 Task: Use the formula "SERIESSUM" in spreadsheet "Project portfolio".
Action: Mouse moved to (370, 259)
Screenshot: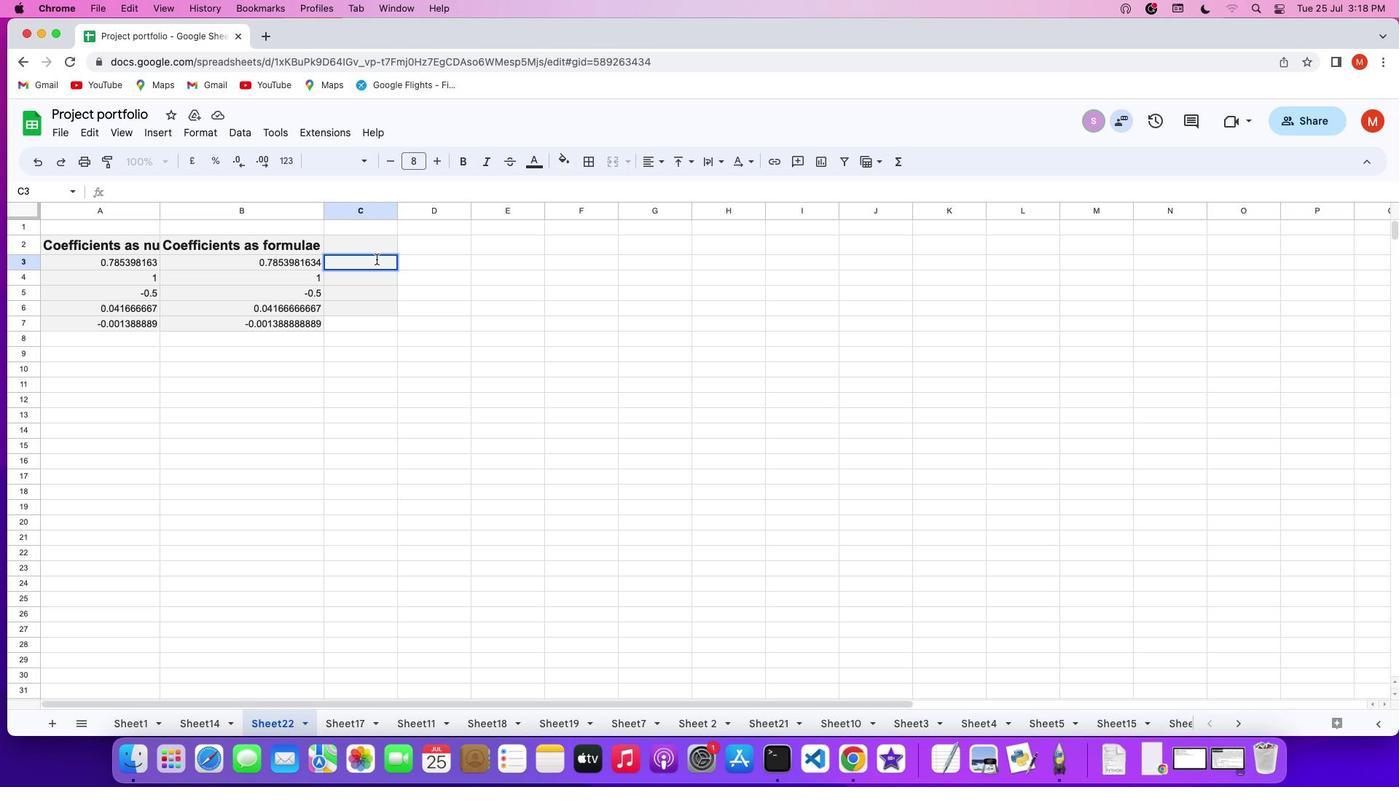 
Action: Mouse pressed left at (370, 259)
Screenshot: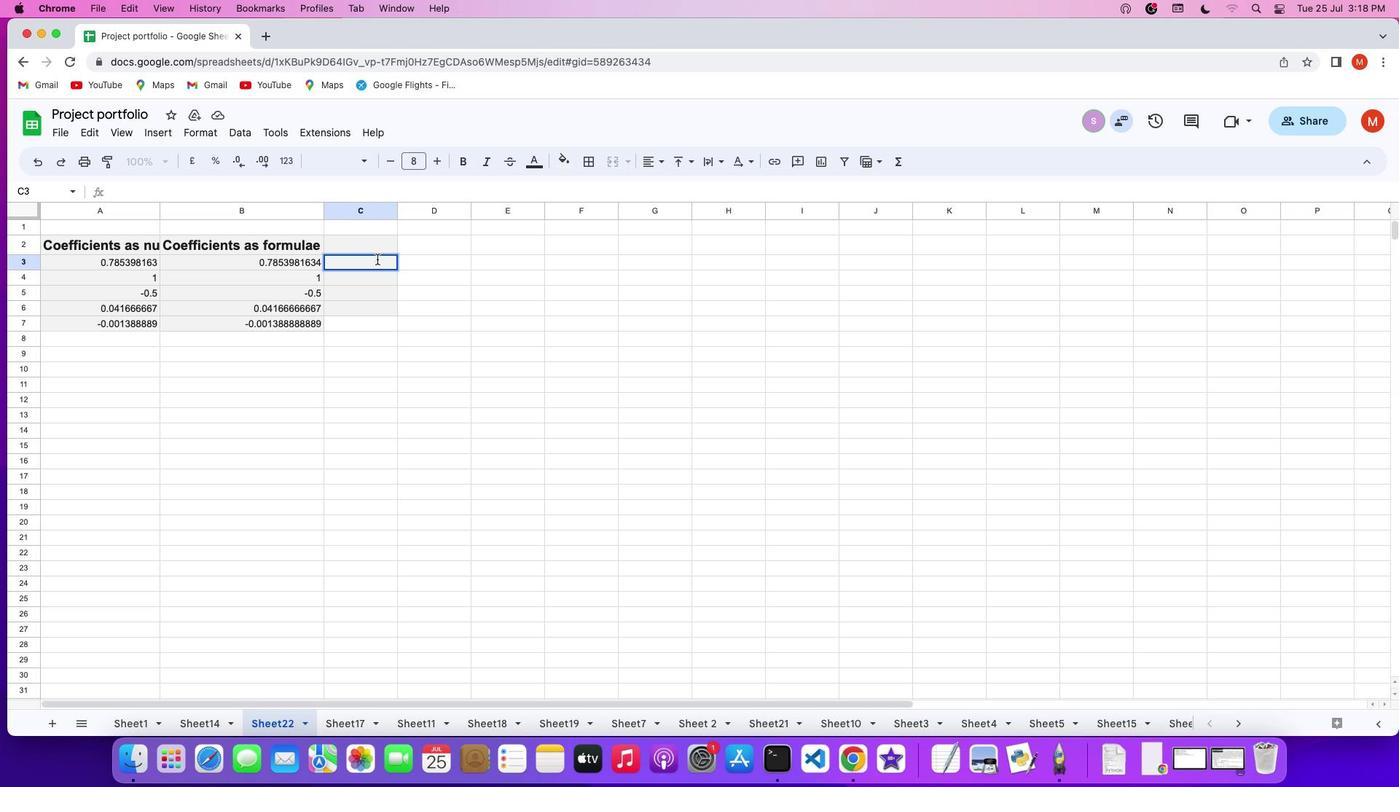 
Action: Mouse pressed left at (370, 259)
Screenshot: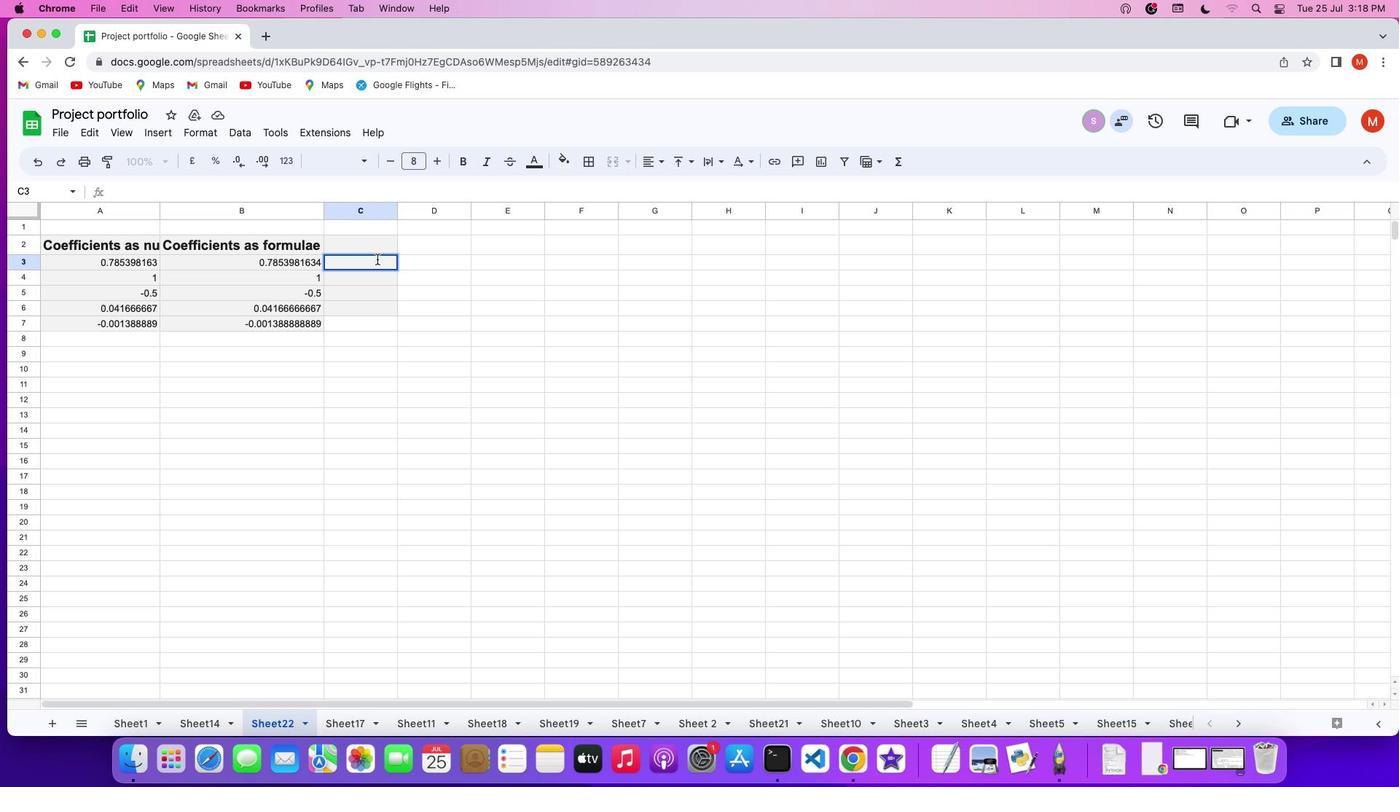 
Action: Mouse moved to (377, 259)
Screenshot: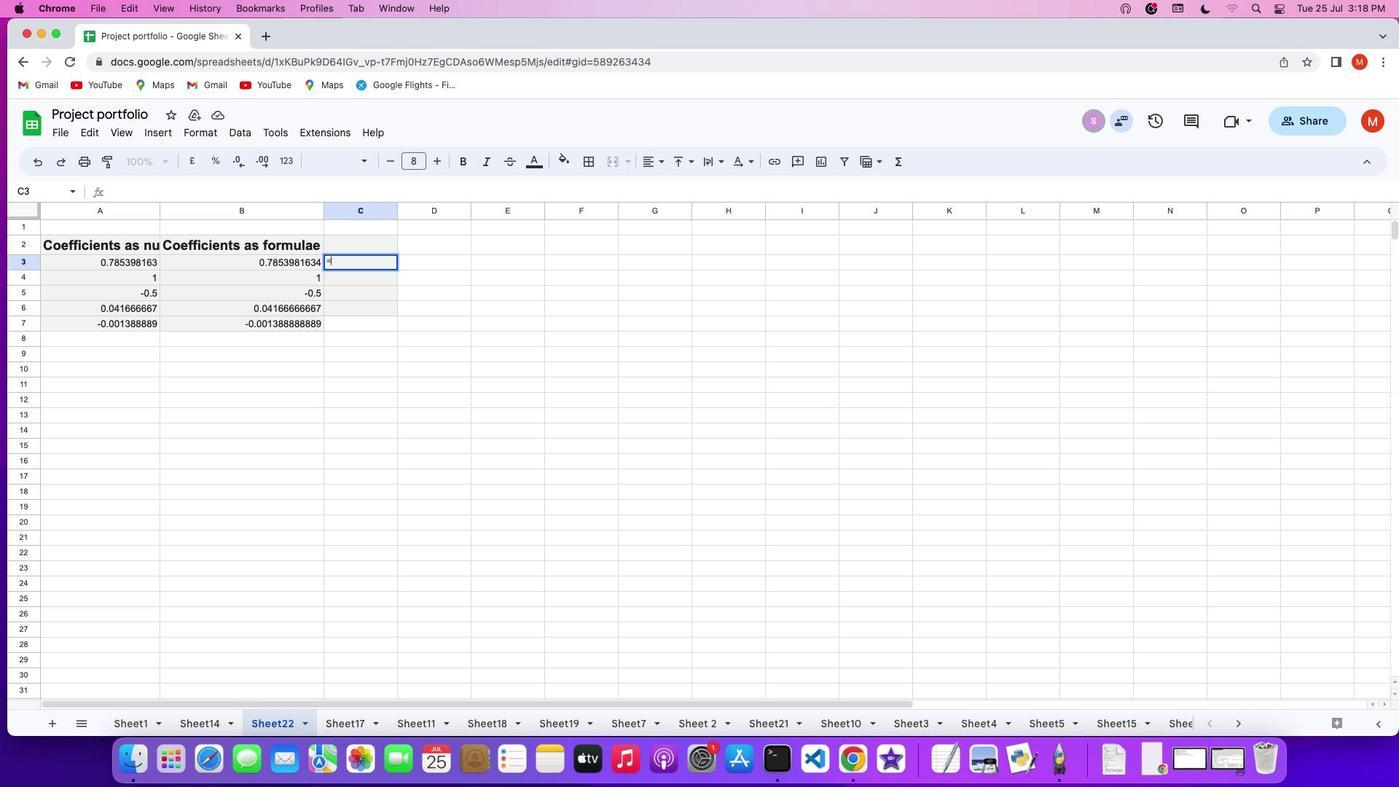 
Action: Key pressed '='
Screenshot: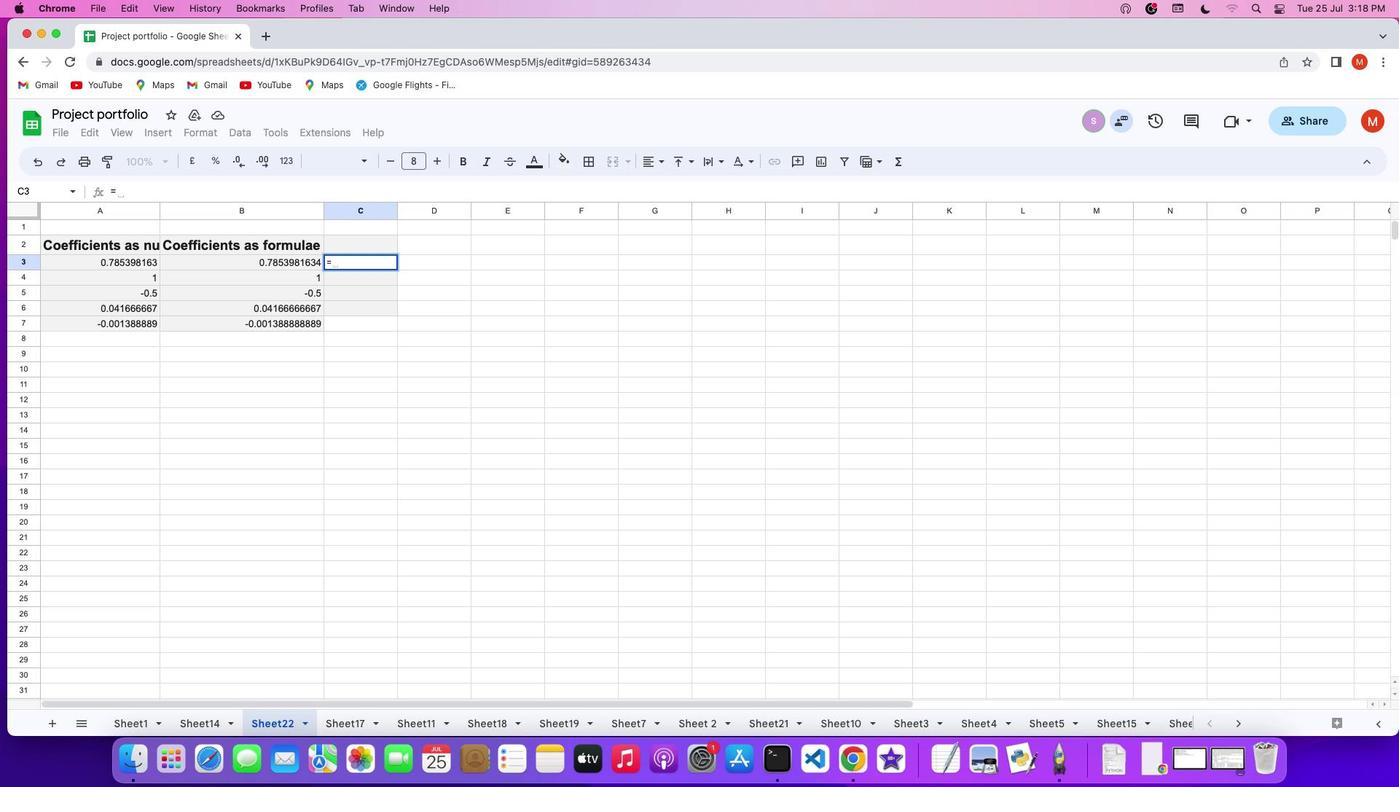 
Action: Mouse moved to (898, 167)
Screenshot: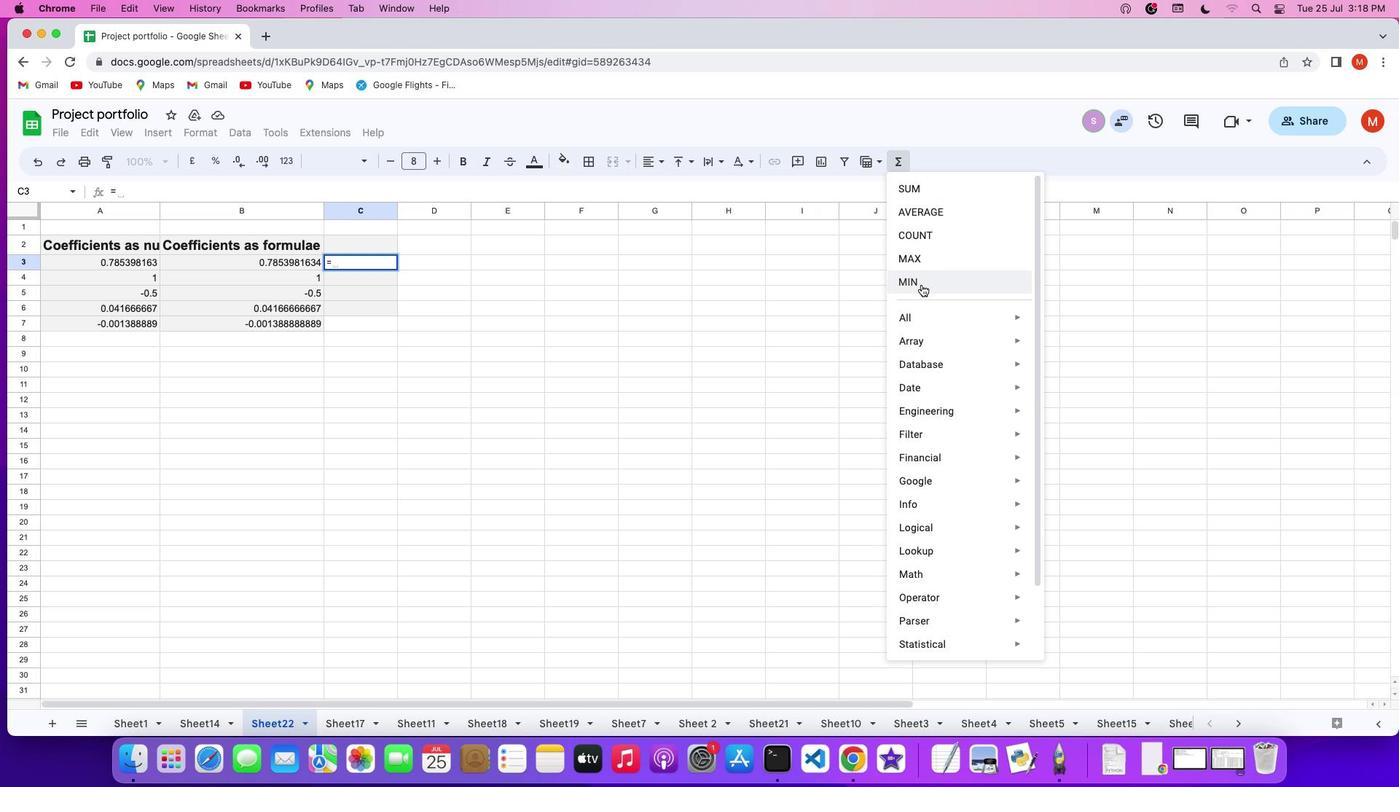 
Action: Mouse pressed left at (898, 167)
Screenshot: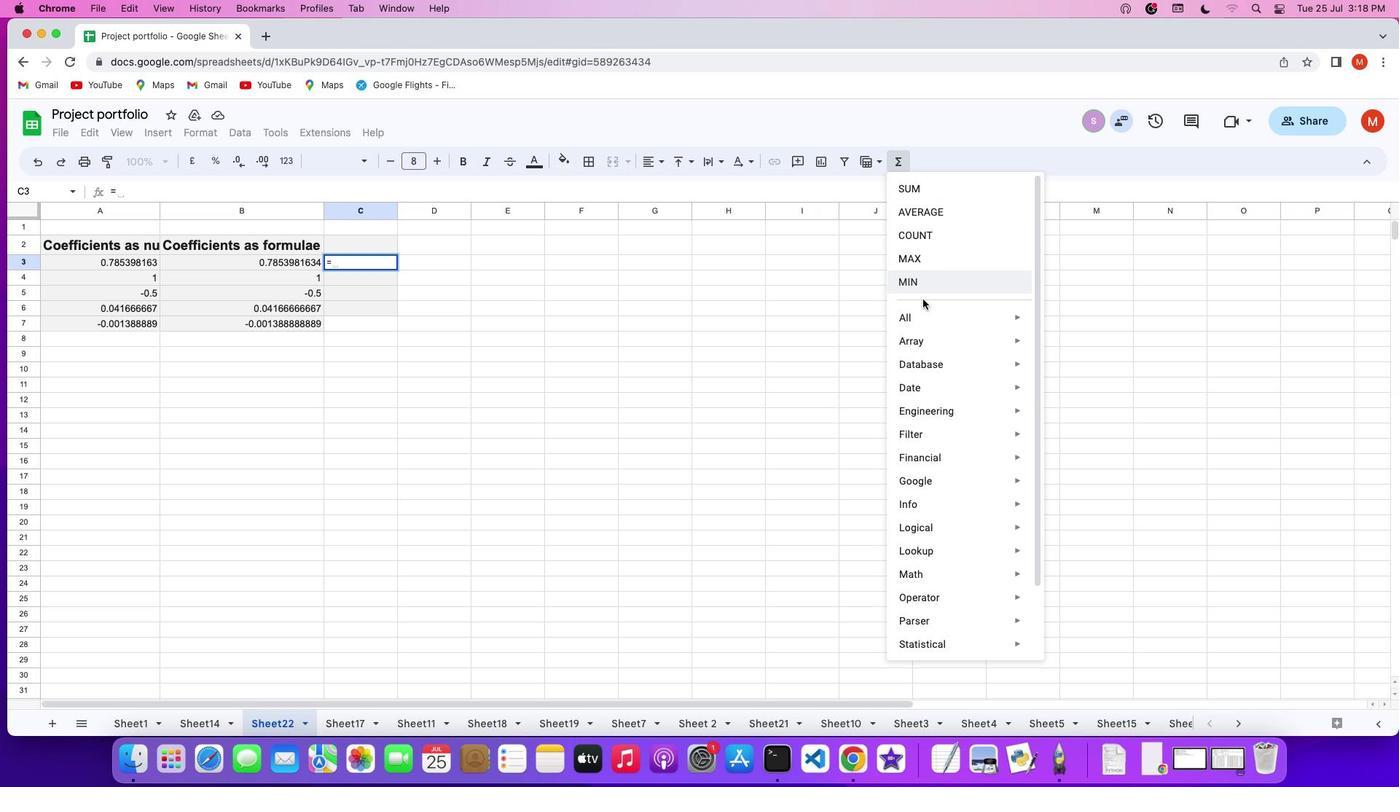 
Action: Mouse moved to (1098, 610)
Screenshot: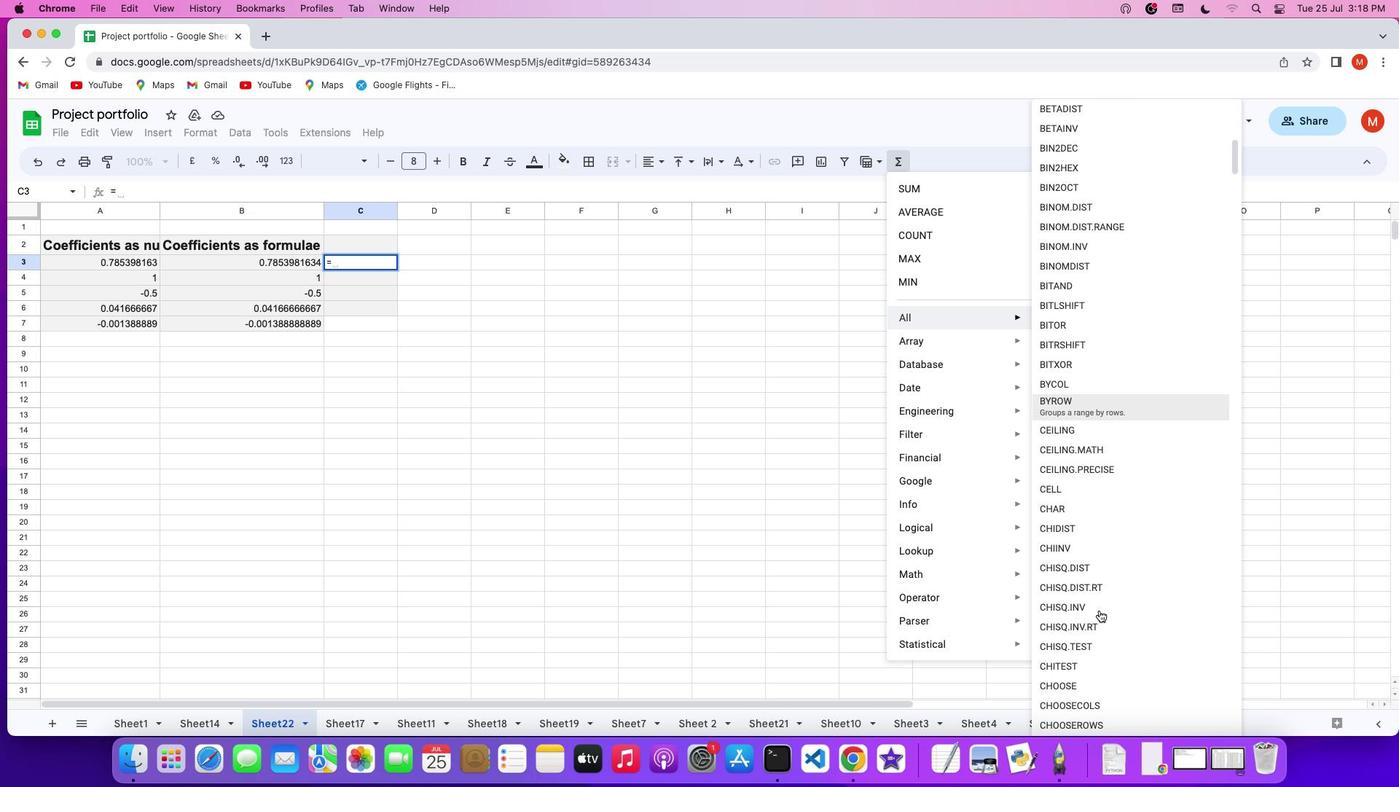 
Action: Mouse scrolled (1098, 610) with delta (0, 0)
Screenshot: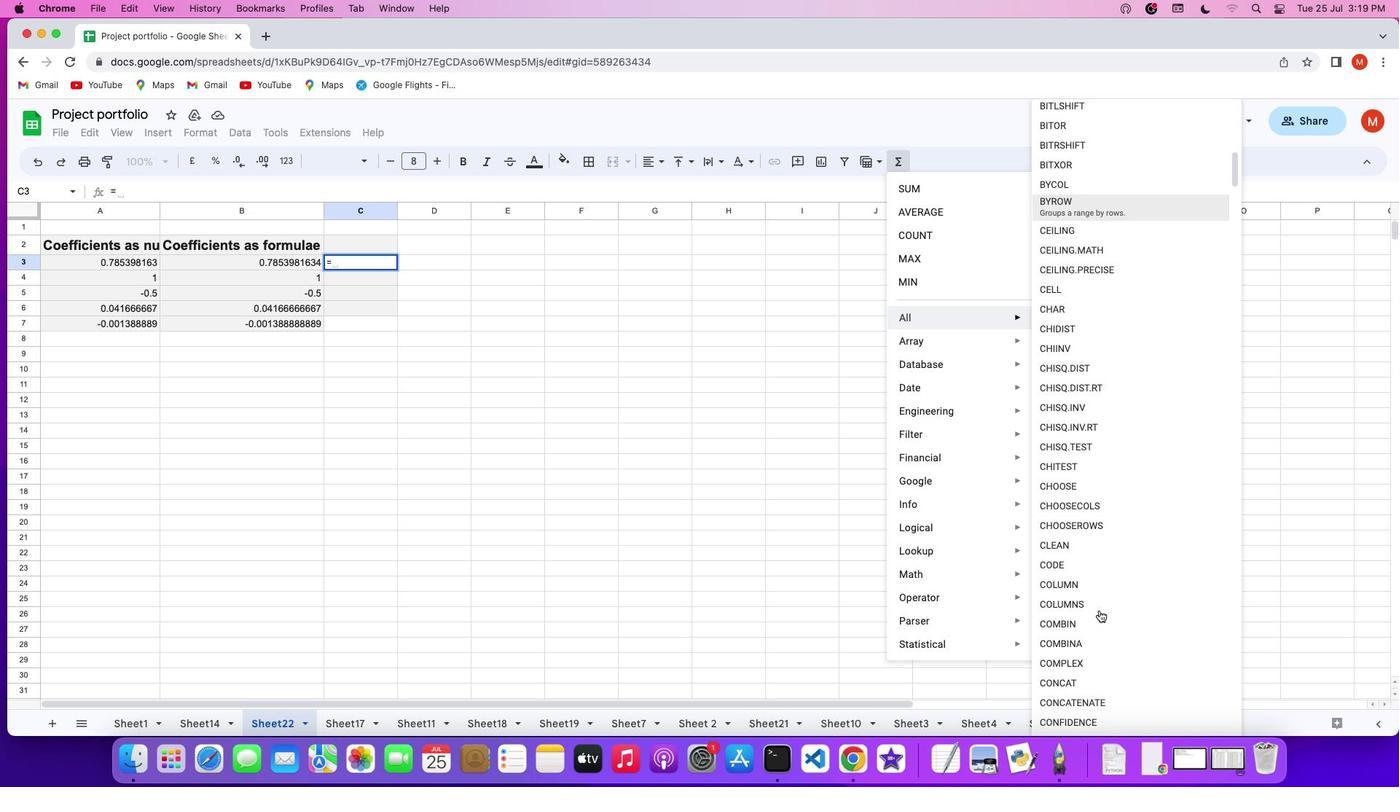 
Action: Mouse scrolled (1098, 610) with delta (0, 0)
Screenshot: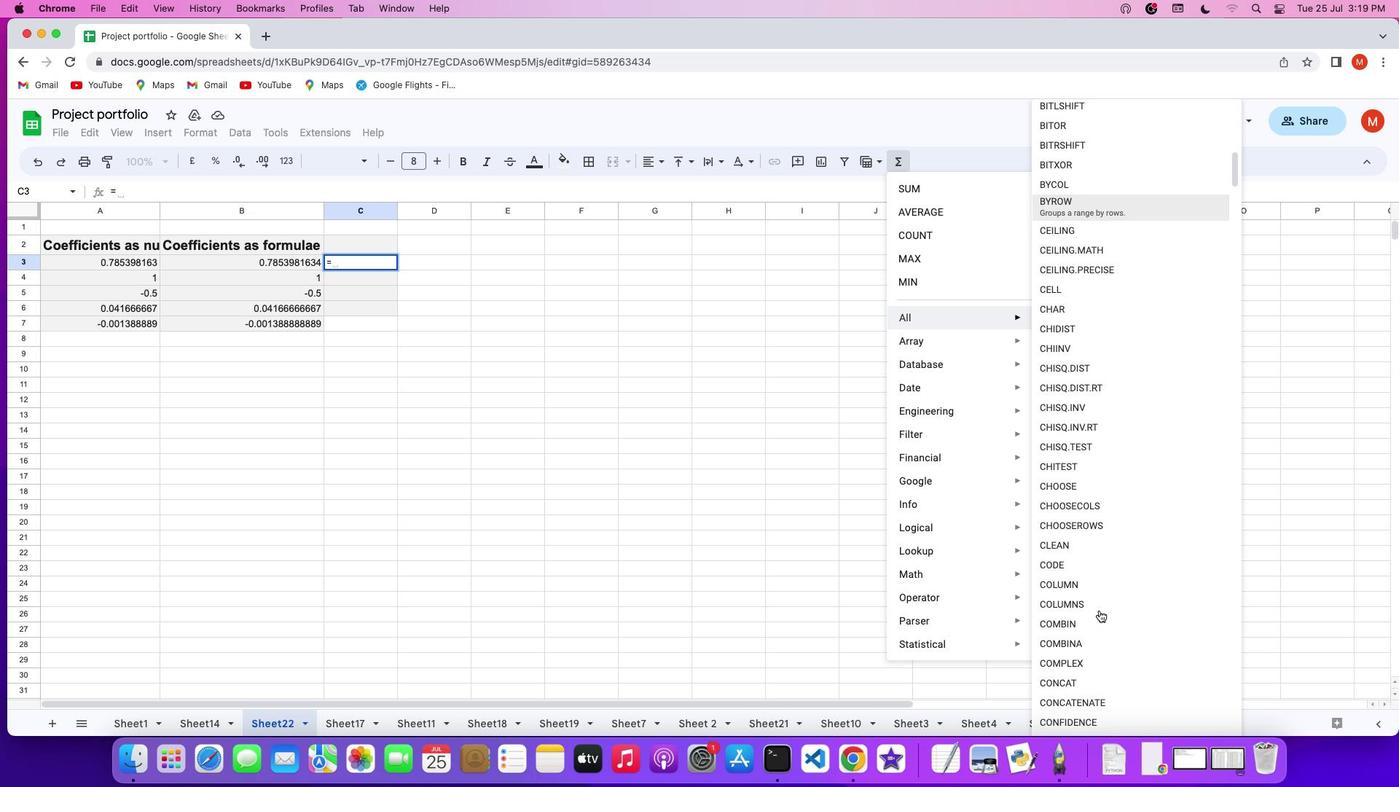 
Action: Mouse scrolled (1098, 610) with delta (0, -1)
Screenshot: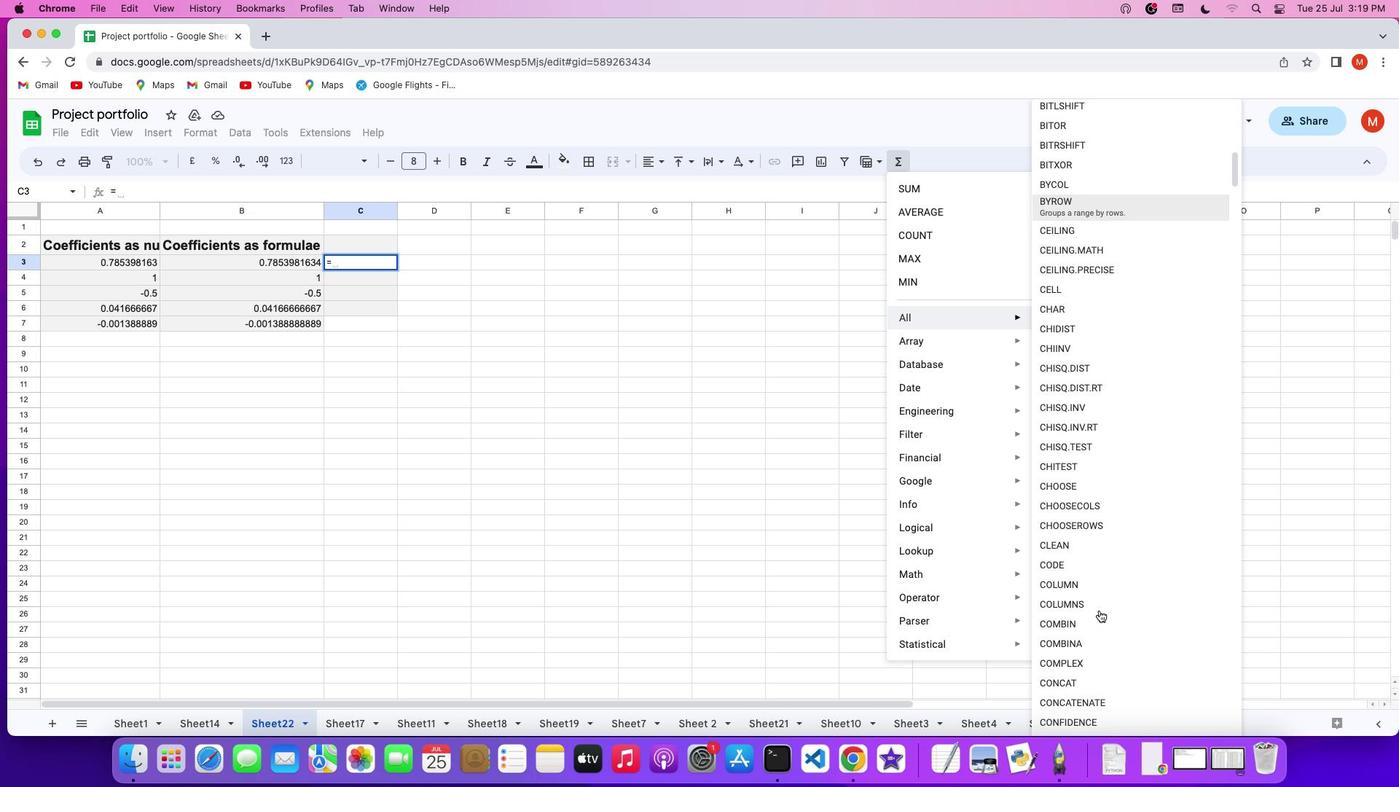 
Action: Mouse scrolled (1098, 610) with delta (0, -2)
Screenshot: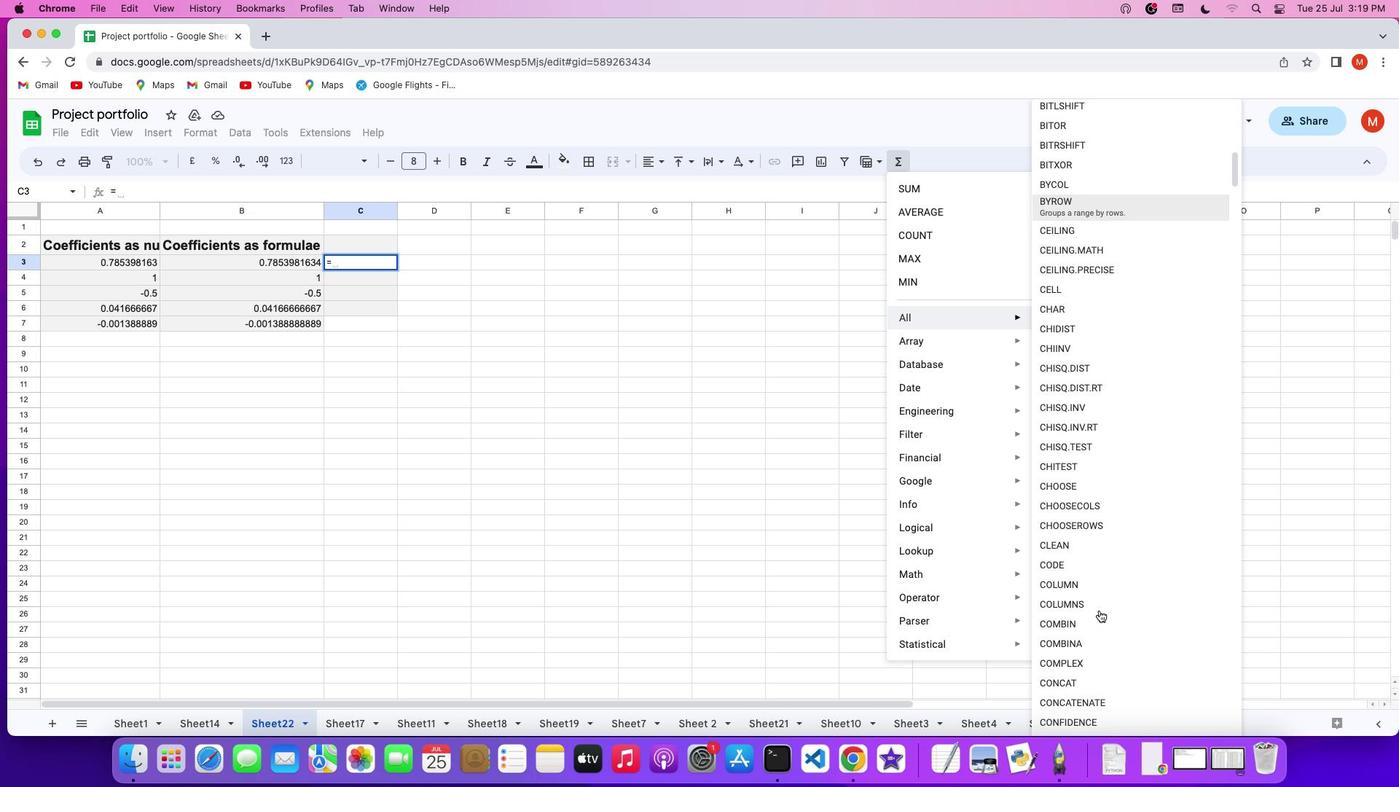 
Action: Mouse scrolled (1098, 610) with delta (0, -3)
Screenshot: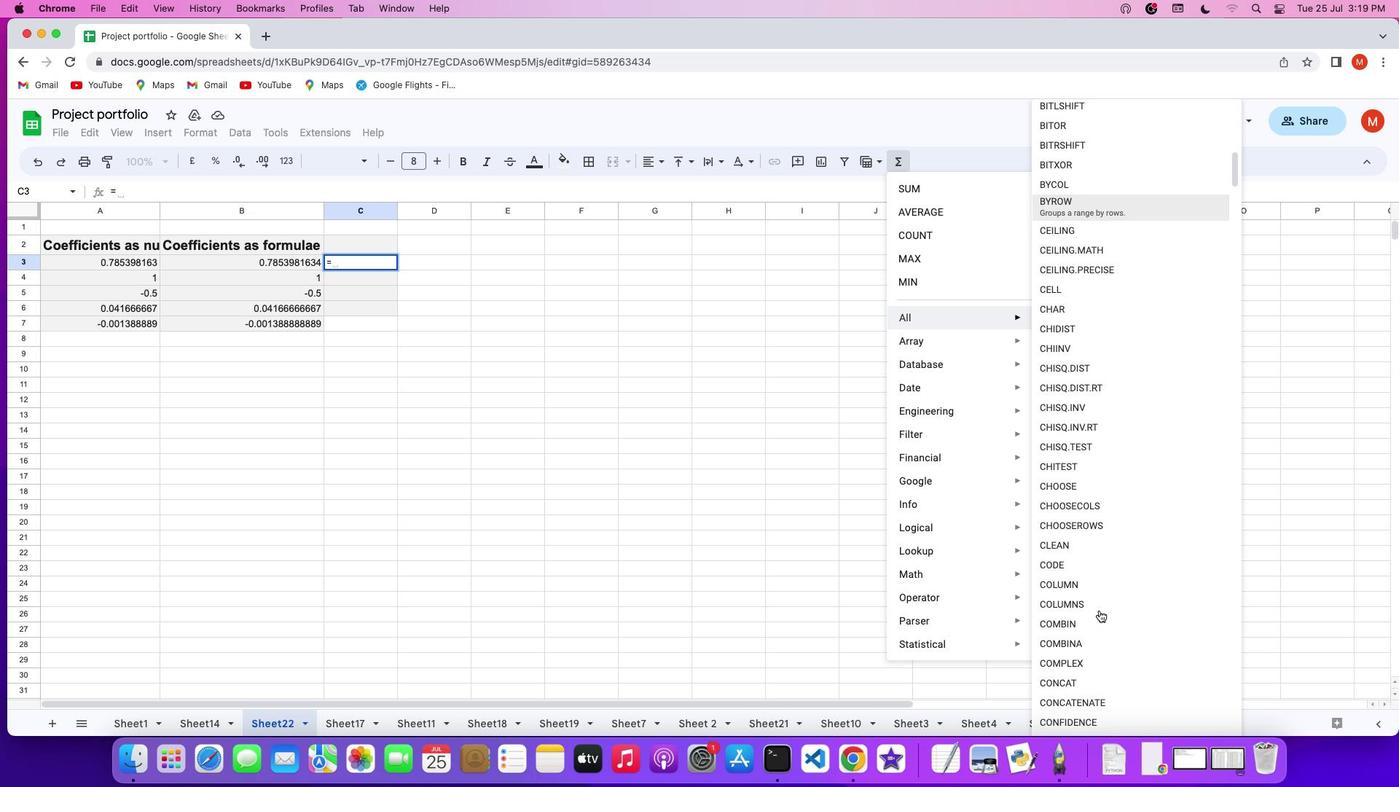 
Action: Mouse moved to (1098, 609)
Screenshot: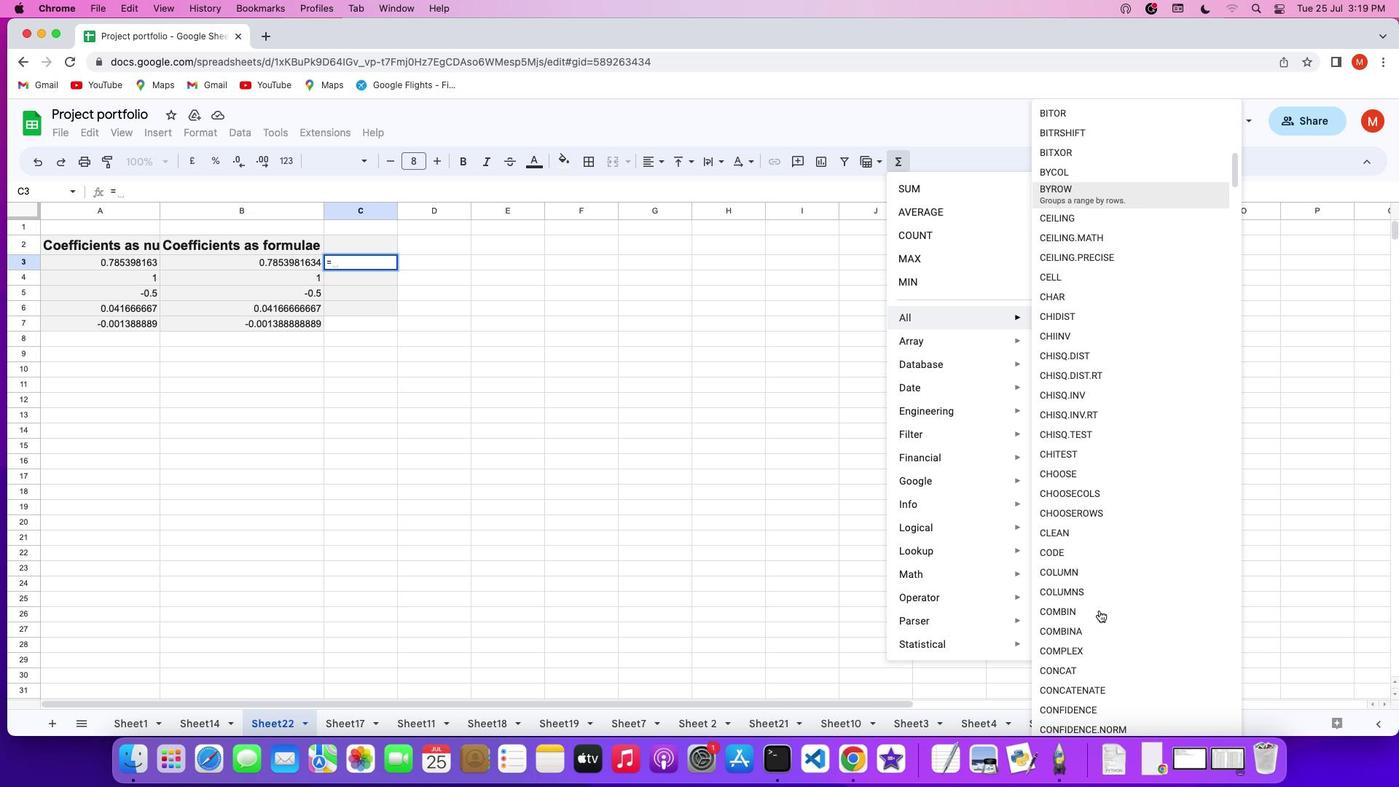 
Action: Mouse scrolled (1098, 609) with delta (0, 0)
Screenshot: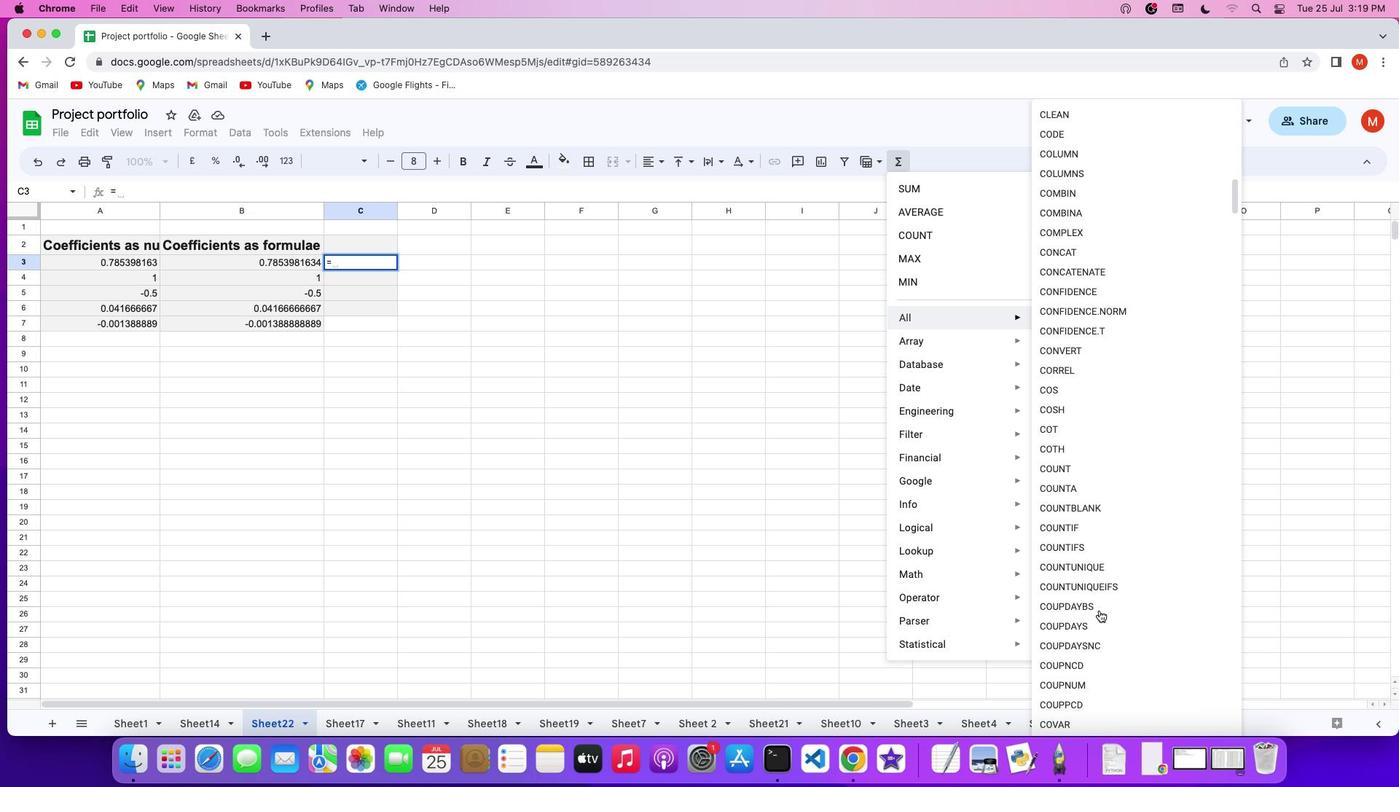 
Action: Mouse scrolled (1098, 609) with delta (0, 0)
Screenshot: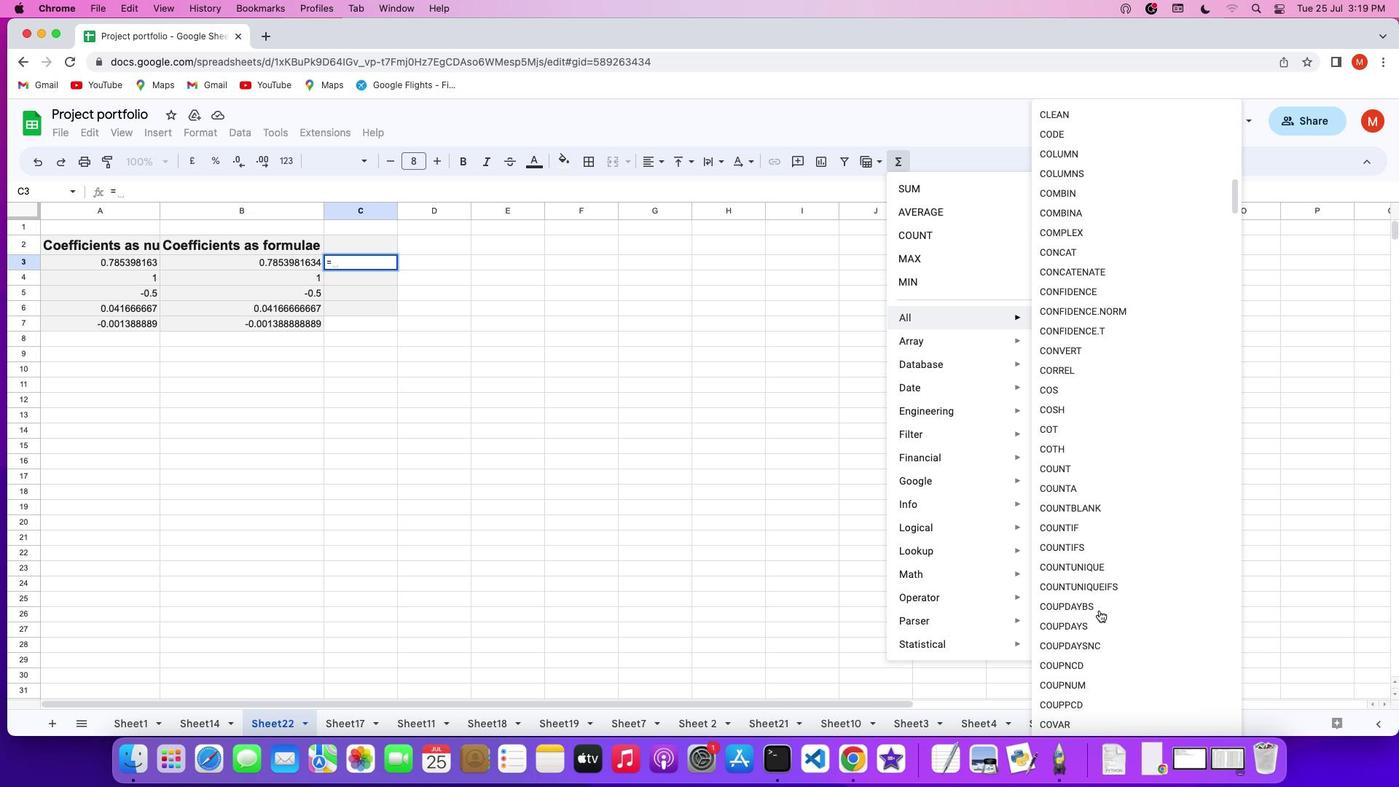 
Action: Mouse scrolled (1098, 609) with delta (0, -1)
Screenshot: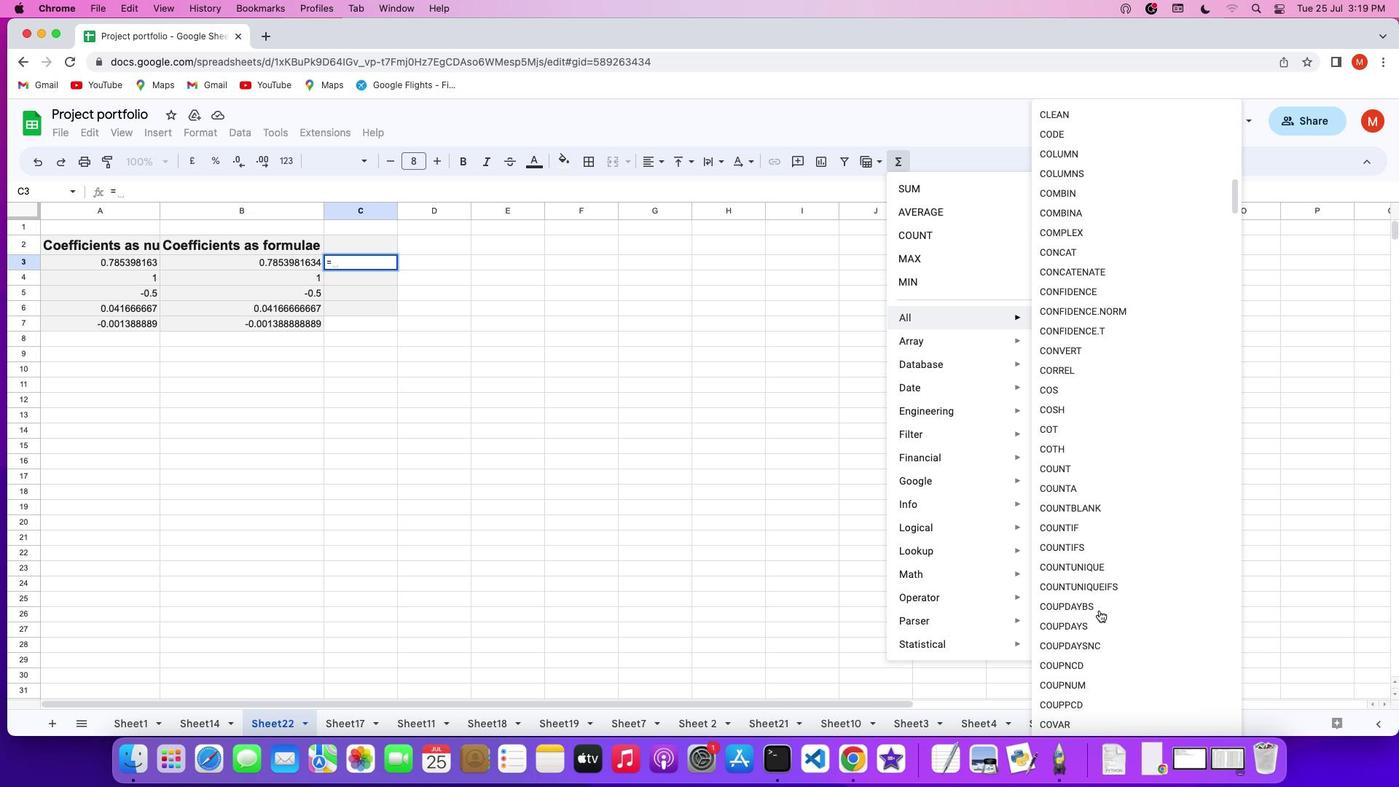 
Action: Mouse scrolled (1098, 609) with delta (0, -2)
Screenshot: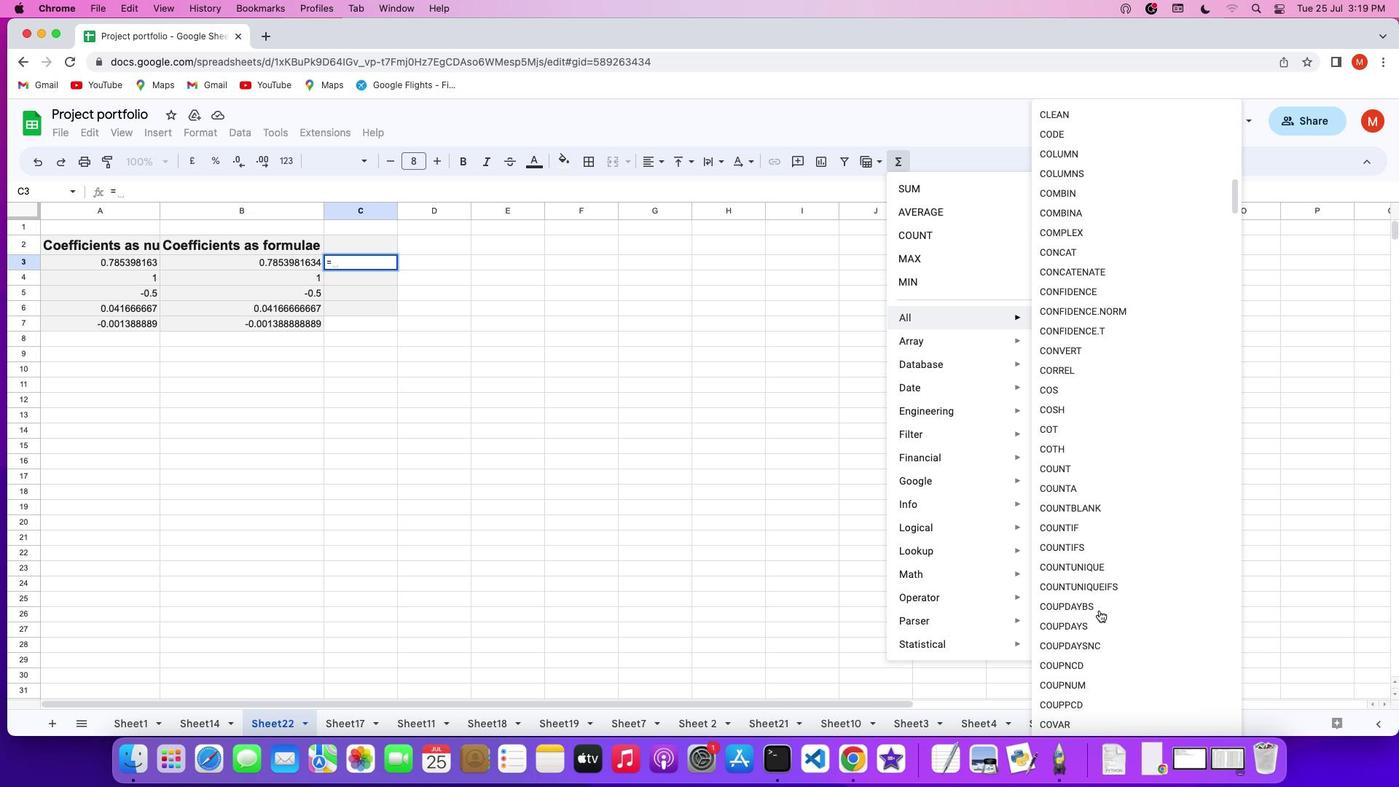 
Action: Mouse scrolled (1098, 609) with delta (0, -3)
Screenshot: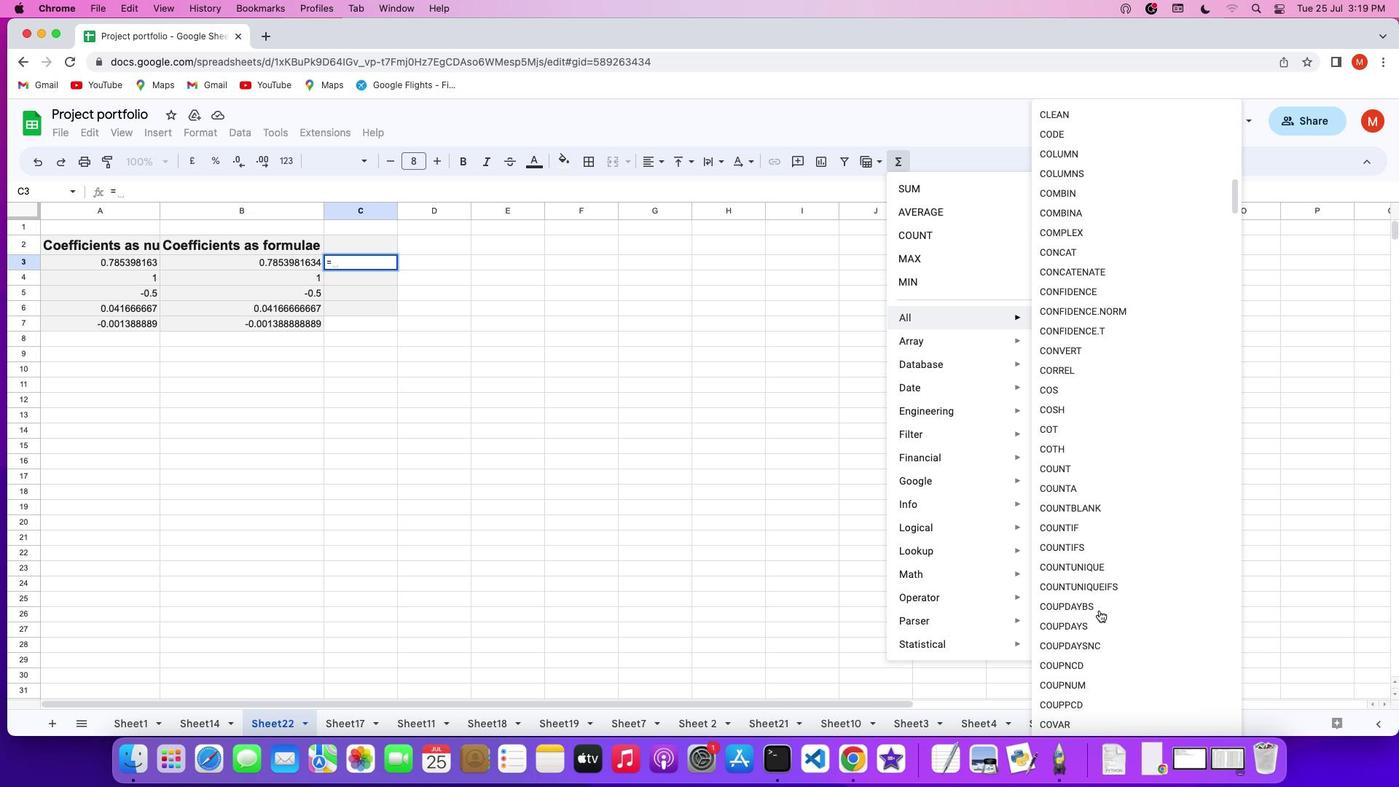 
Action: Mouse scrolled (1098, 609) with delta (0, 0)
Screenshot: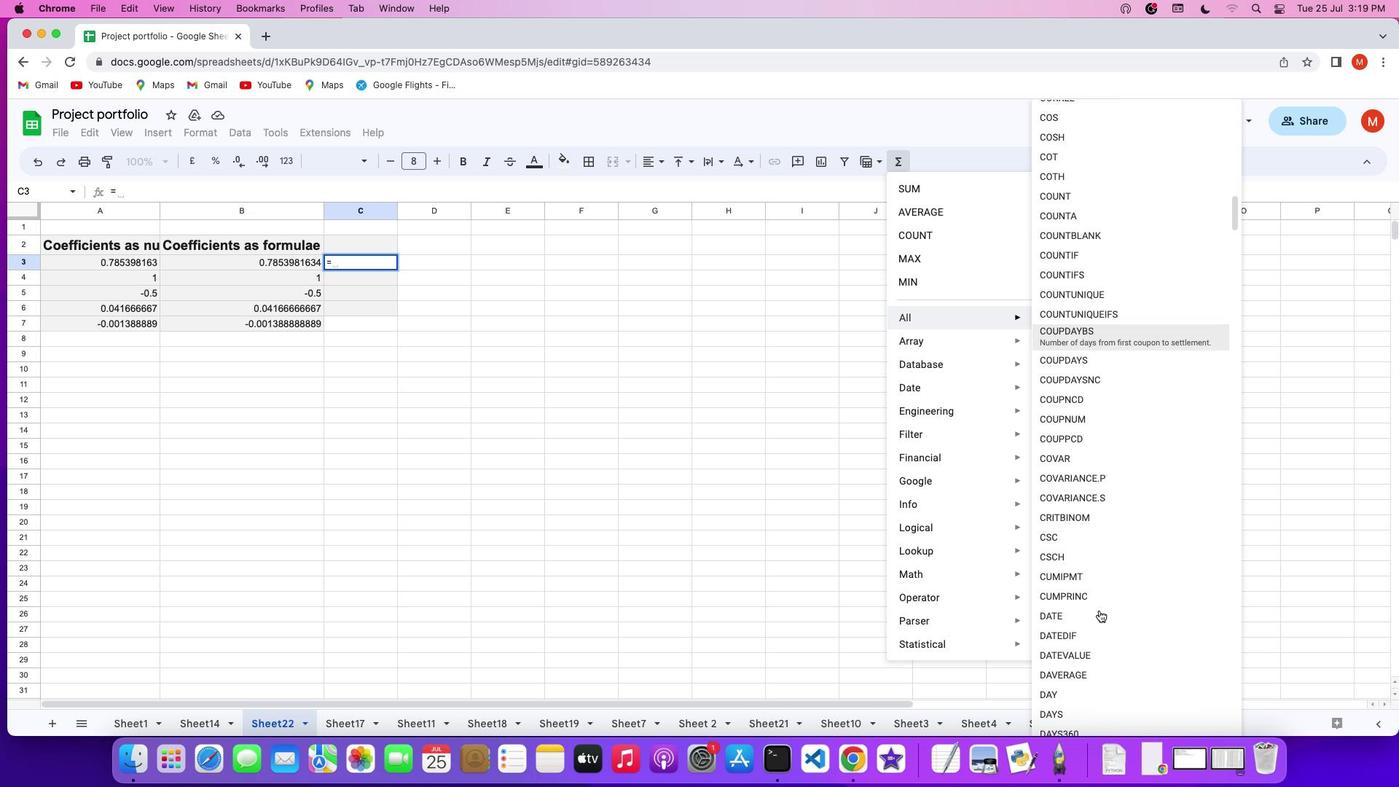 
Action: Mouse scrolled (1098, 609) with delta (0, 0)
Screenshot: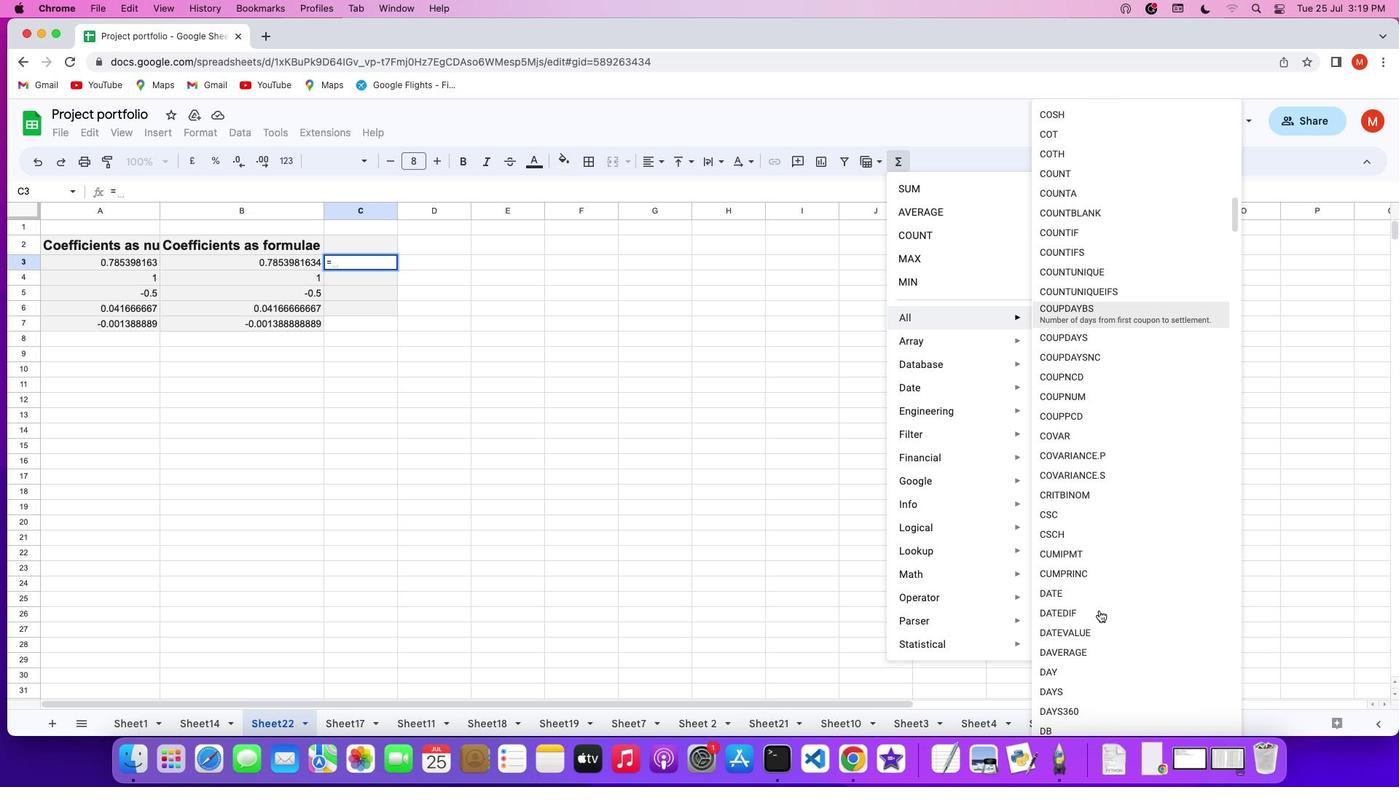 
Action: Mouse scrolled (1098, 609) with delta (0, -2)
Screenshot: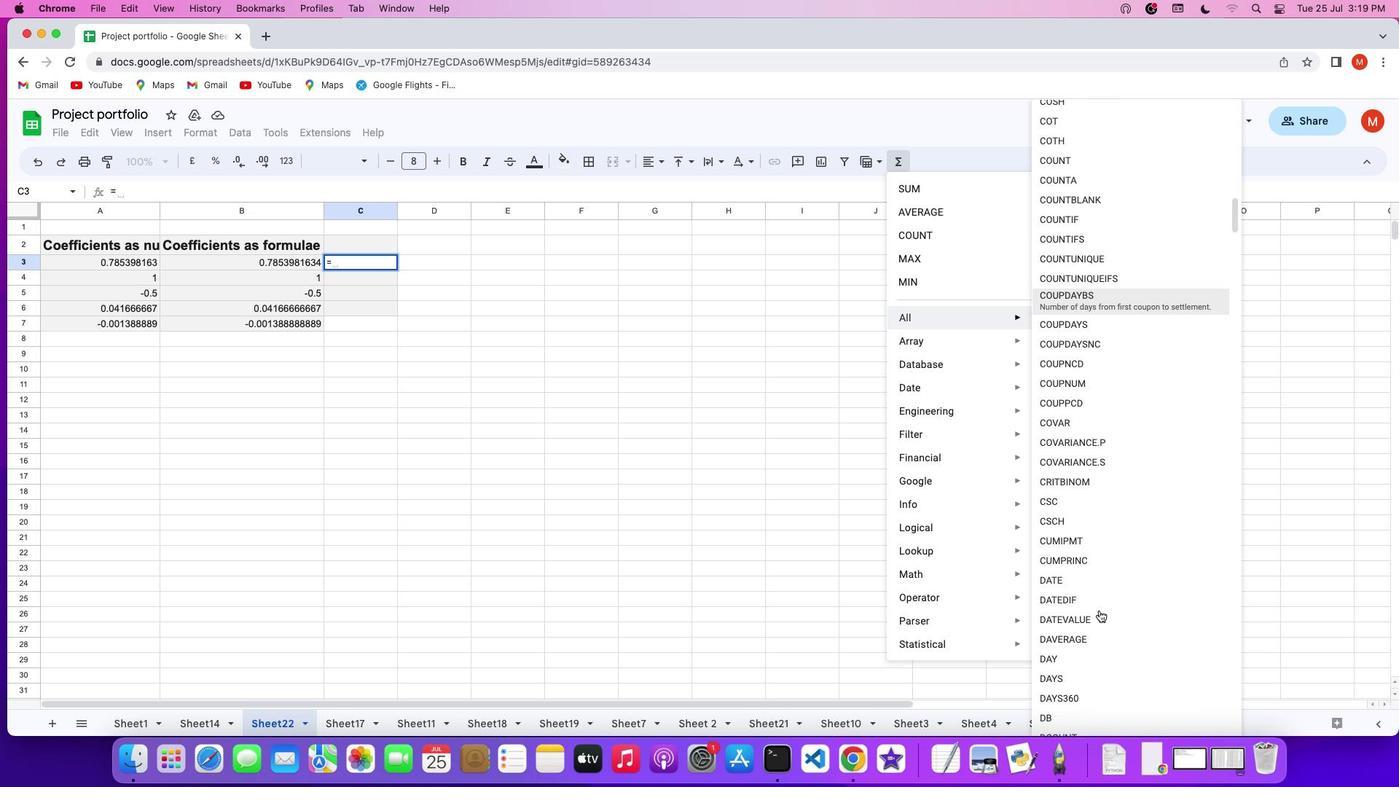
Action: Mouse scrolled (1098, 609) with delta (0, -2)
Screenshot: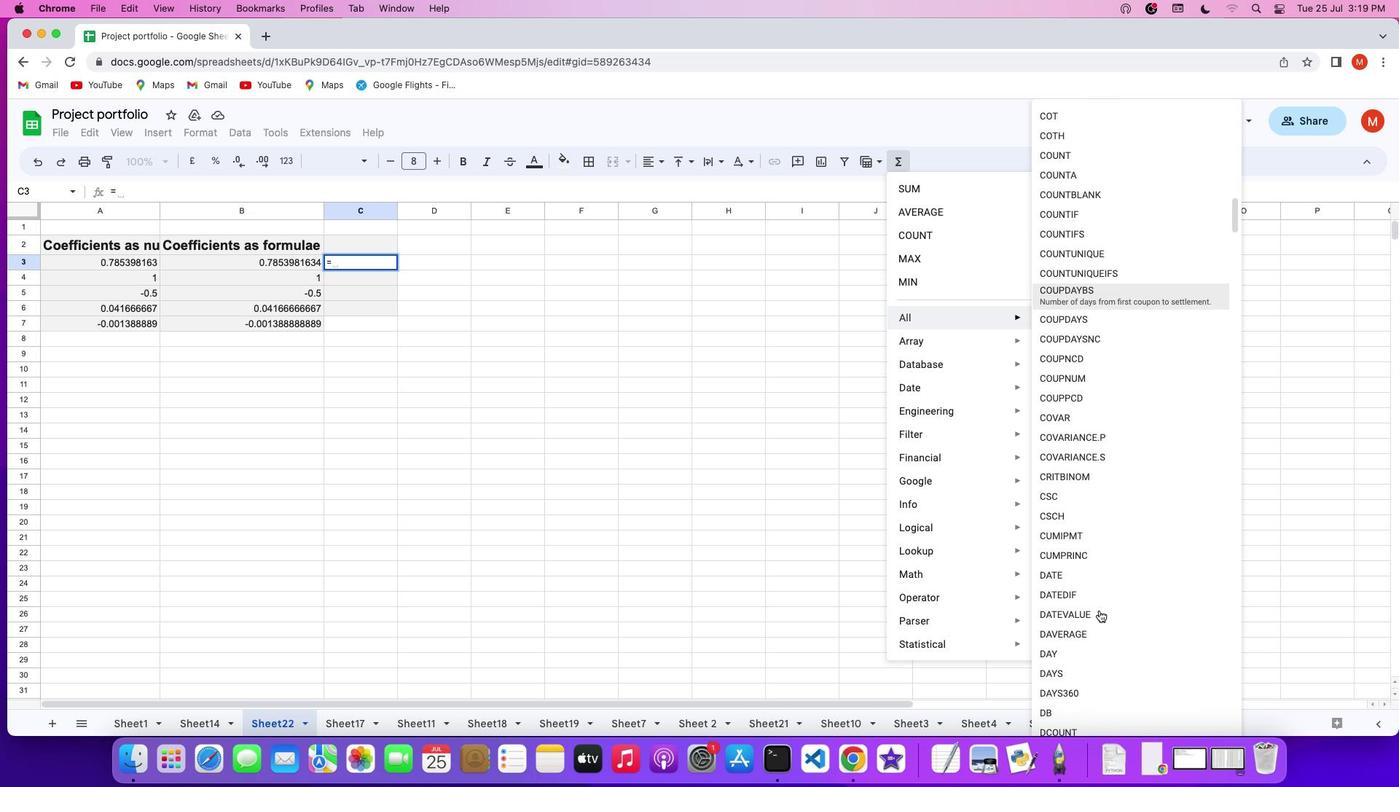 
Action: Mouse scrolled (1098, 609) with delta (0, -3)
Screenshot: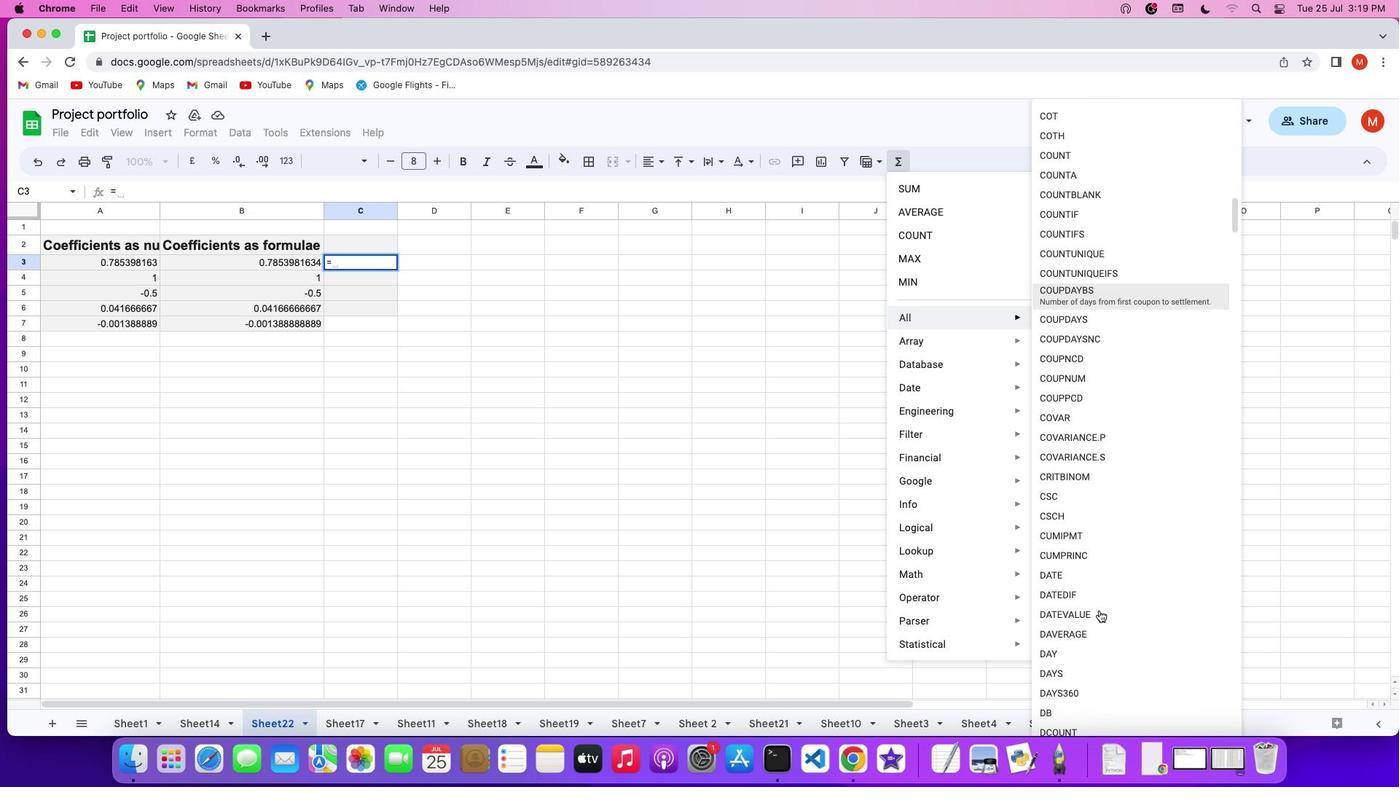 
Action: Mouse scrolled (1098, 609) with delta (0, 0)
Screenshot: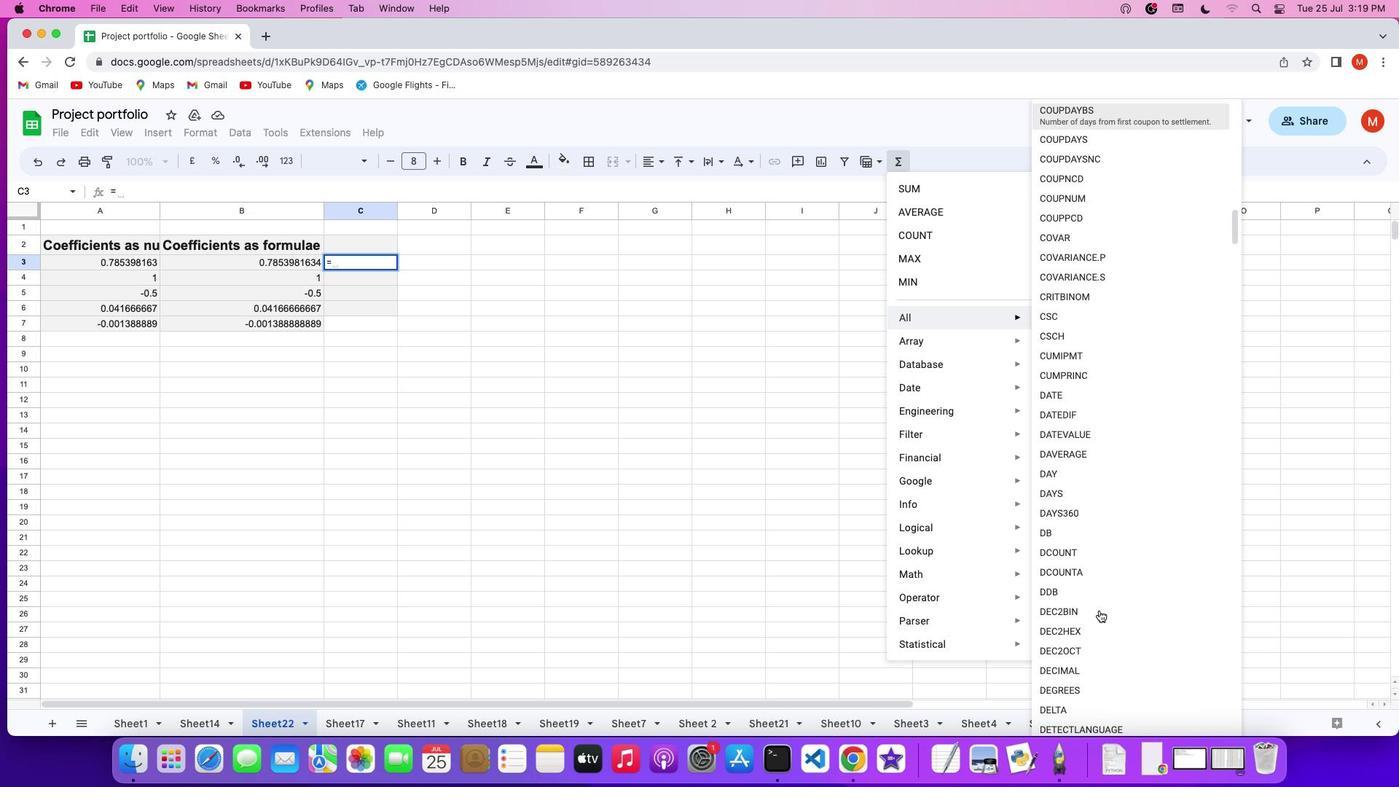 
Action: Mouse scrolled (1098, 609) with delta (0, 0)
Screenshot: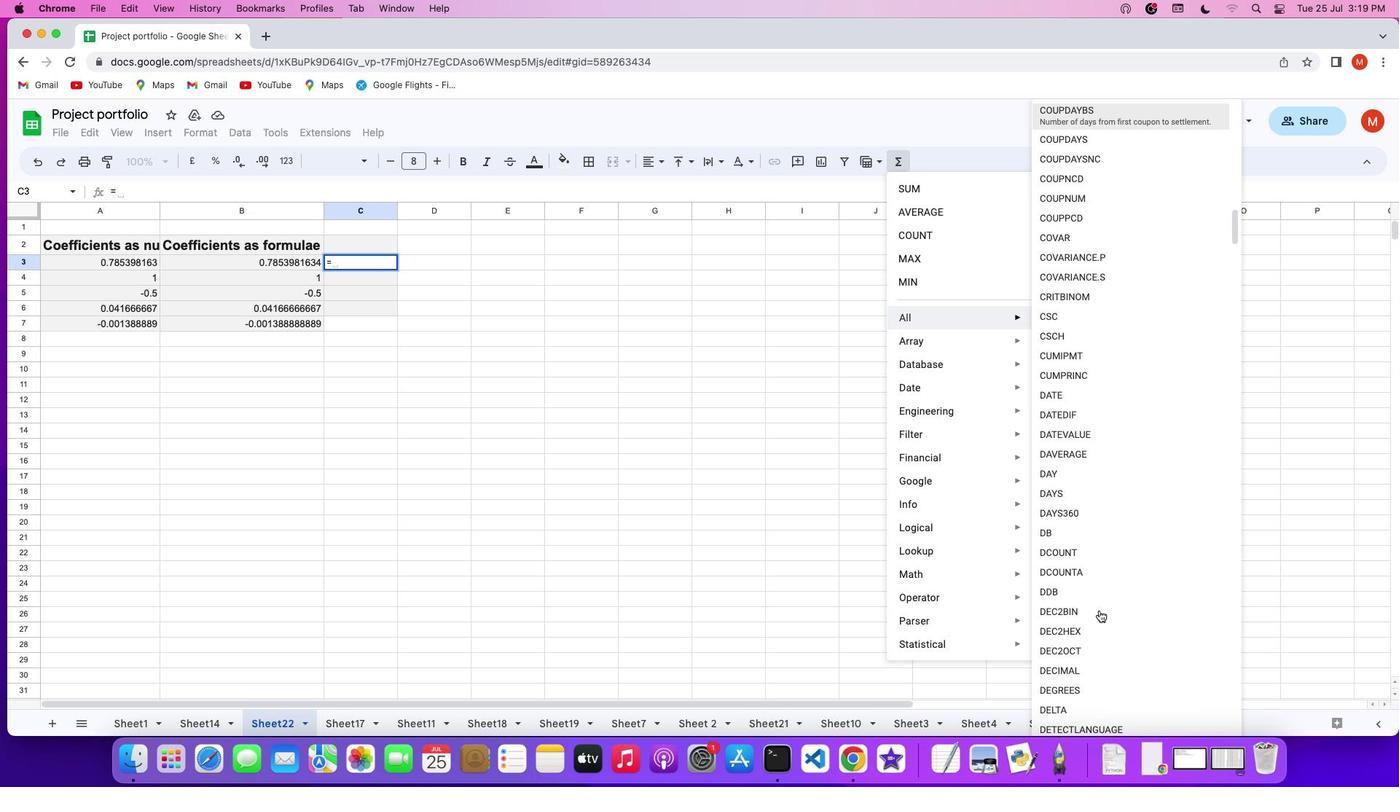 
Action: Mouse scrolled (1098, 609) with delta (0, -1)
Screenshot: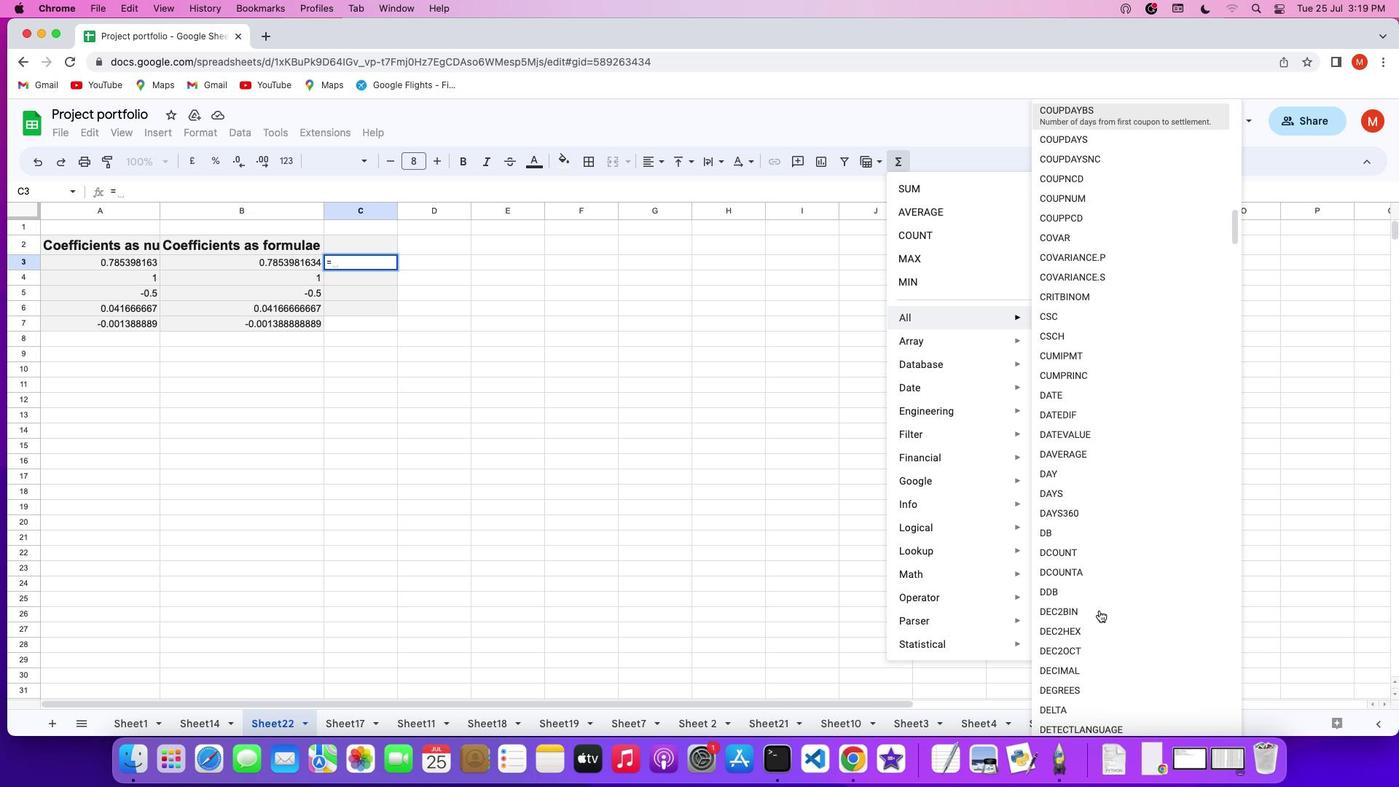 
Action: Mouse scrolled (1098, 609) with delta (0, -2)
Screenshot: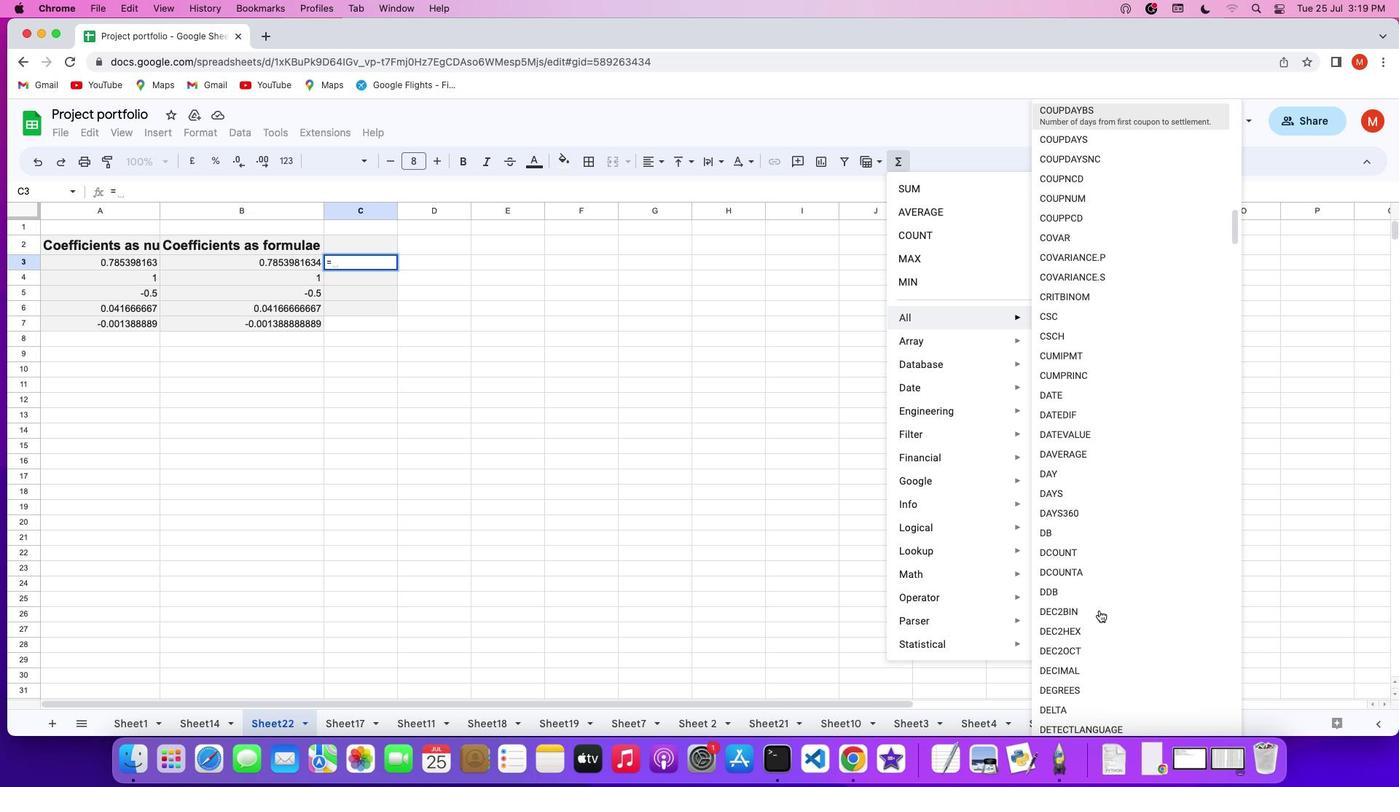 
Action: Mouse scrolled (1098, 609) with delta (0, -2)
Screenshot: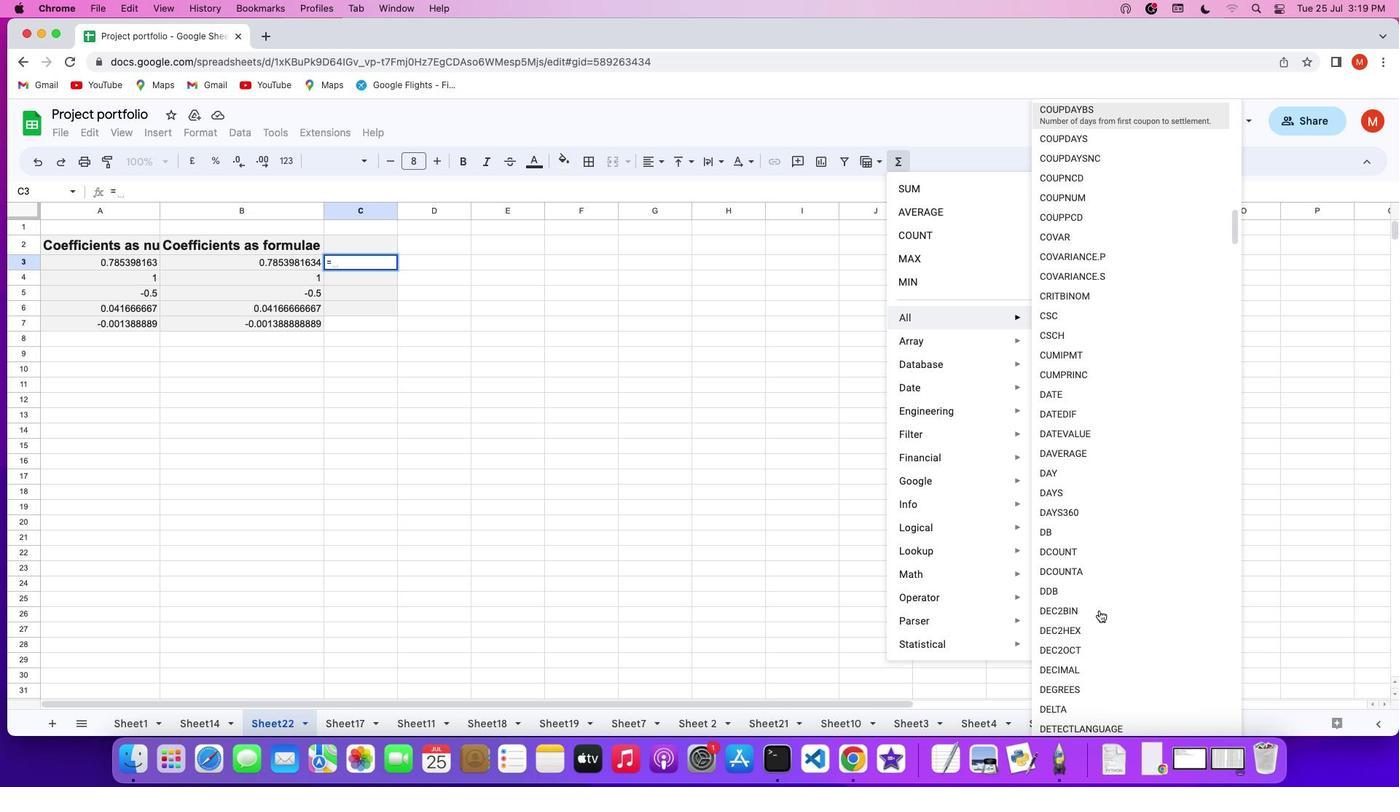 
Action: Mouse scrolled (1098, 609) with delta (0, 0)
Screenshot: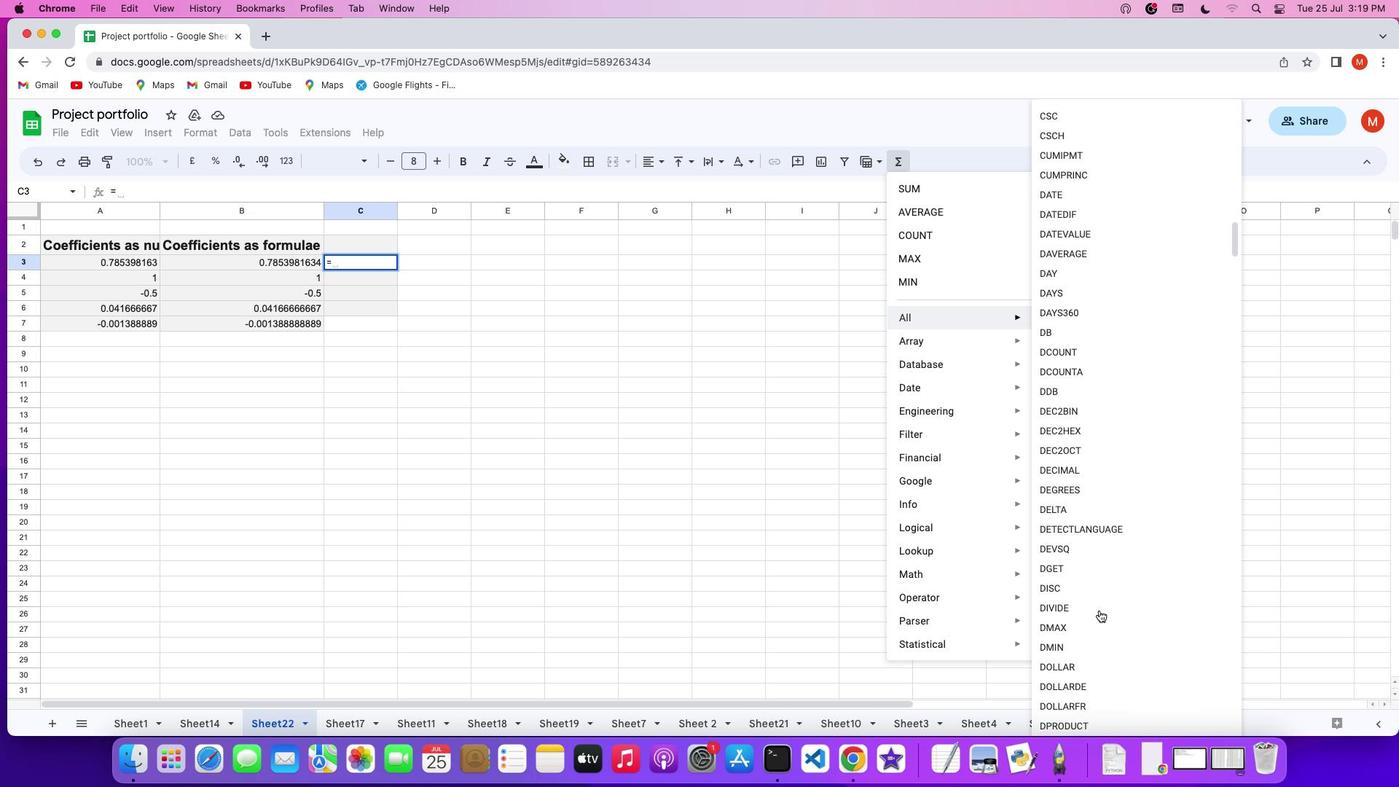 
Action: Mouse scrolled (1098, 609) with delta (0, 0)
Screenshot: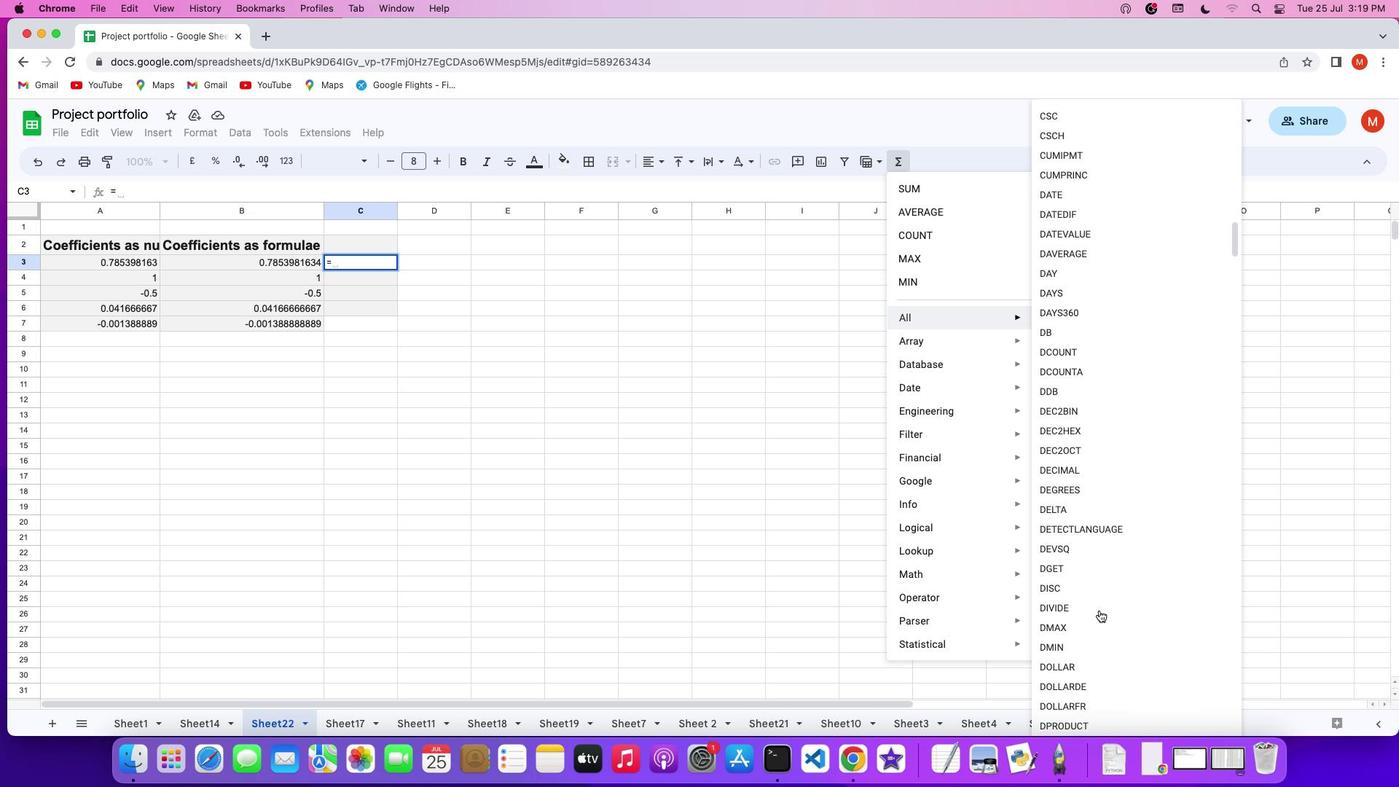 
Action: Mouse scrolled (1098, 609) with delta (0, -1)
Screenshot: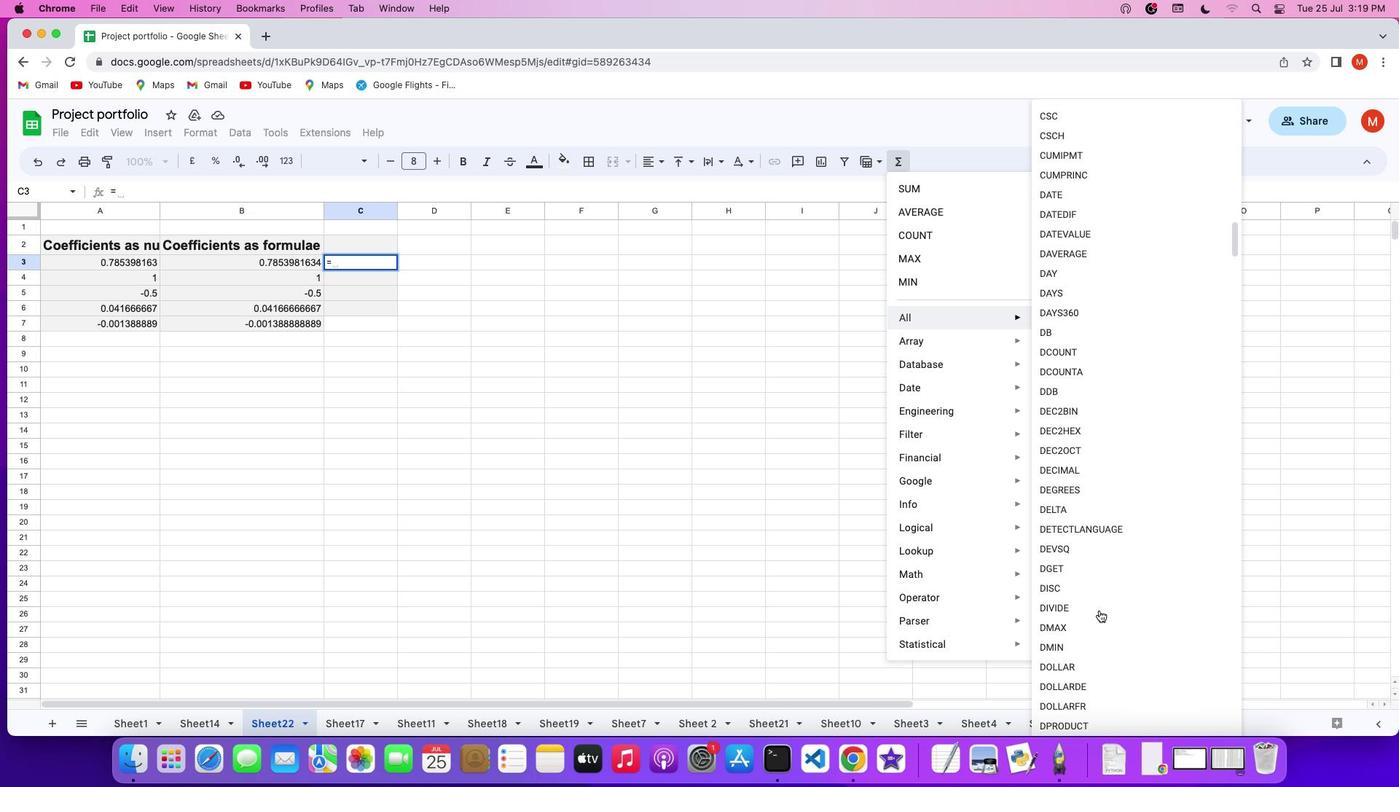
Action: Mouse scrolled (1098, 609) with delta (0, -2)
Screenshot: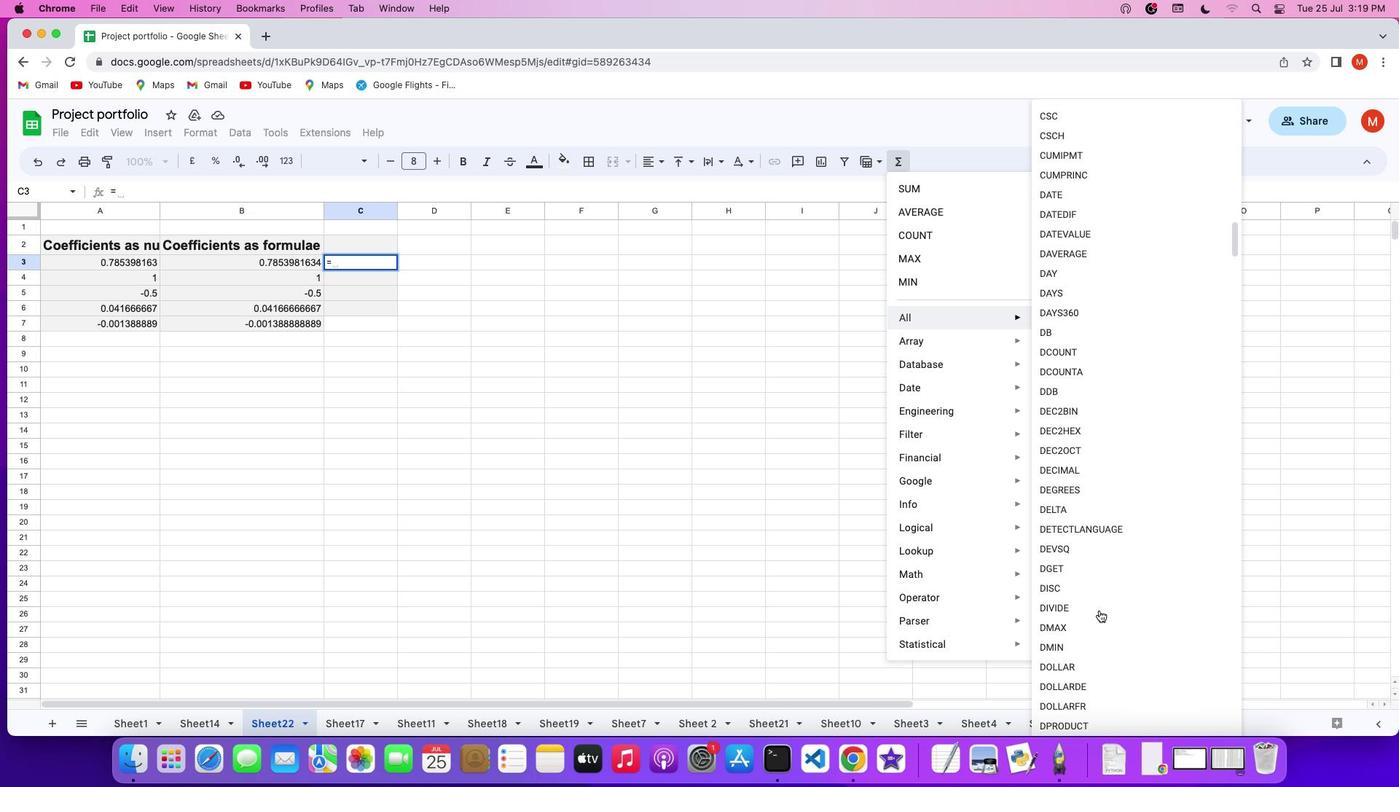 
Action: Mouse scrolled (1098, 609) with delta (0, 0)
Screenshot: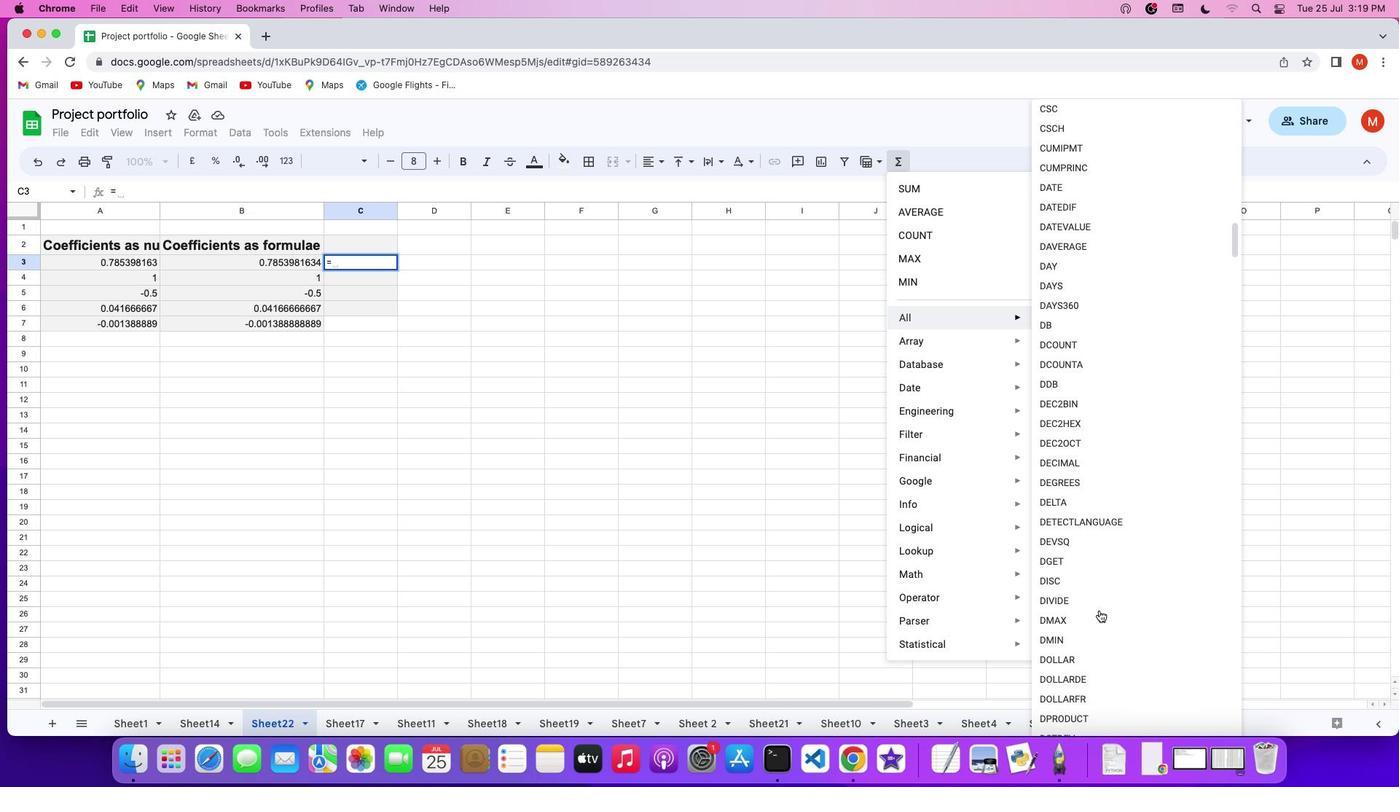 
Action: Mouse scrolled (1098, 609) with delta (0, 0)
Screenshot: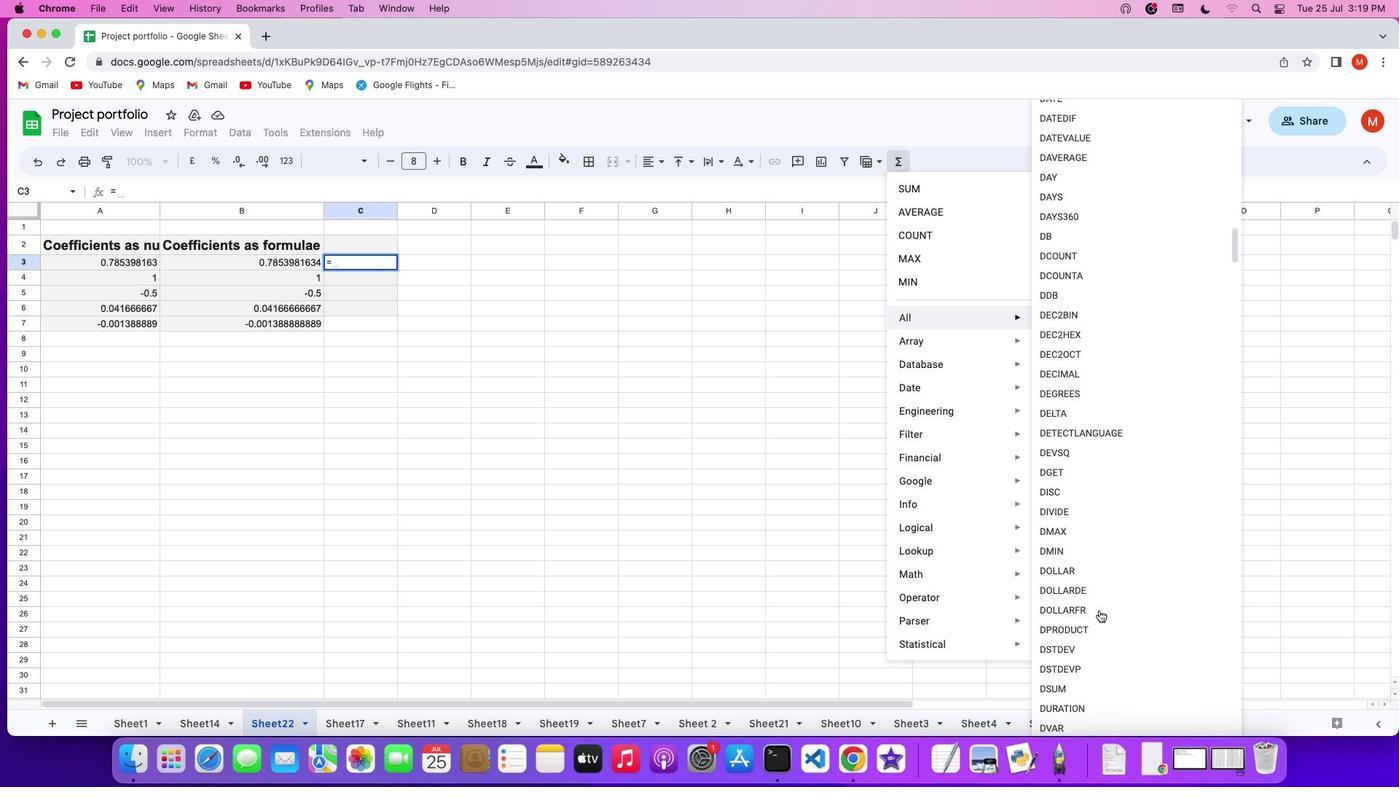 
Action: Mouse scrolled (1098, 609) with delta (0, 0)
Screenshot: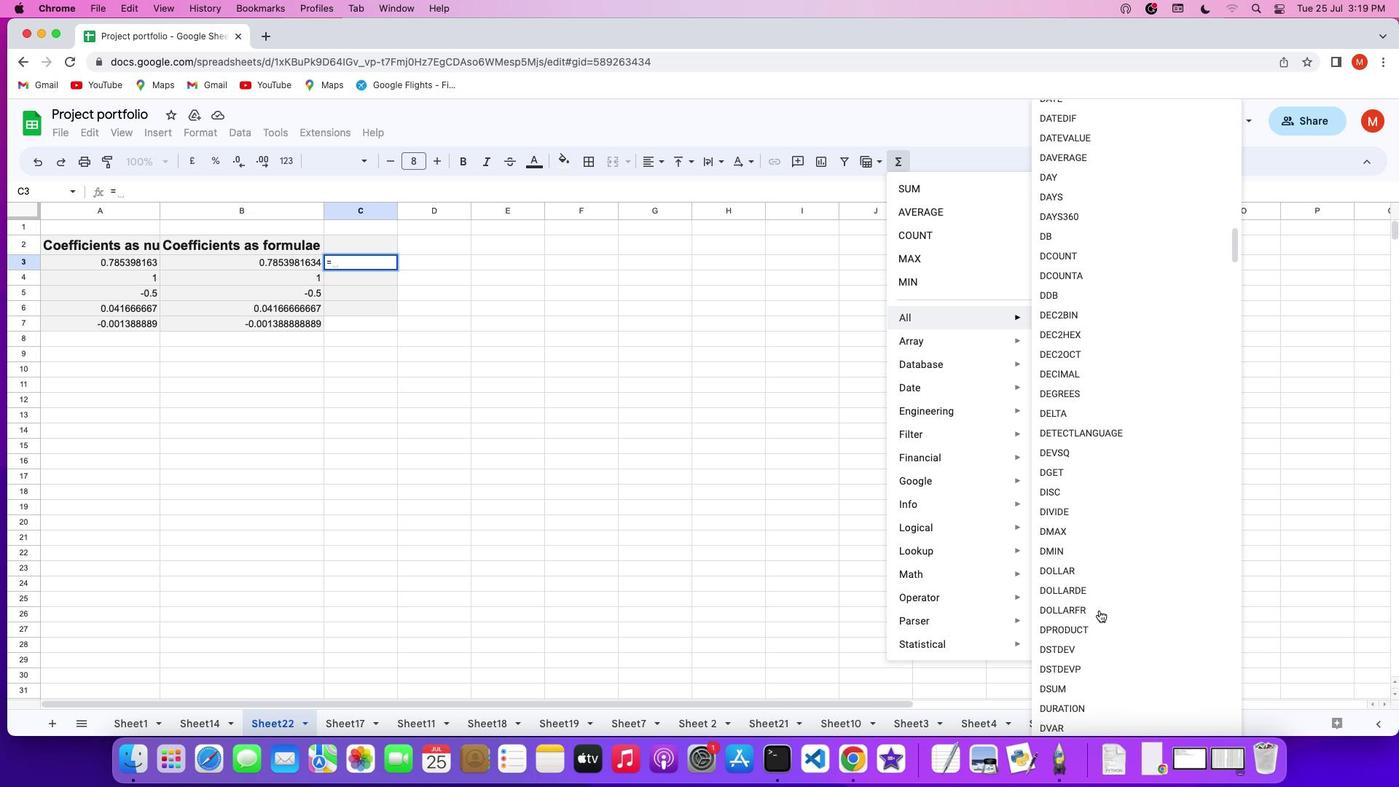 
Action: Mouse scrolled (1098, 609) with delta (0, -1)
Screenshot: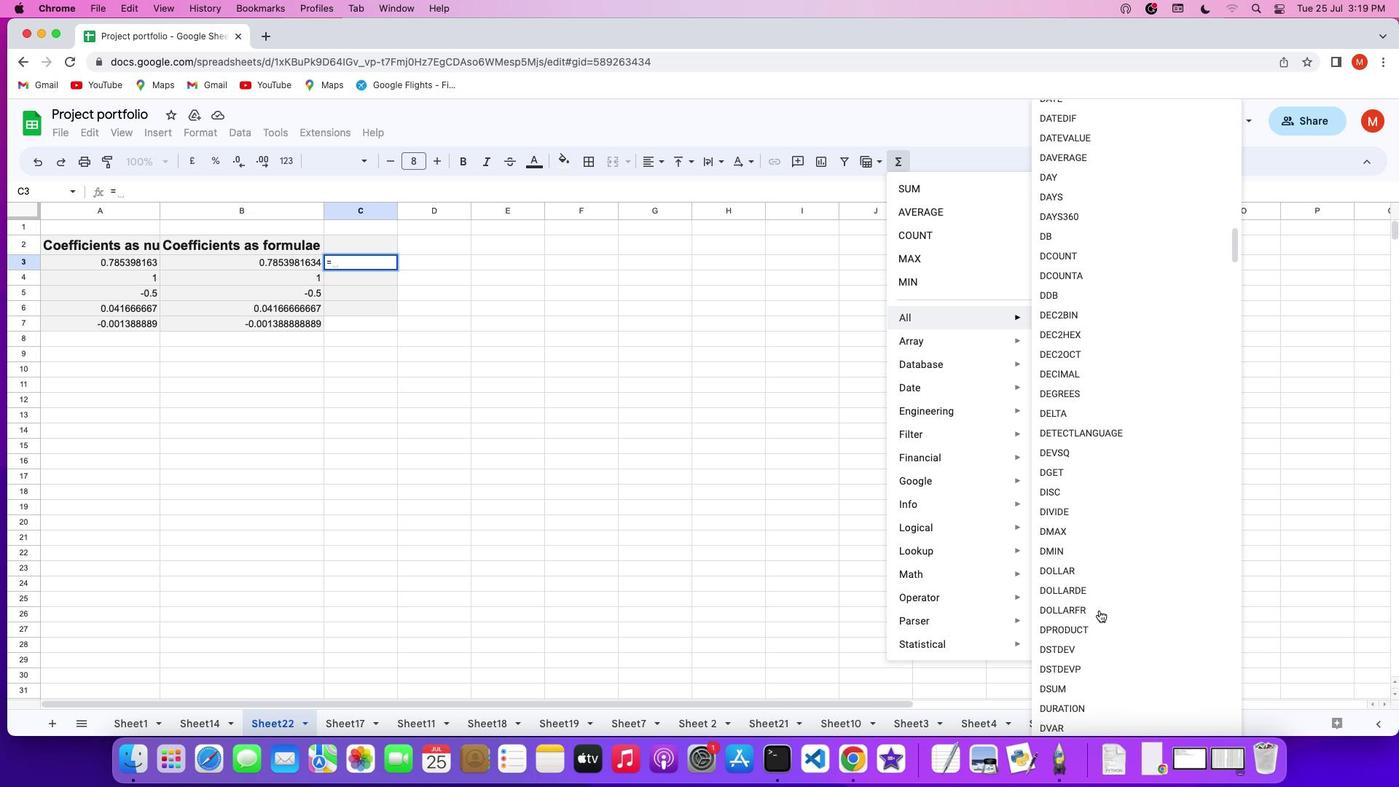 
Action: Mouse scrolled (1098, 609) with delta (0, -2)
Screenshot: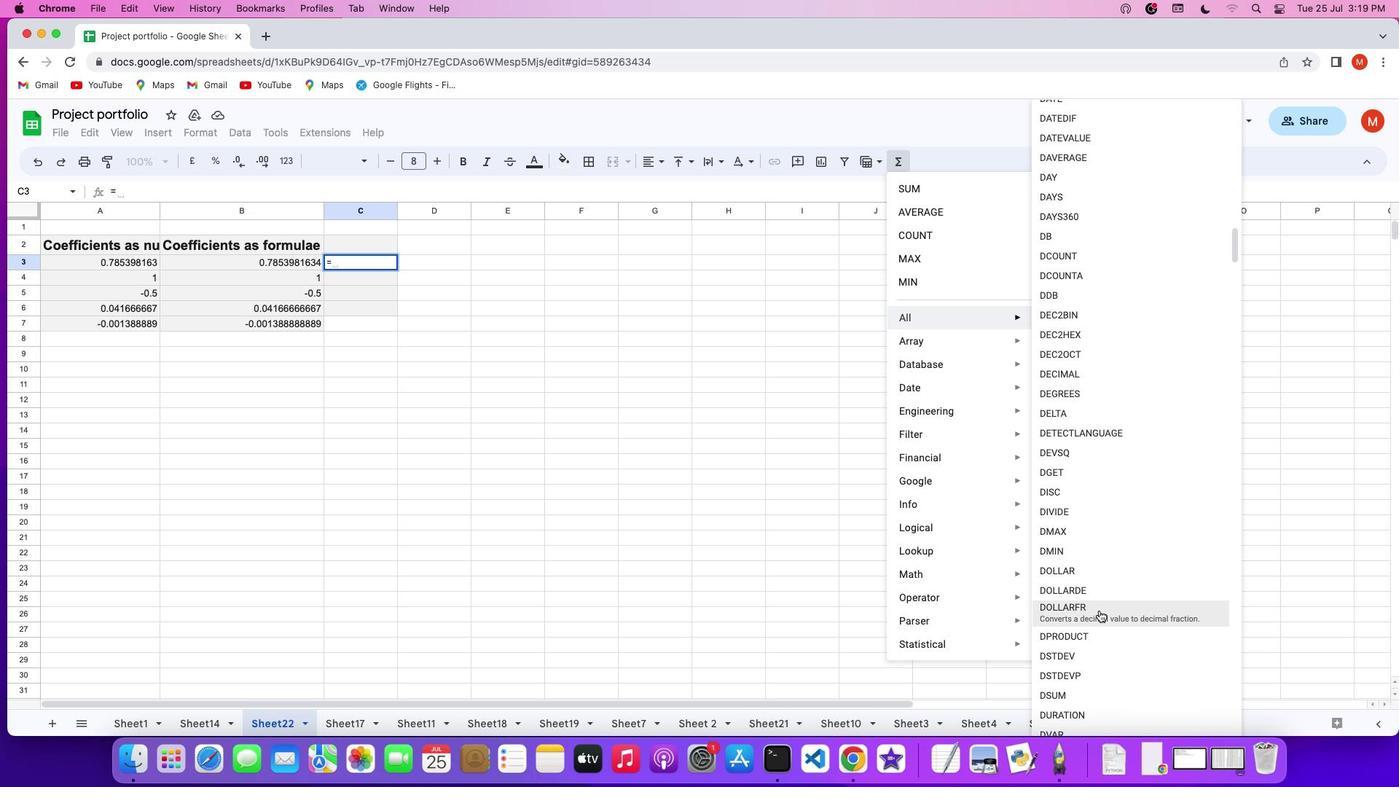 
Action: Mouse scrolled (1098, 609) with delta (0, 0)
Screenshot: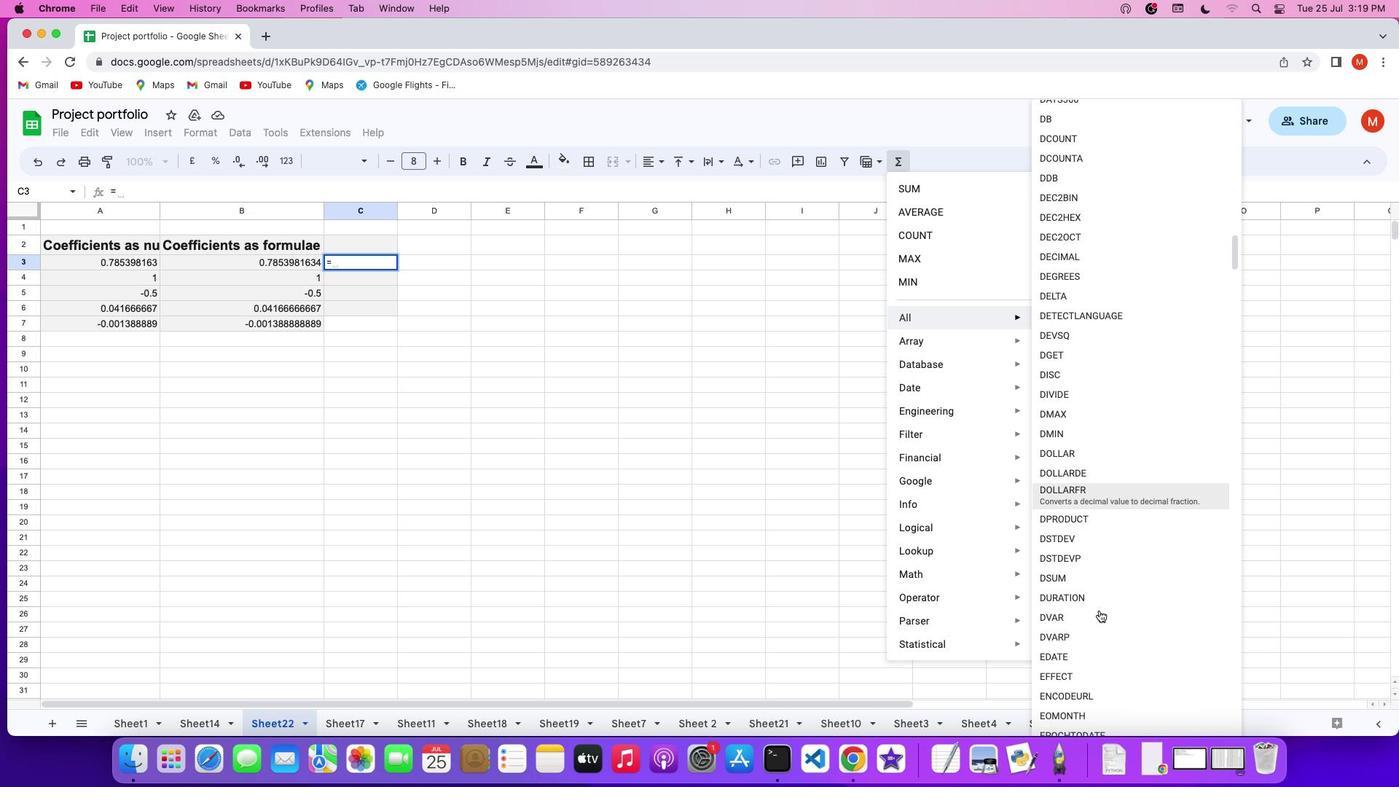
Action: Mouse scrolled (1098, 609) with delta (0, 0)
Screenshot: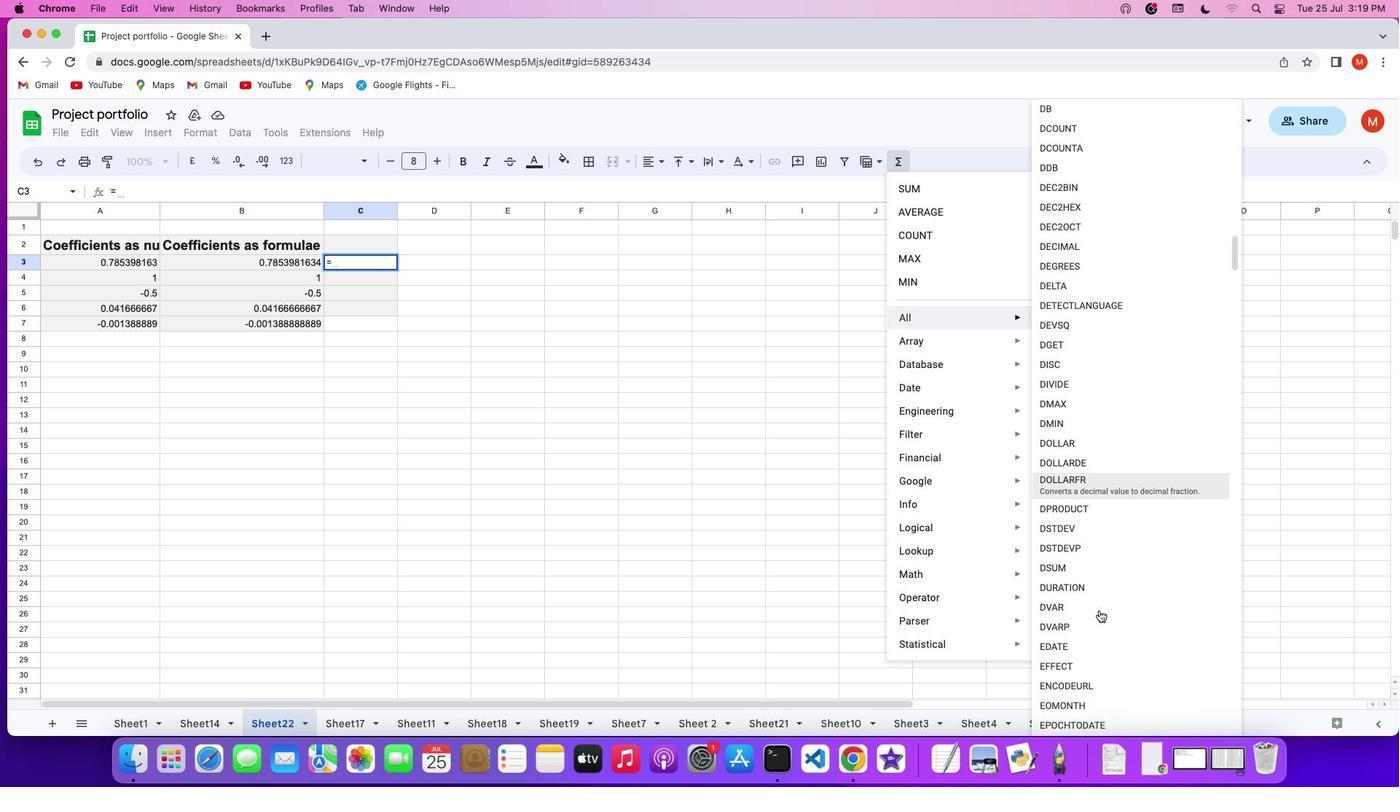 
Action: Mouse scrolled (1098, 609) with delta (0, -1)
Screenshot: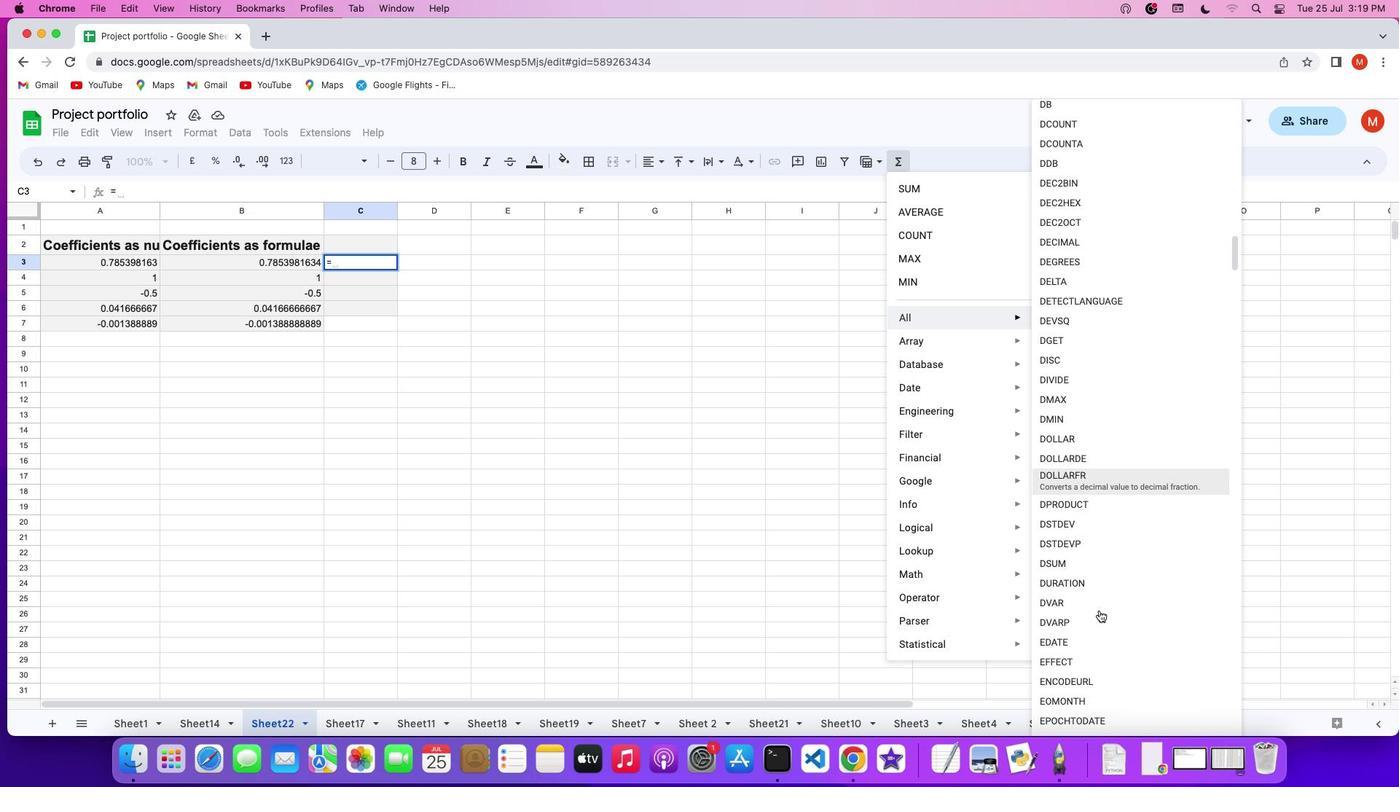 
Action: Mouse scrolled (1098, 609) with delta (0, 0)
Screenshot: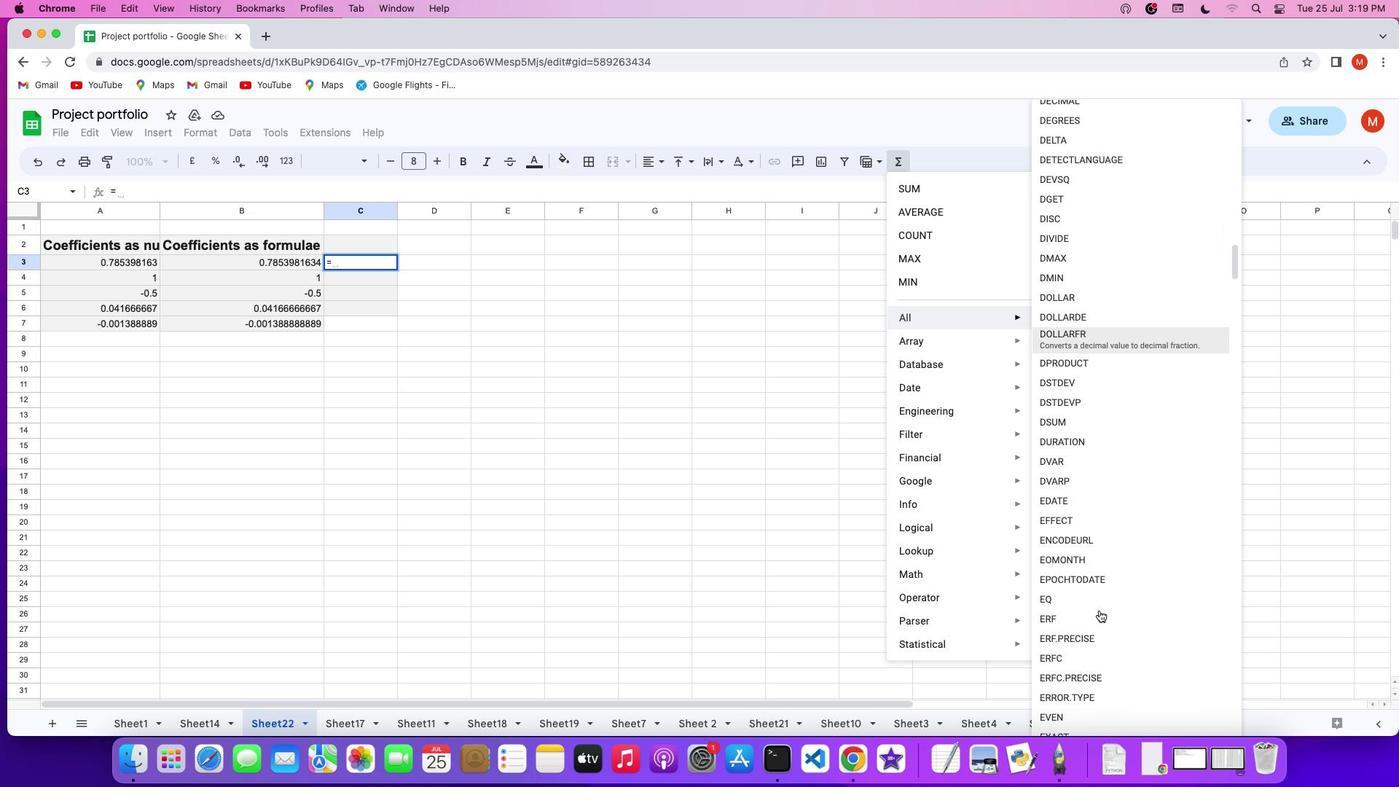 
Action: Mouse scrolled (1098, 609) with delta (0, 0)
Screenshot: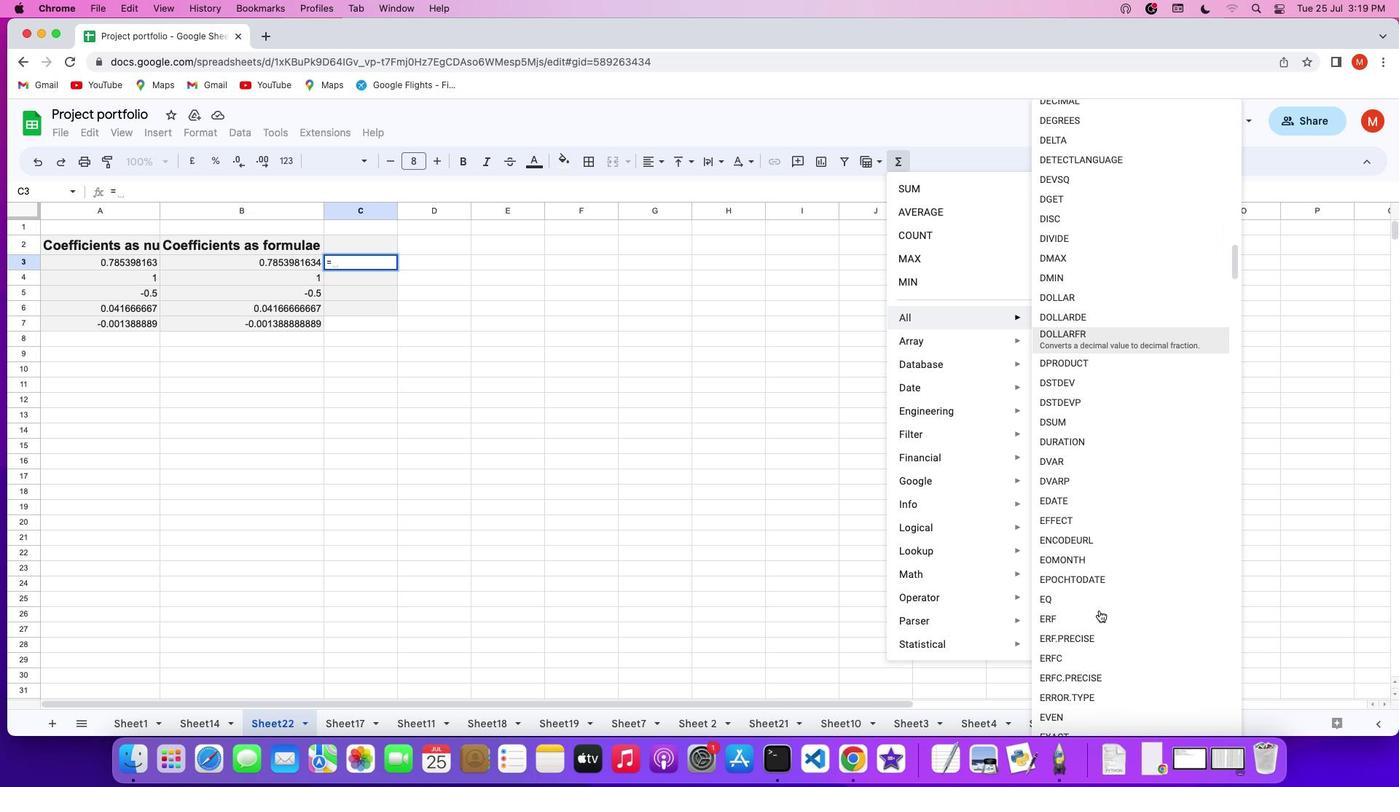 
Action: Mouse scrolled (1098, 609) with delta (0, 0)
Screenshot: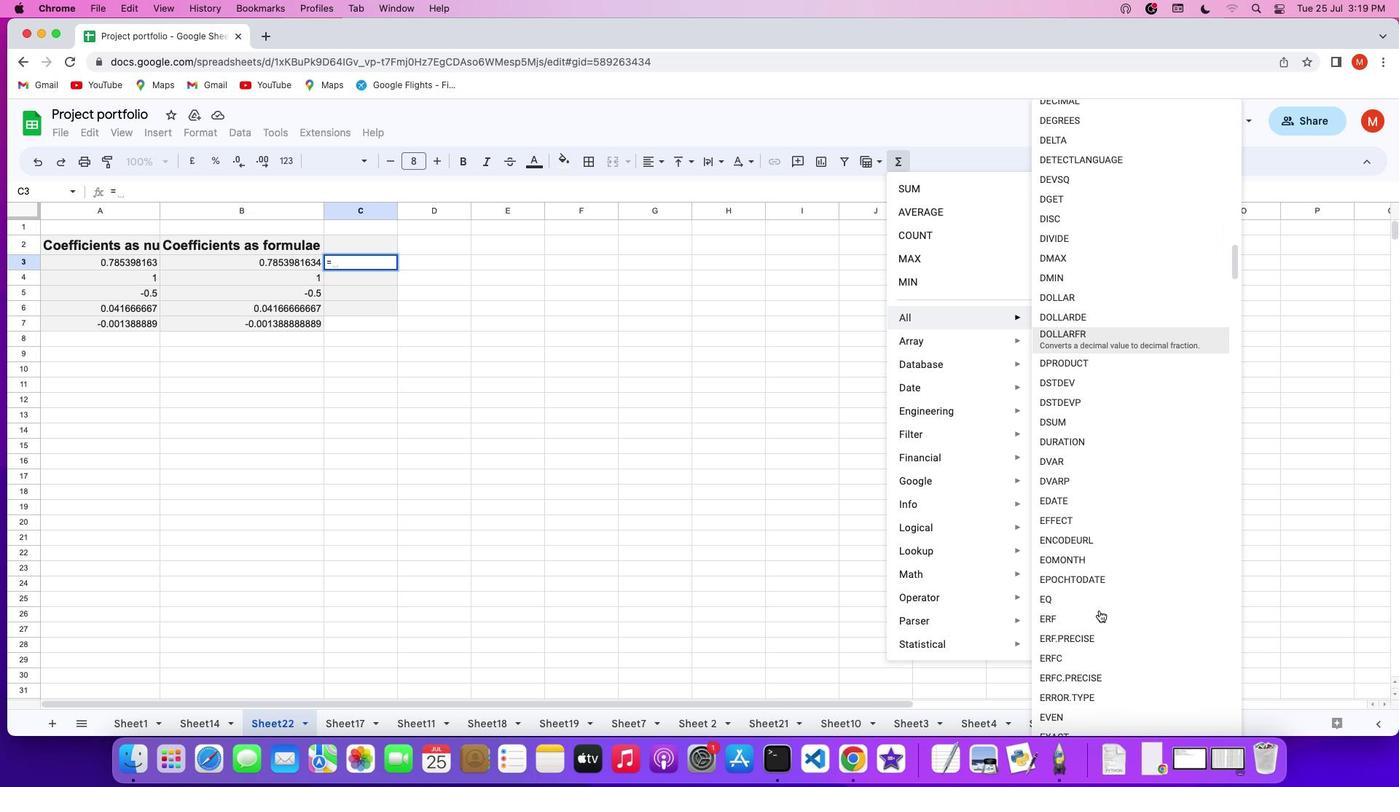 
Action: Mouse scrolled (1098, 609) with delta (0, 0)
Screenshot: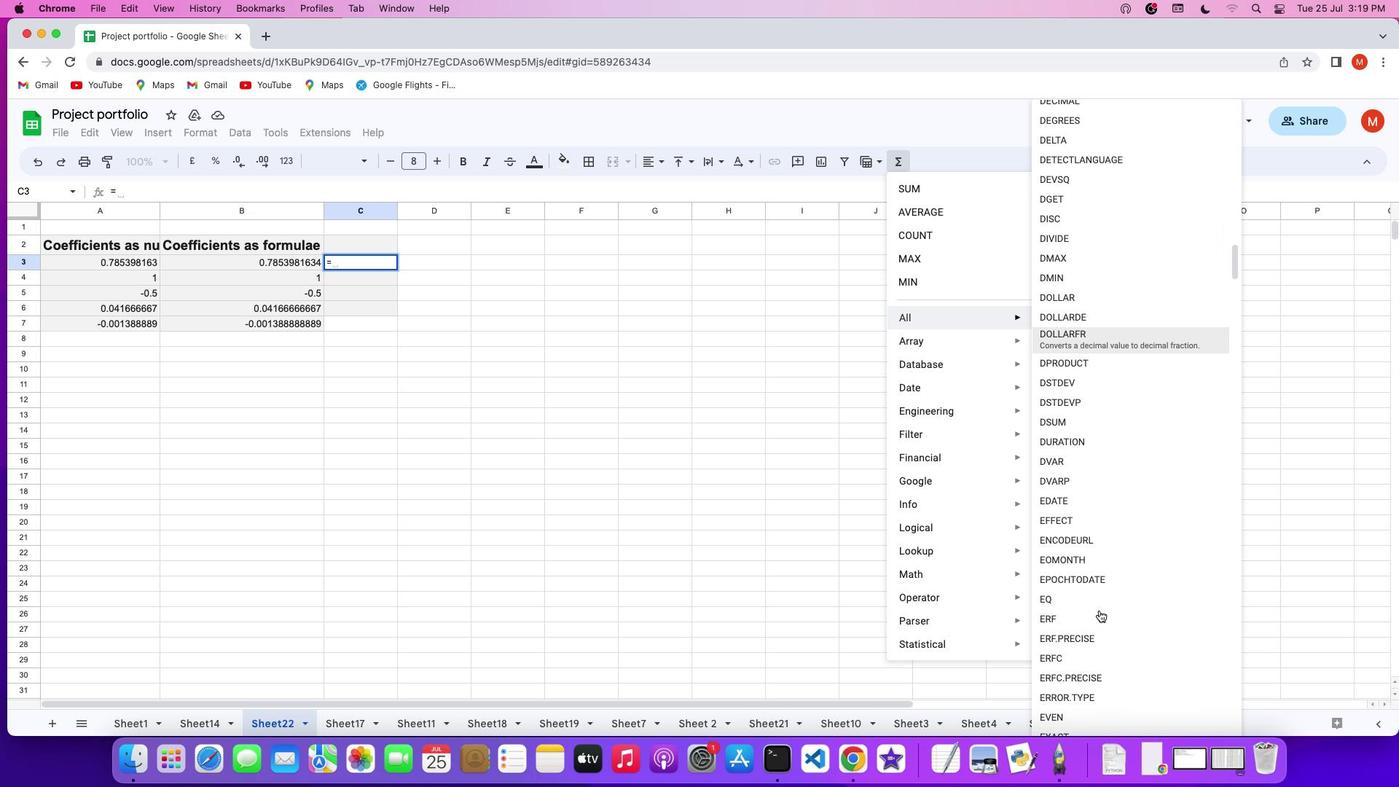 
Action: Mouse scrolled (1098, 609) with delta (0, 0)
Screenshot: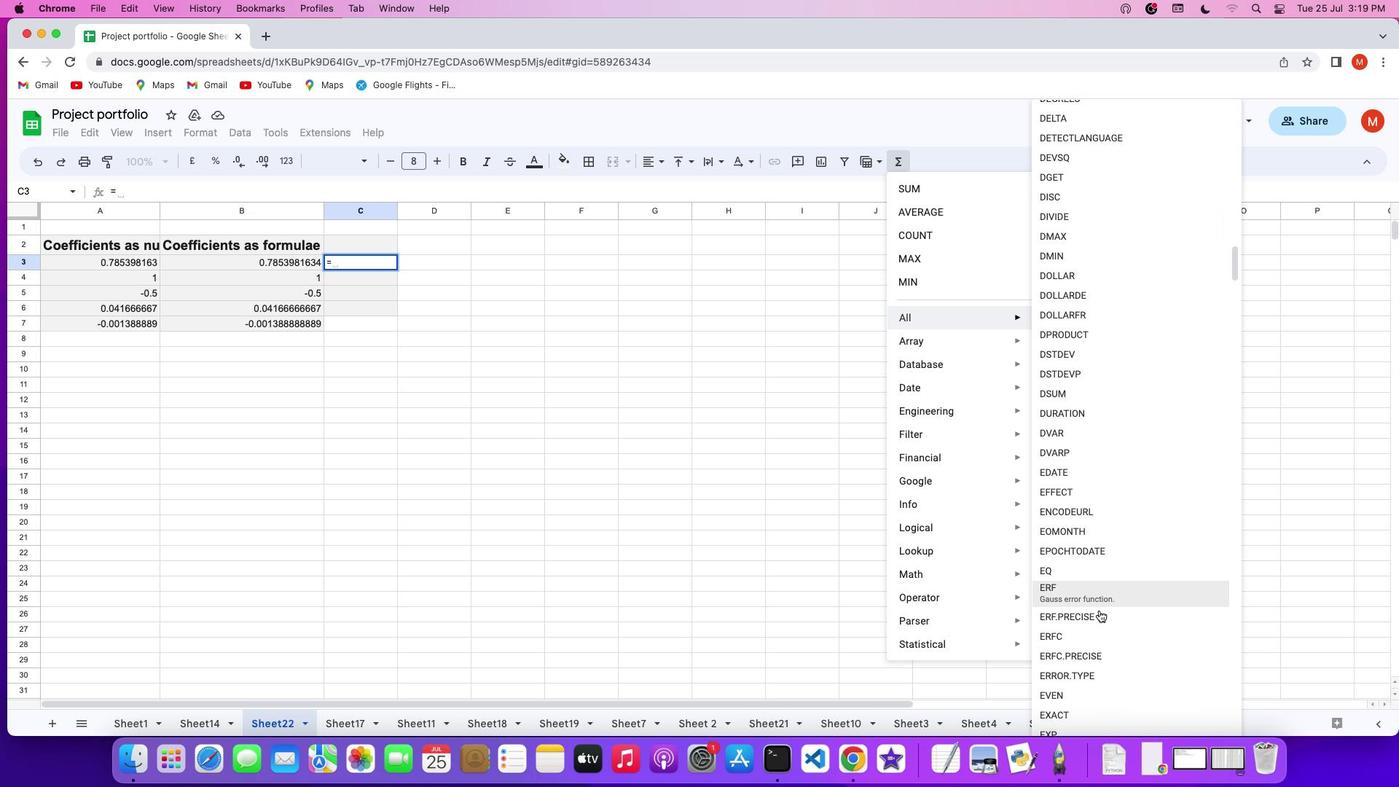 
Action: Mouse scrolled (1098, 609) with delta (0, 0)
Screenshot: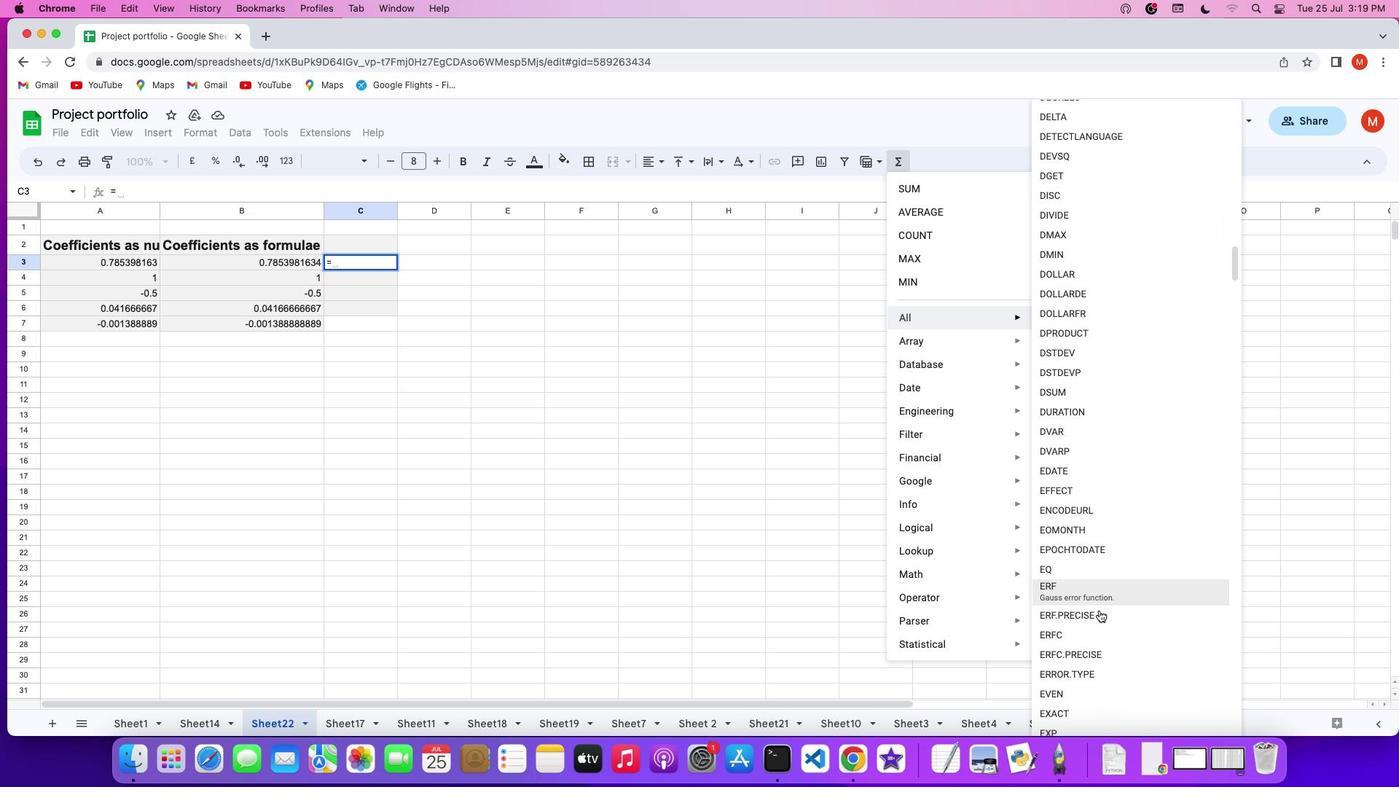 
Action: Mouse scrolled (1098, 609) with delta (0, -1)
Screenshot: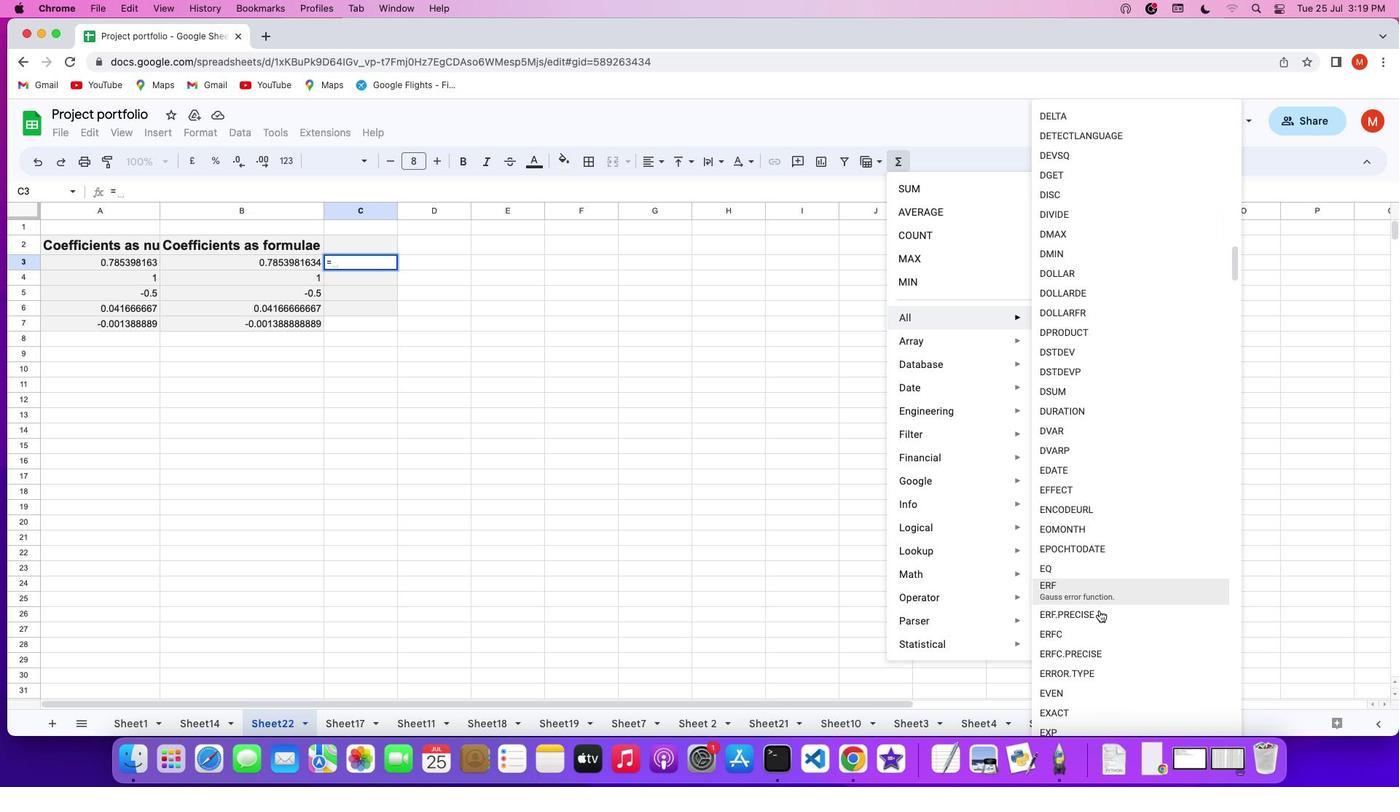 
Action: Mouse scrolled (1098, 609) with delta (0, -1)
Screenshot: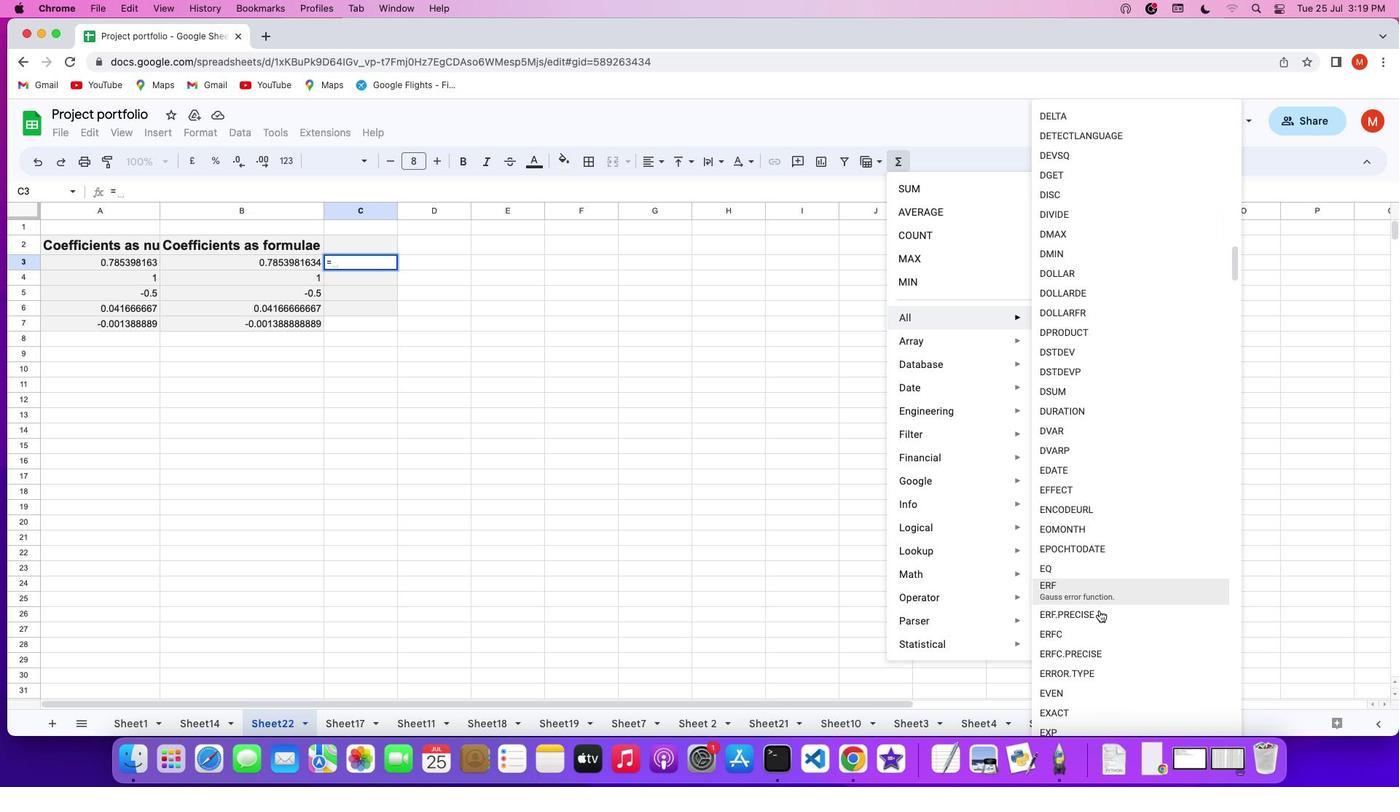 
Action: Mouse scrolled (1098, 609) with delta (0, 0)
Screenshot: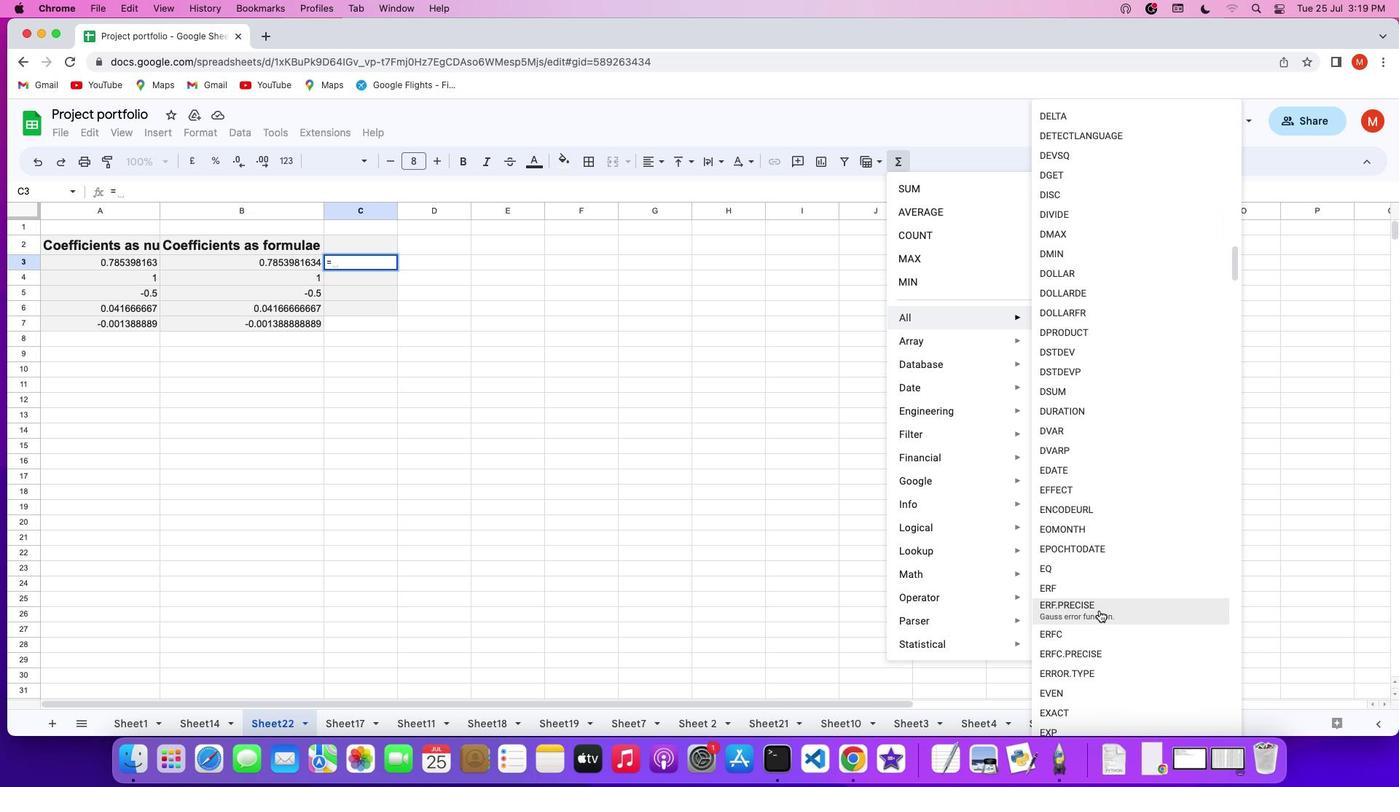 
Action: Mouse scrolled (1098, 609) with delta (0, 0)
Screenshot: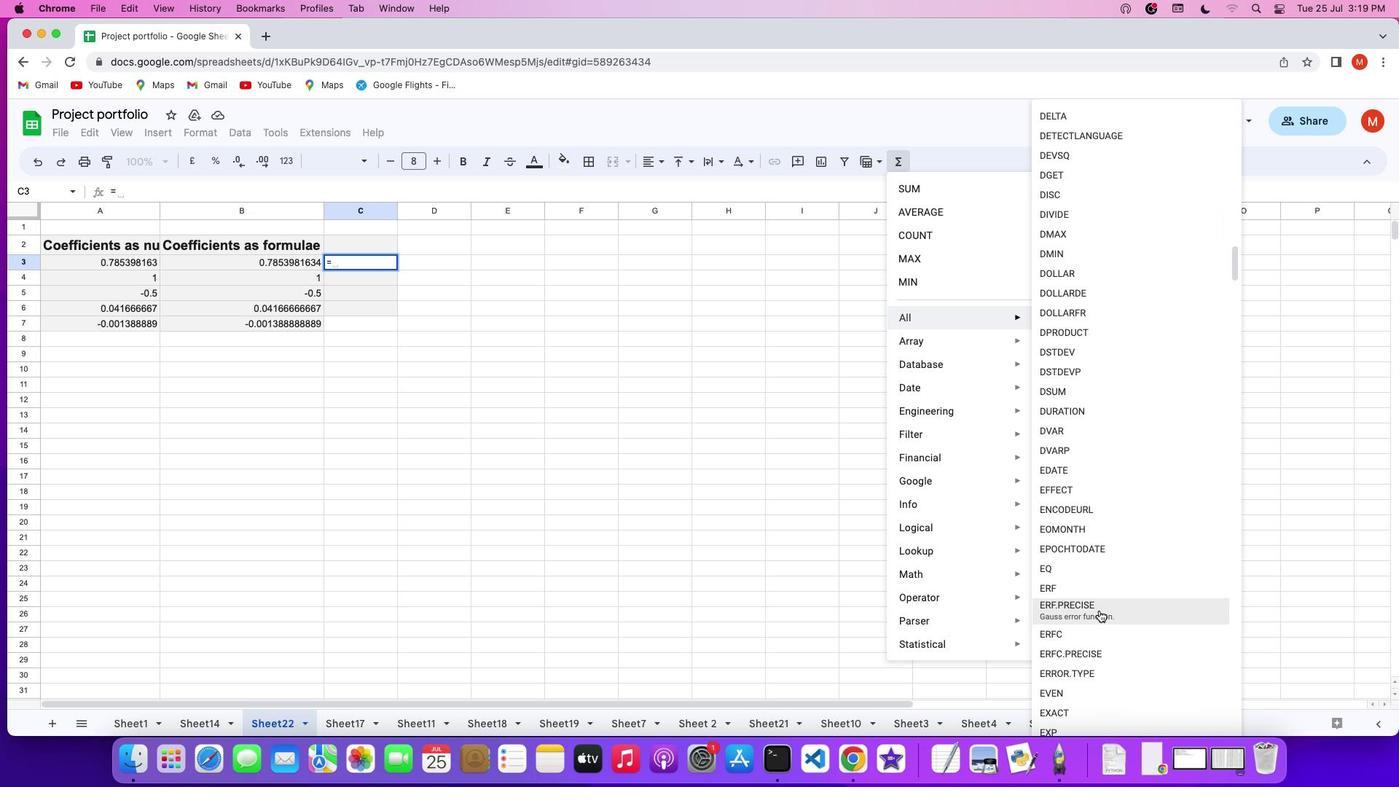
Action: Mouse scrolled (1098, 609) with delta (0, 0)
Screenshot: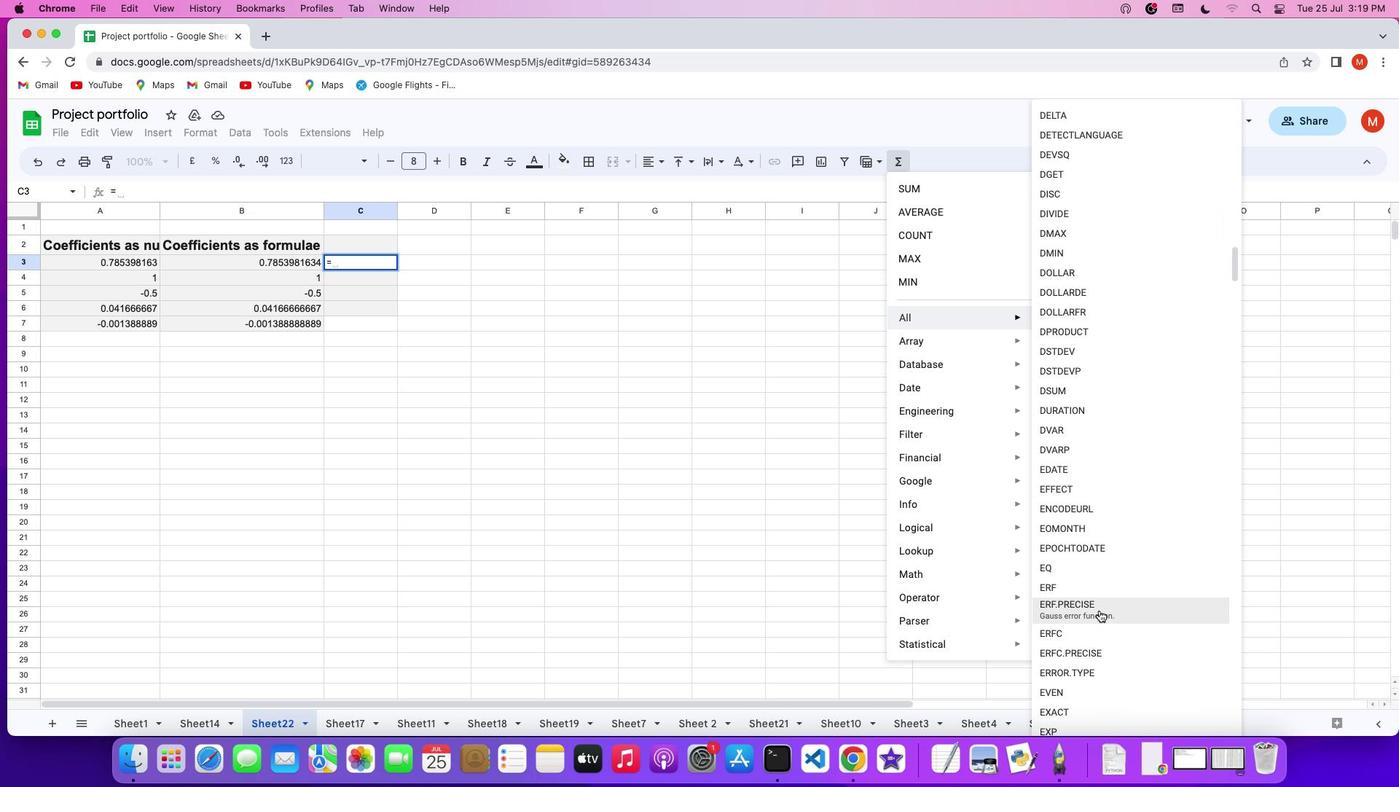 
Action: Mouse scrolled (1098, 609) with delta (0, 0)
Screenshot: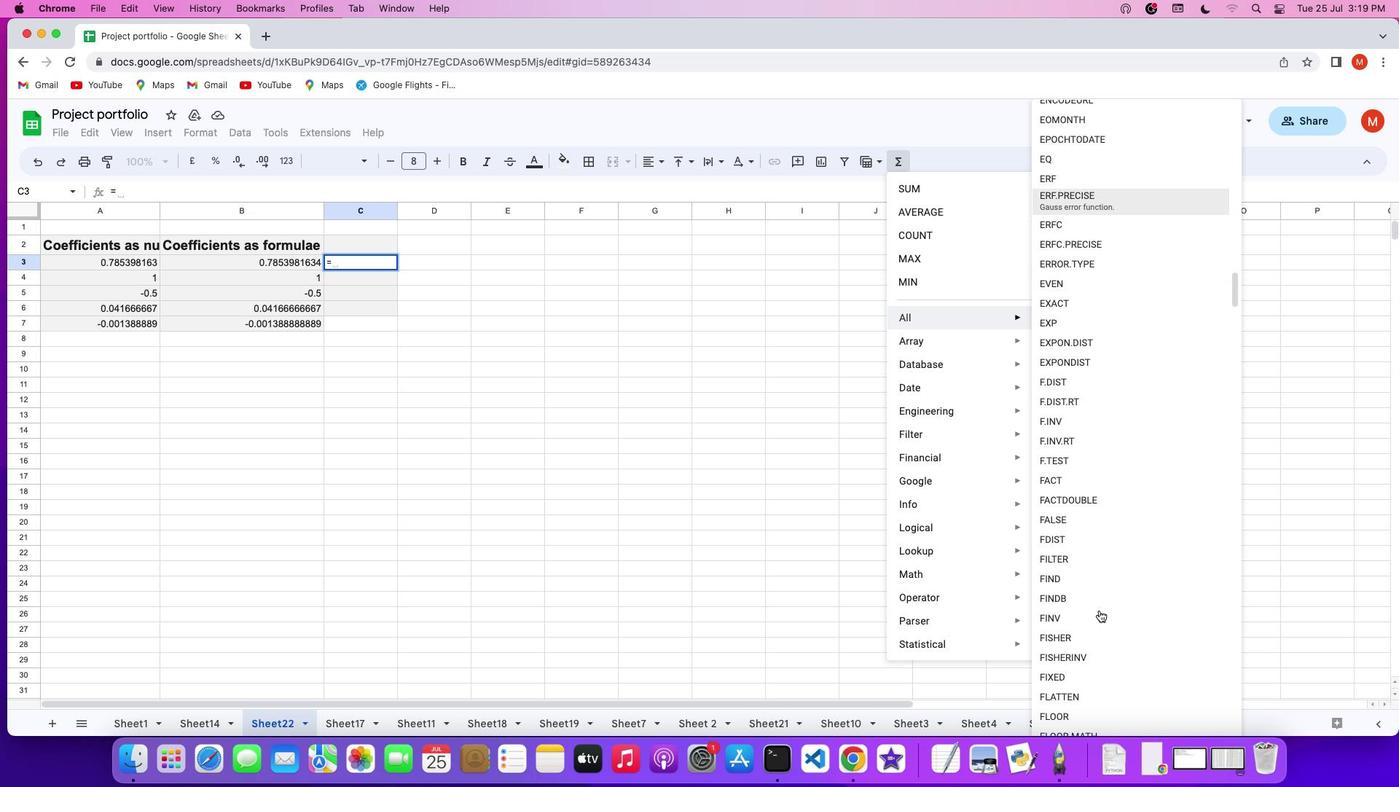 
Action: Mouse scrolled (1098, 609) with delta (0, 0)
Screenshot: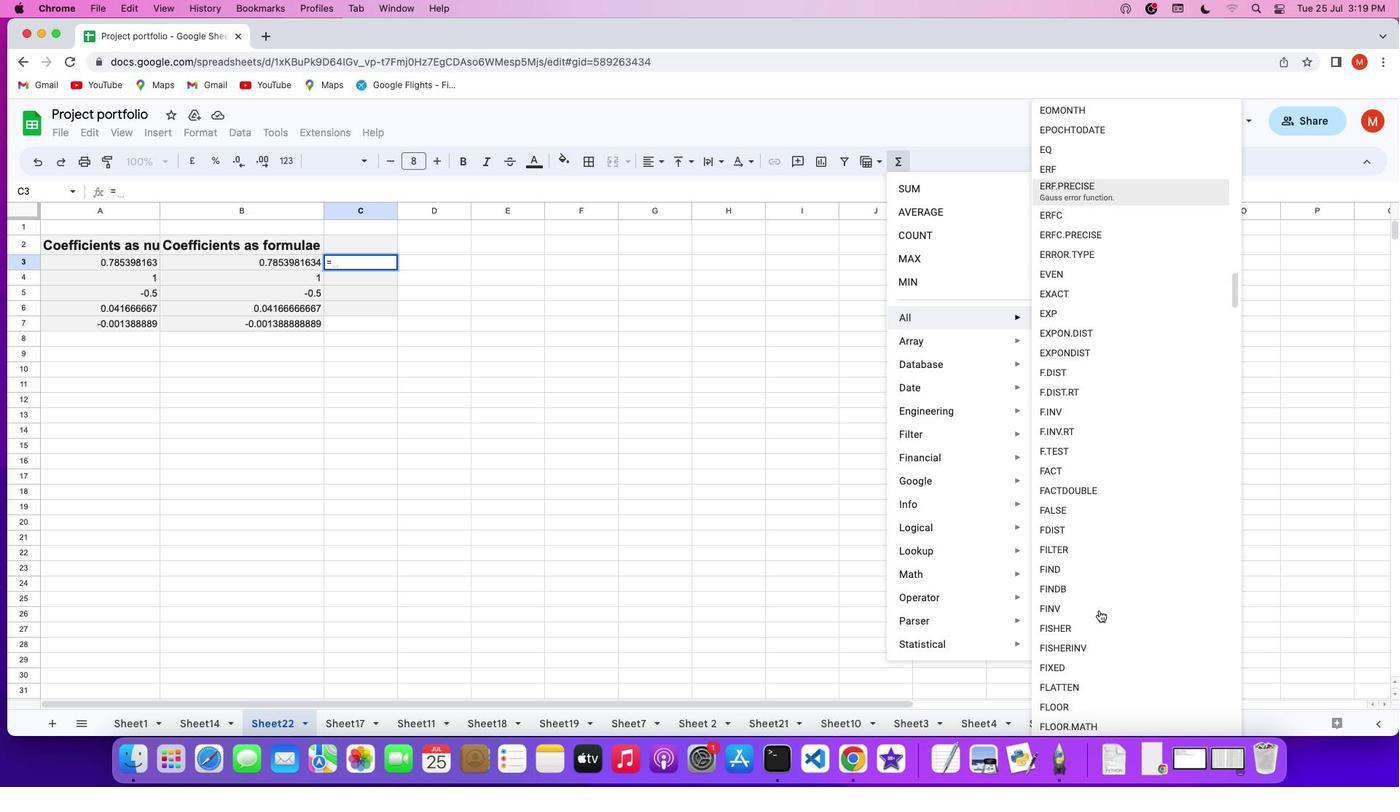 
Action: Mouse scrolled (1098, 609) with delta (0, 0)
Screenshot: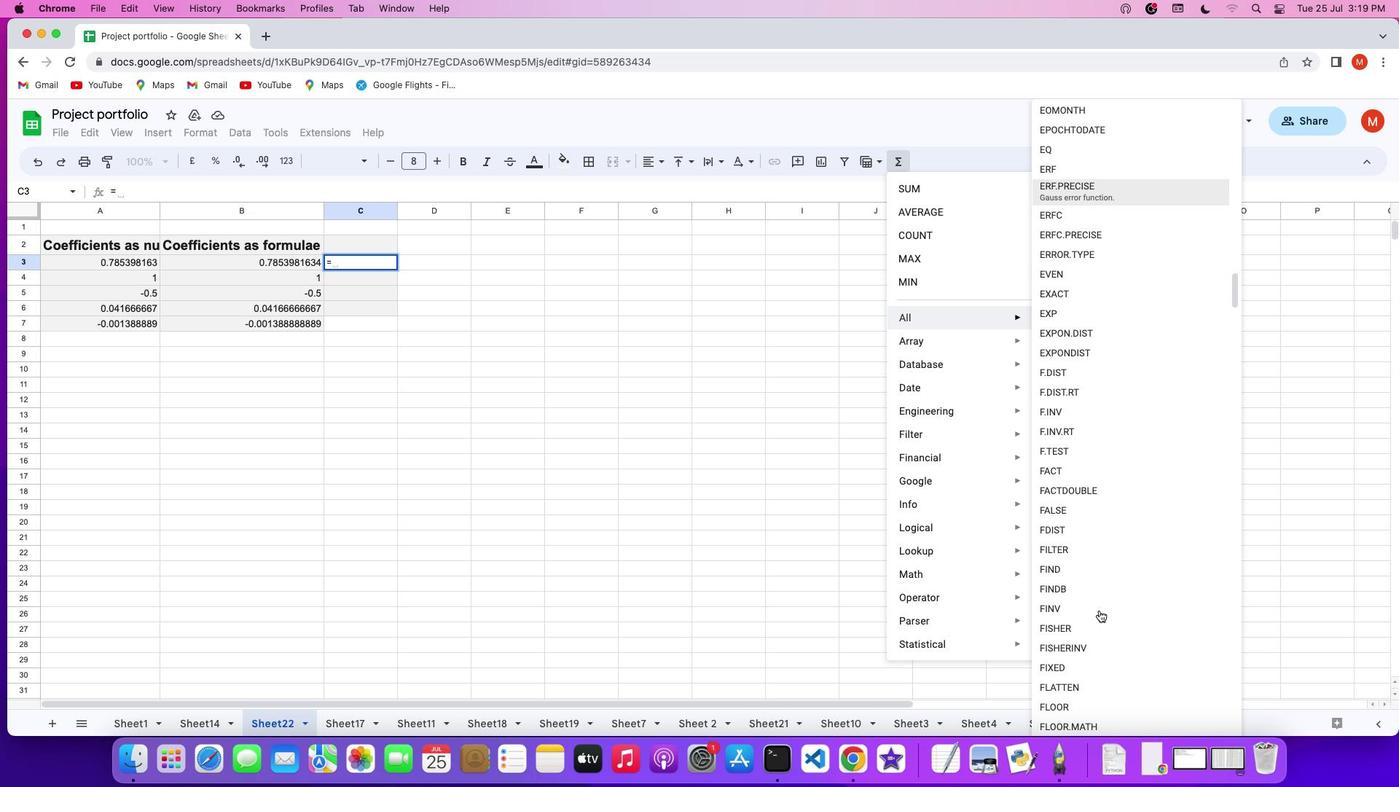 
Action: Mouse scrolled (1098, 609) with delta (0, 0)
Screenshot: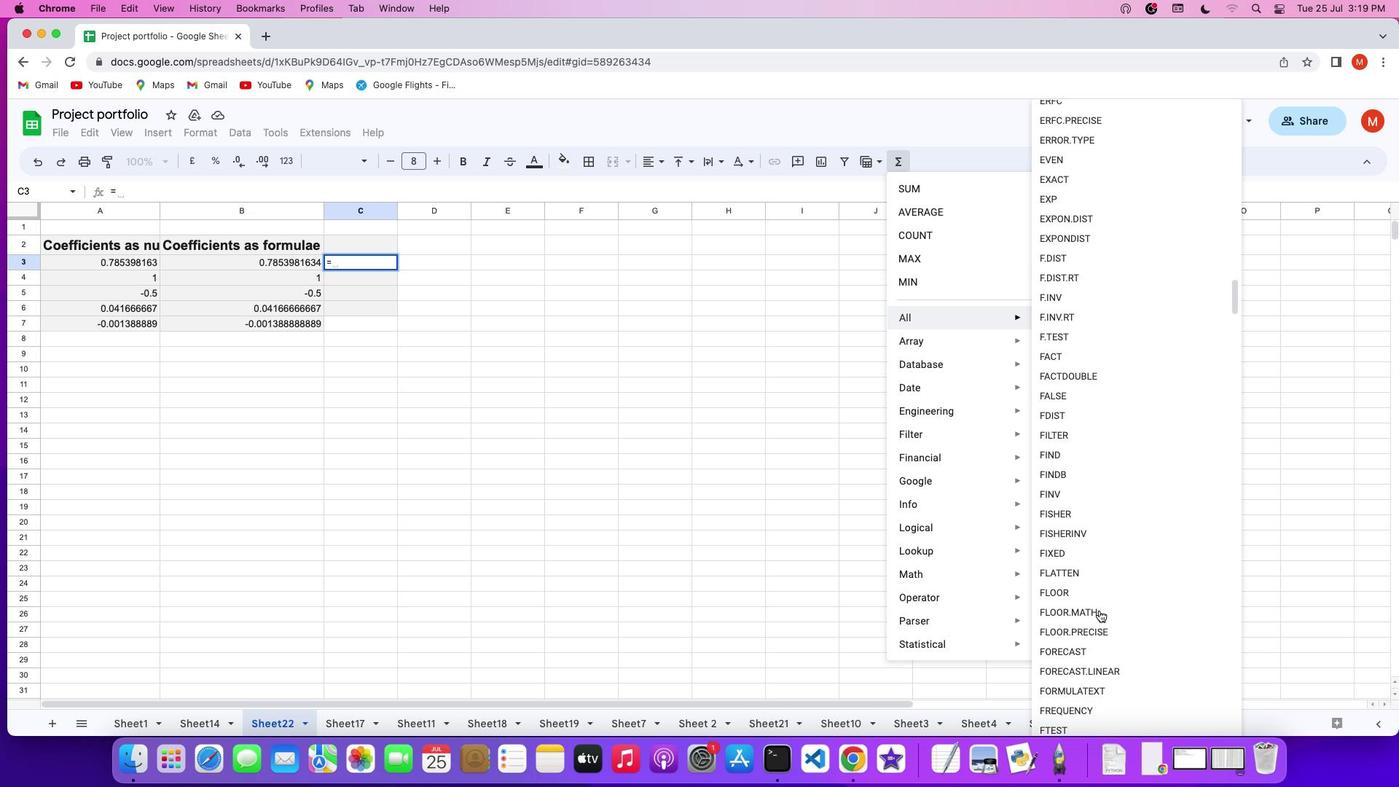 
Action: Mouse scrolled (1098, 609) with delta (0, 0)
Screenshot: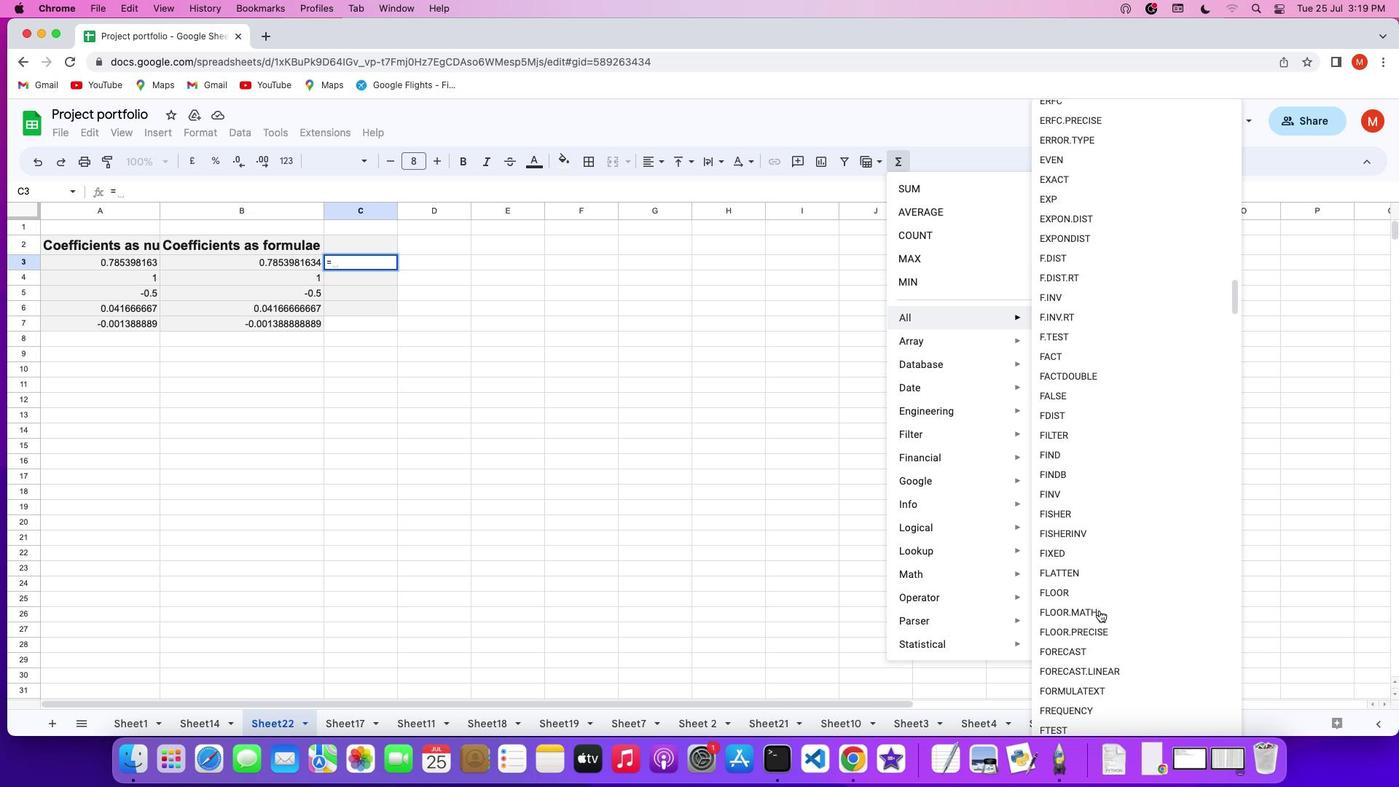 
Action: Mouse scrolled (1098, 609) with delta (0, -2)
Screenshot: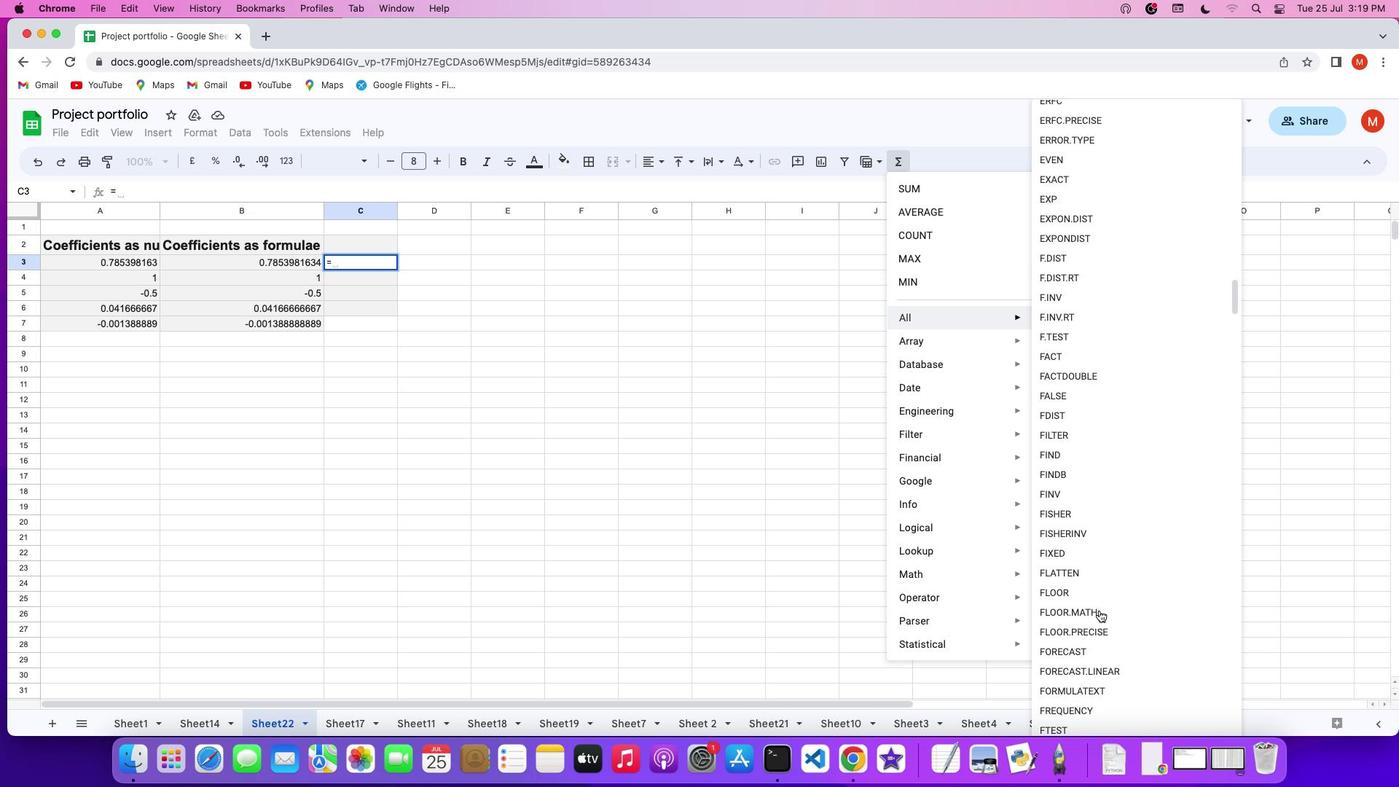 
Action: Mouse scrolled (1098, 609) with delta (0, -2)
Screenshot: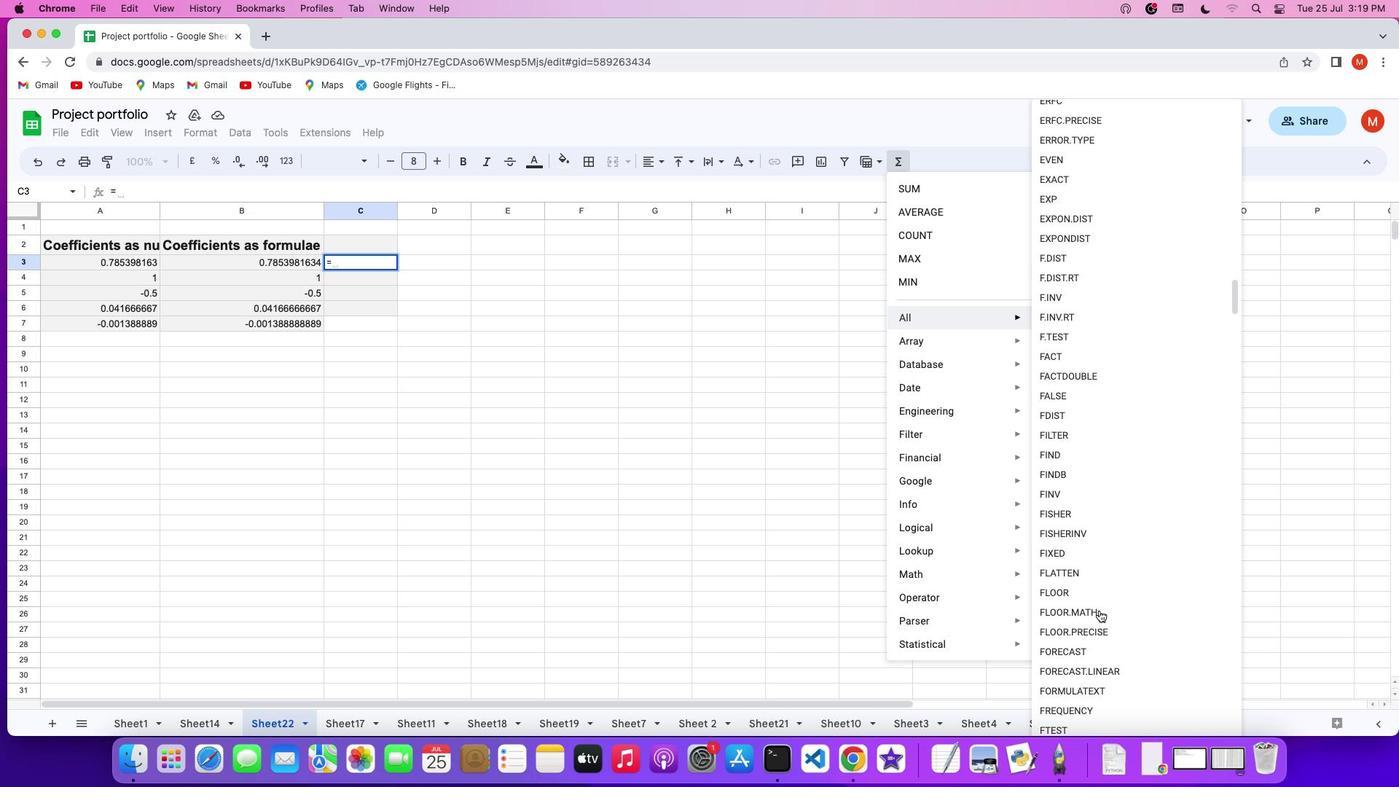 
Action: Mouse scrolled (1098, 609) with delta (0, 0)
Screenshot: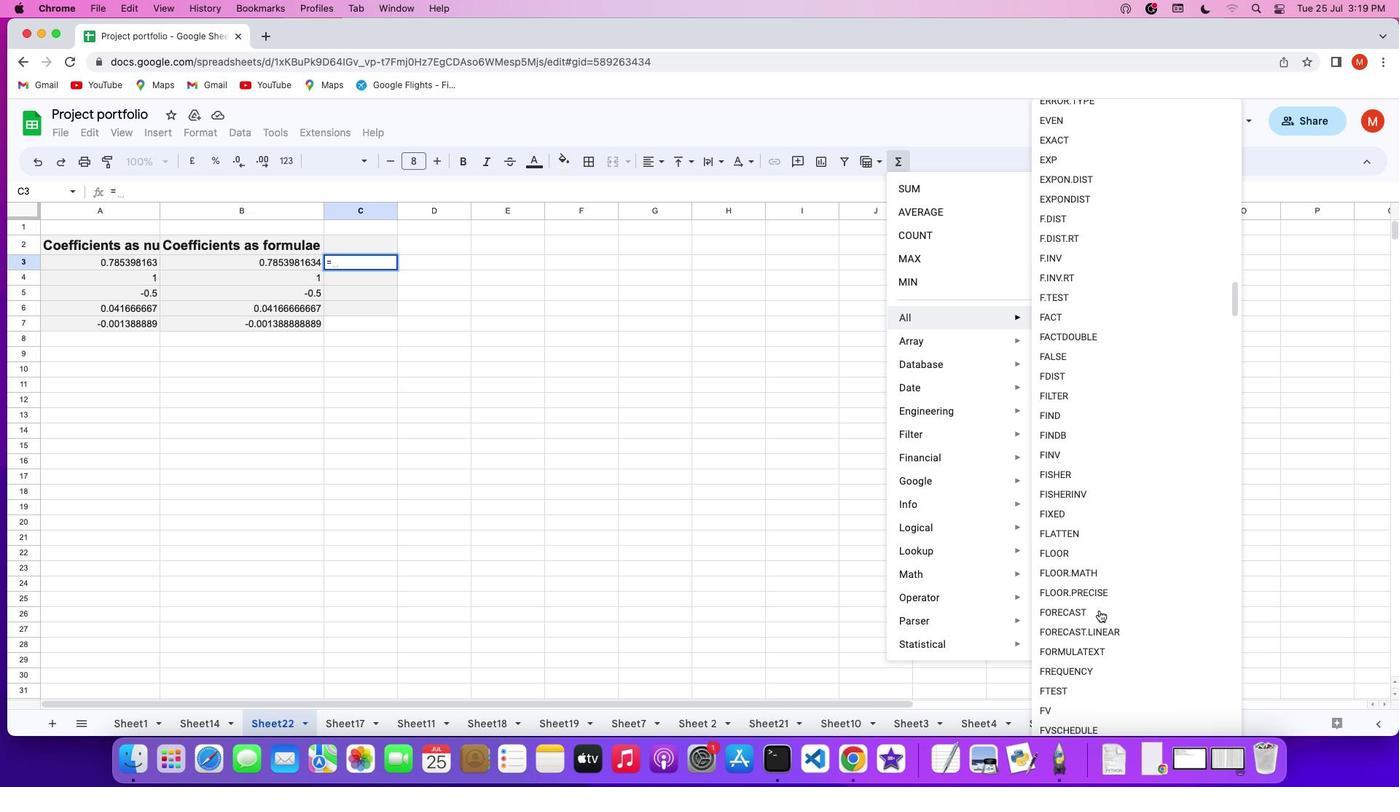 
Action: Mouse scrolled (1098, 609) with delta (0, 0)
Screenshot: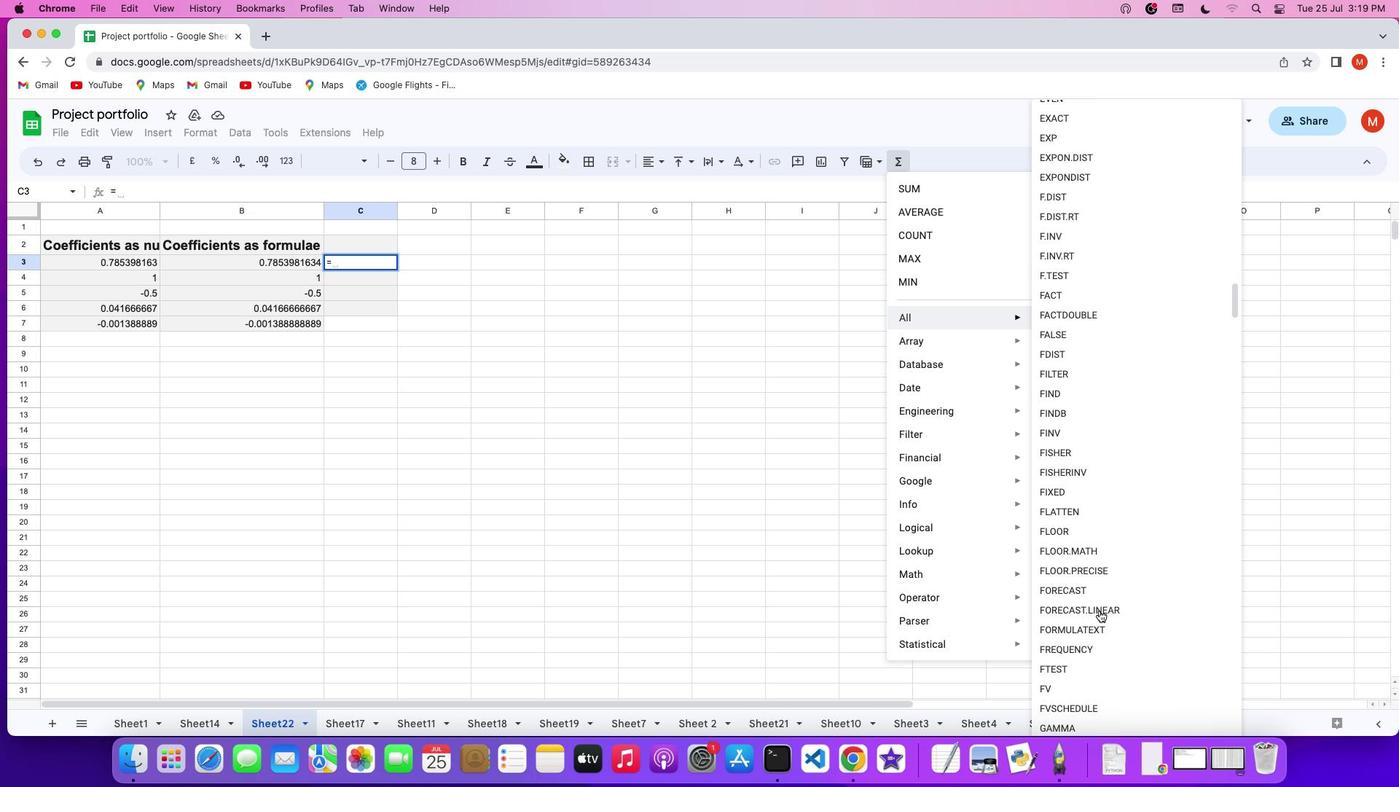 
Action: Mouse scrolled (1098, 609) with delta (0, -1)
Screenshot: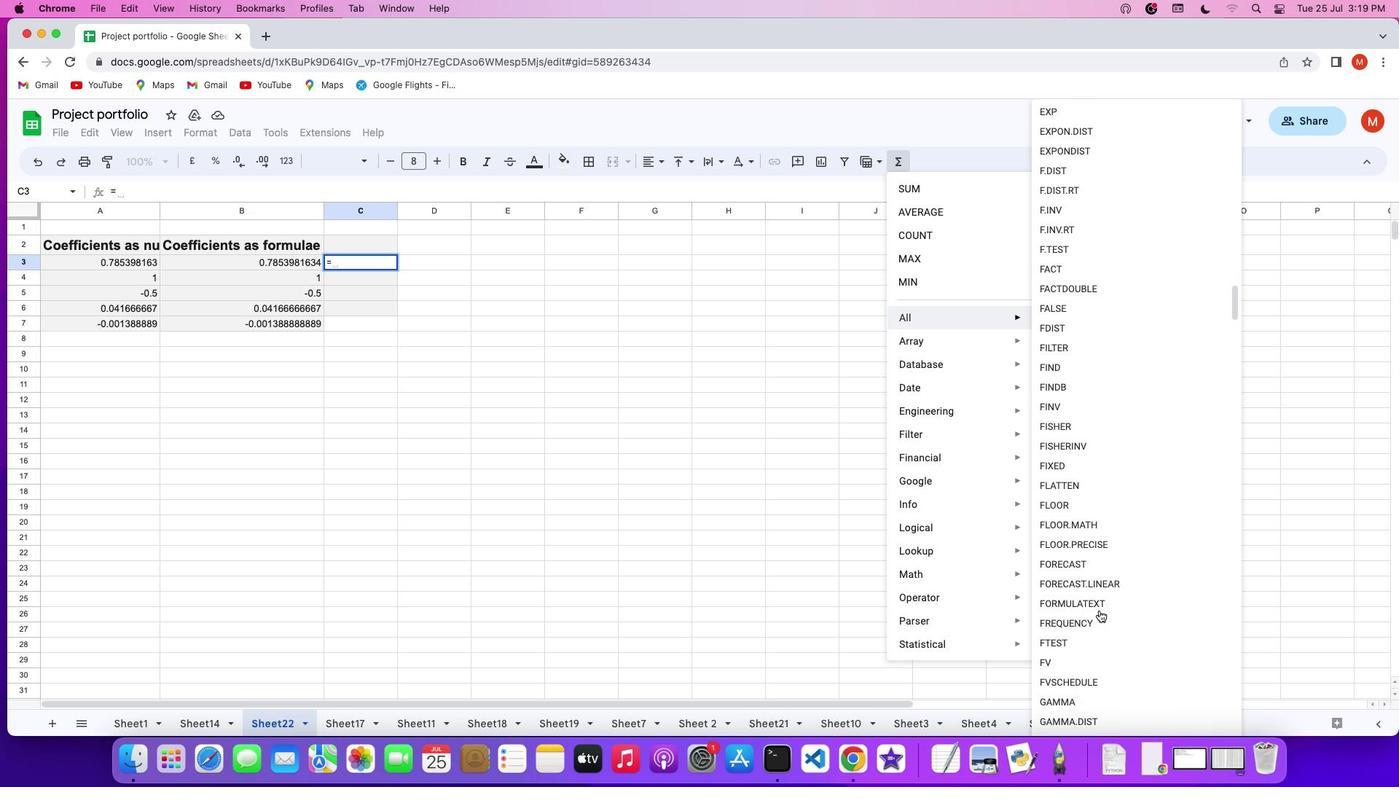 
Action: Mouse scrolled (1098, 609) with delta (0, 0)
Screenshot: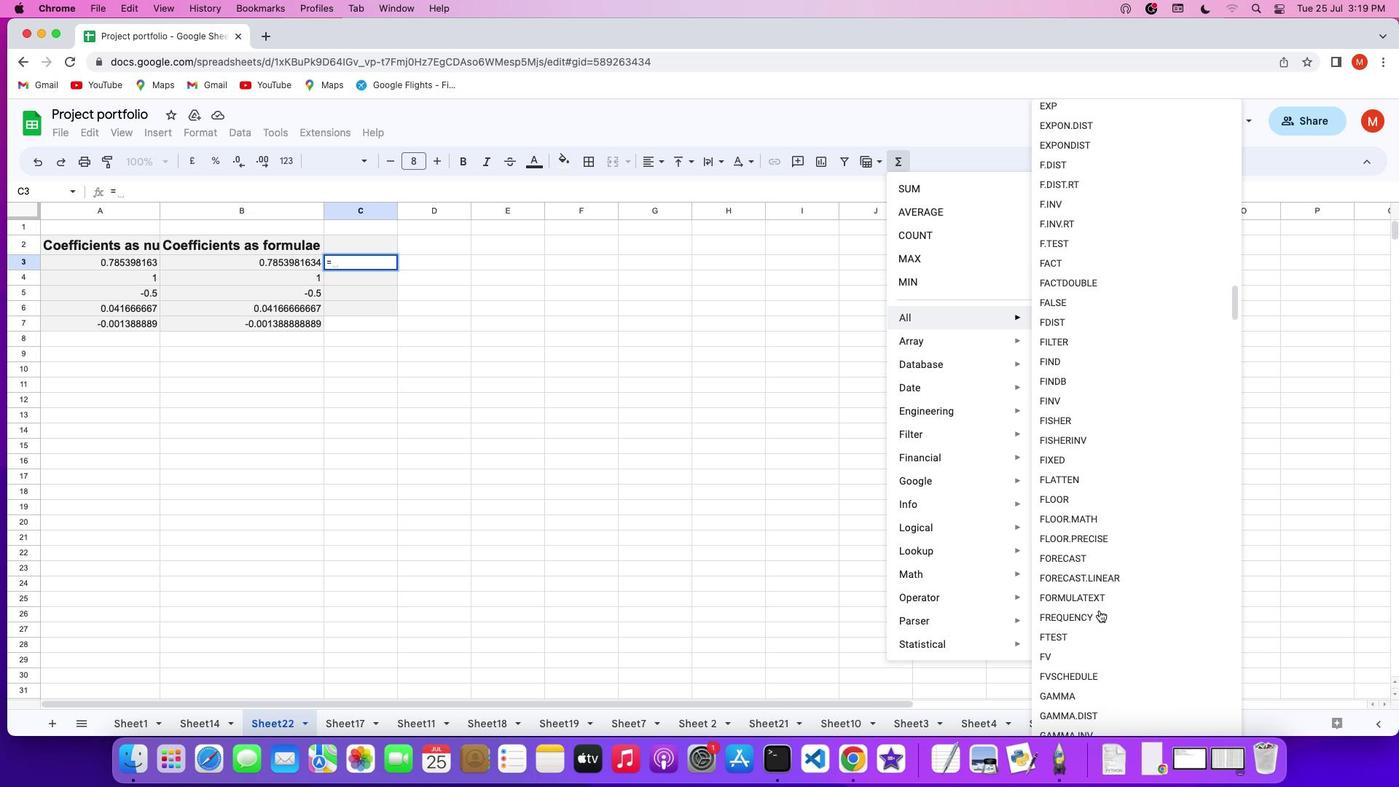 
Action: Mouse scrolled (1098, 609) with delta (0, 0)
Screenshot: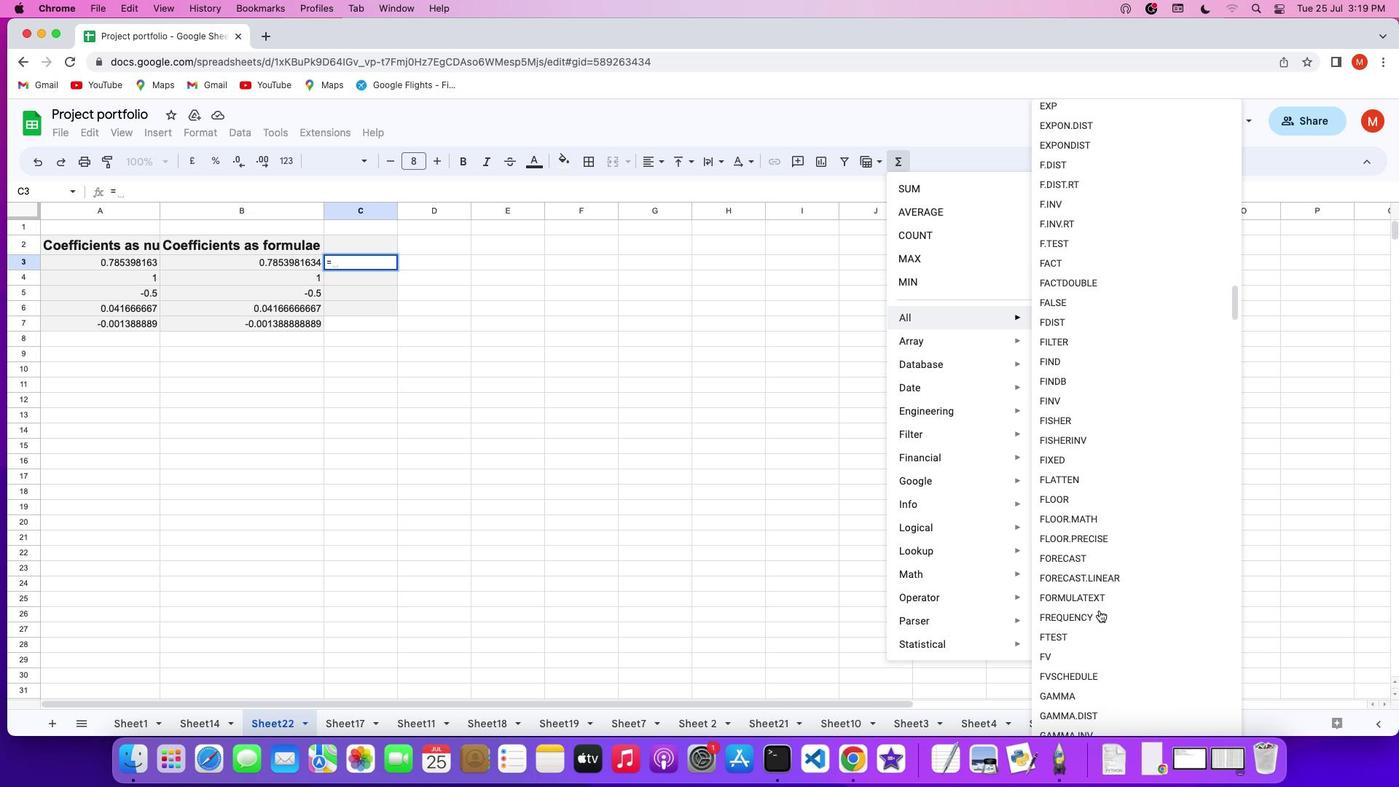 
Action: Mouse scrolled (1098, 609) with delta (0, -1)
Screenshot: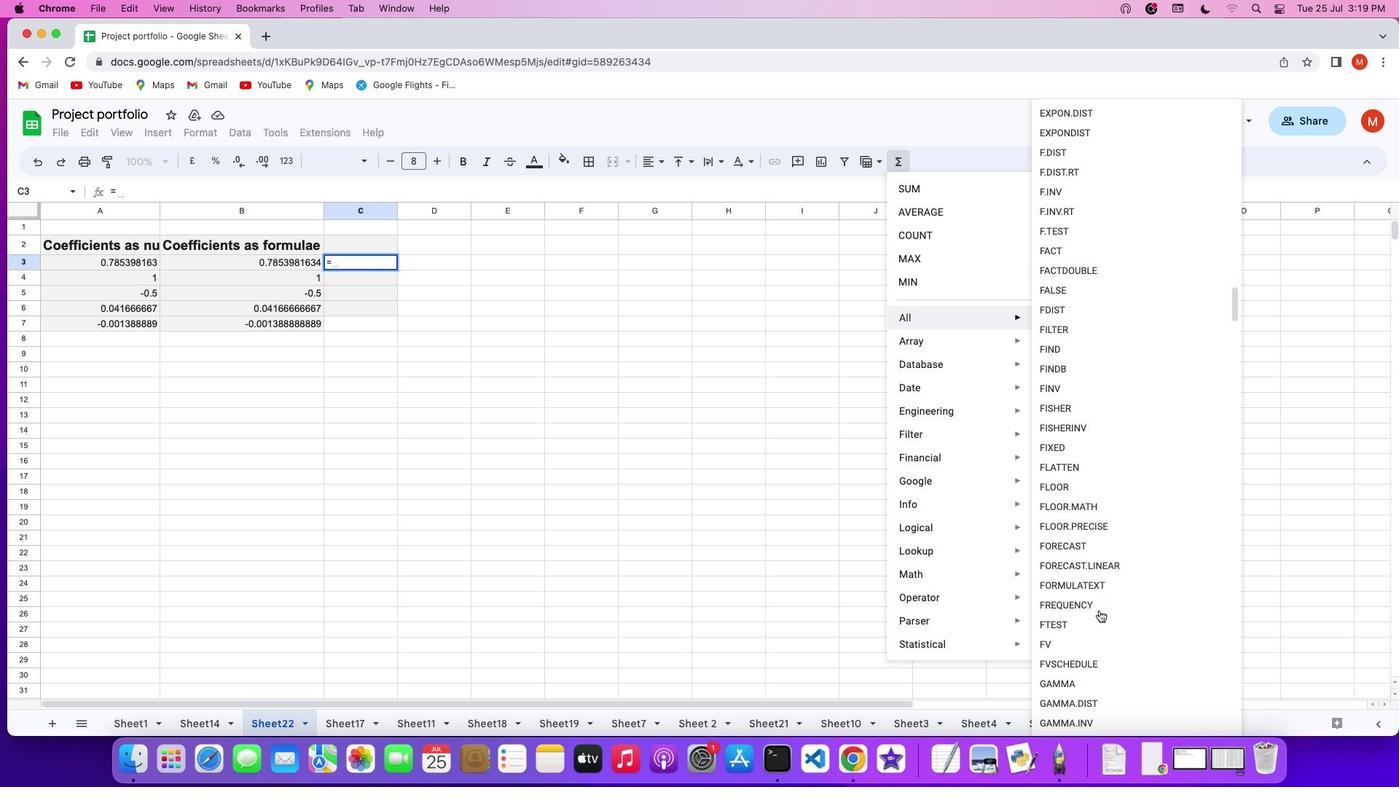 
Action: Mouse scrolled (1098, 609) with delta (0, 0)
Screenshot: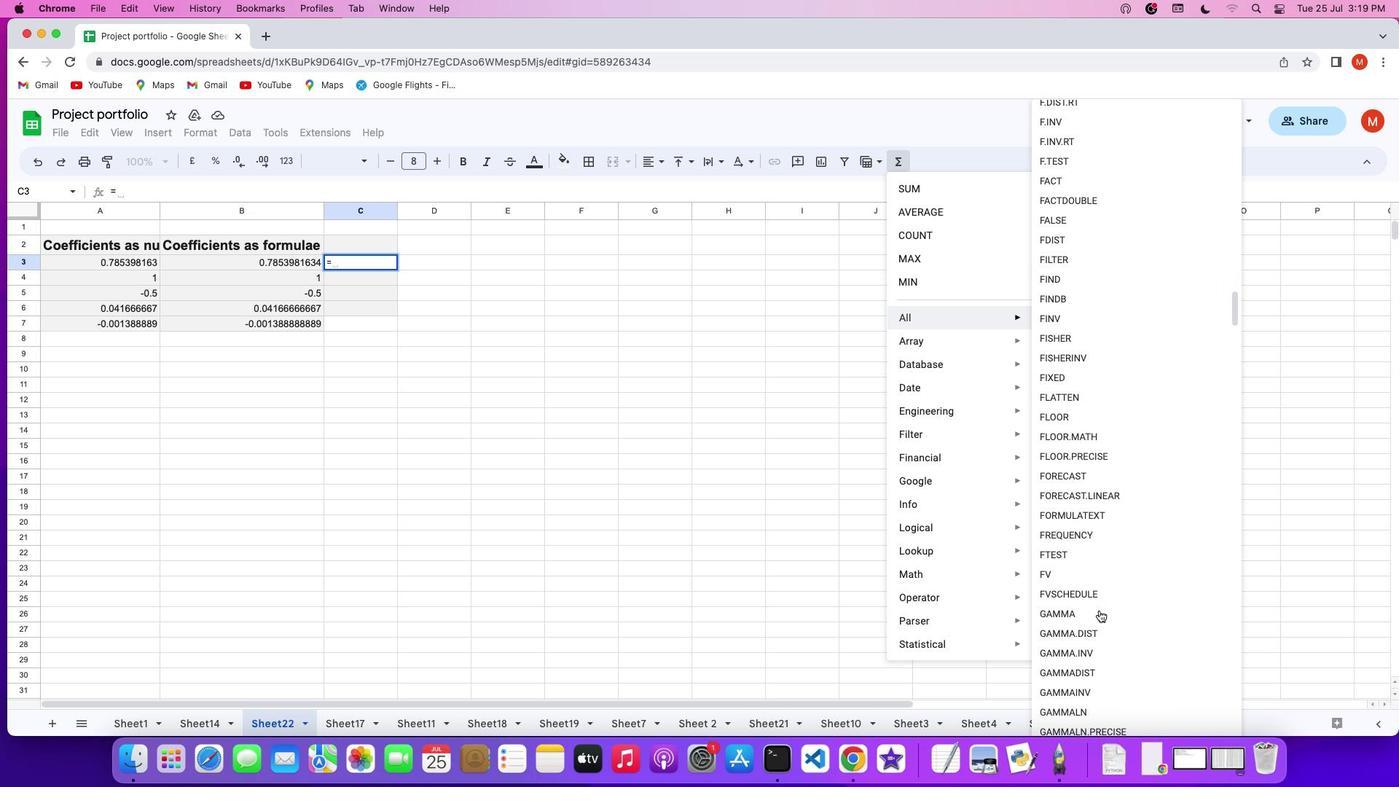 
Action: Mouse scrolled (1098, 609) with delta (0, 0)
Screenshot: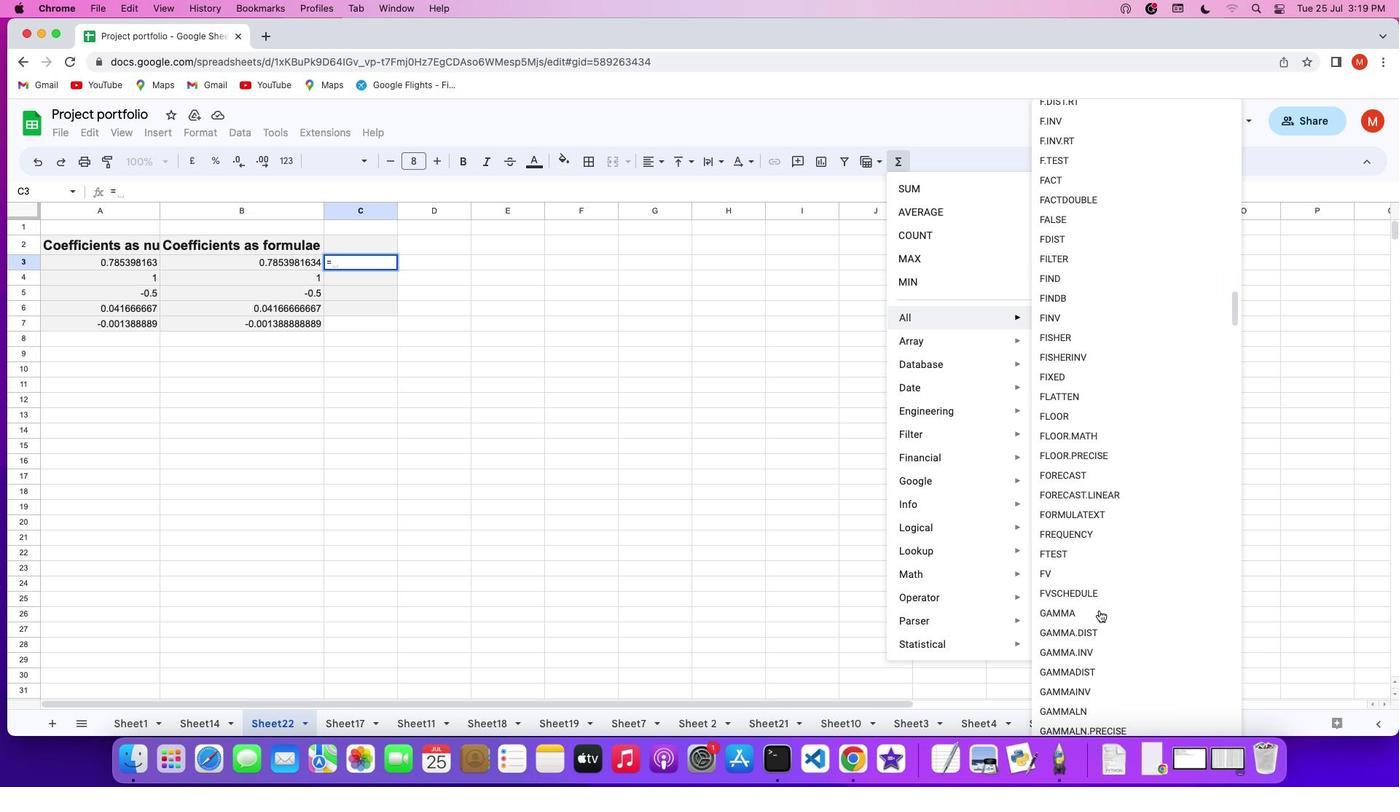 
Action: Mouse scrolled (1098, 609) with delta (0, -1)
Screenshot: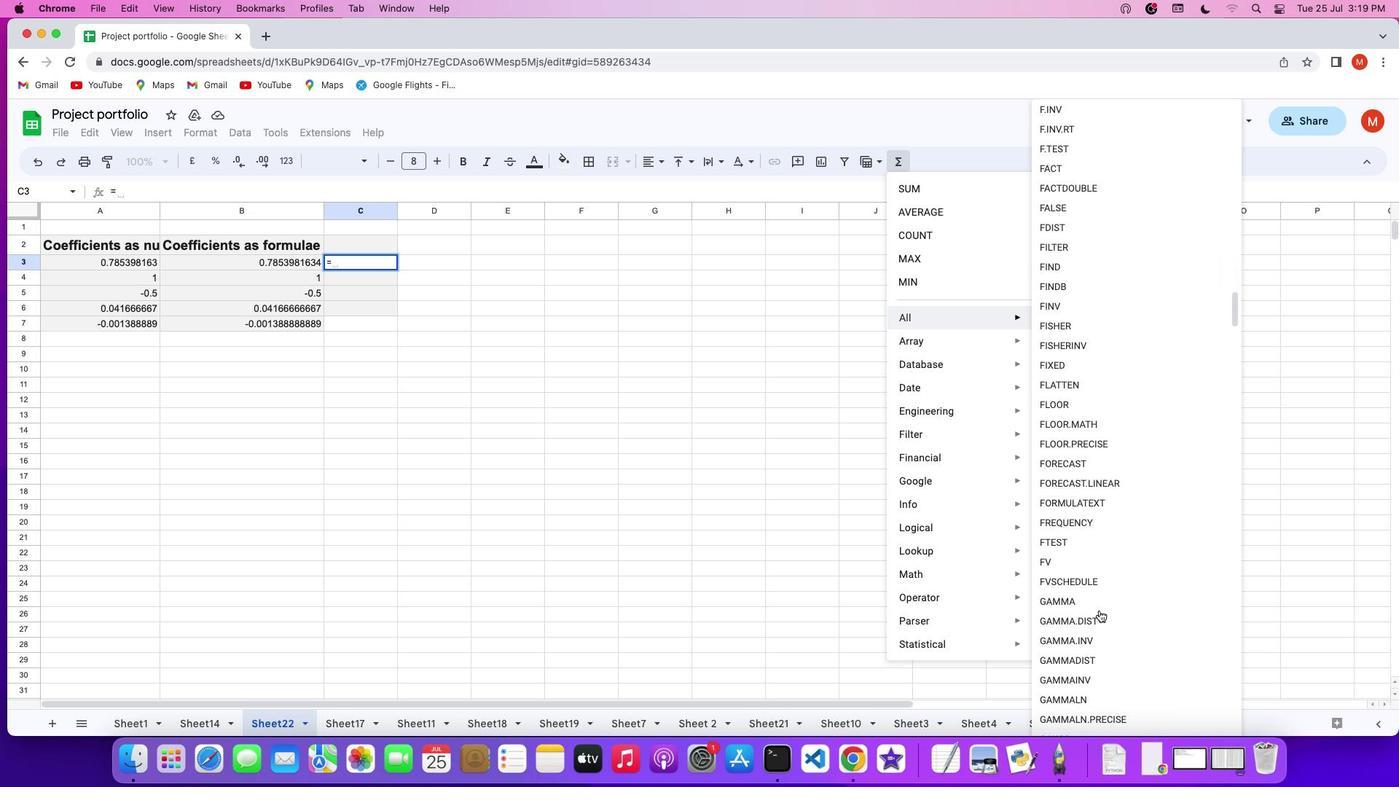 
Action: Mouse scrolled (1098, 609) with delta (0, 0)
Screenshot: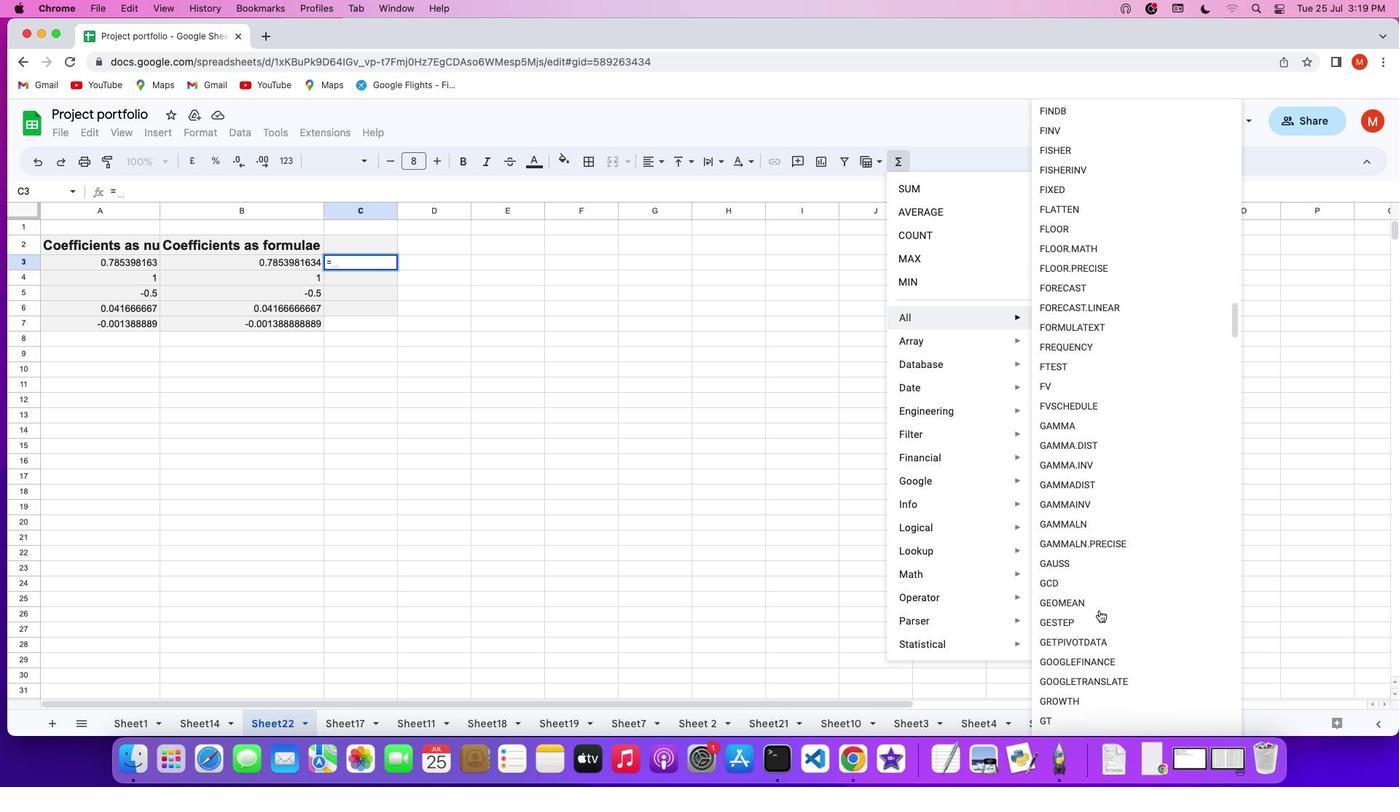 
Action: Mouse scrolled (1098, 609) with delta (0, 0)
Screenshot: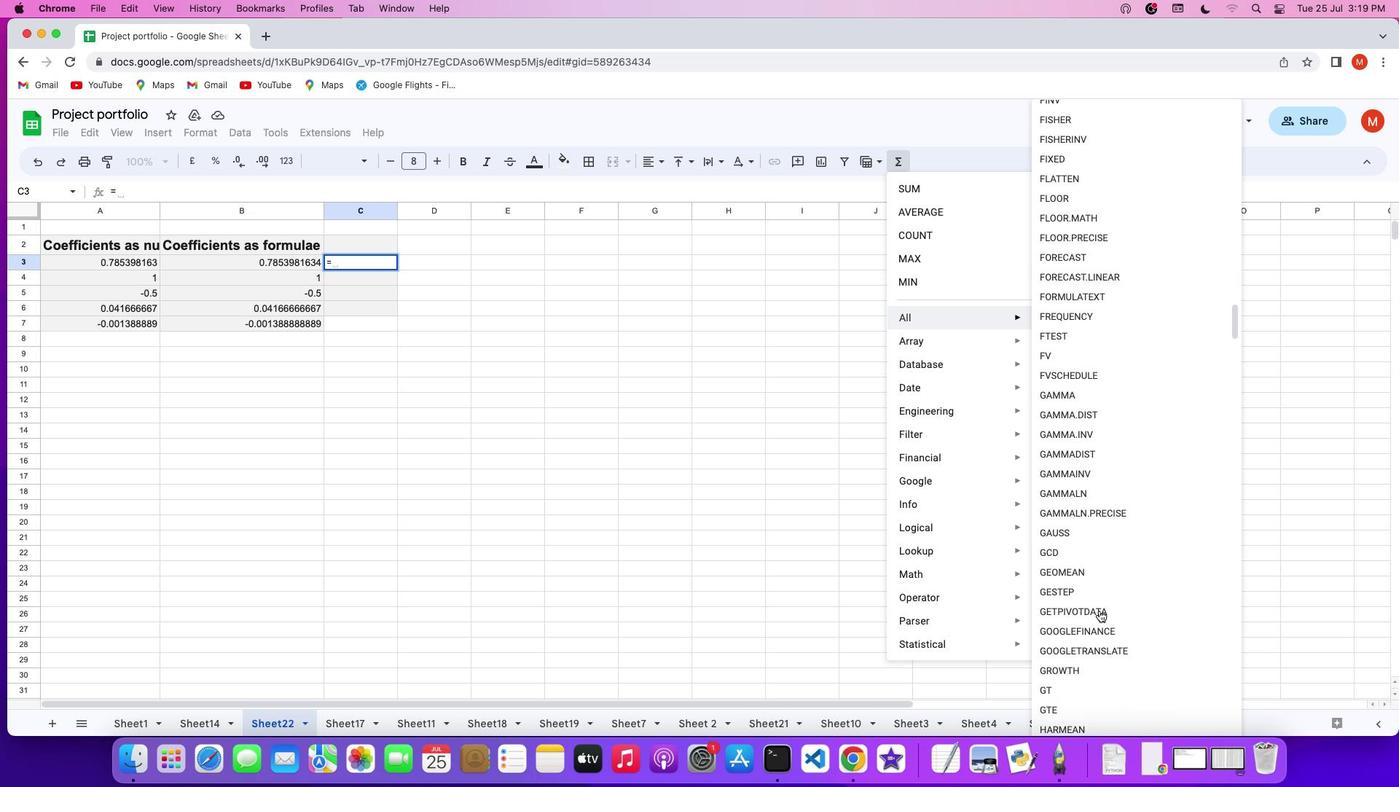 
Action: Mouse scrolled (1098, 609) with delta (0, 0)
Screenshot: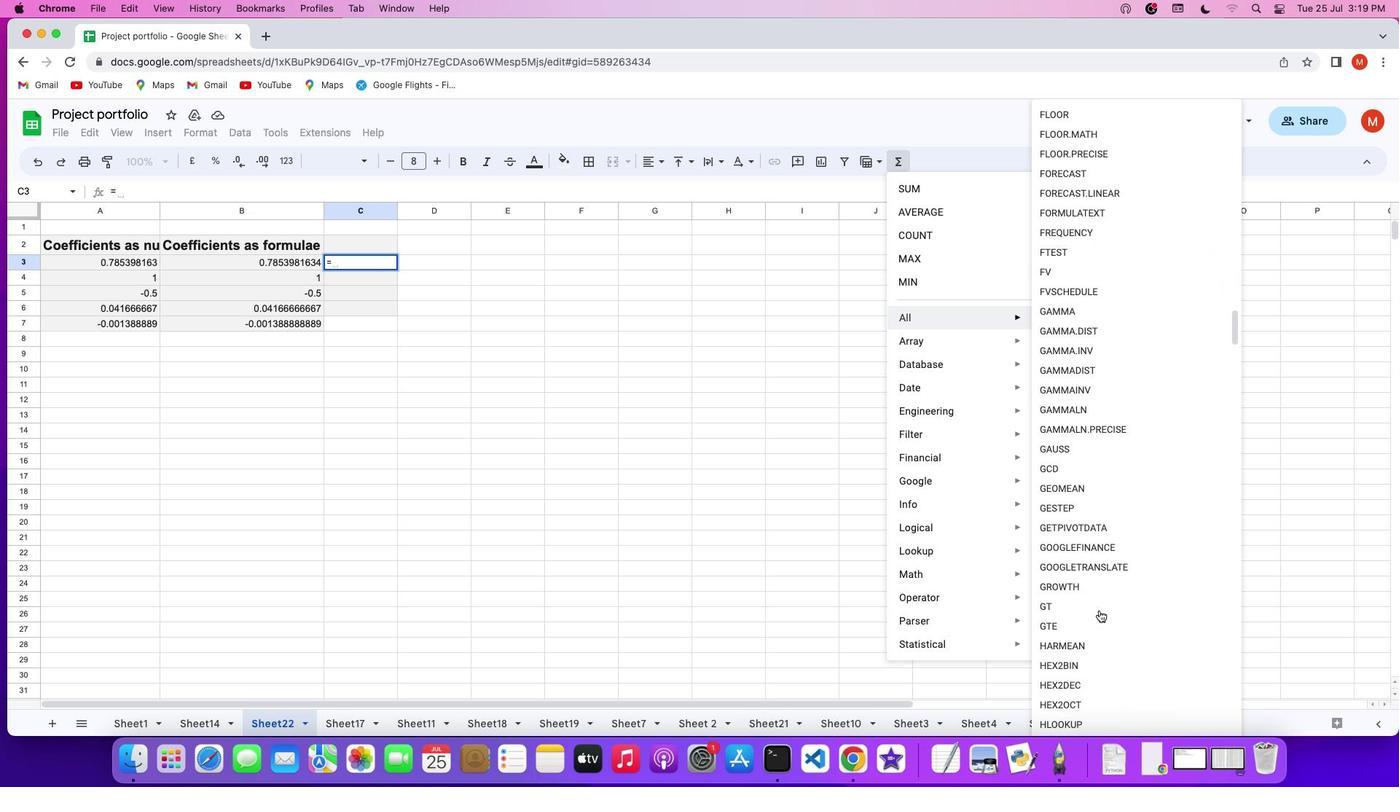
Action: Mouse scrolled (1098, 609) with delta (0, 0)
Screenshot: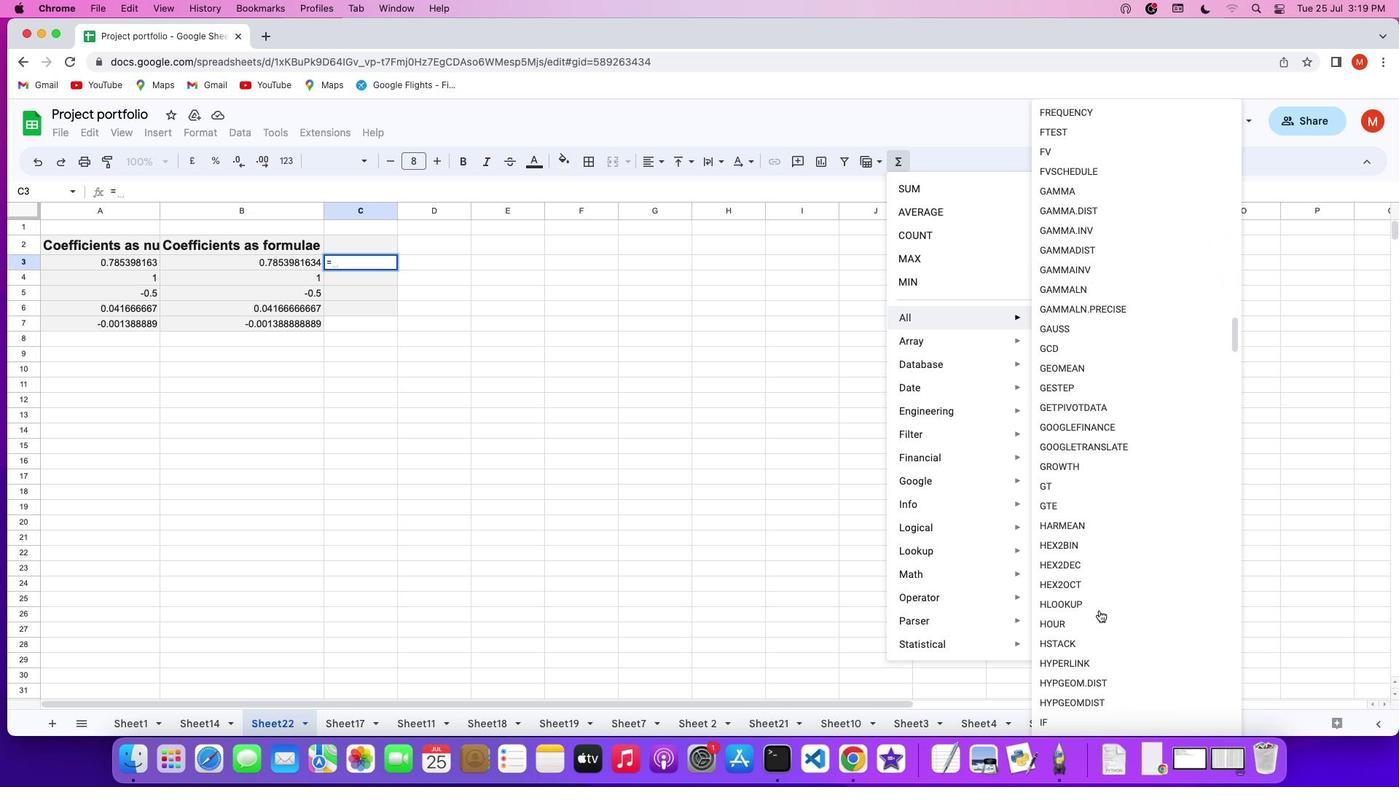 
Action: Mouse scrolled (1098, 609) with delta (0, 0)
Screenshot: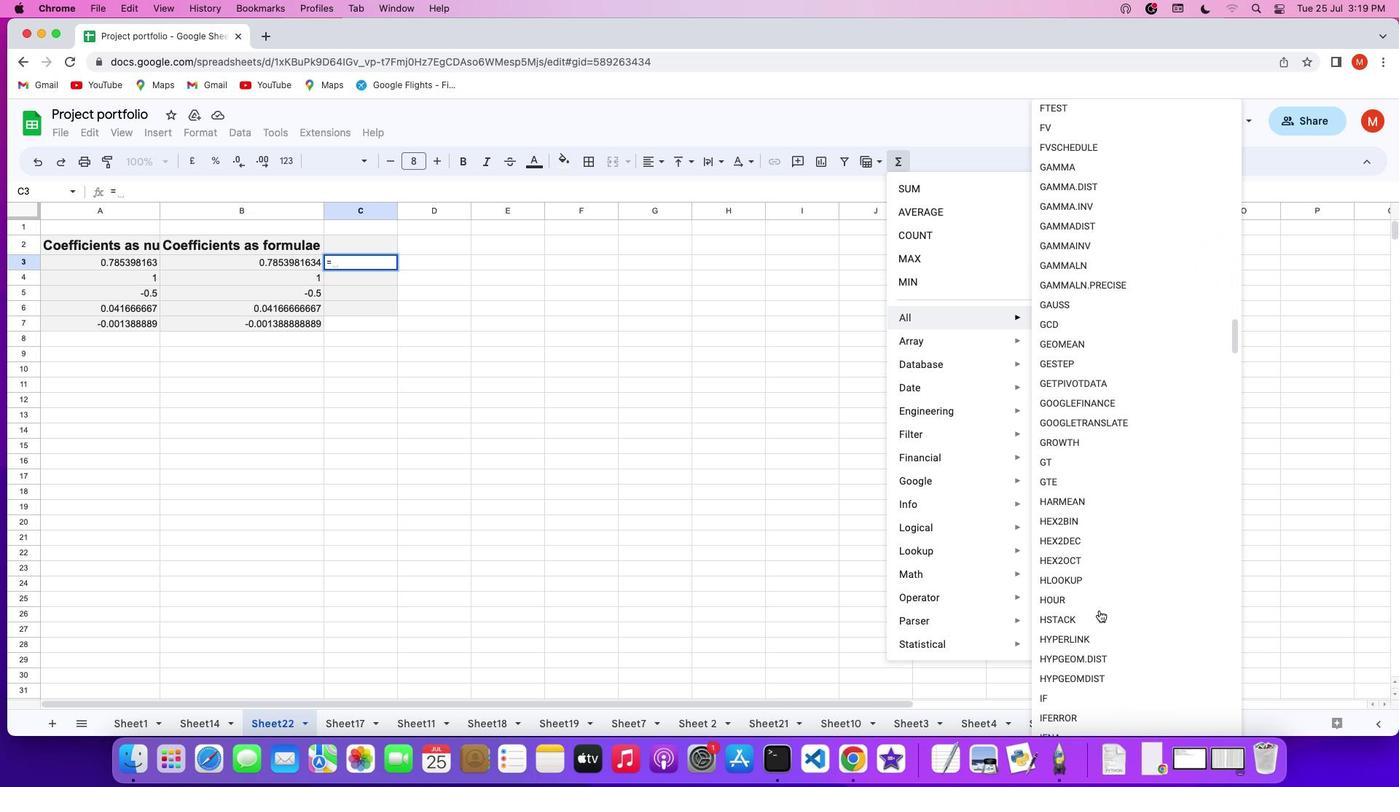 
Action: Mouse scrolled (1098, 609) with delta (0, 0)
Screenshot: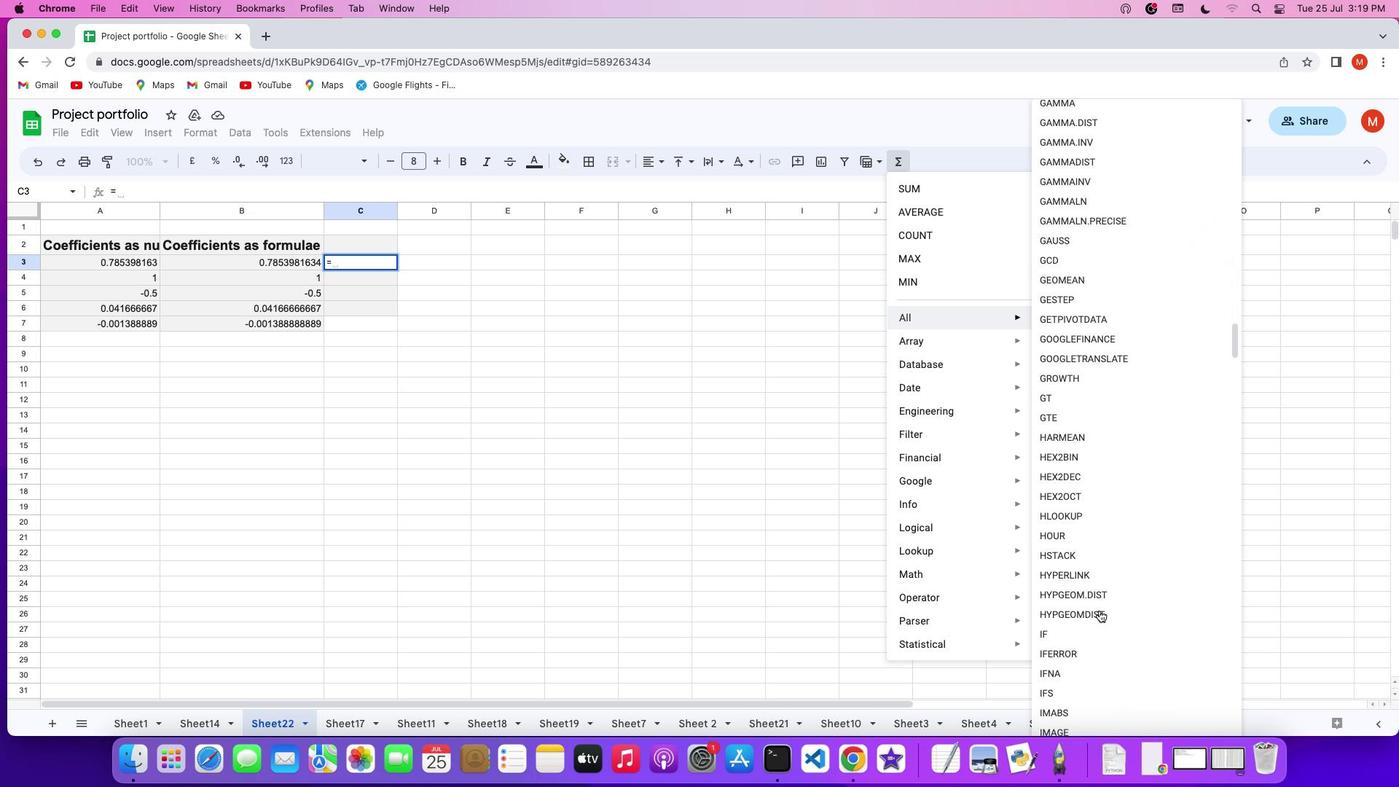 
Action: Mouse scrolled (1098, 609) with delta (0, -1)
Screenshot: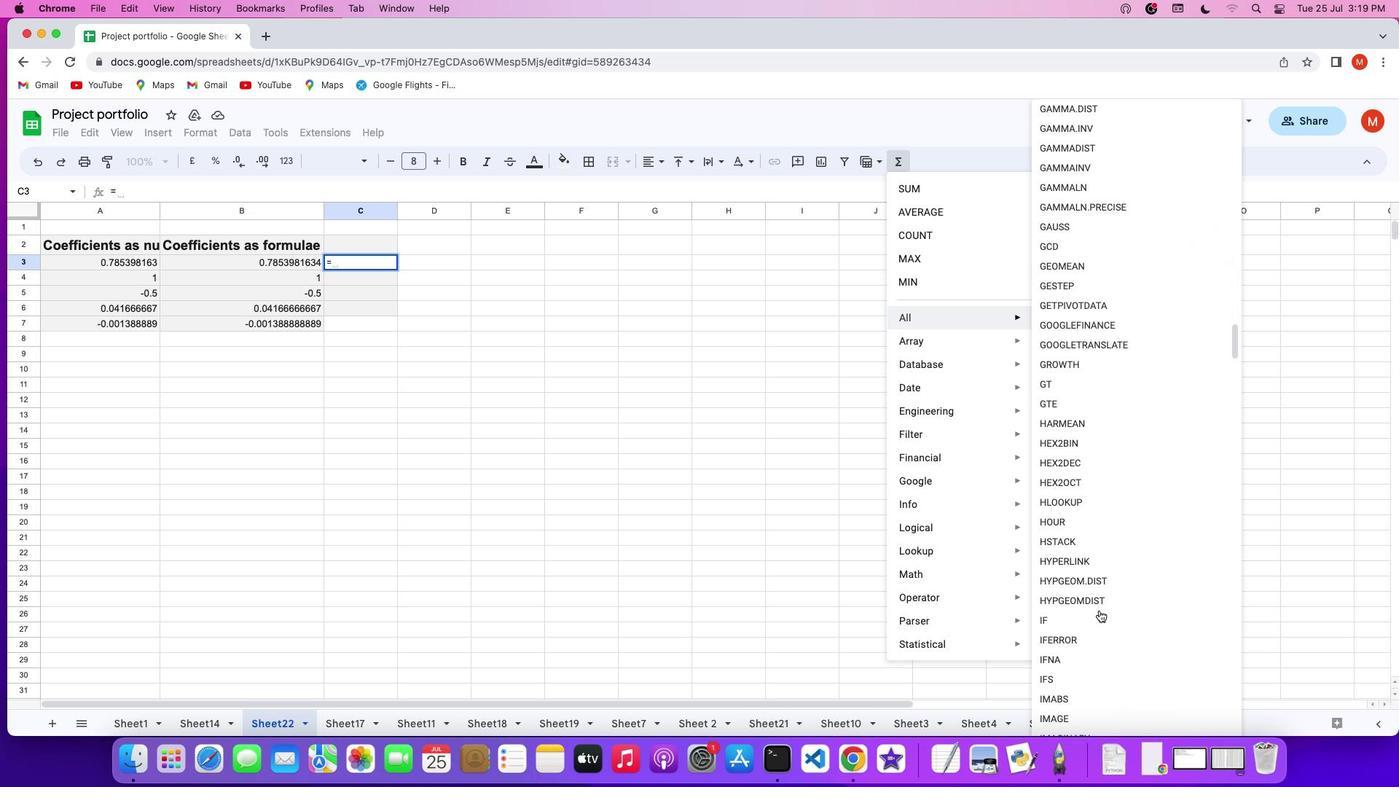 
Action: Mouse scrolled (1098, 609) with delta (0, -2)
Screenshot: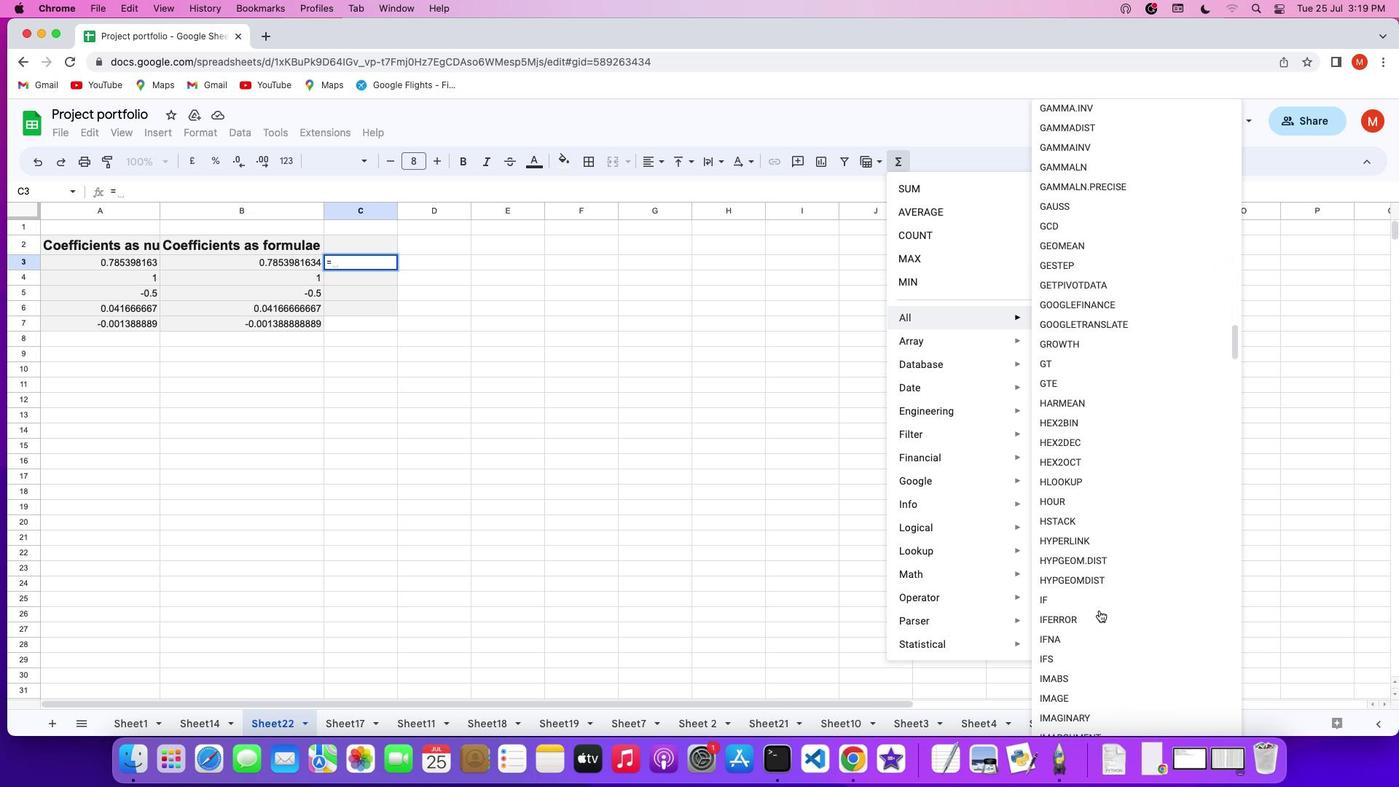 
Action: Mouse scrolled (1098, 609) with delta (0, 0)
Screenshot: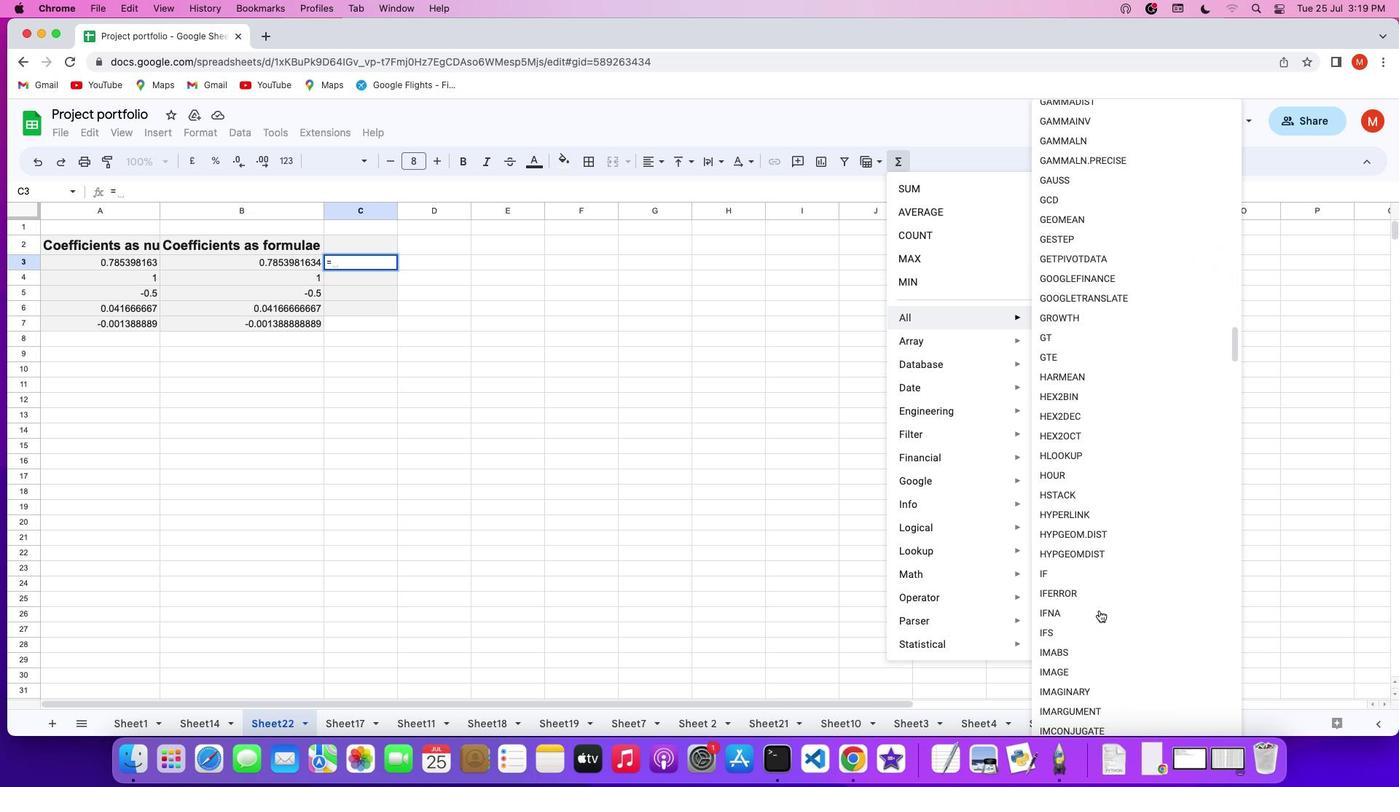 
Action: Mouse scrolled (1098, 609) with delta (0, 0)
Screenshot: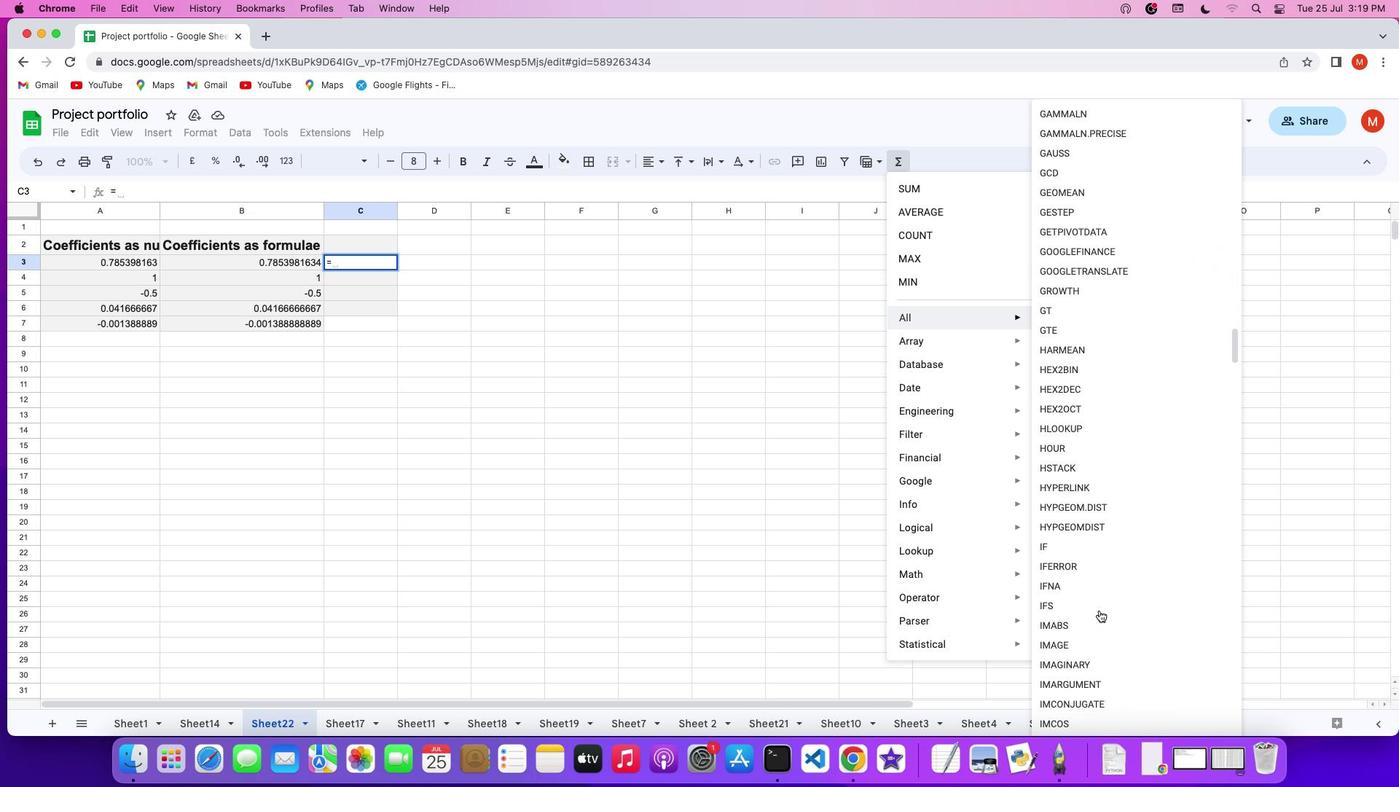 
Action: Mouse scrolled (1098, 609) with delta (0, -1)
Screenshot: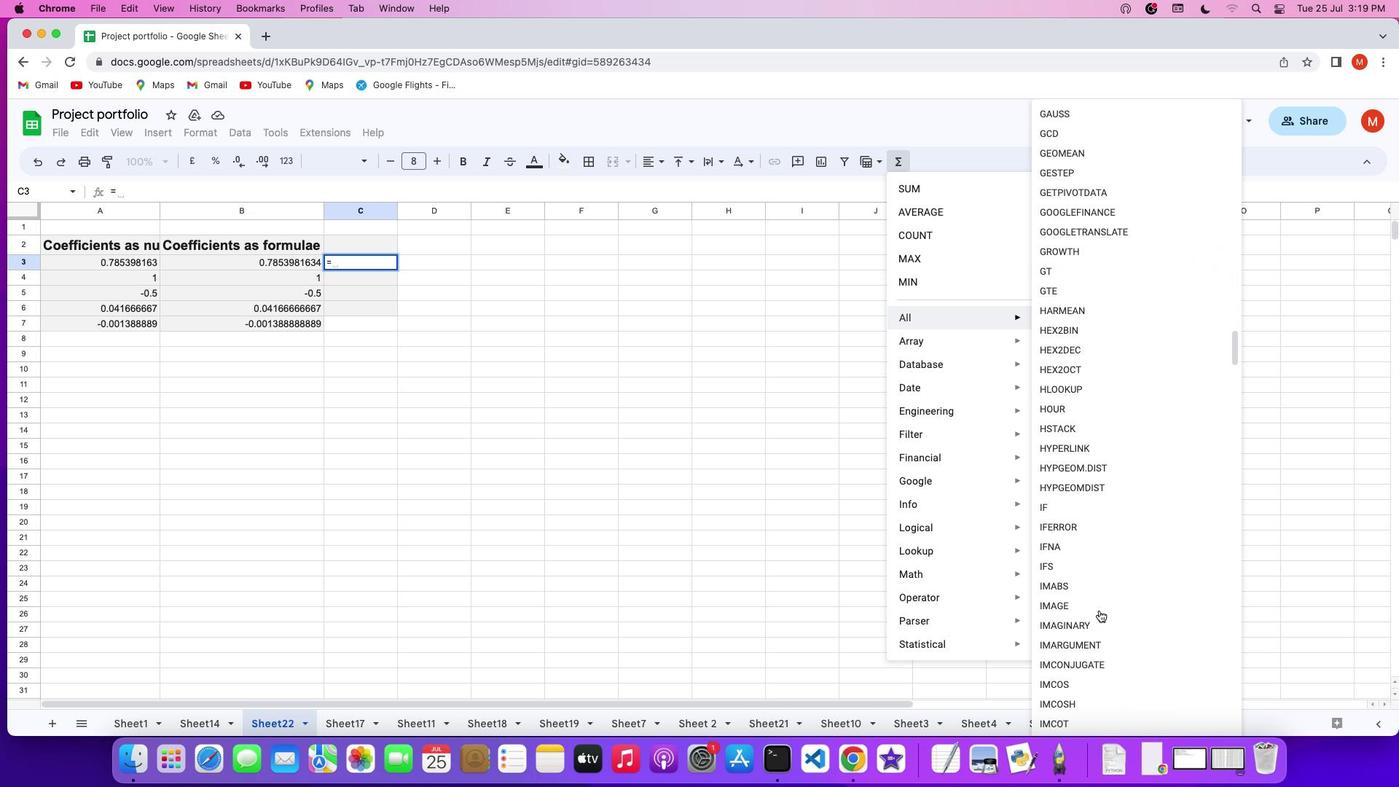 
Action: Mouse scrolled (1098, 609) with delta (0, -2)
Screenshot: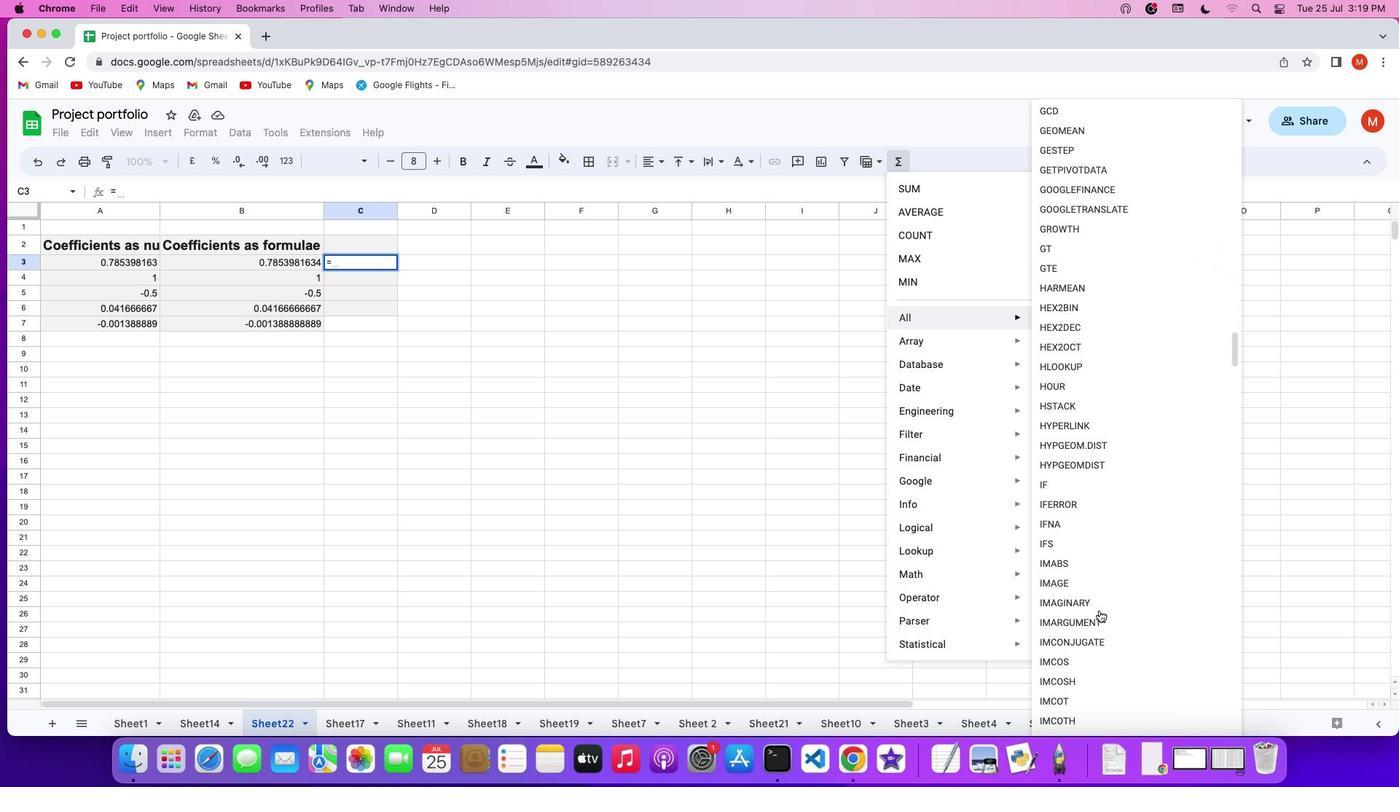 
Action: Mouse scrolled (1098, 609) with delta (0, 0)
Screenshot: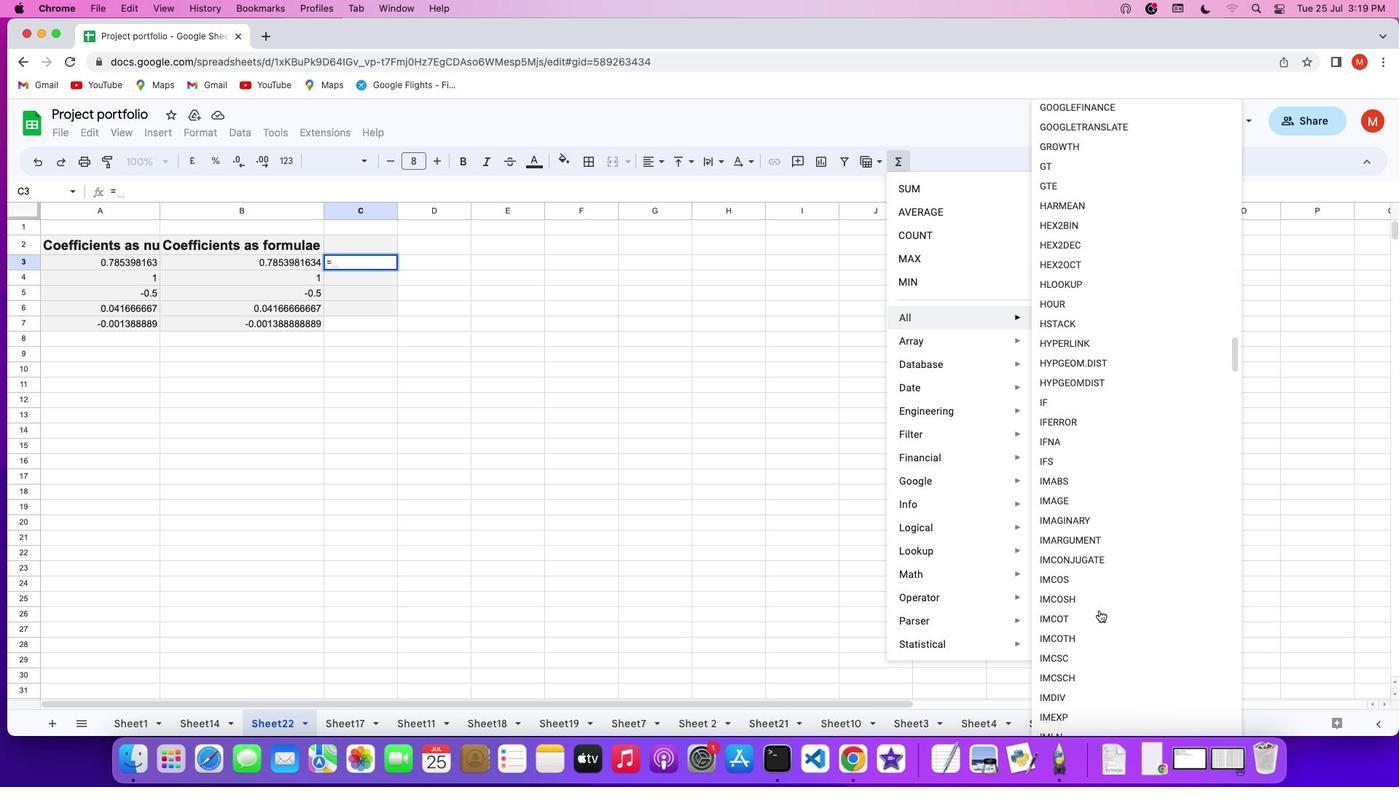
Action: Mouse scrolled (1098, 609) with delta (0, 0)
Screenshot: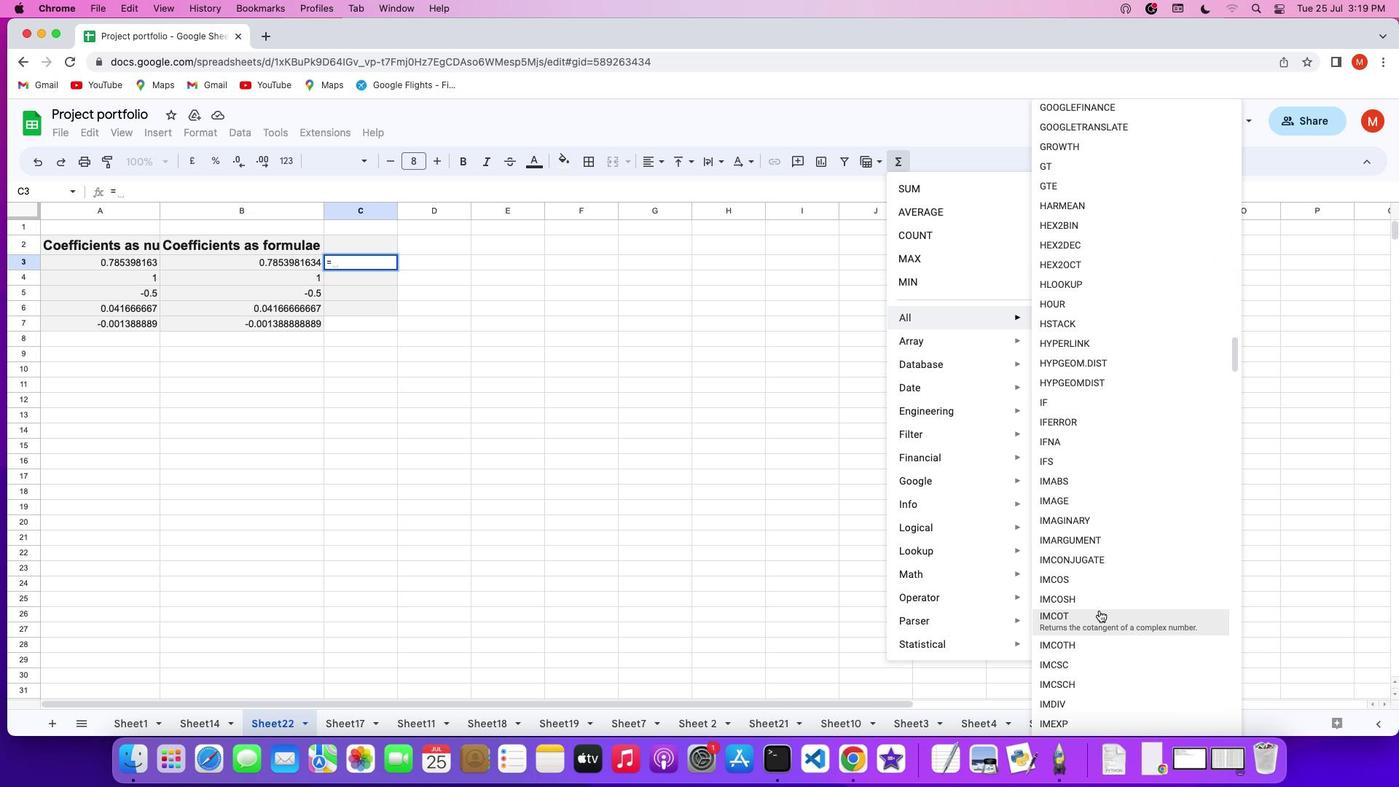 
Action: Mouse scrolled (1098, 609) with delta (0, -2)
Screenshot: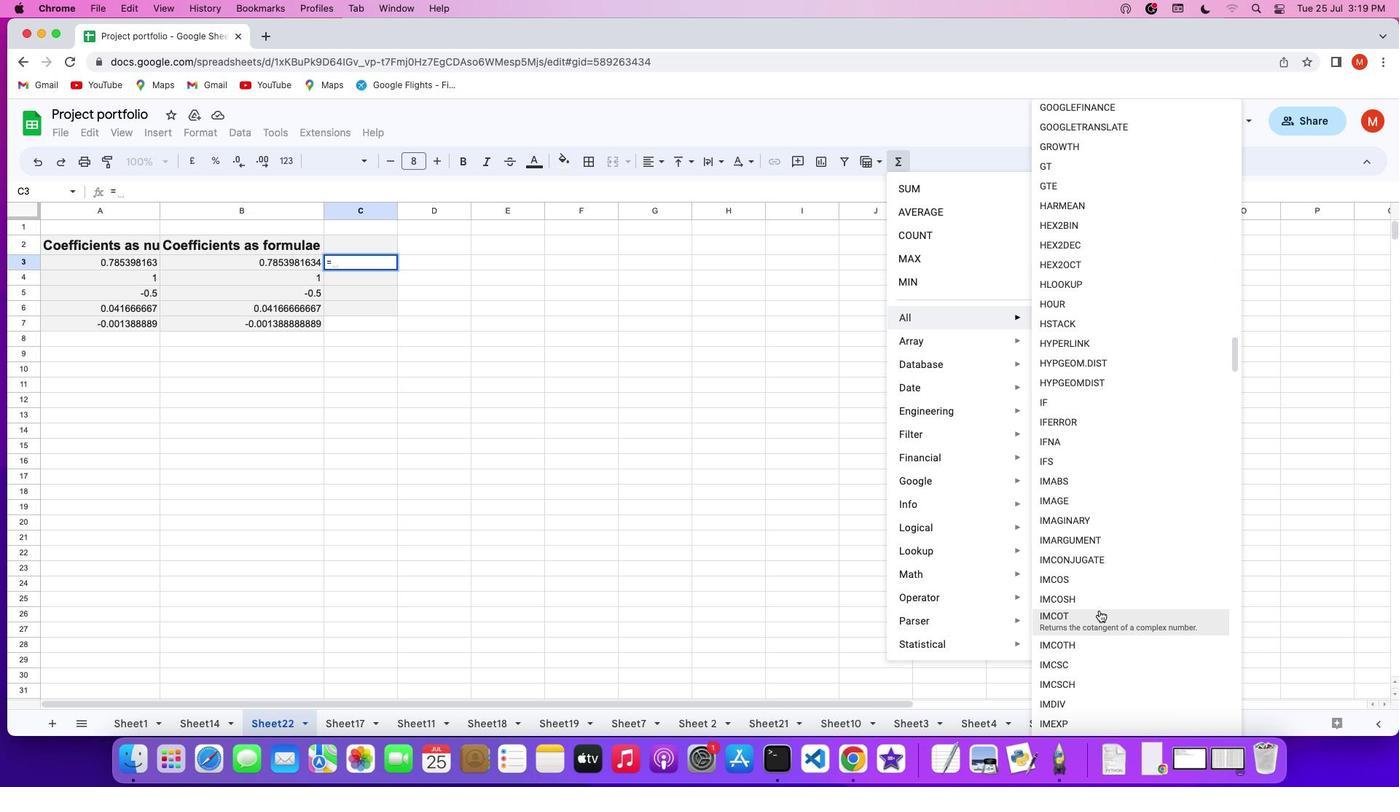 
Action: Mouse scrolled (1098, 609) with delta (0, 0)
Screenshot: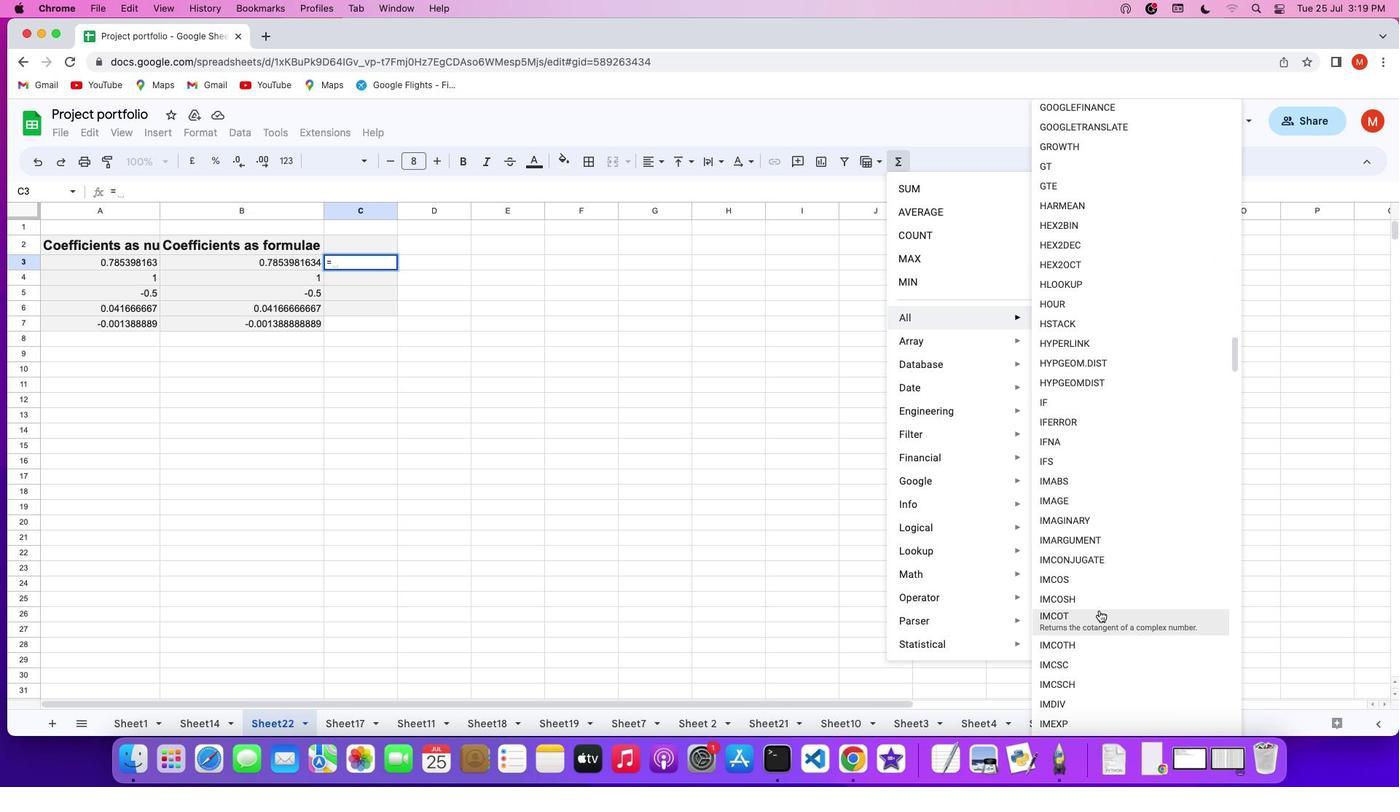 
Action: Mouse scrolled (1098, 609) with delta (0, 0)
Screenshot: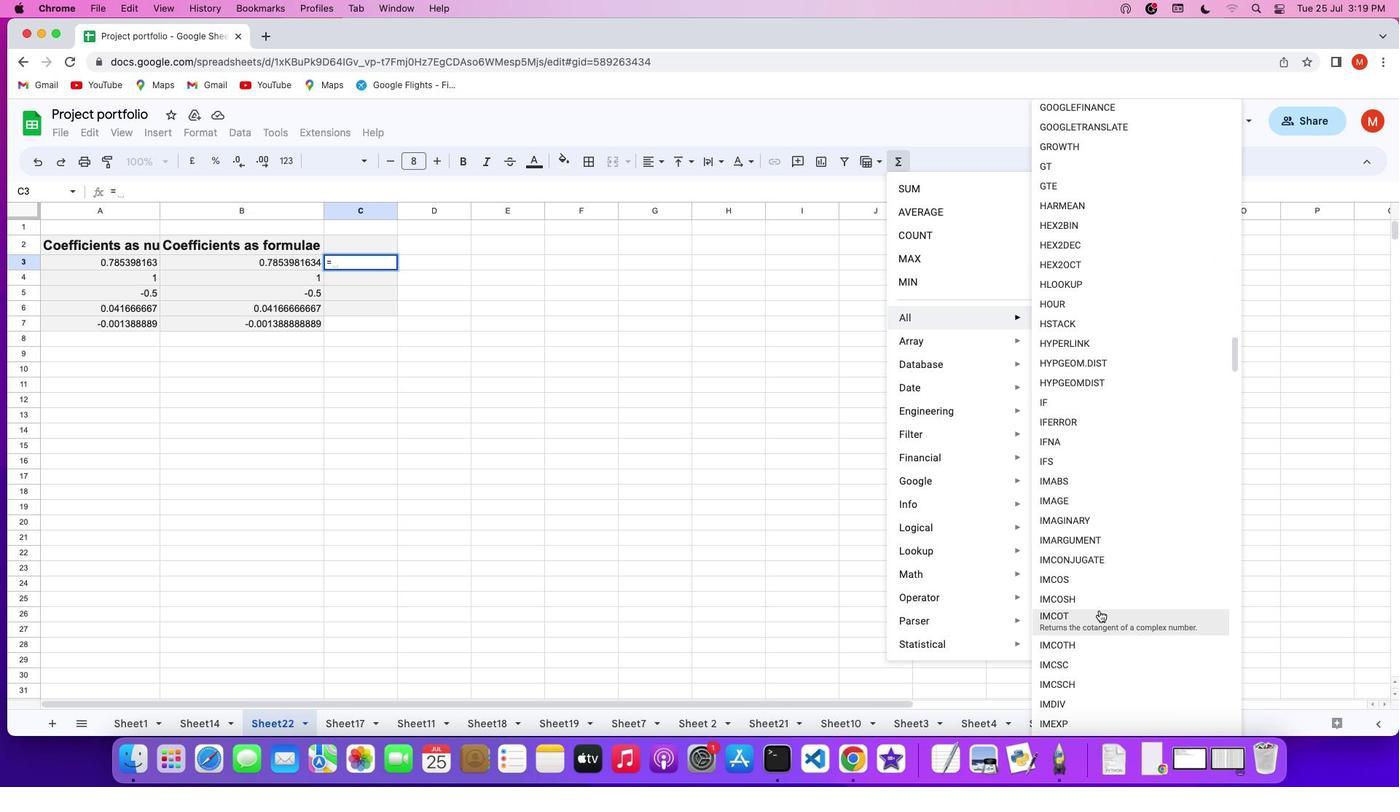 
Action: Mouse scrolled (1098, 609) with delta (0, -1)
Screenshot: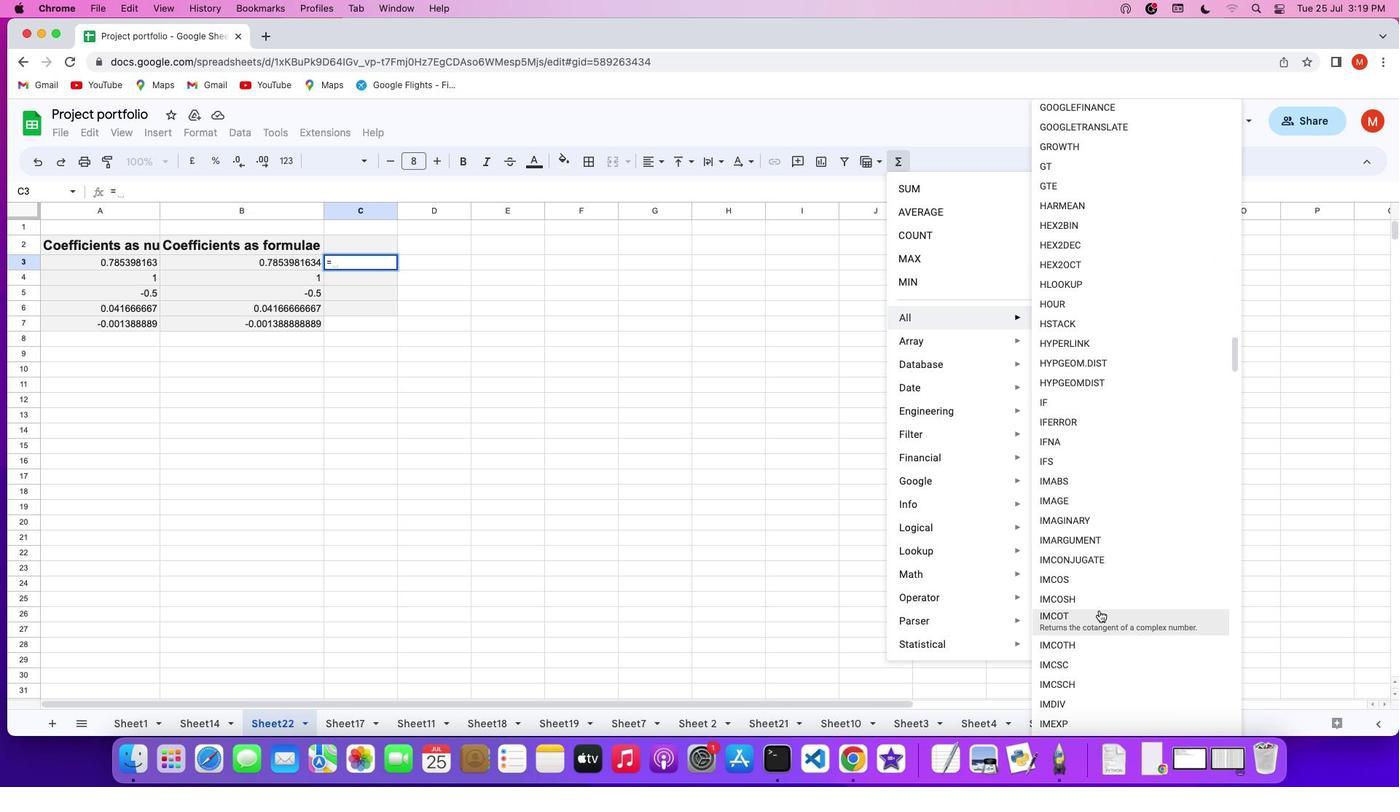 
Action: Mouse scrolled (1098, 609) with delta (0, -2)
Screenshot: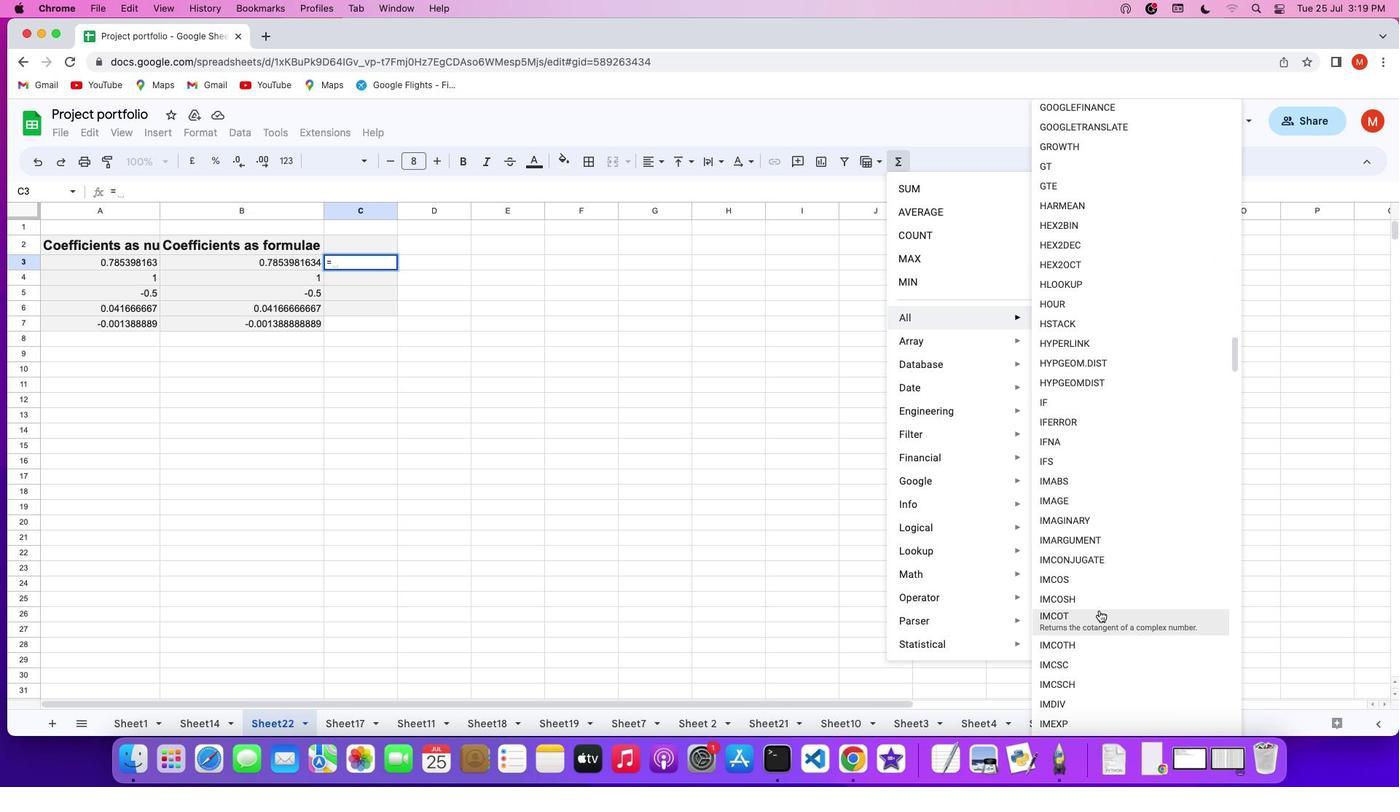 
Action: Mouse scrolled (1098, 609) with delta (0, 0)
Screenshot: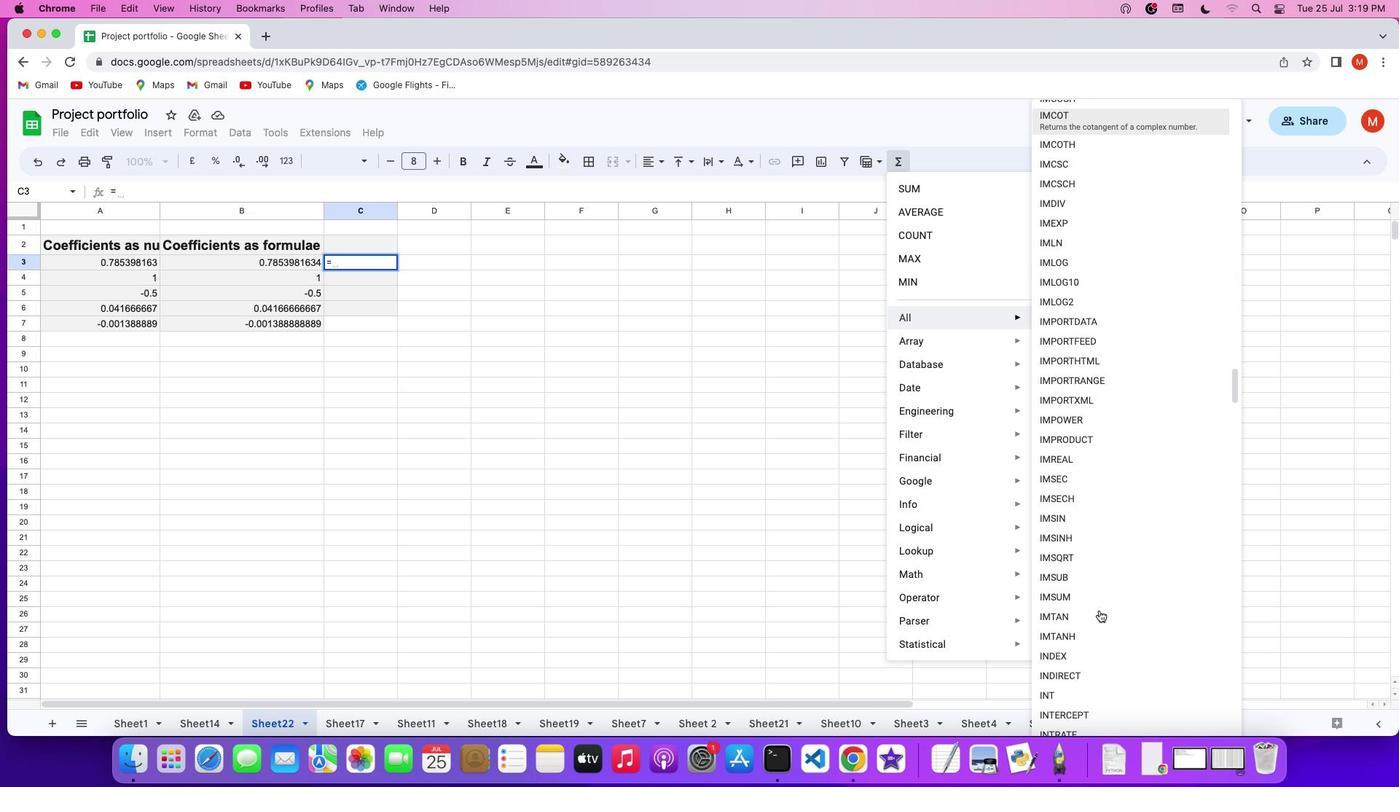 
Action: Mouse scrolled (1098, 609) with delta (0, 0)
Screenshot: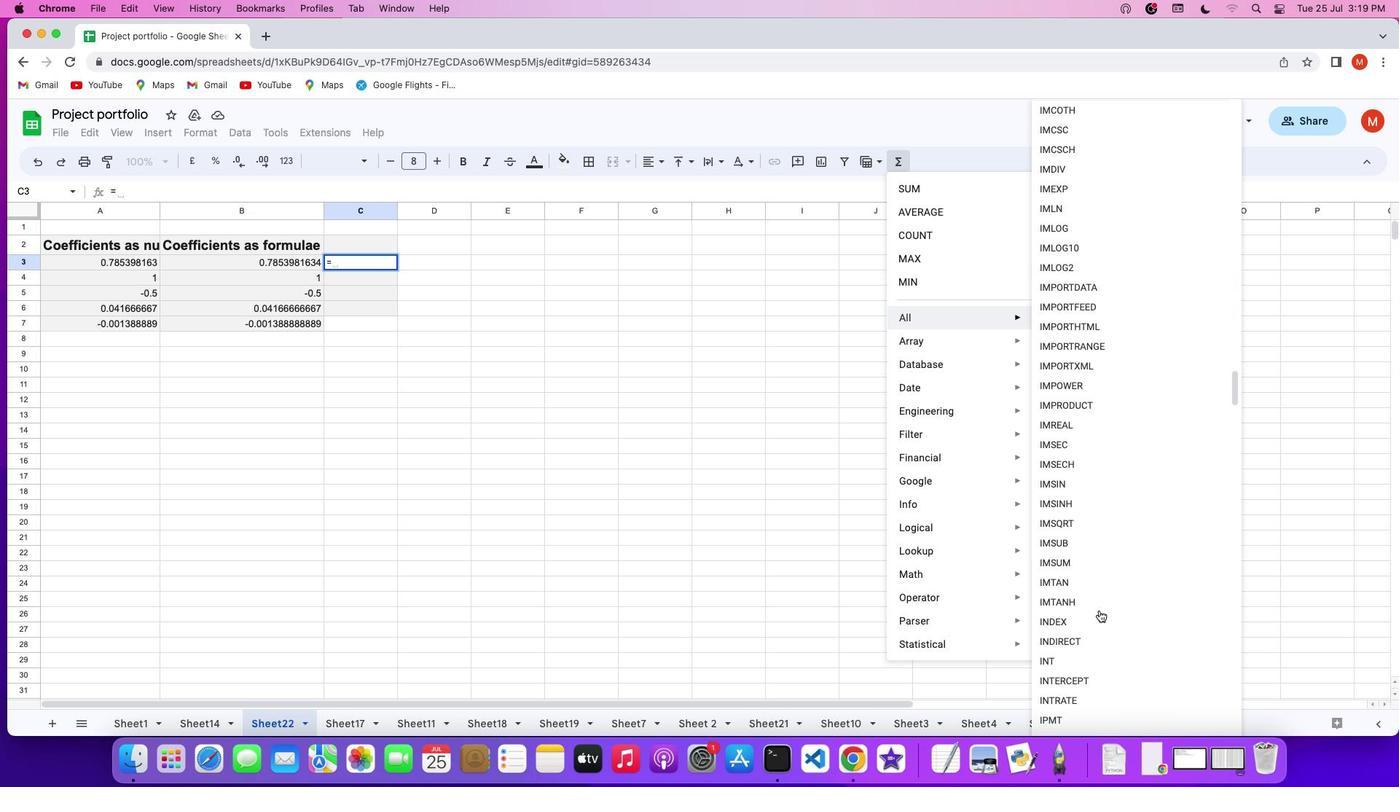 
Action: Mouse scrolled (1098, 609) with delta (0, -2)
Screenshot: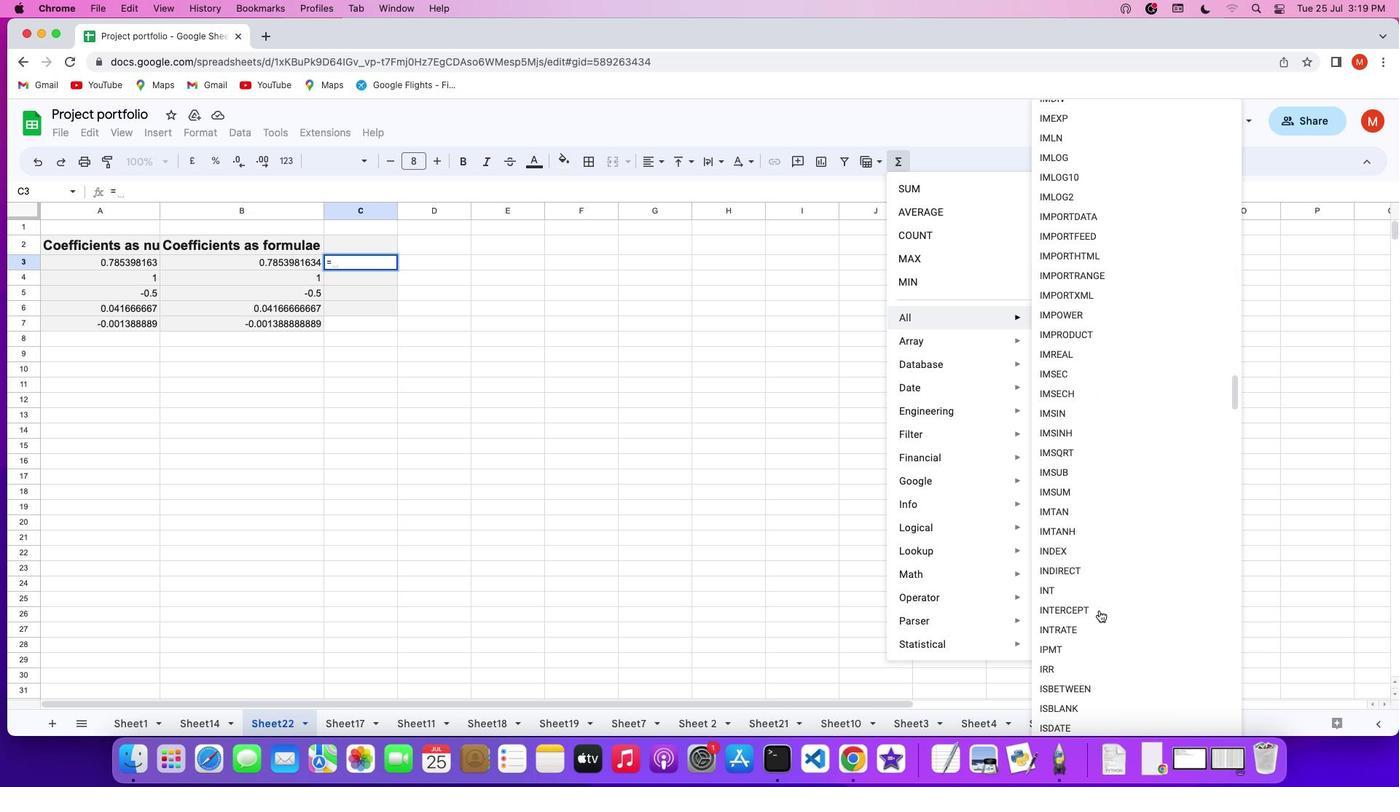 
Action: Mouse scrolled (1098, 609) with delta (0, -2)
Screenshot: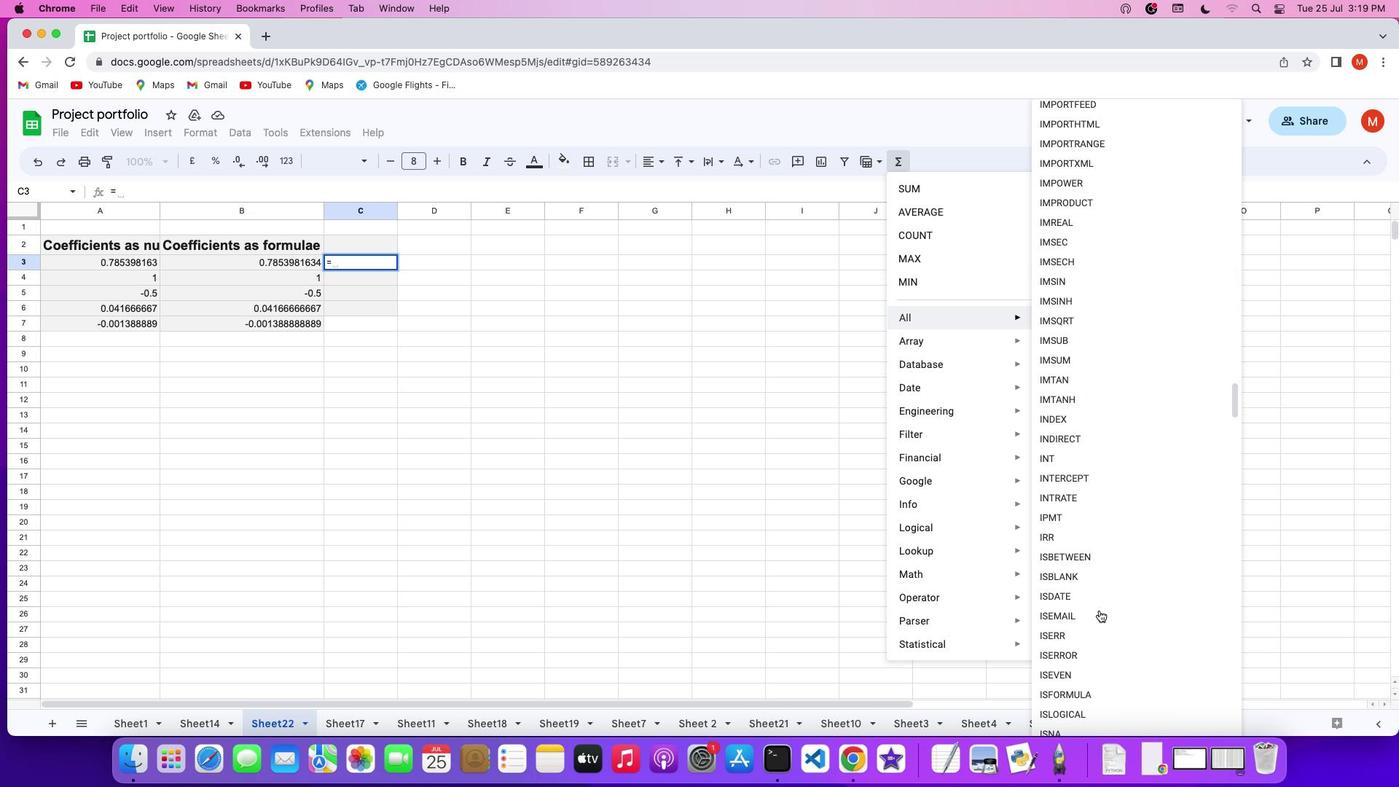
Action: Mouse scrolled (1098, 609) with delta (0, 0)
Screenshot: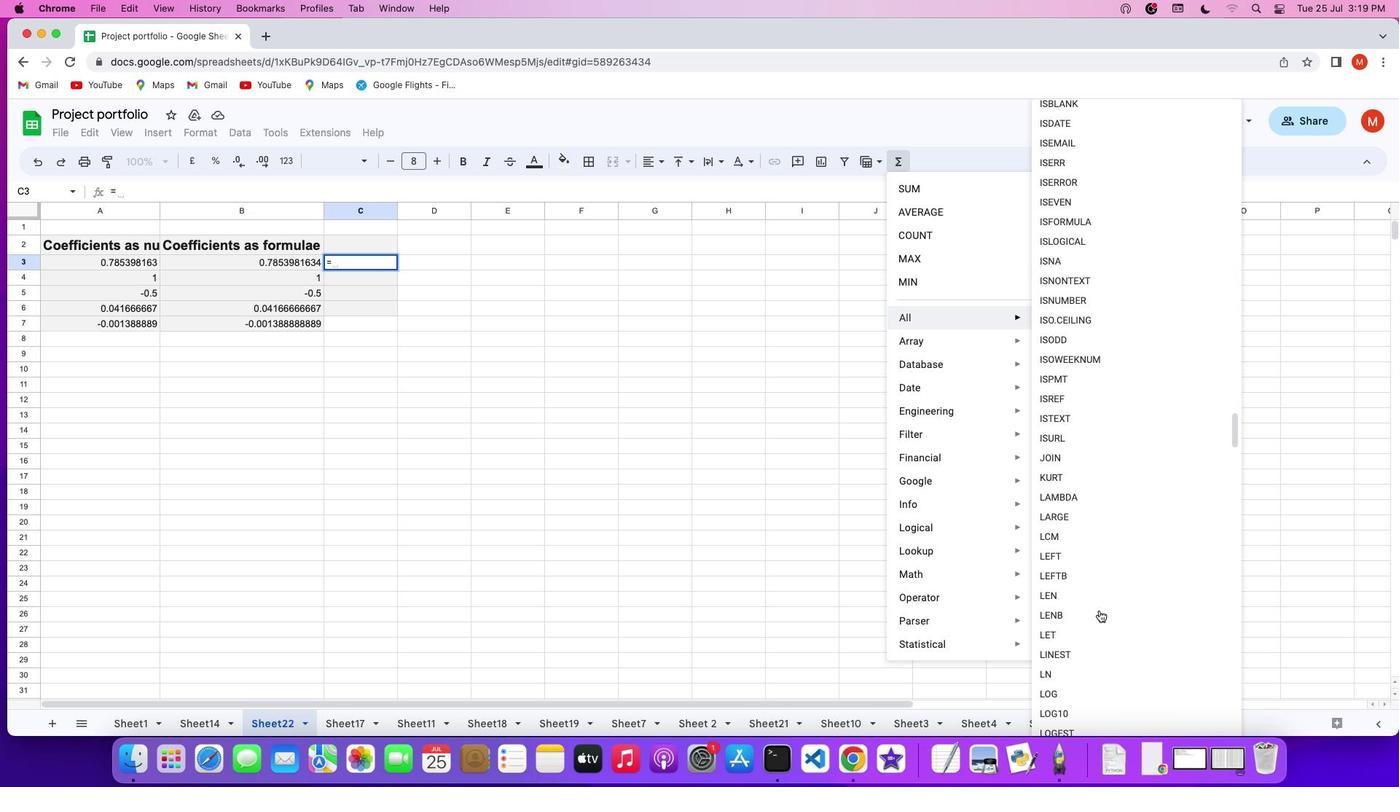 
Action: Mouse scrolled (1098, 609) with delta (0, 0)
Screenshot: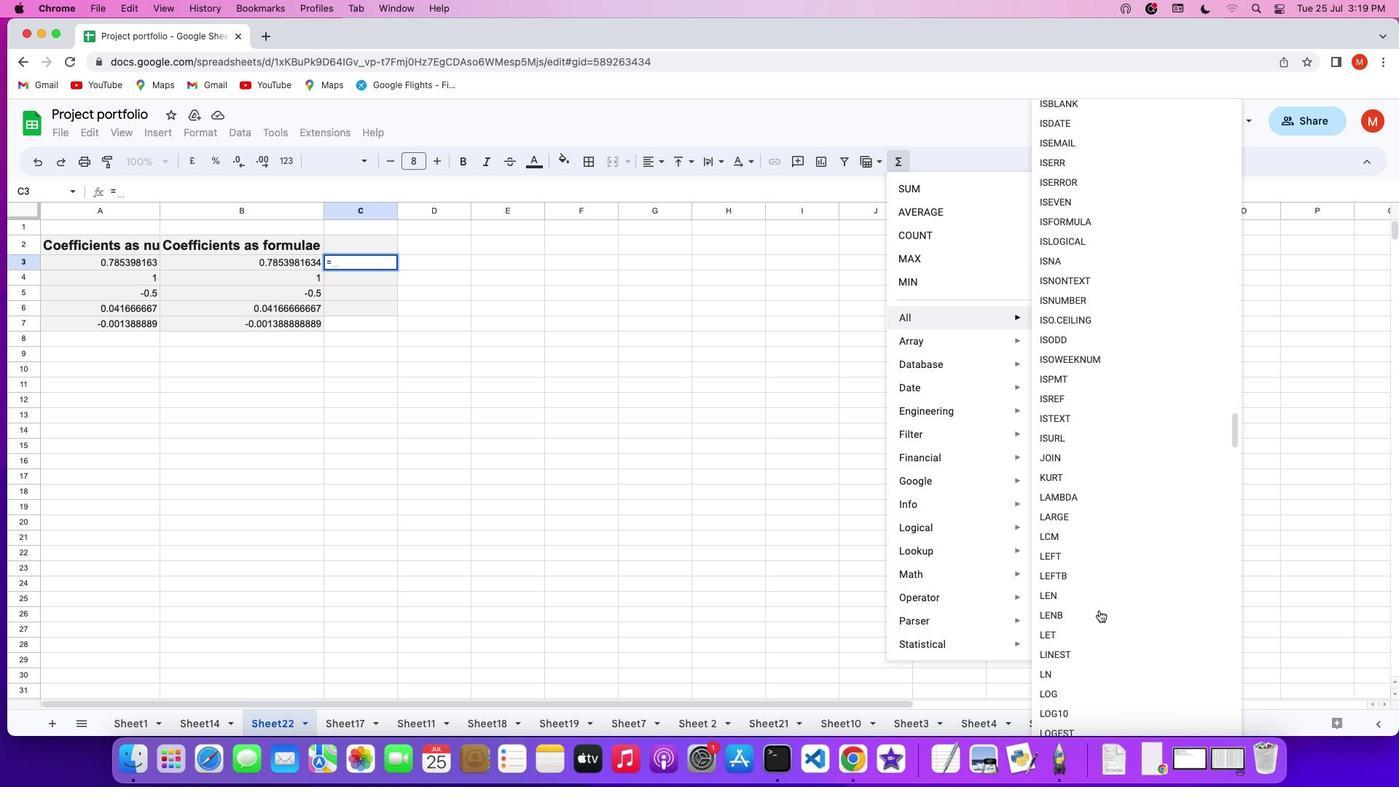 
Action: Mouse scrolled (1098, 609) with delta (0, -2)
Screenshot: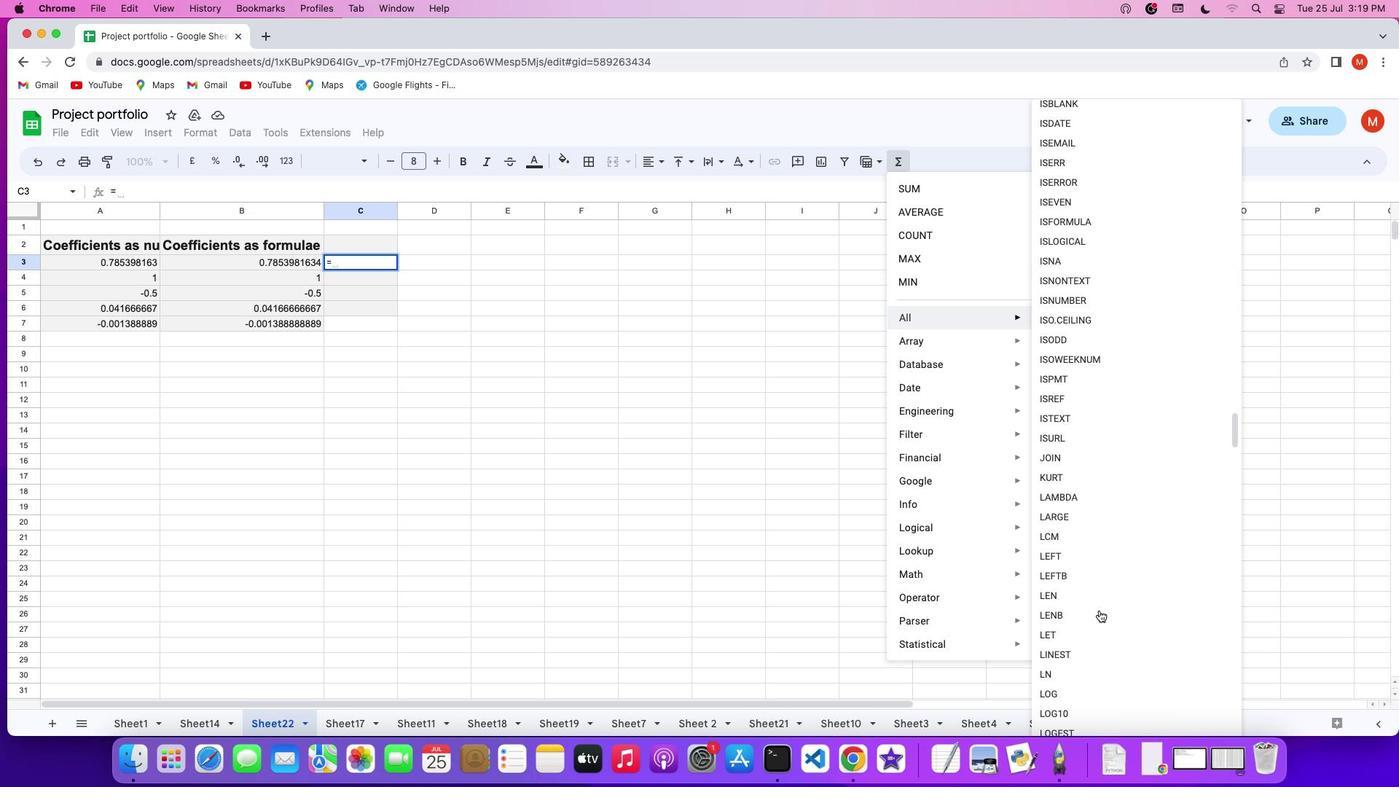 
Action: Mouse scrolled (1098, 609) with delta (0, -2)
Screenshot: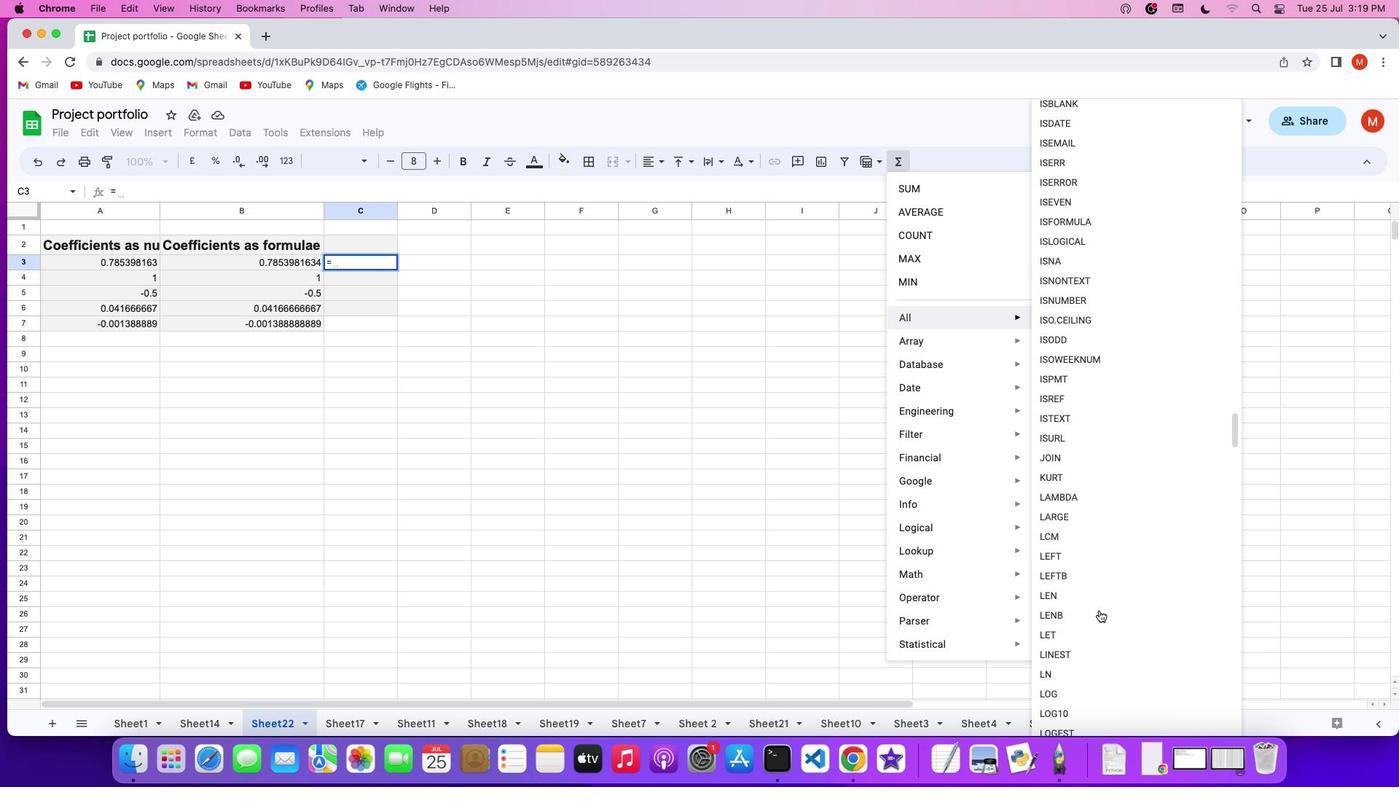 
Action: Mouse scrolled (1098, 609) with delta (0, 0)
Screenshot: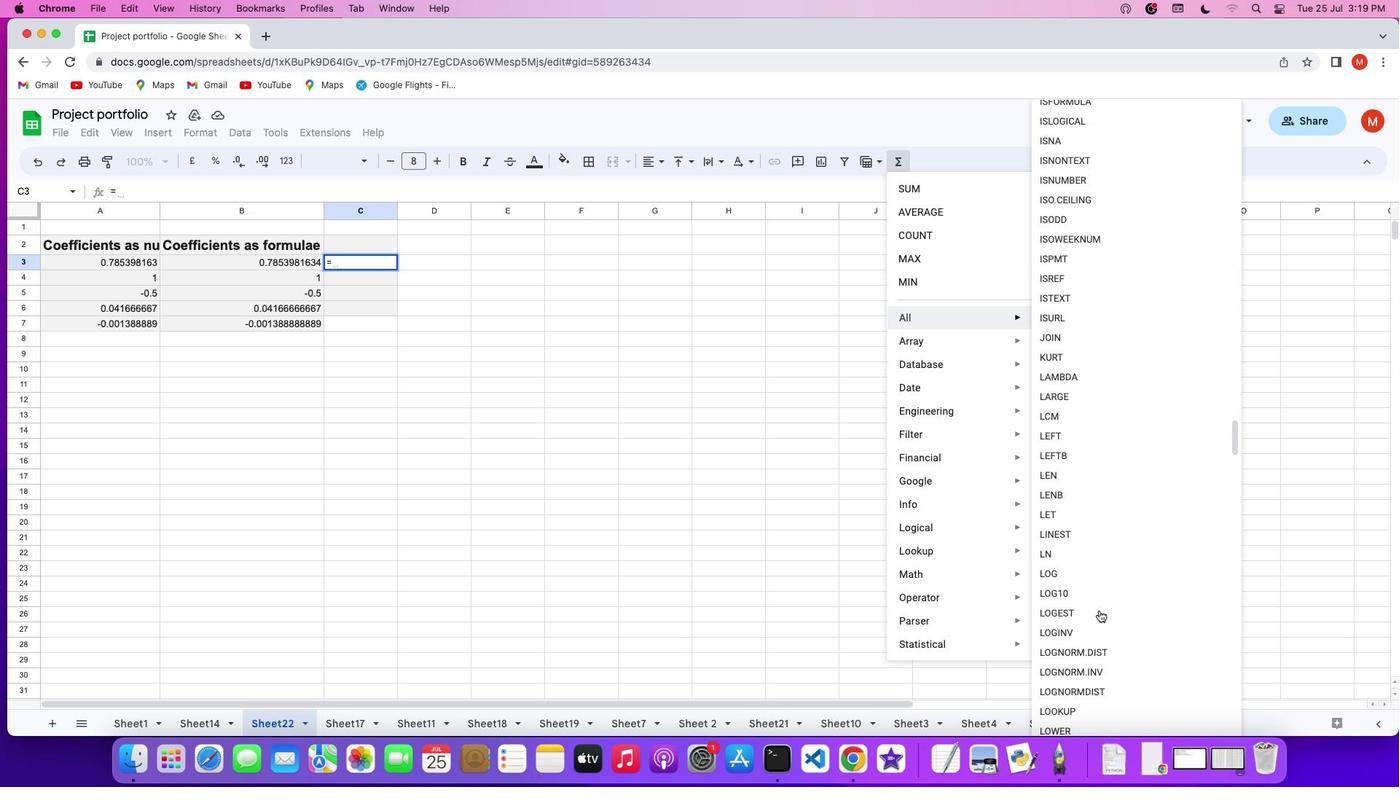 
Action: Mouse scrolled (1098, 609) with delta (0, 0)
Screenshot: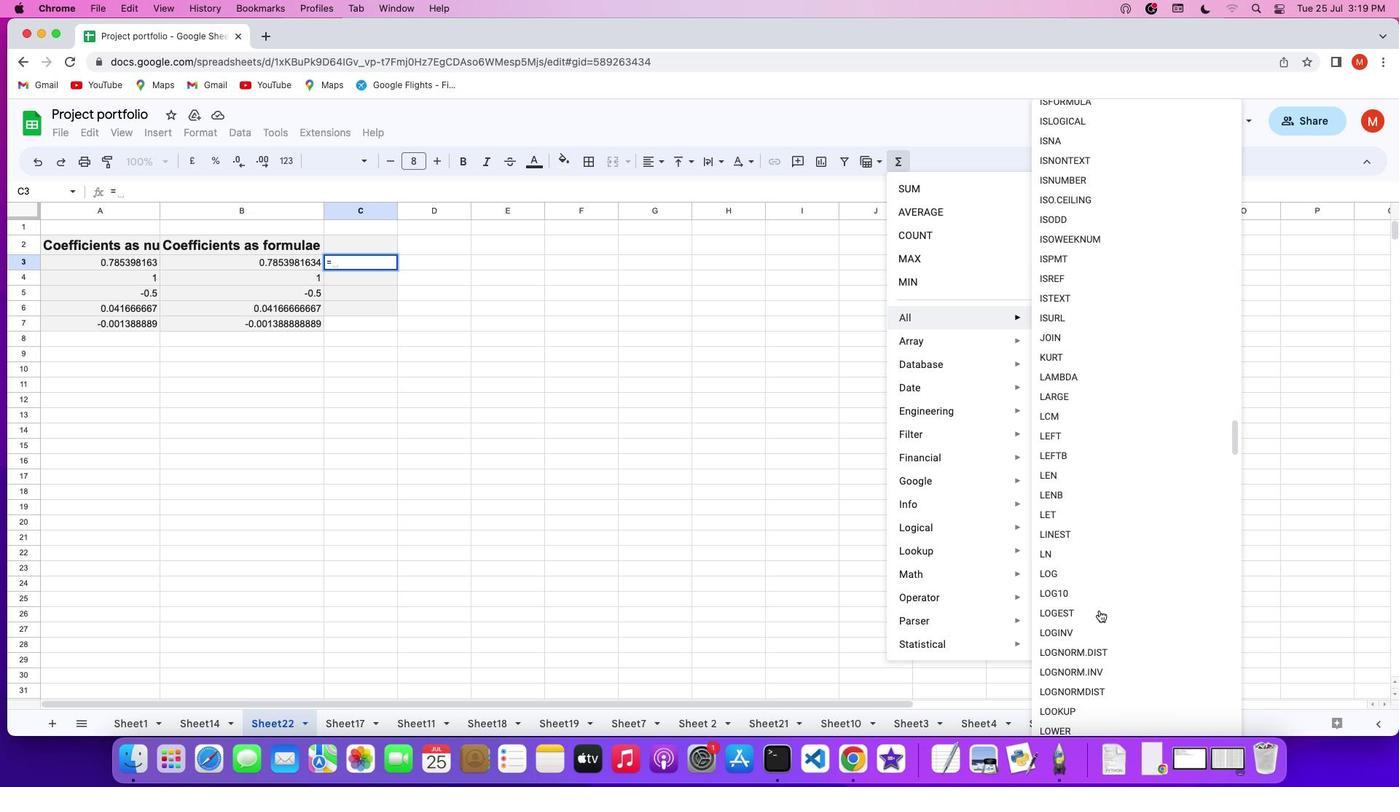 
Action: Mouse scrolled (1098, 609) with delta (0, -2)
Screenshot: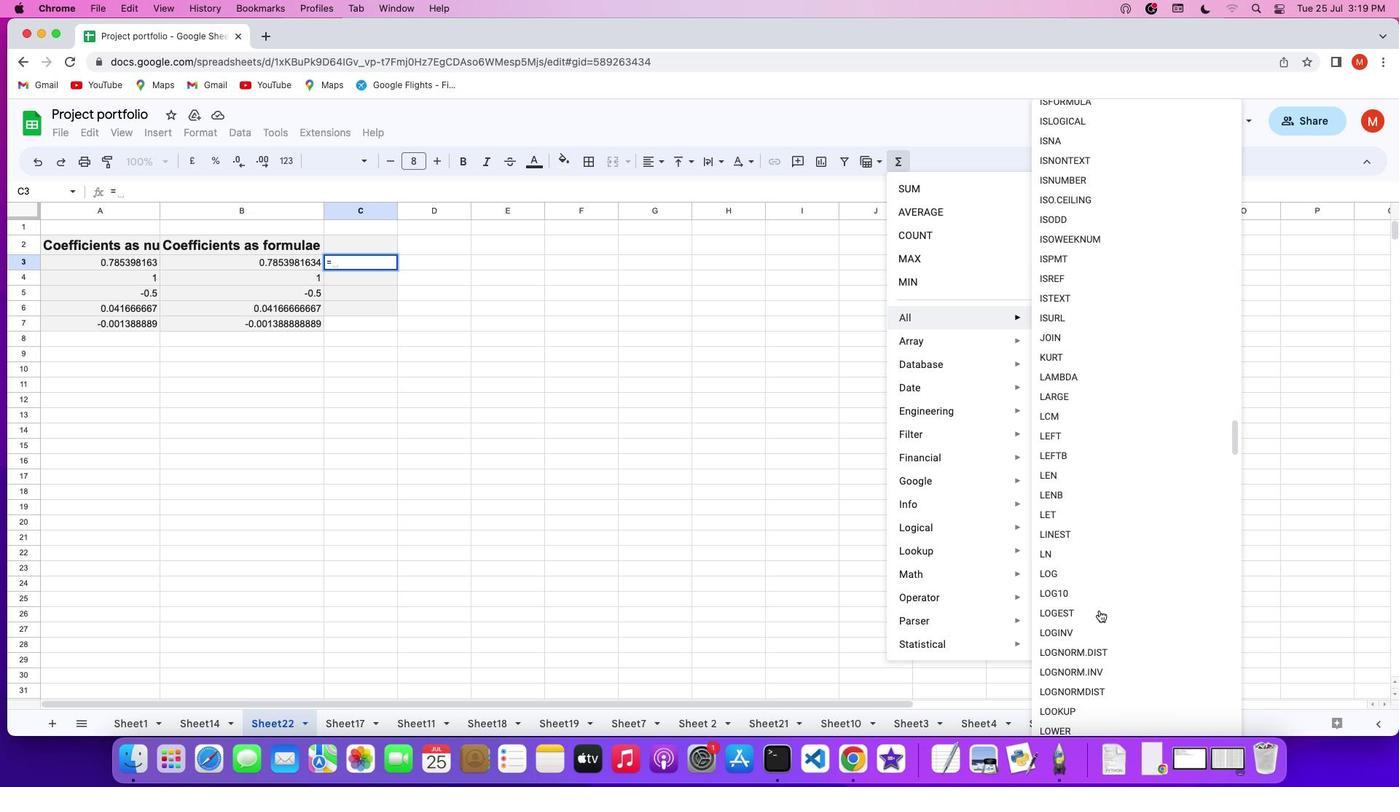 
Action: Mouse scrolled (1098, 609) with delta (0, -2)
Screenshot: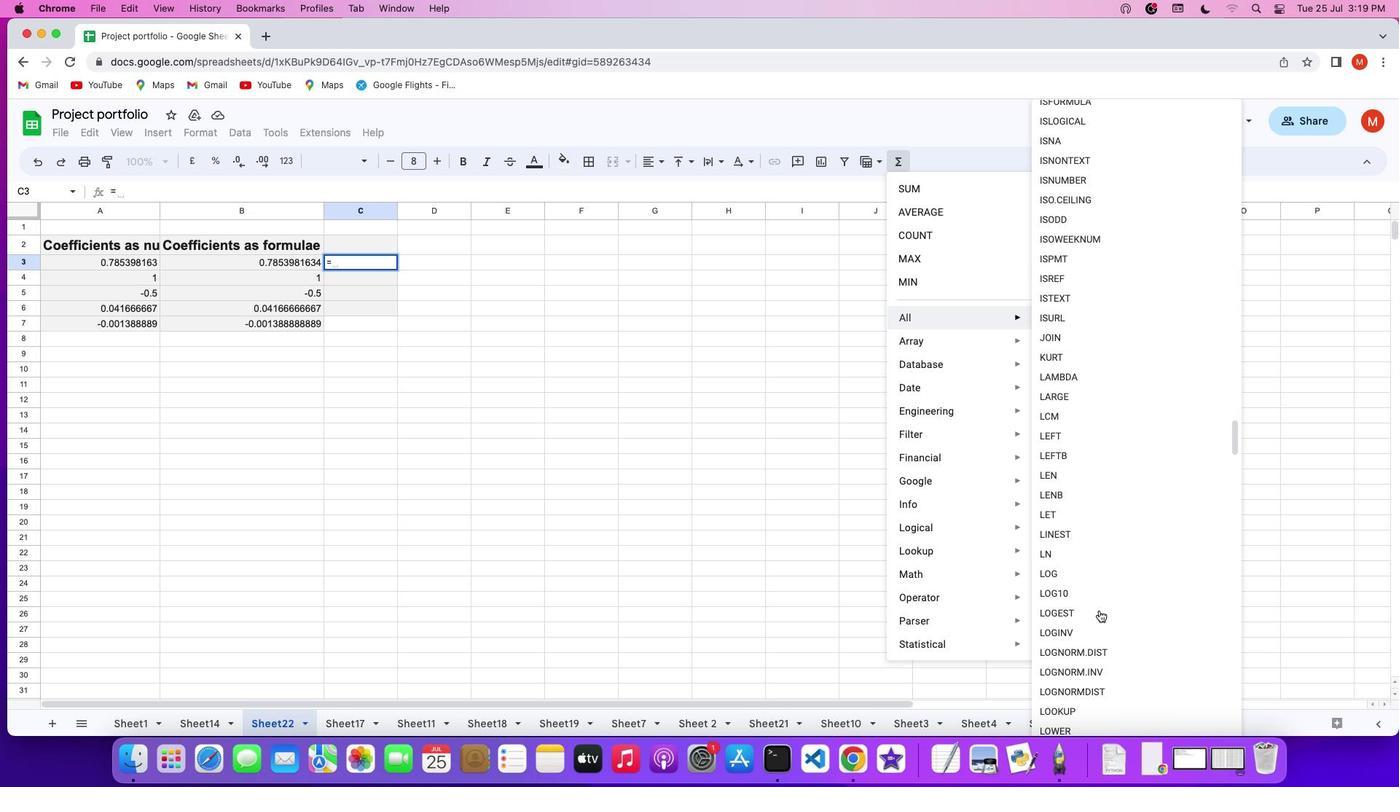 
Action: Mouse scrolled (1098, 609) with delta (0, 0)
Screenshot: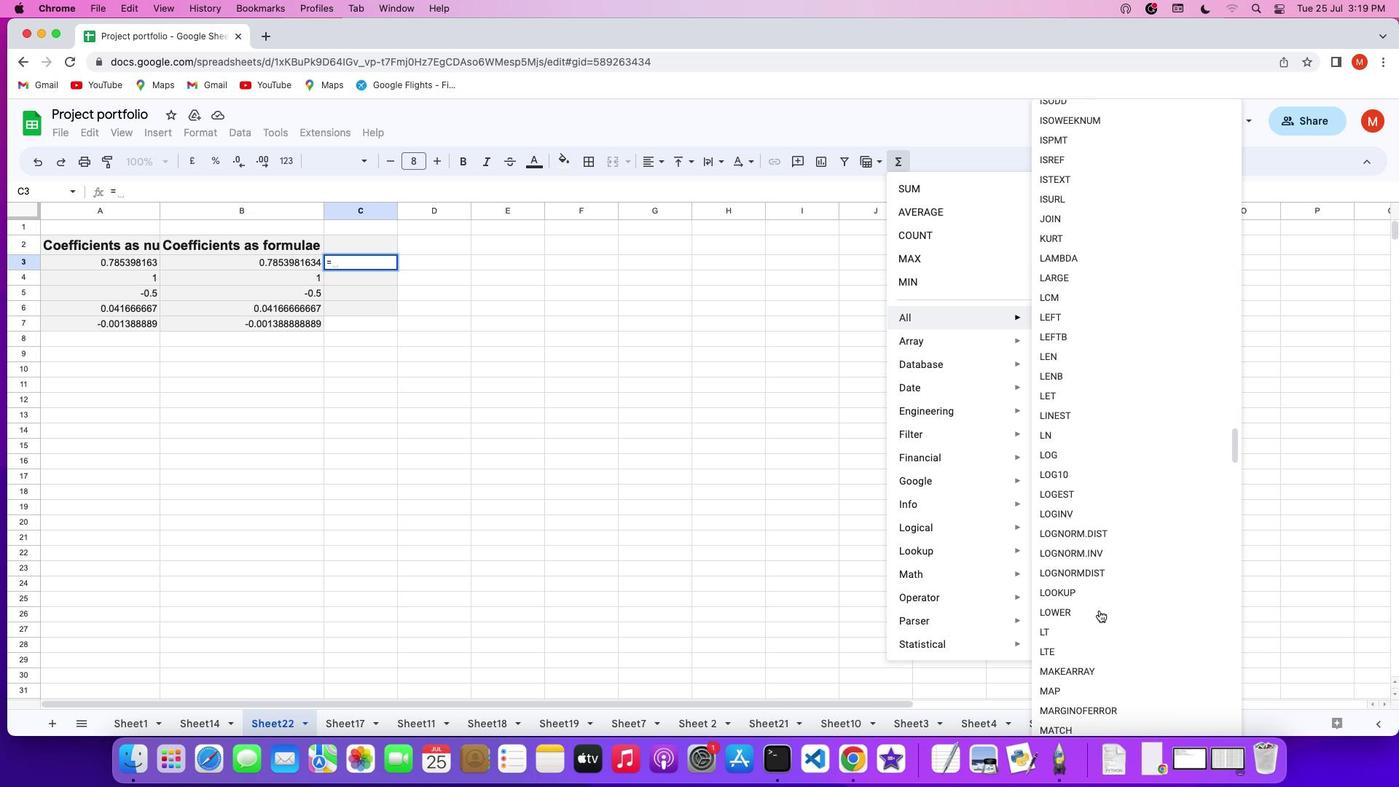
Action: Mouse scrolled (1098, 609) with delta (0, 0)
Screenshot: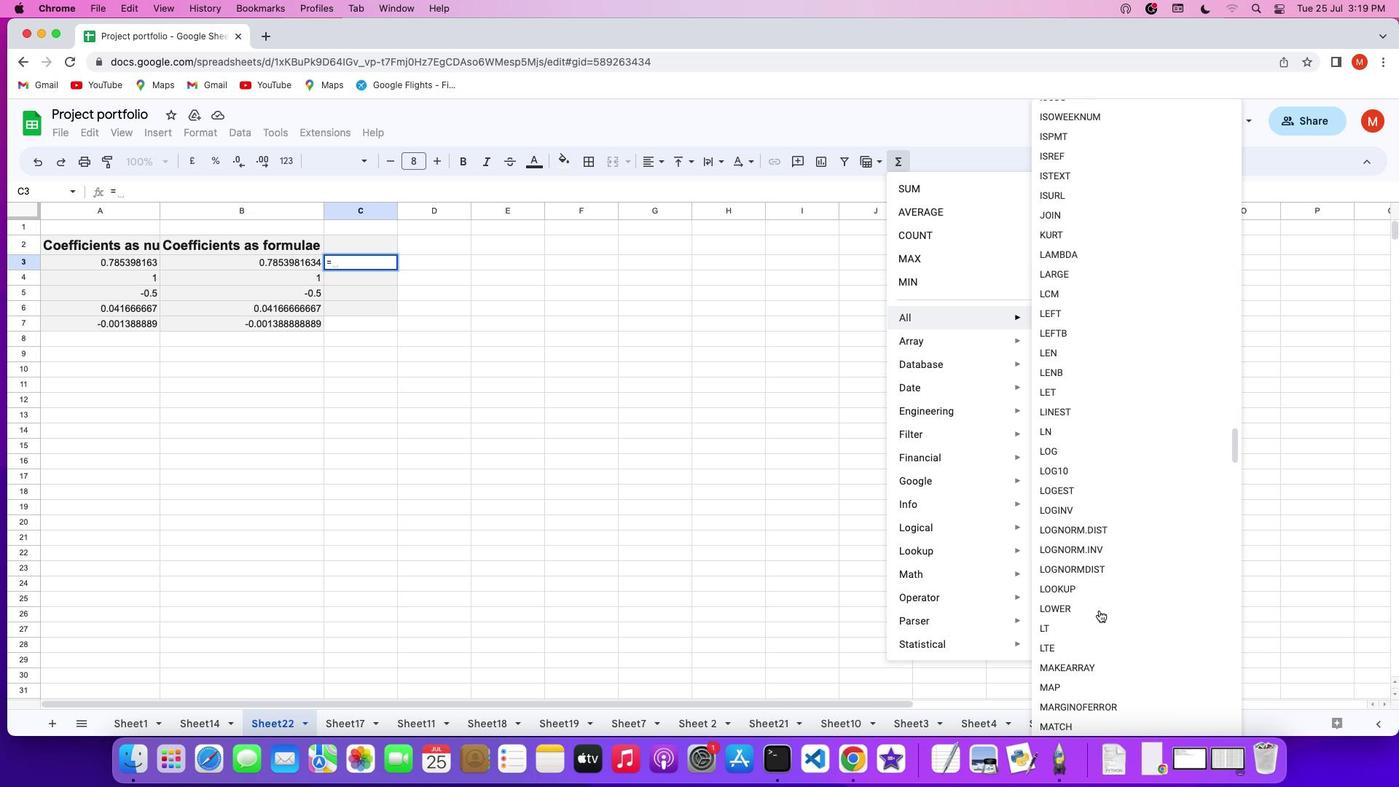 
Action: Mouse scrolled (1098, 609) with delta (0, -2)
Screenshot: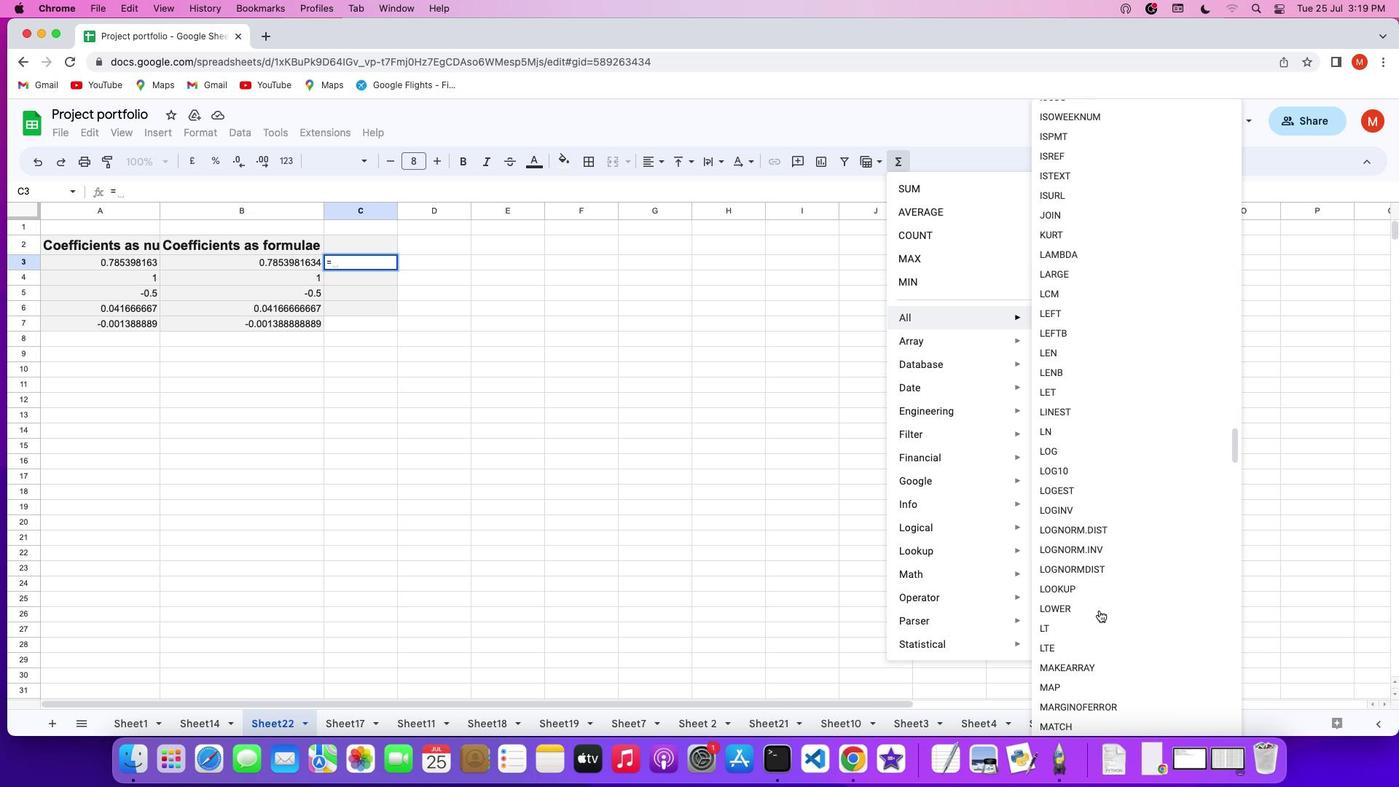 
Action: Mouse scrolled (1098, 609) with delta (0, -3)
Screenshot: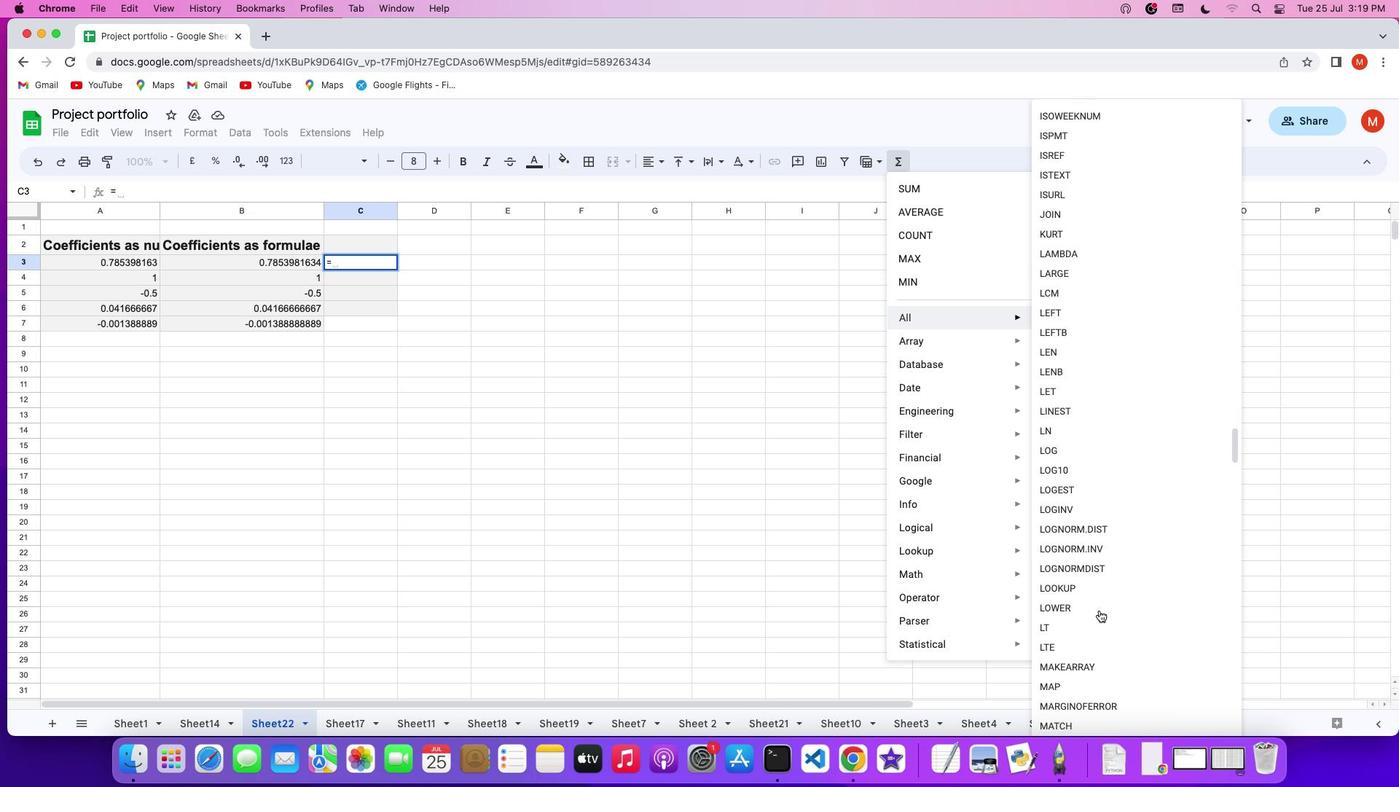 
Action: Mouse scrolled (1098, 609) with delta (0, -3)
Screenshot: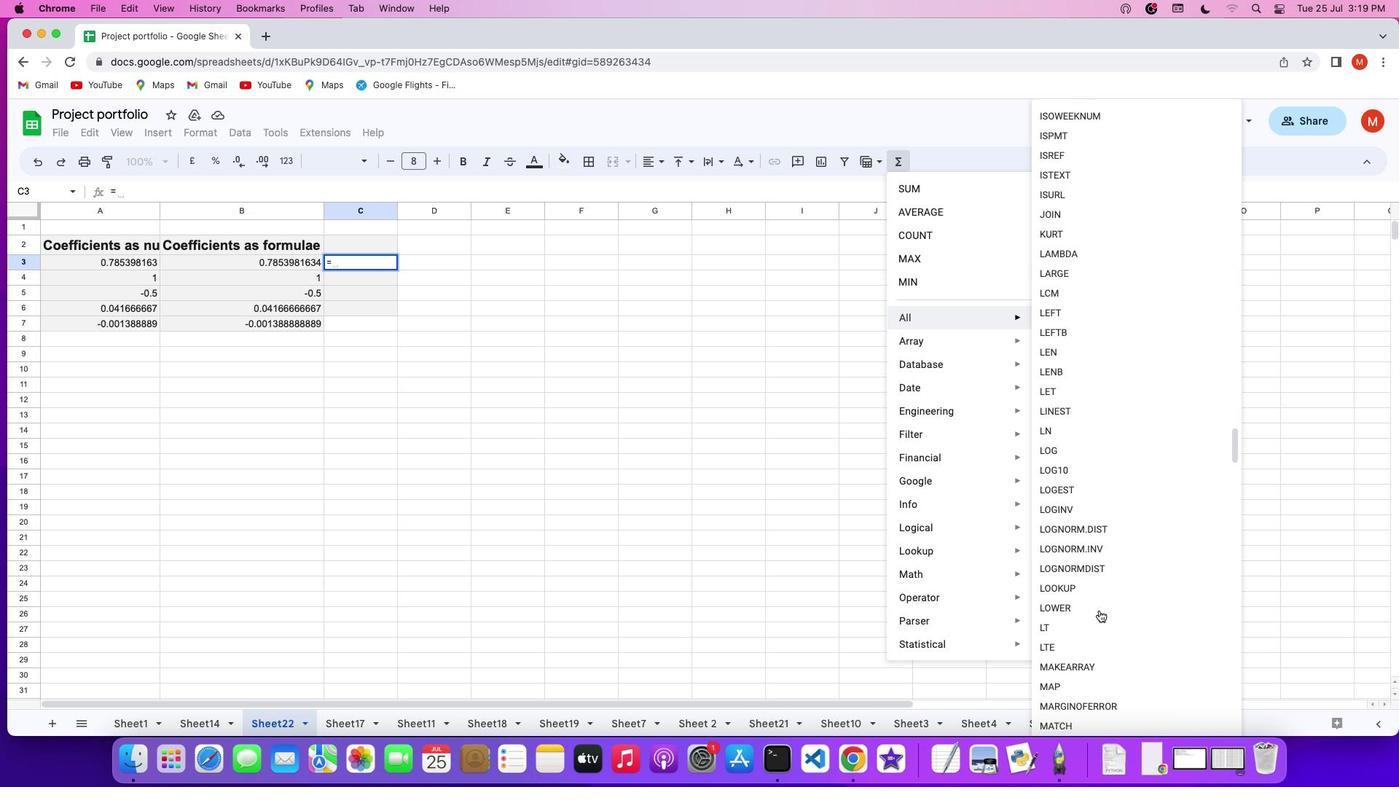 
Action: Mouse scrolled (1098, 609) with delta (0, 0)
Screenshot: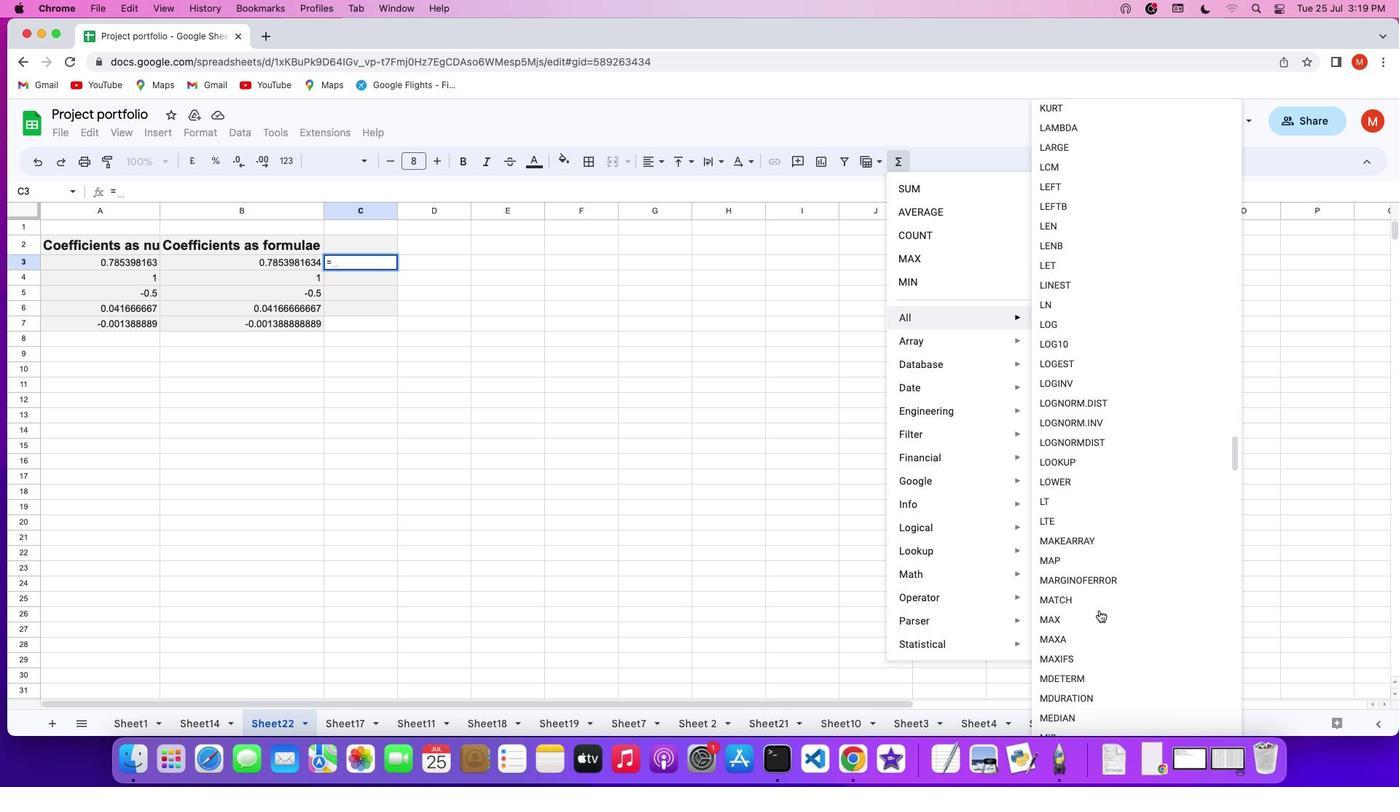 
Action: Mouse scrolled (1098, 609) with delta (0, 0)
Screenshot: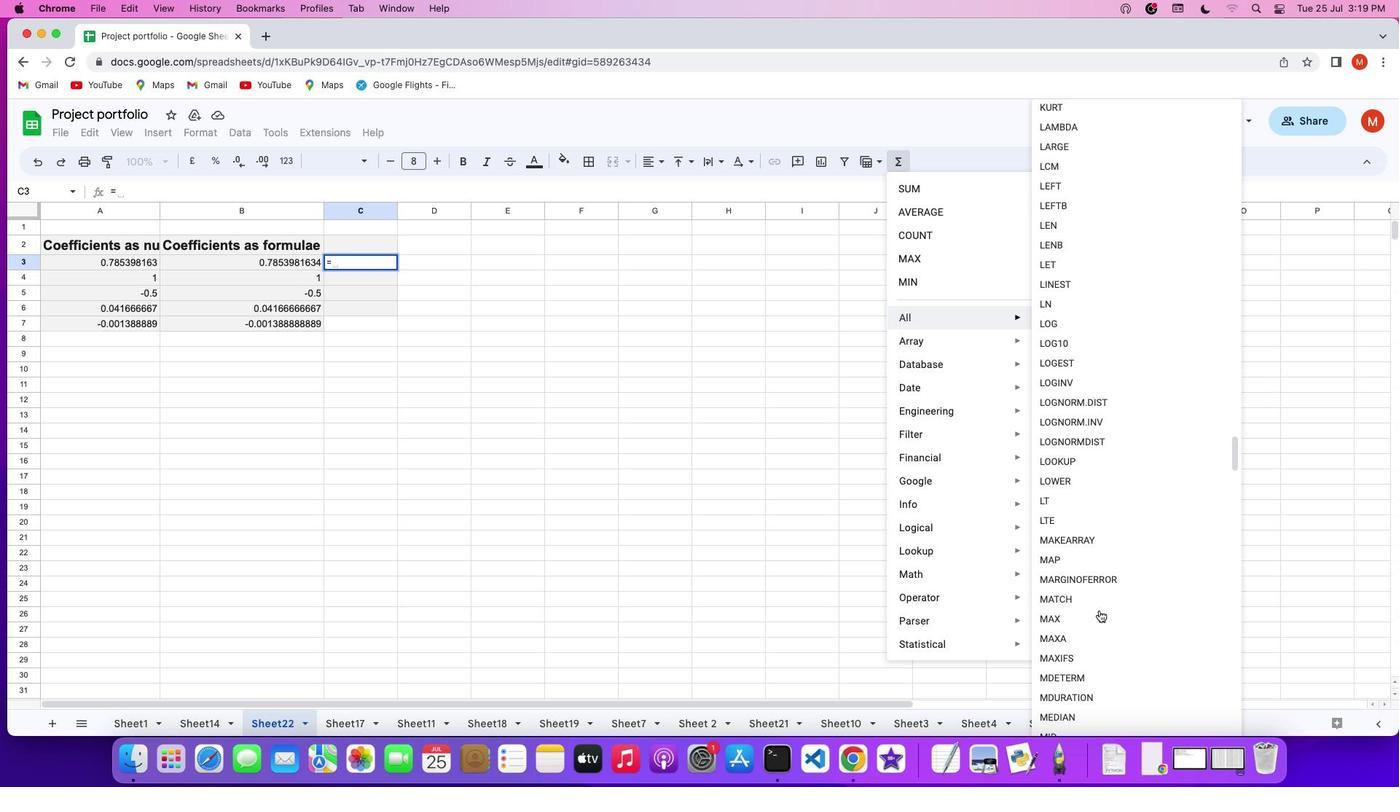 
Action: Mouse scrolled (1098, 609) with delta (0, -2)
Screenshot: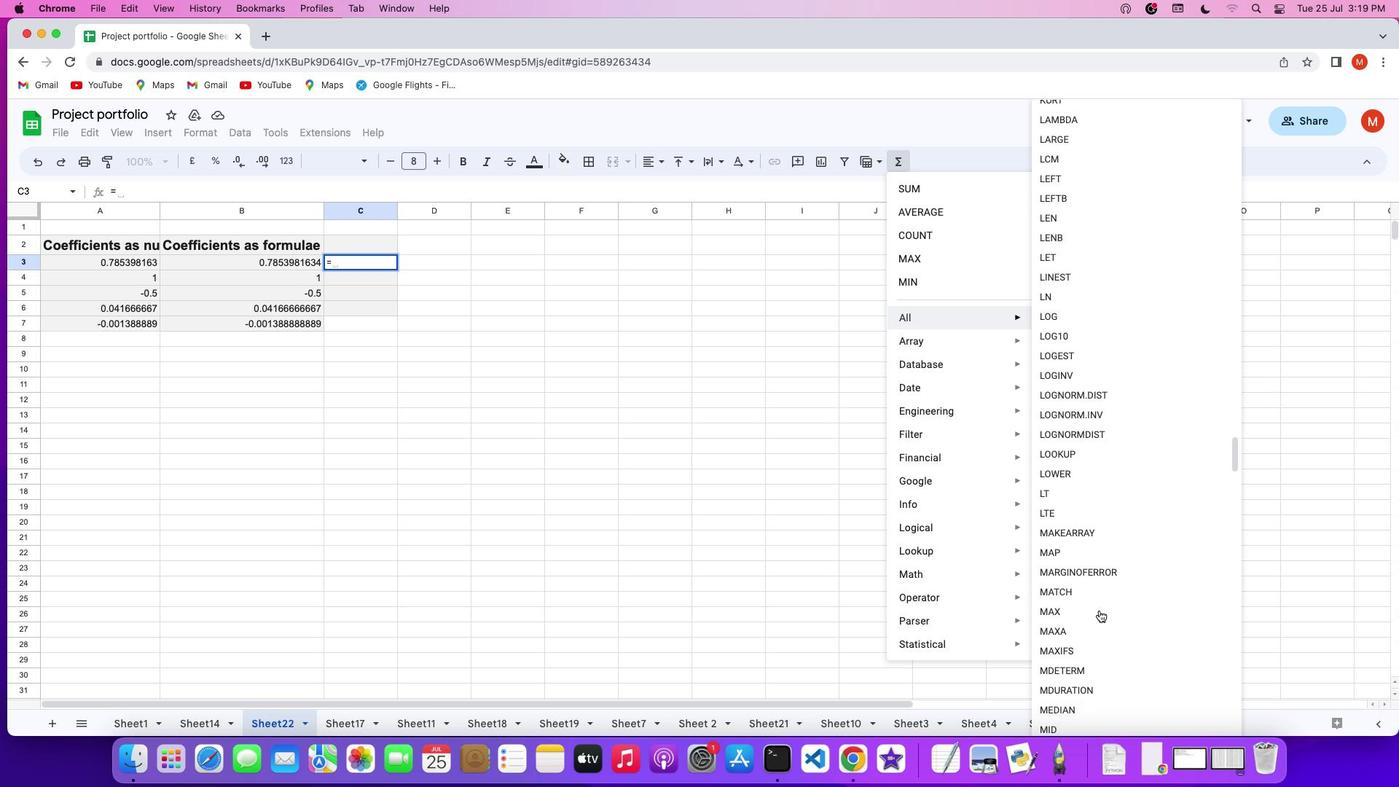 
Action: Mouse scrolled (1098, 609) with delta (0, 0)
Screenshot: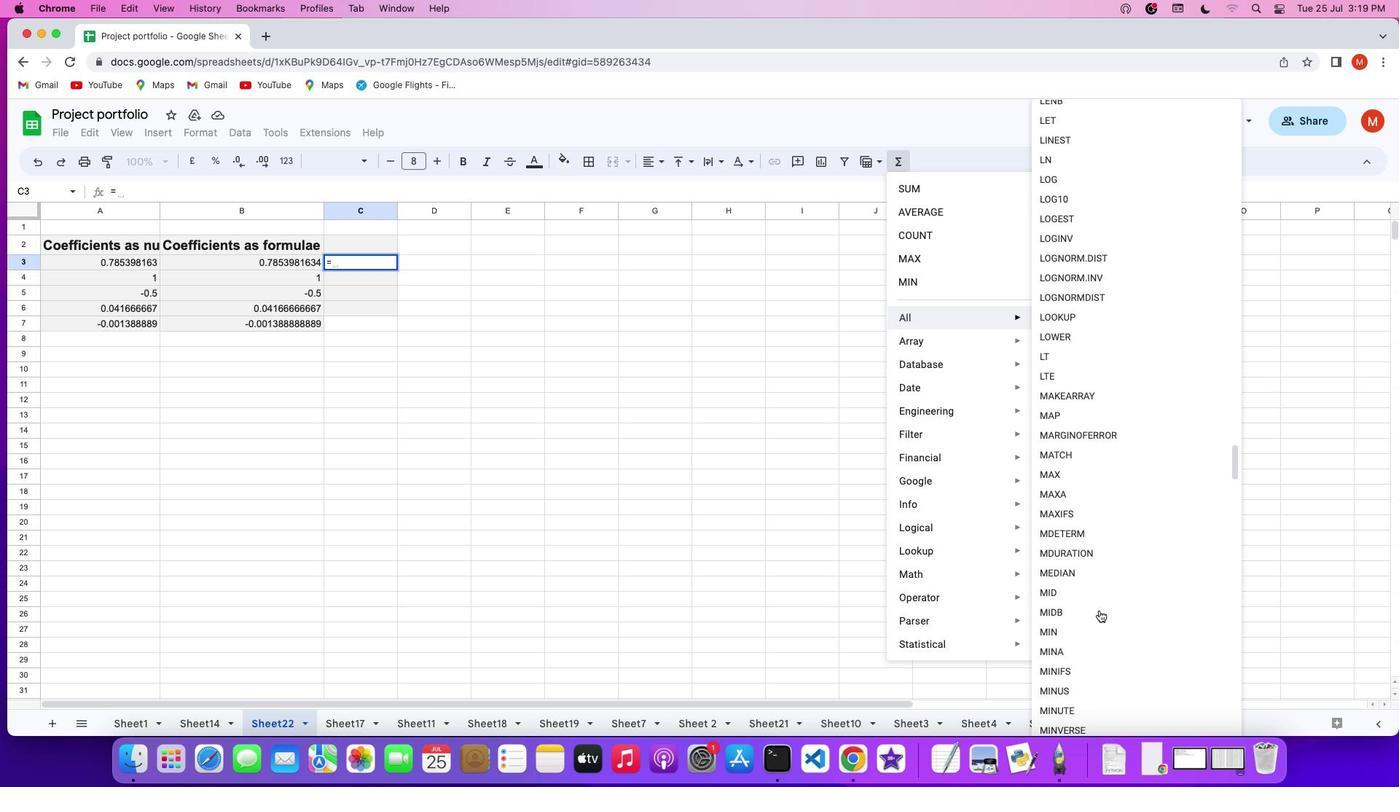 
Action: Mouse scrolled (1098, 609) with delta (0, 0)
Screenshot: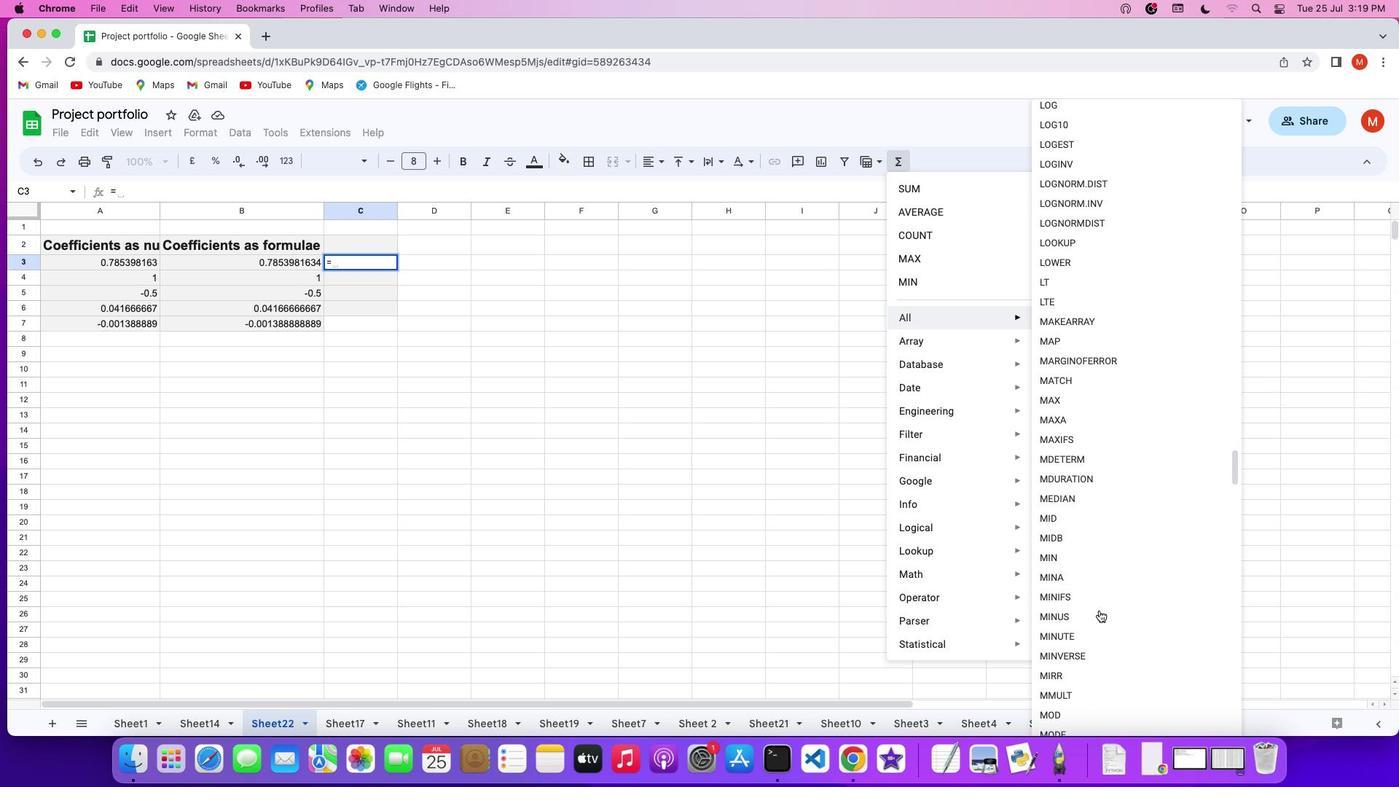 
Action: Mouse scrolled (1098, 609) with delta (0, -2)
Screenshot: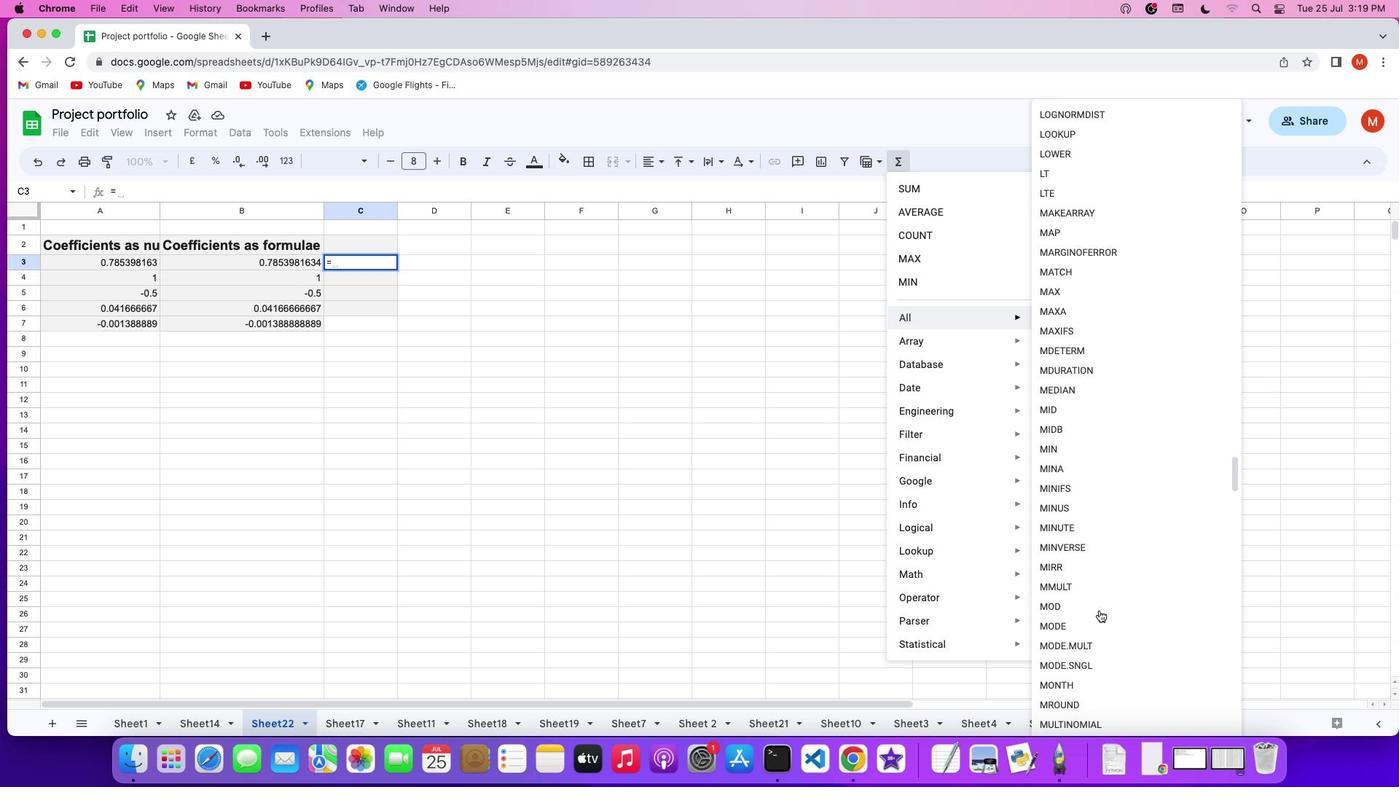 
Action: Mouse scrolled (1098, 609) with delta (0, 0)
Screenshot: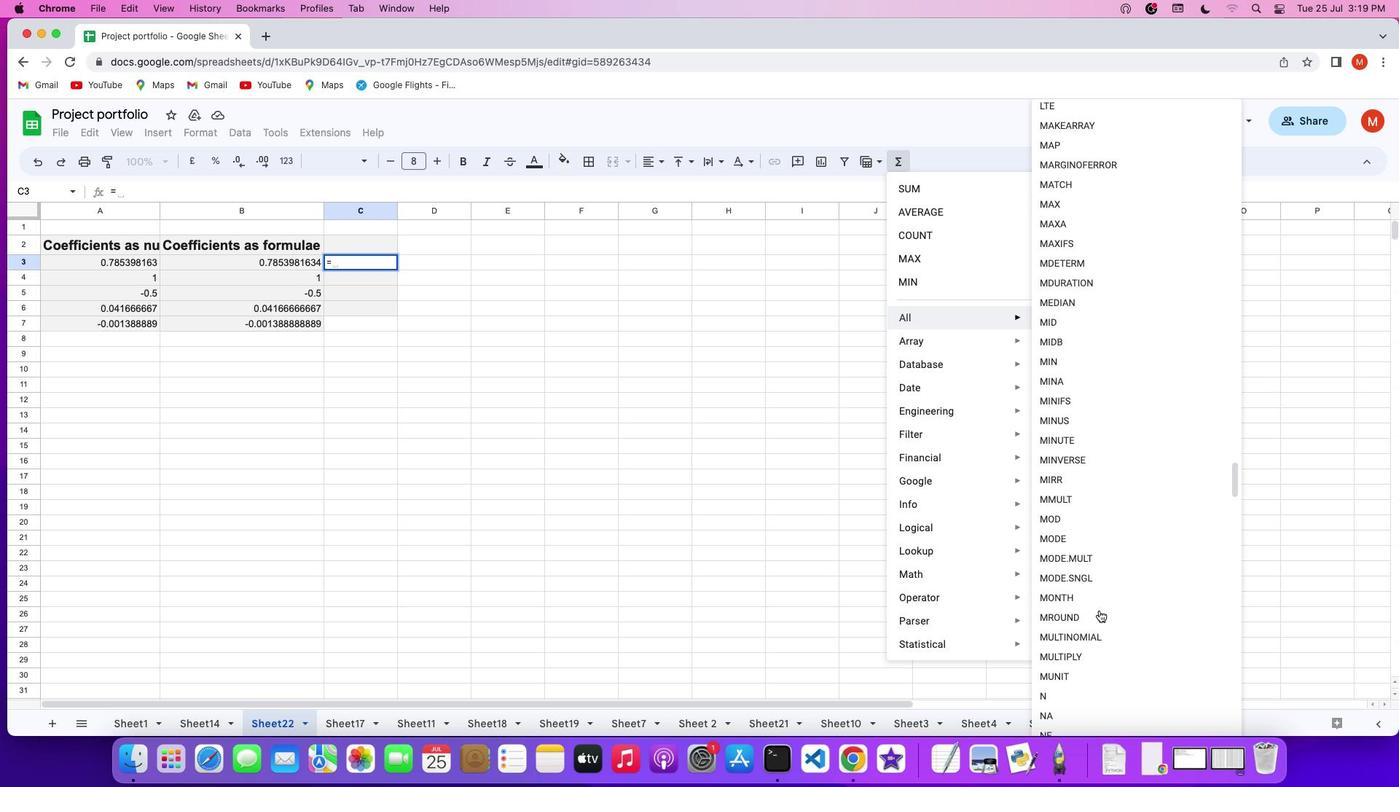 
Action: Mouse scrolled (1098, 609) with delta (0, 0)
Screenshot: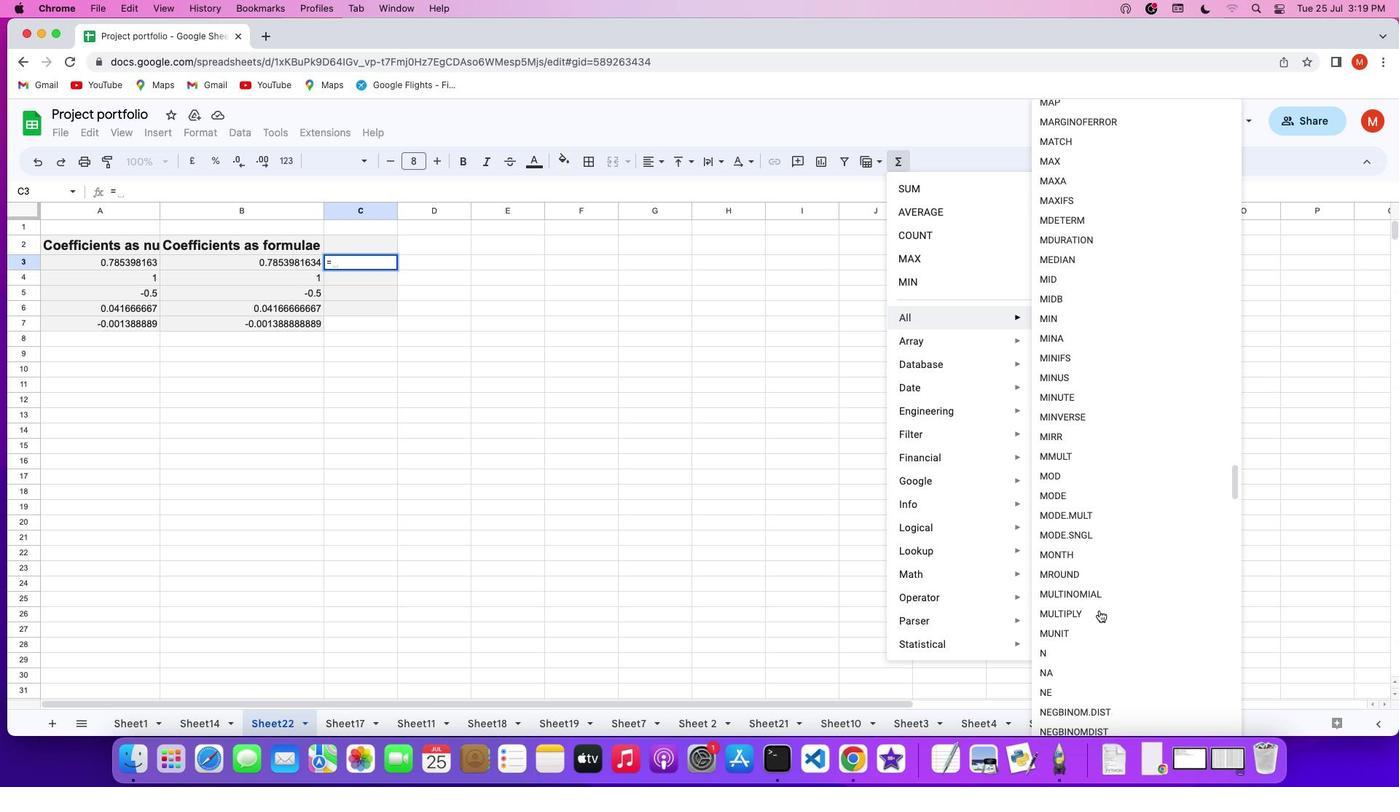 
Action: Mouse scrolled (1098, 609) with delta (0, -2)
Screenshot: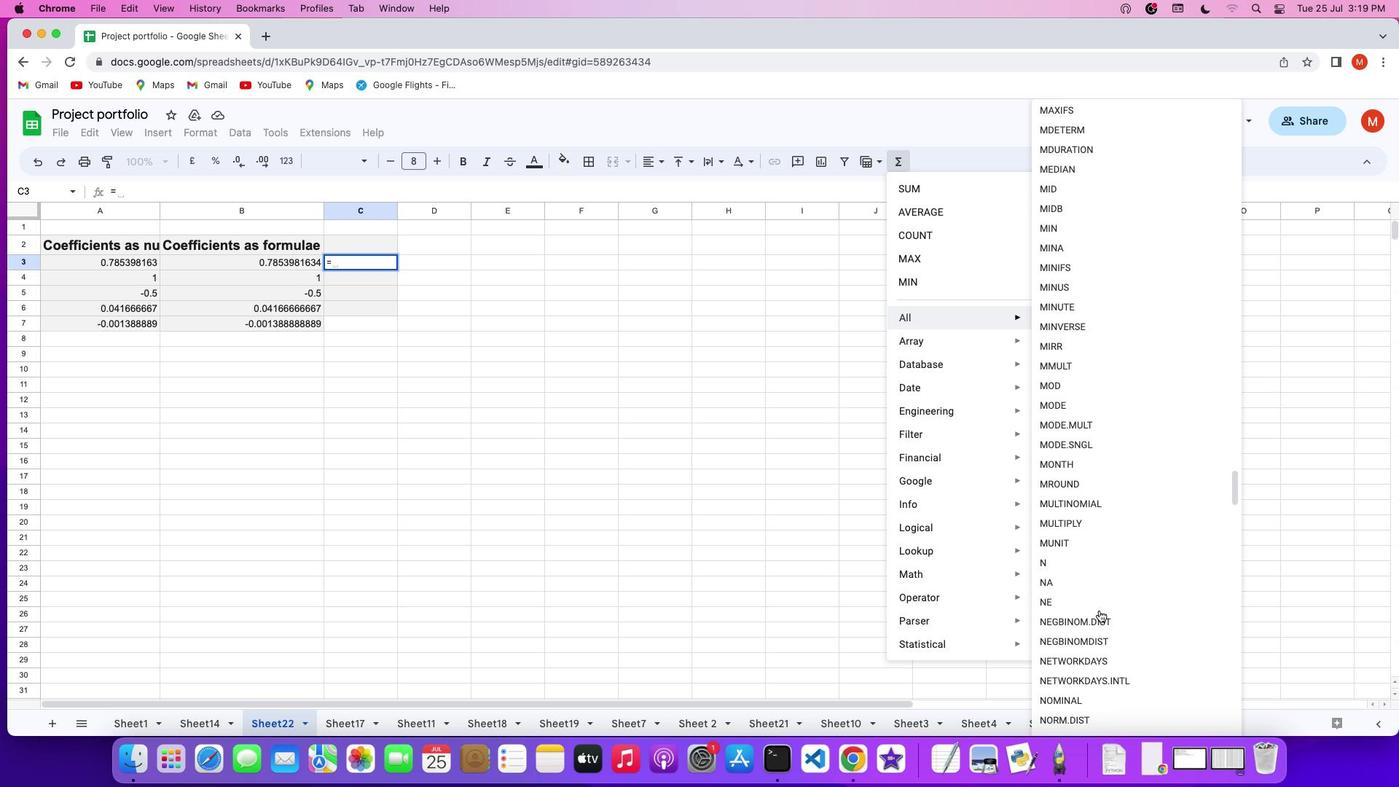 
Action: Mouse scrolled (1098, 609) with delta (0, 0)
Screenshot: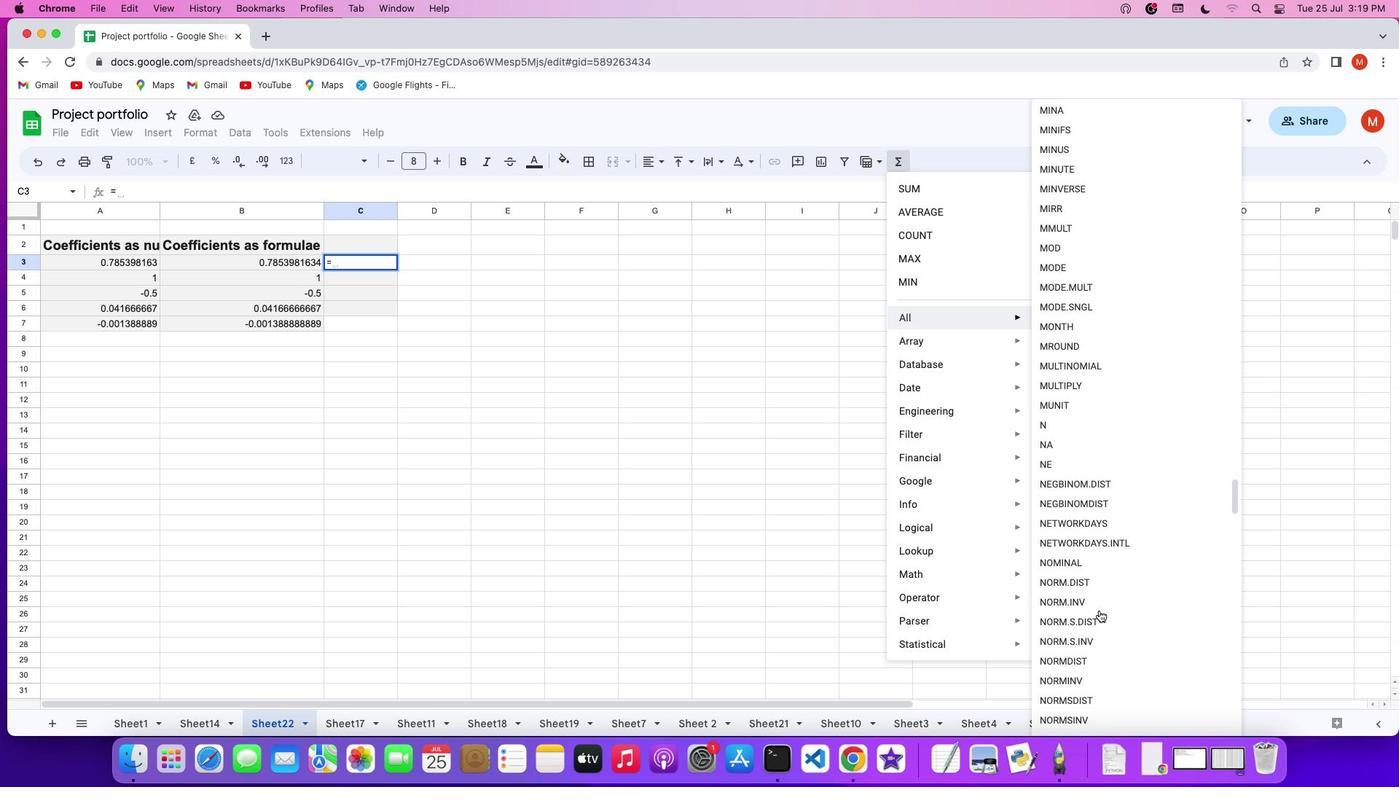 
Action: Mouse scrolled (1098, 609) with delta (0, 0)
Screenshot: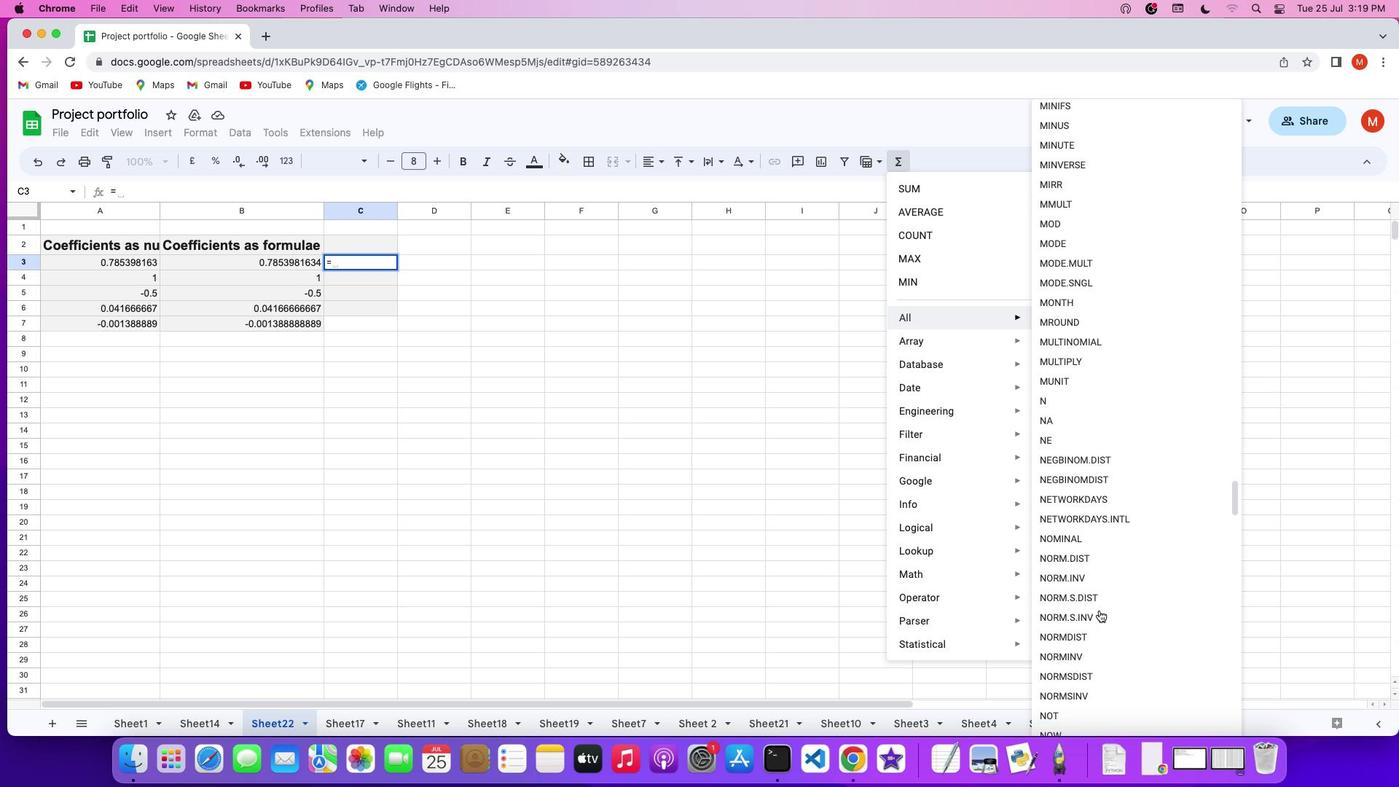 
Action: Mouse scrolled (1098, 609) with delta (0, -2)
Screenshot: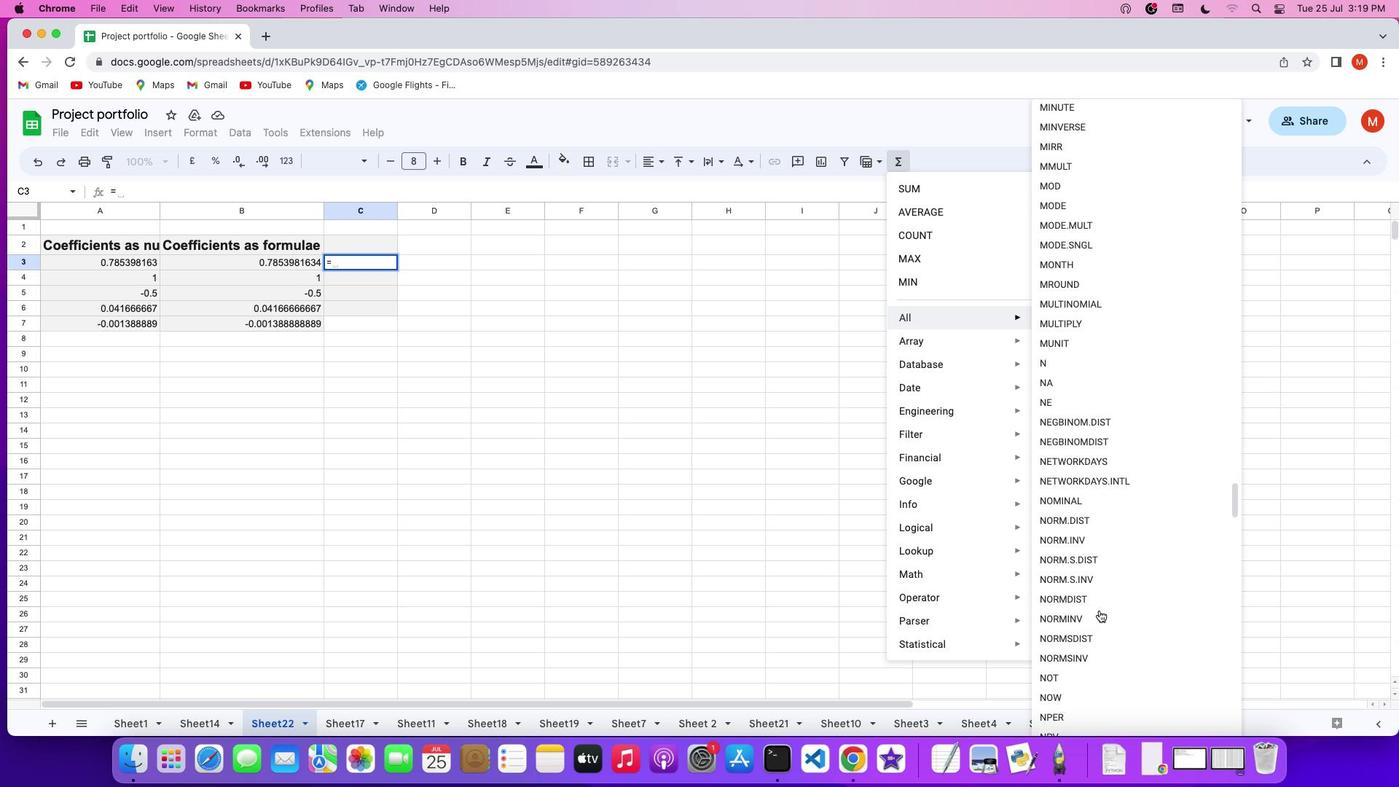 
Action: Mouse scrolled (1098, 609) with delta (0, 0)
Screenshot: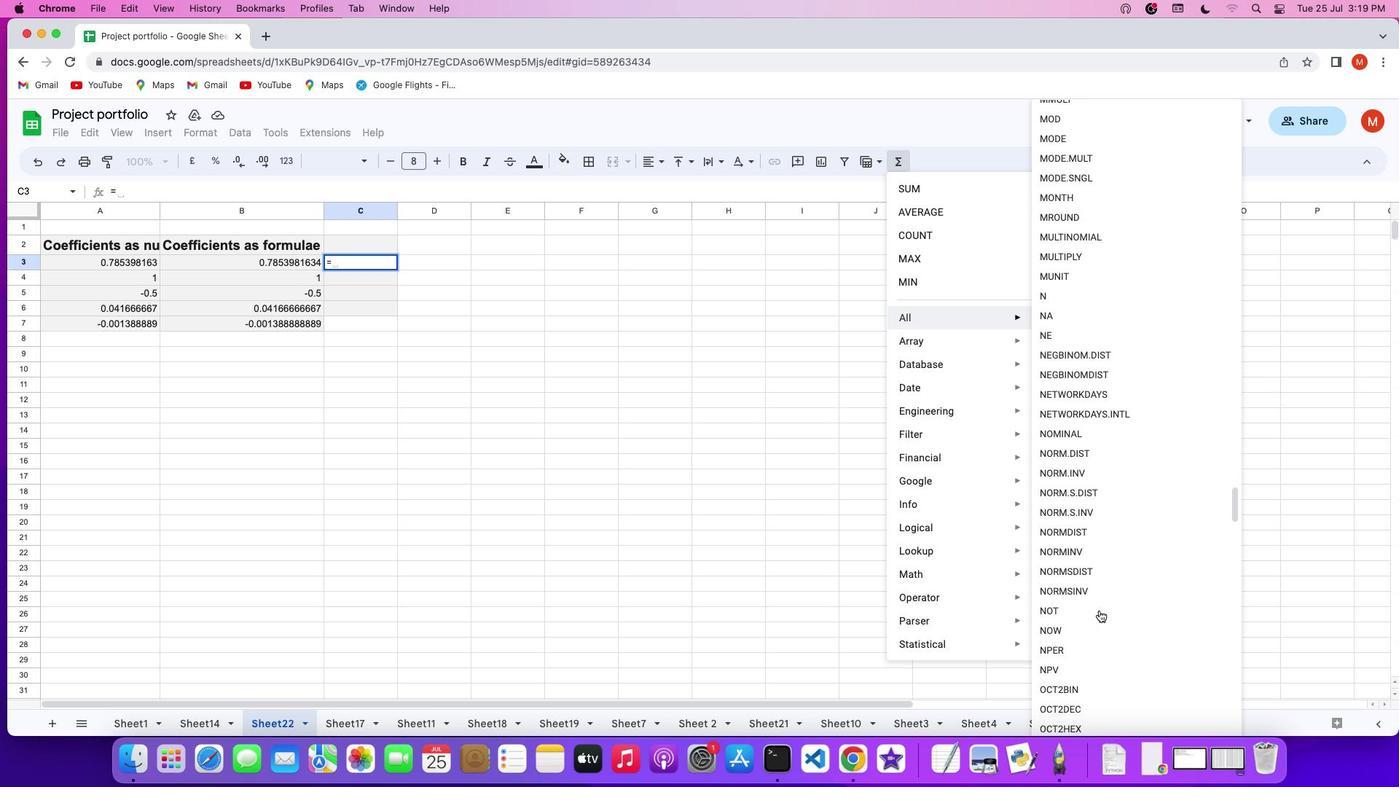 
Action: Mouse scrolled (1098, 609) with delta (0, 0)
Screenshot: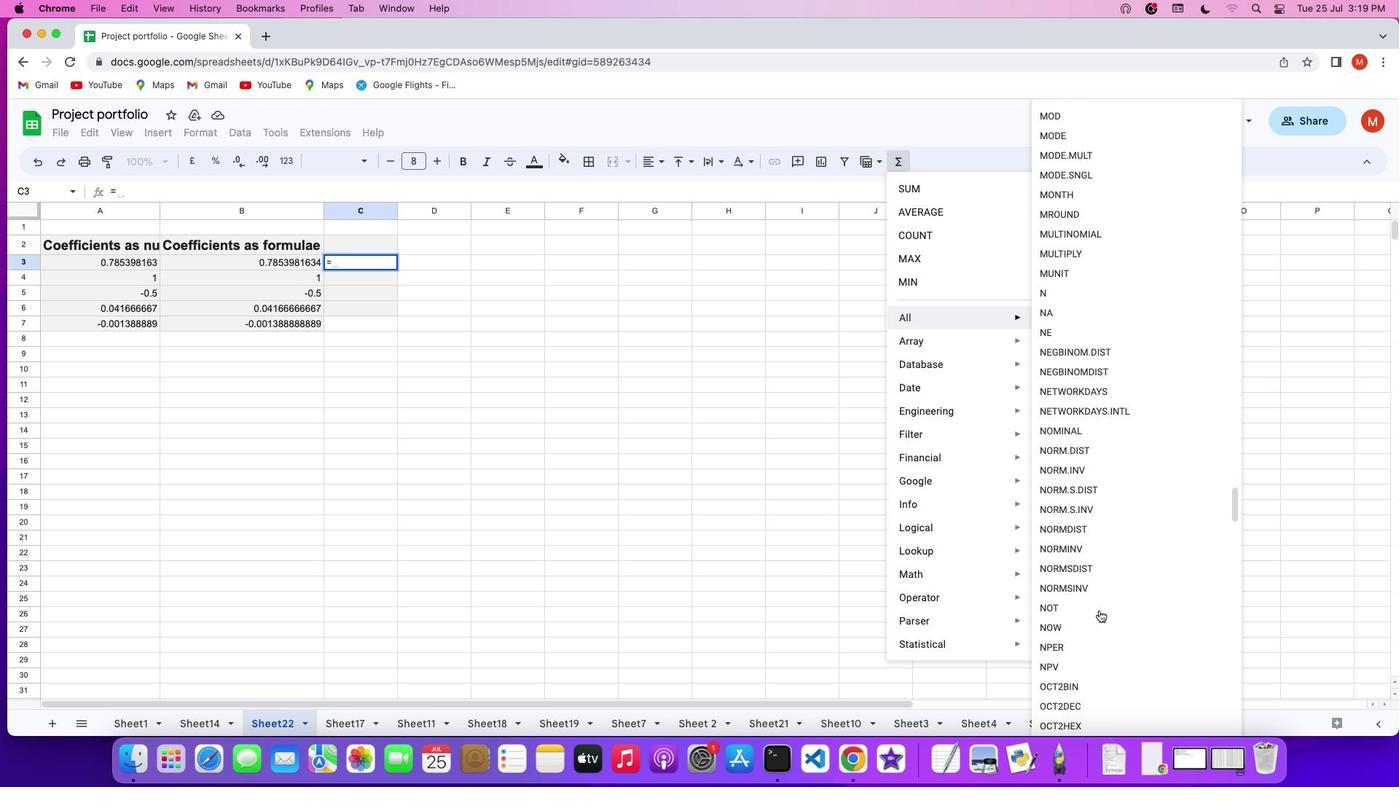 
Action: Mouse scrolled (1098, 609) with delta (0, -2)
Screenshot: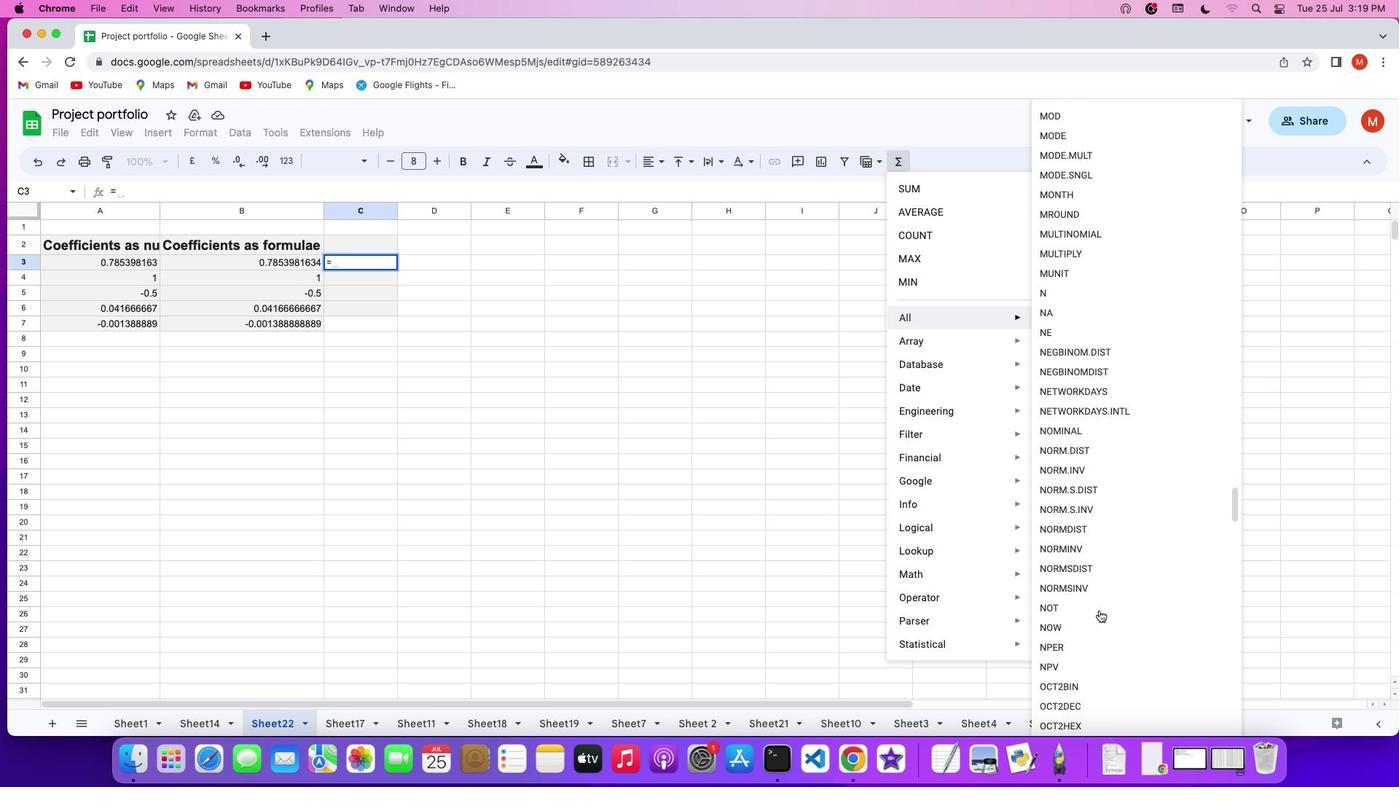
Action: Mouse scrolled (1098, 609) with delta (0, -3)
Screenshot: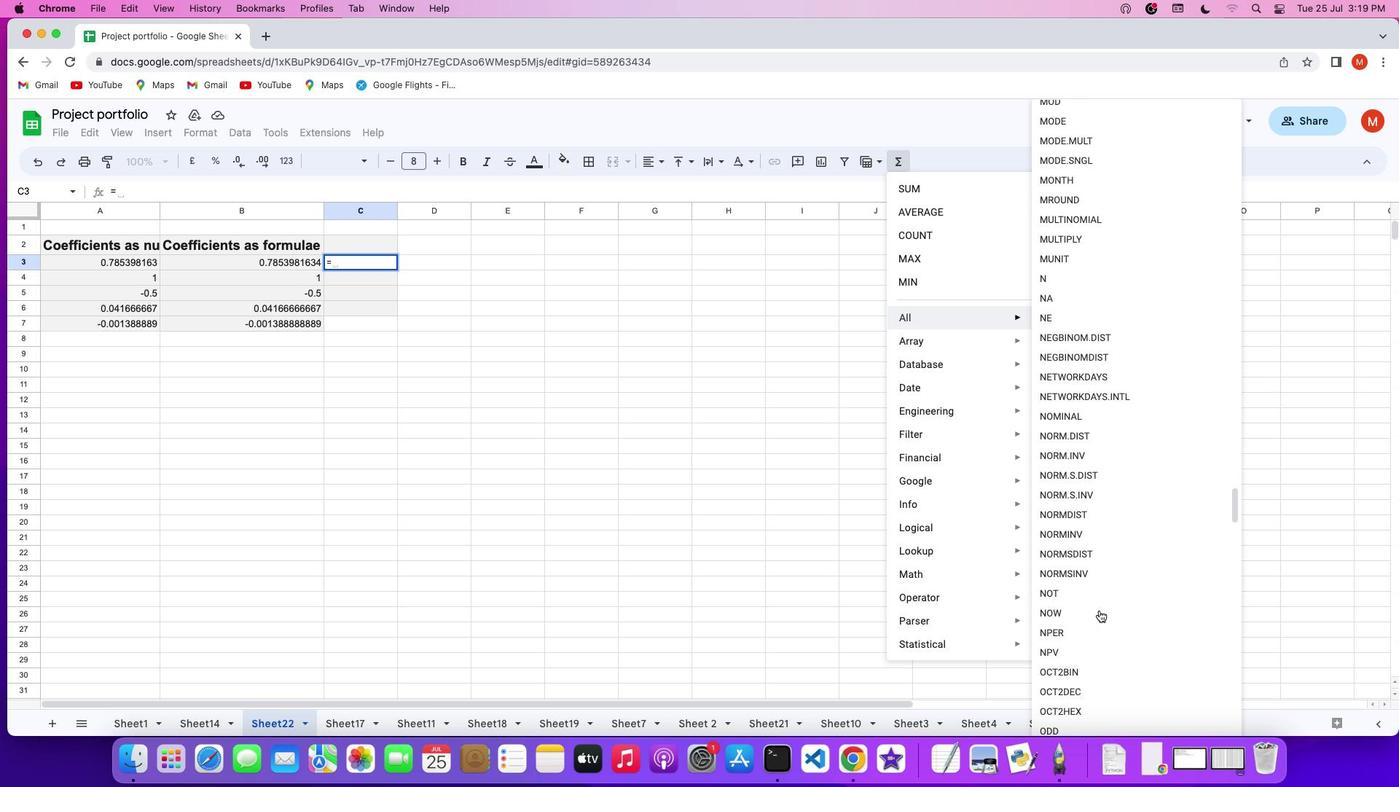 
Action: Mouse scrolled (1098, 609) with delta (0, 0)
Screenshot: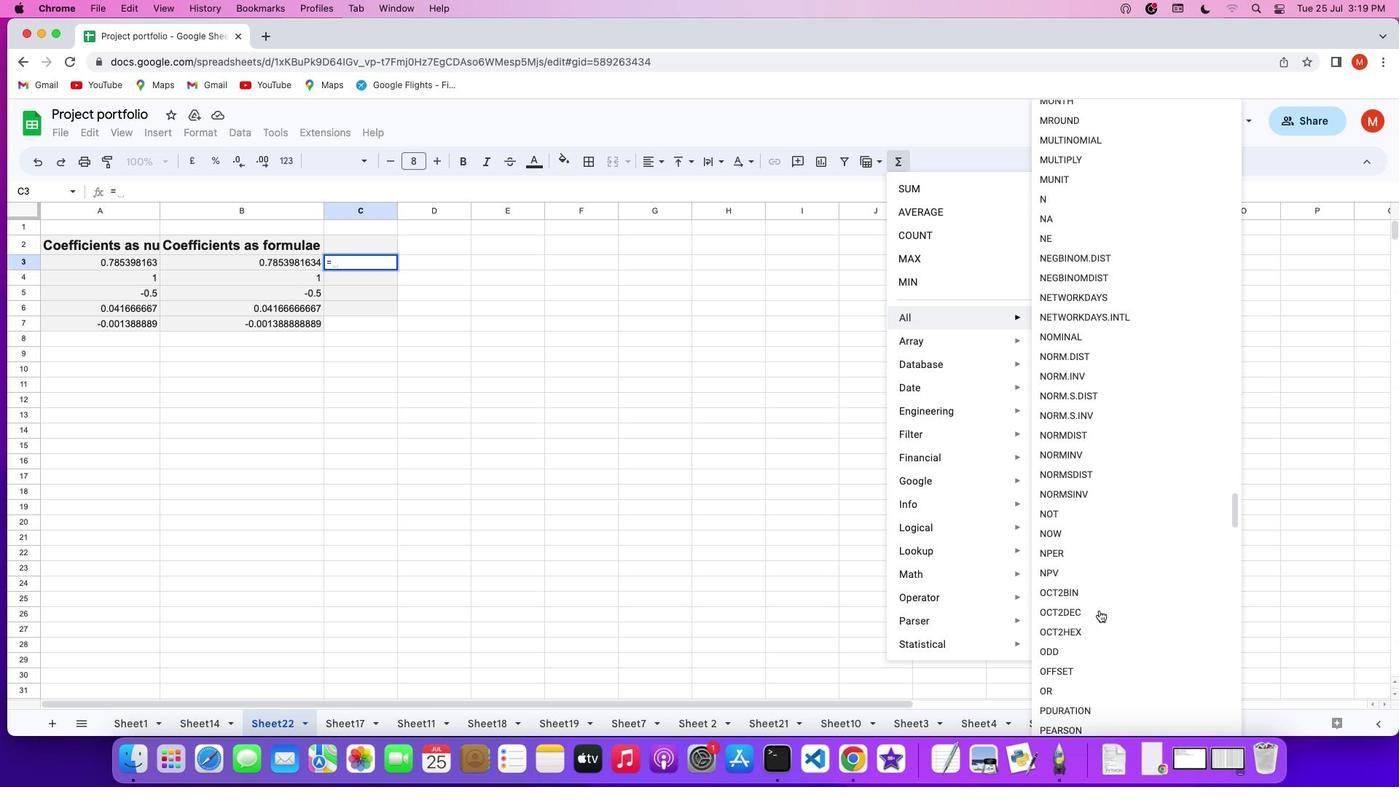 
Action: Mouse scrolled (1098, 609) with delta (0, 0)
Screenshot: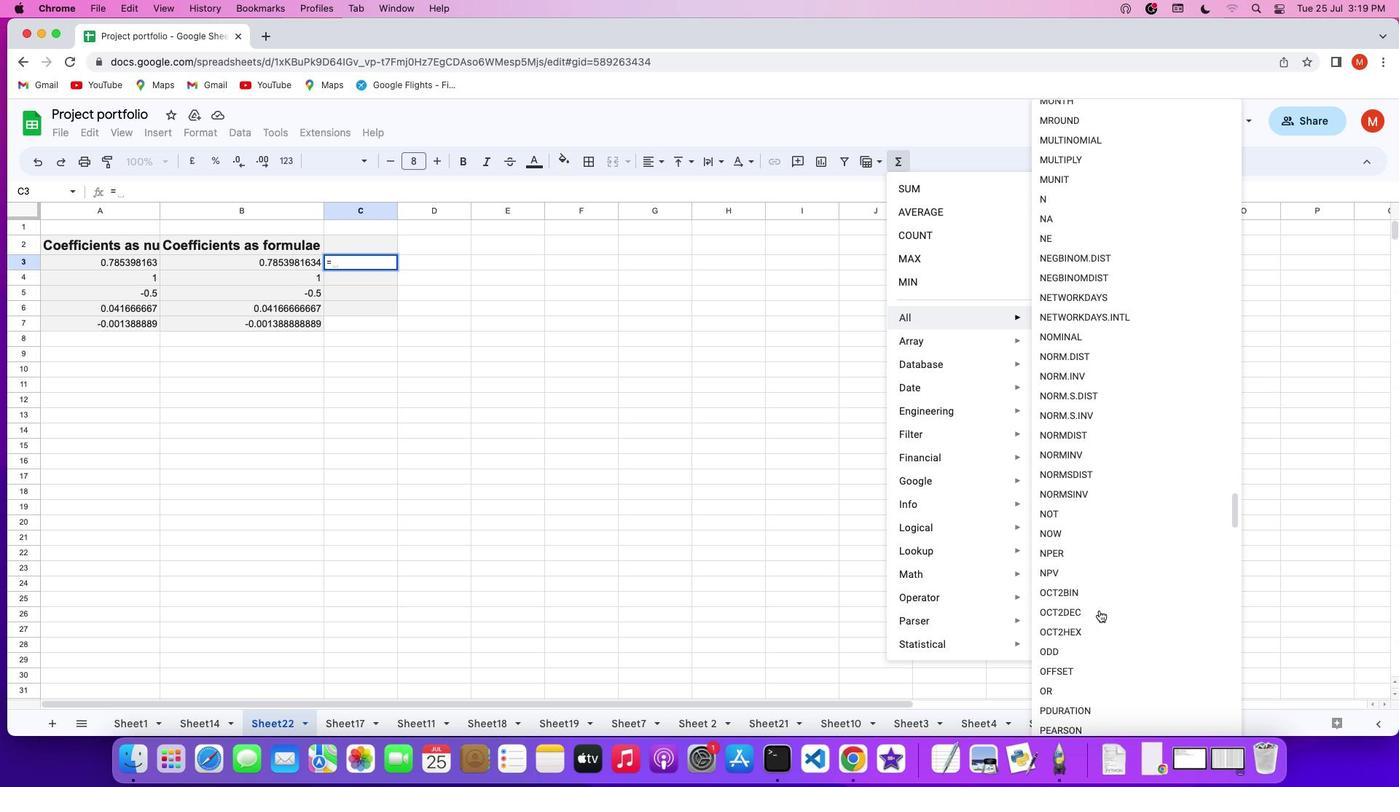 
Action: Mouse scrolled (1098, 609) with delta (0, -2)
Screenshot: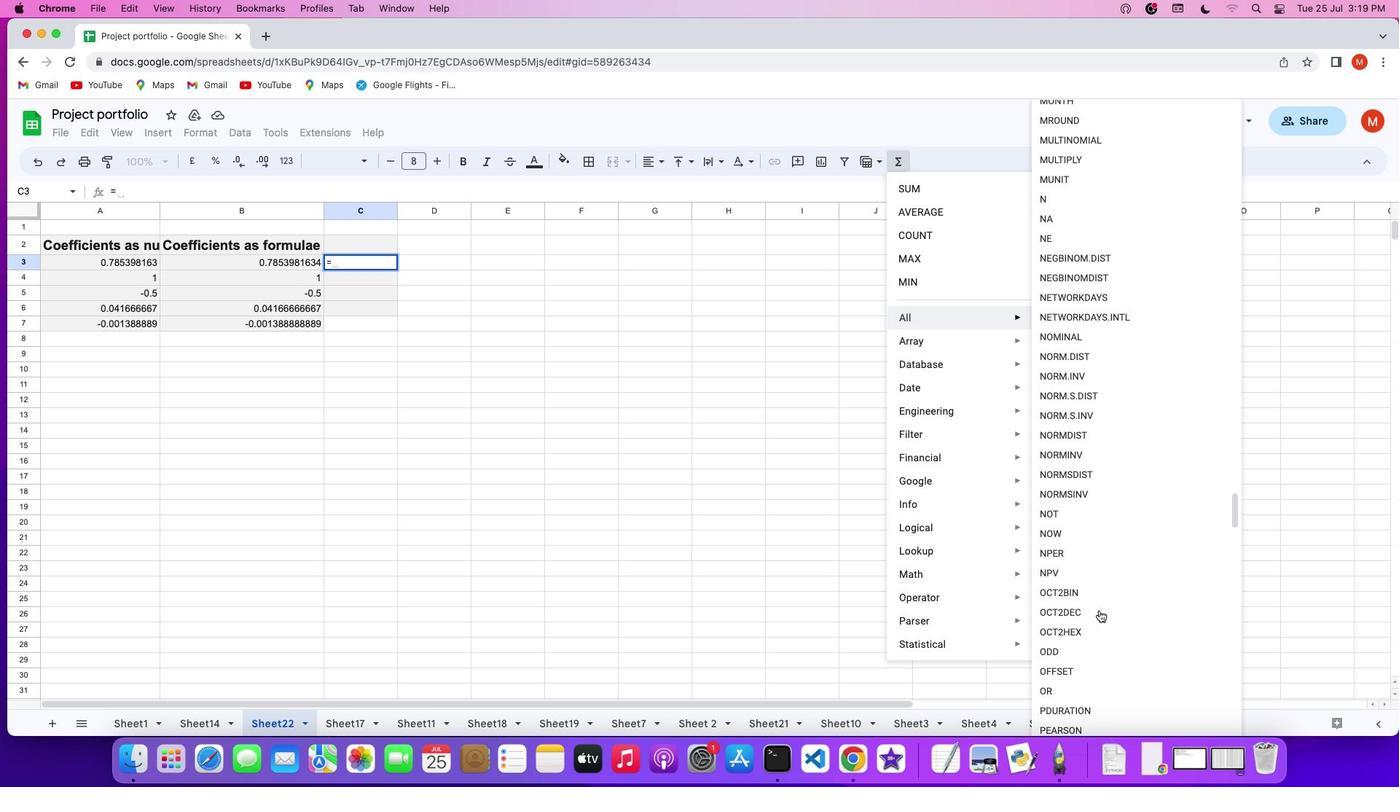 
Action: Mouse scrolled (1098, 609) with delta (0, -2)
Screenshot: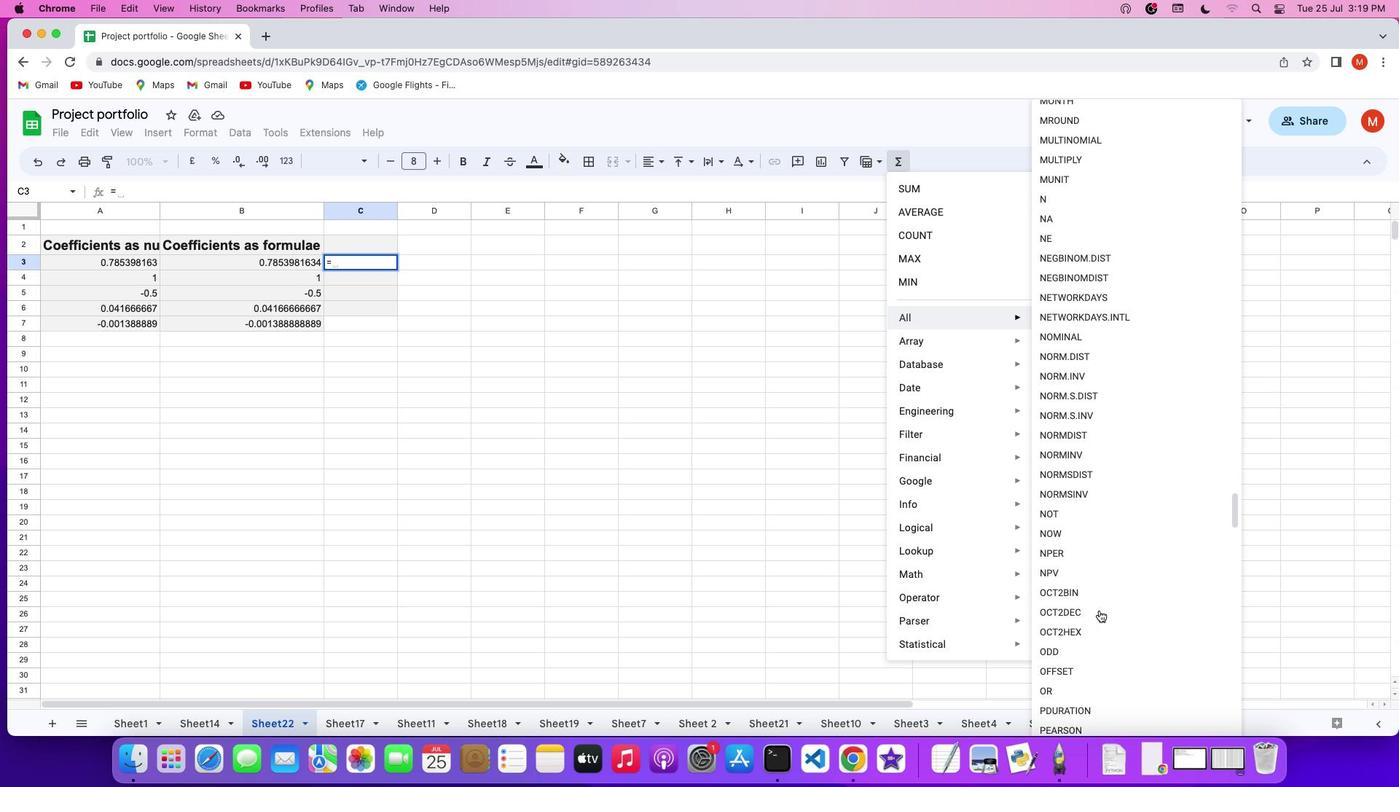 
Action: Mouse scrolled (1098, 609) with delta (0, 0)
Screenshot: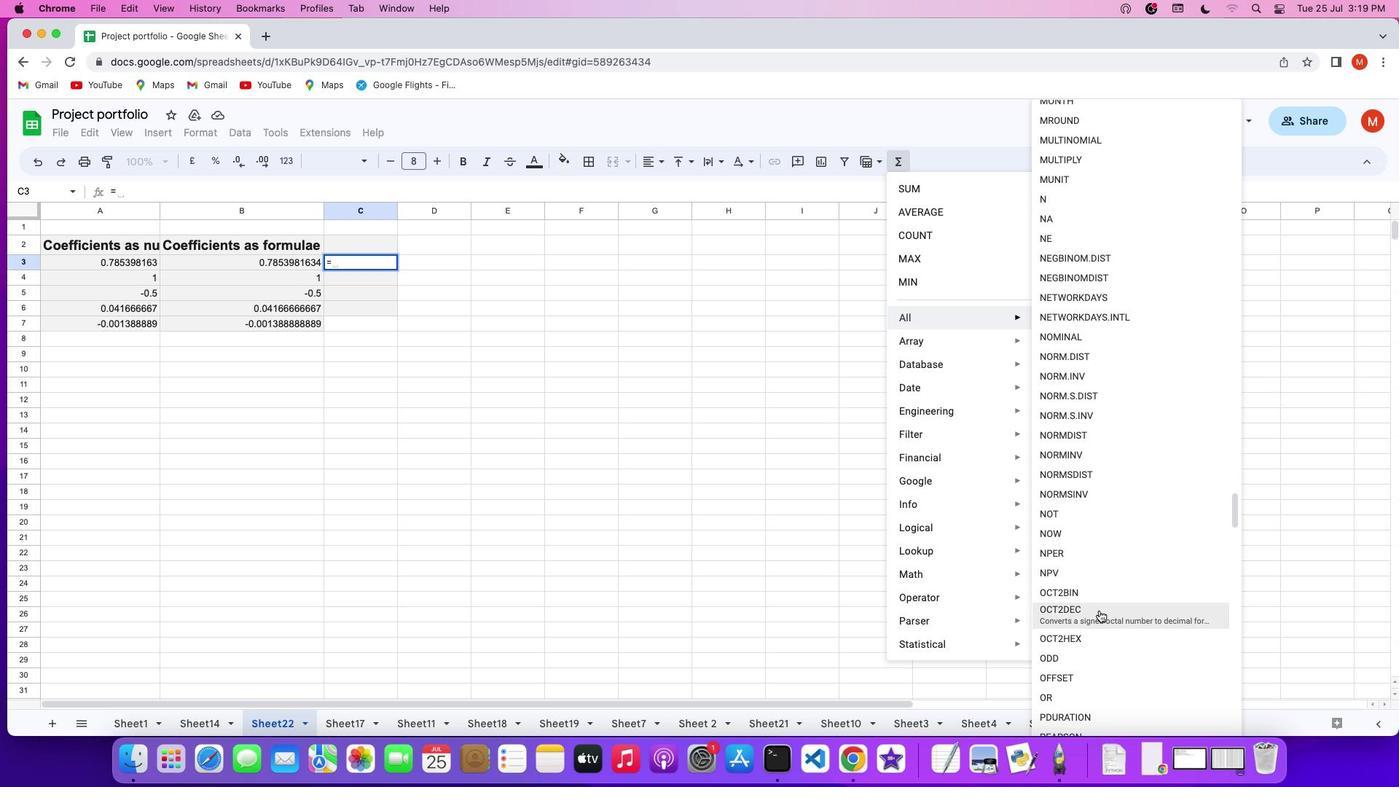 
Action: Mouse scrolled (1098, 609) with delta (0, 0)
Screenshot: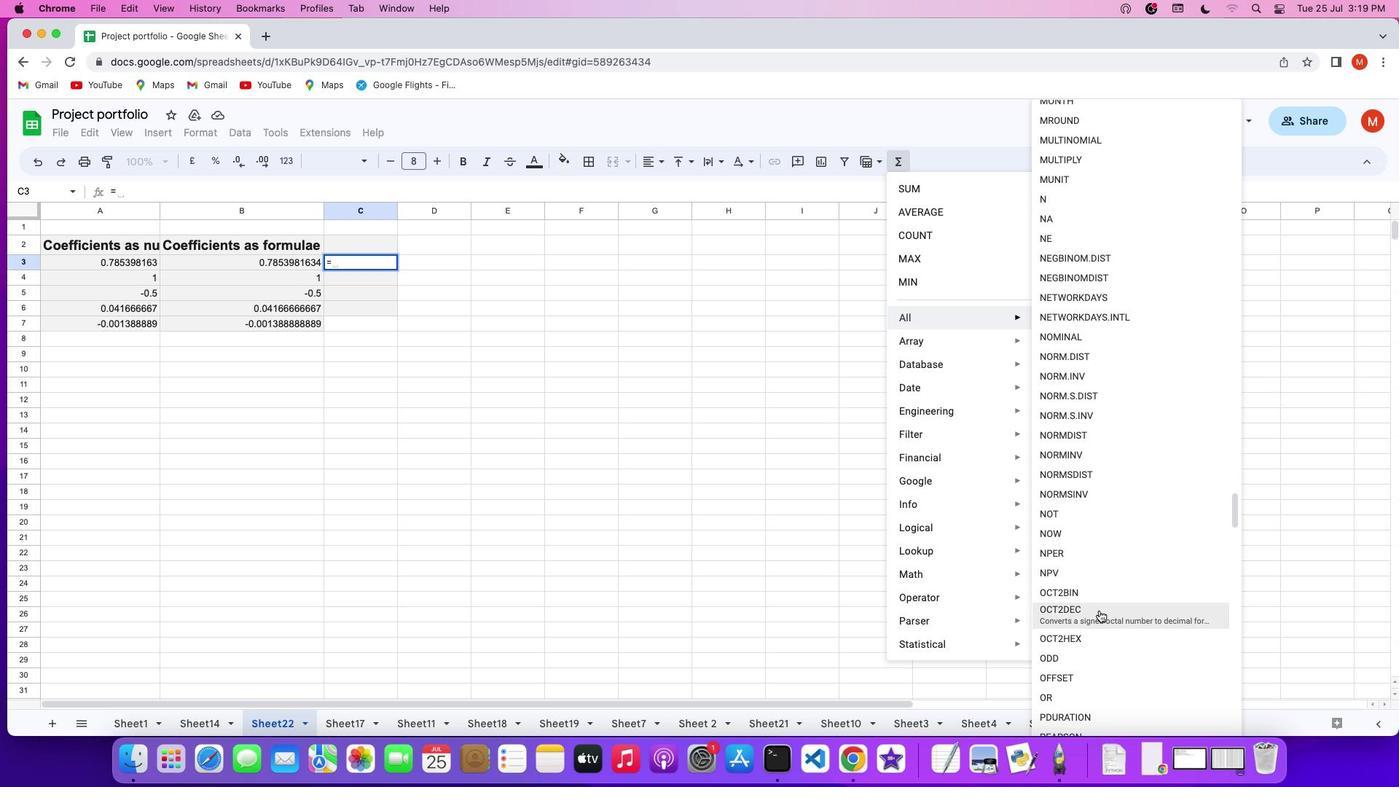 
Action: Mouse scrolled (1098, 609) with delta (0, -2)
Screenshot: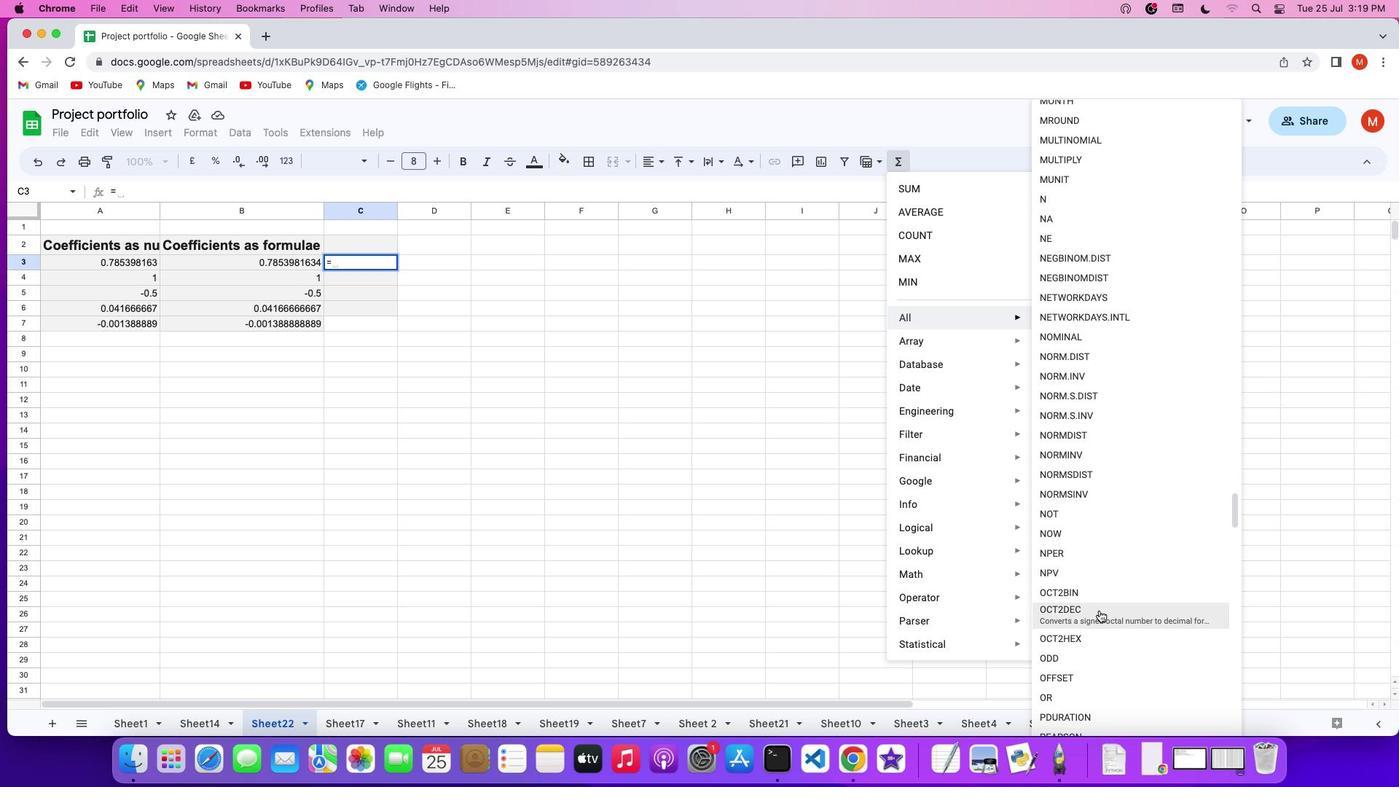 
Action: Mouse scrolled (1098, 609) with delta (0, 0)
Screenshot: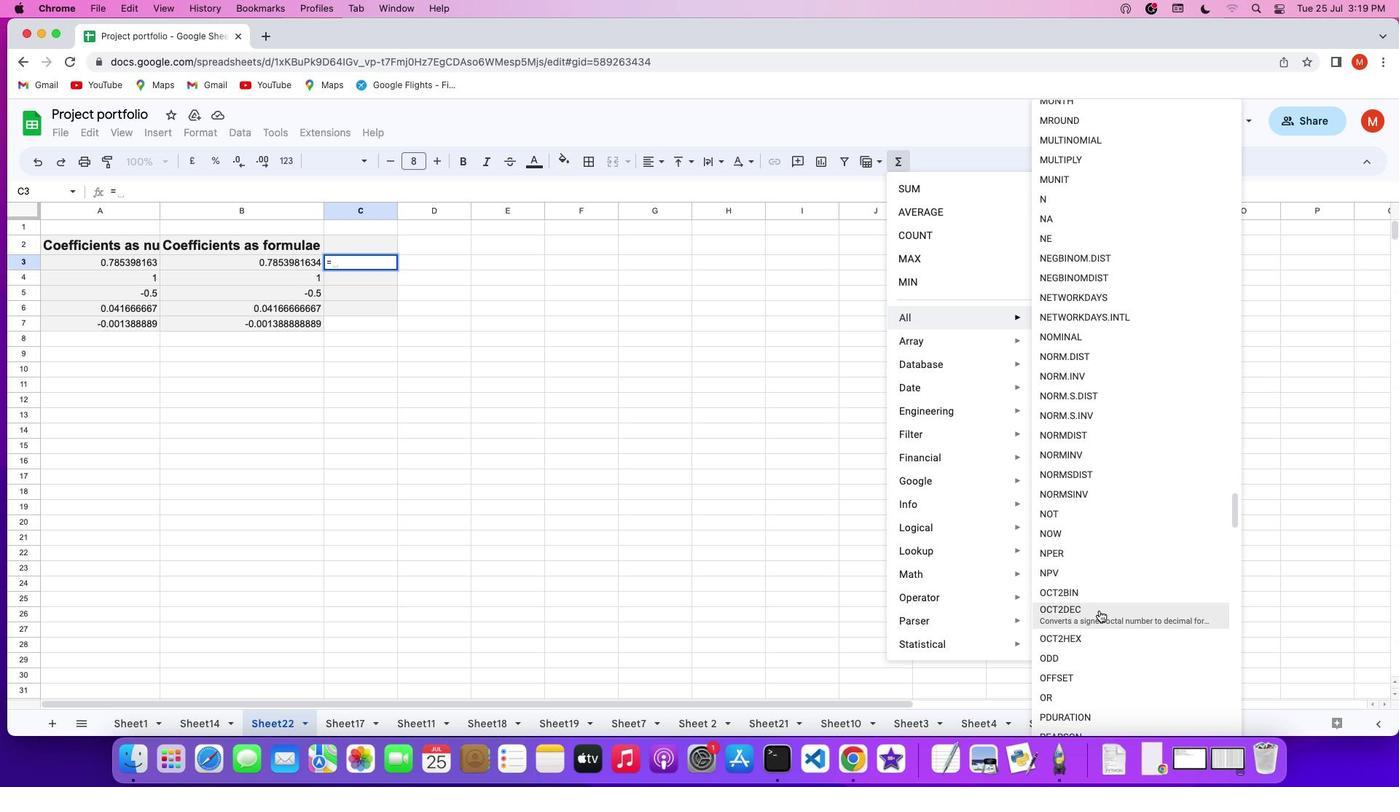 
Action: Mouse scrolled (1098, 609) with delta (0, 0)
Screenshot: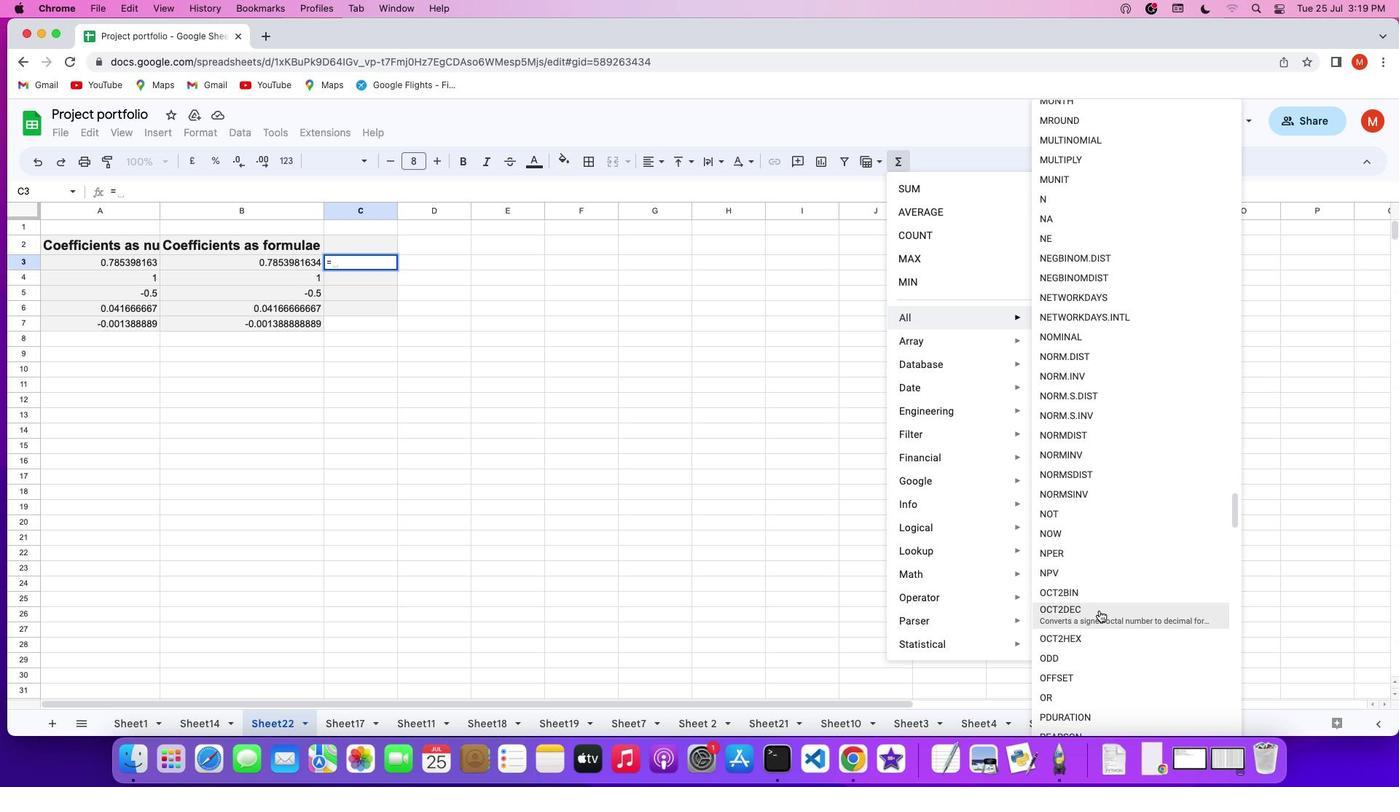 
Action: Mouse scrolled (1098, 609) with delta (0, -1)
Screenshot: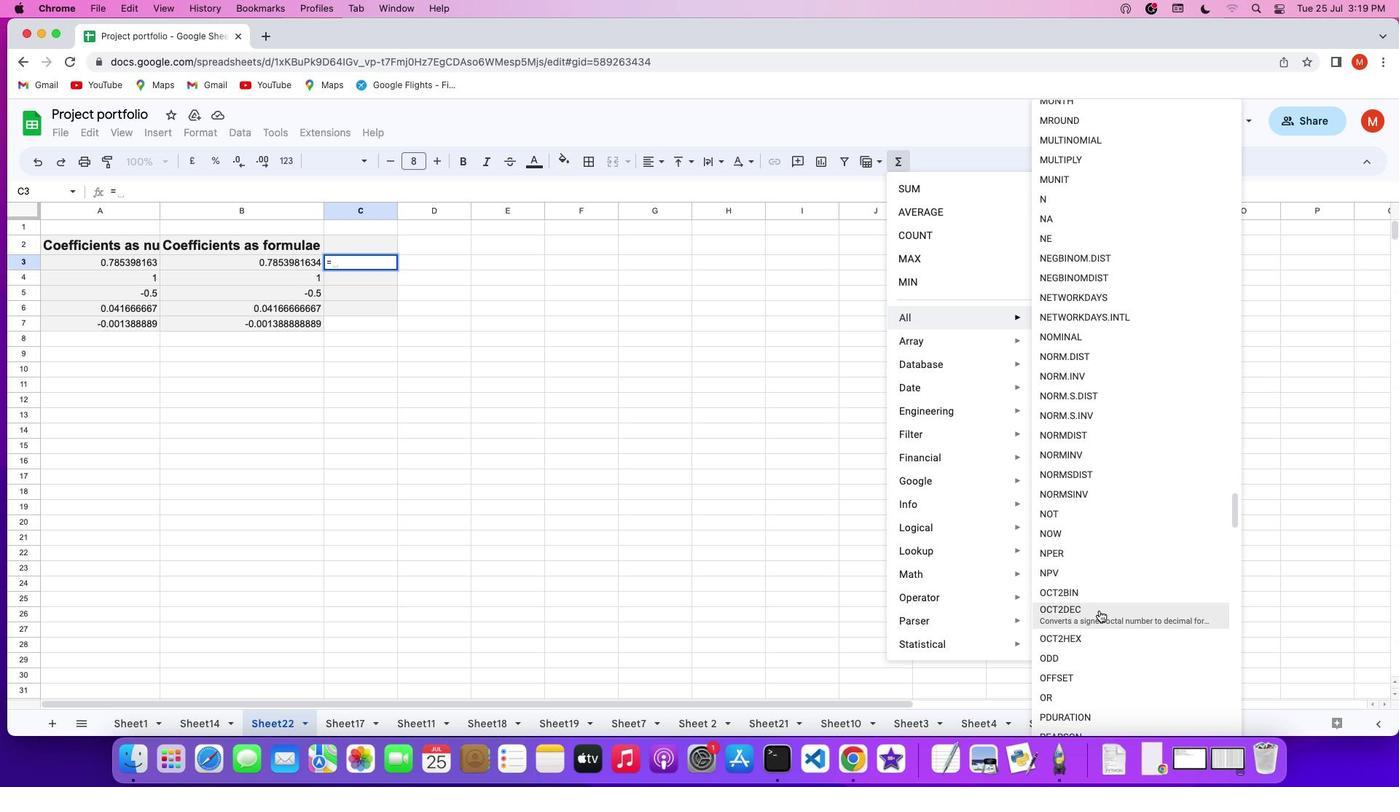 
Action: Mouse scrolled (1098, 609) with delta (0, 0)
Screenshot: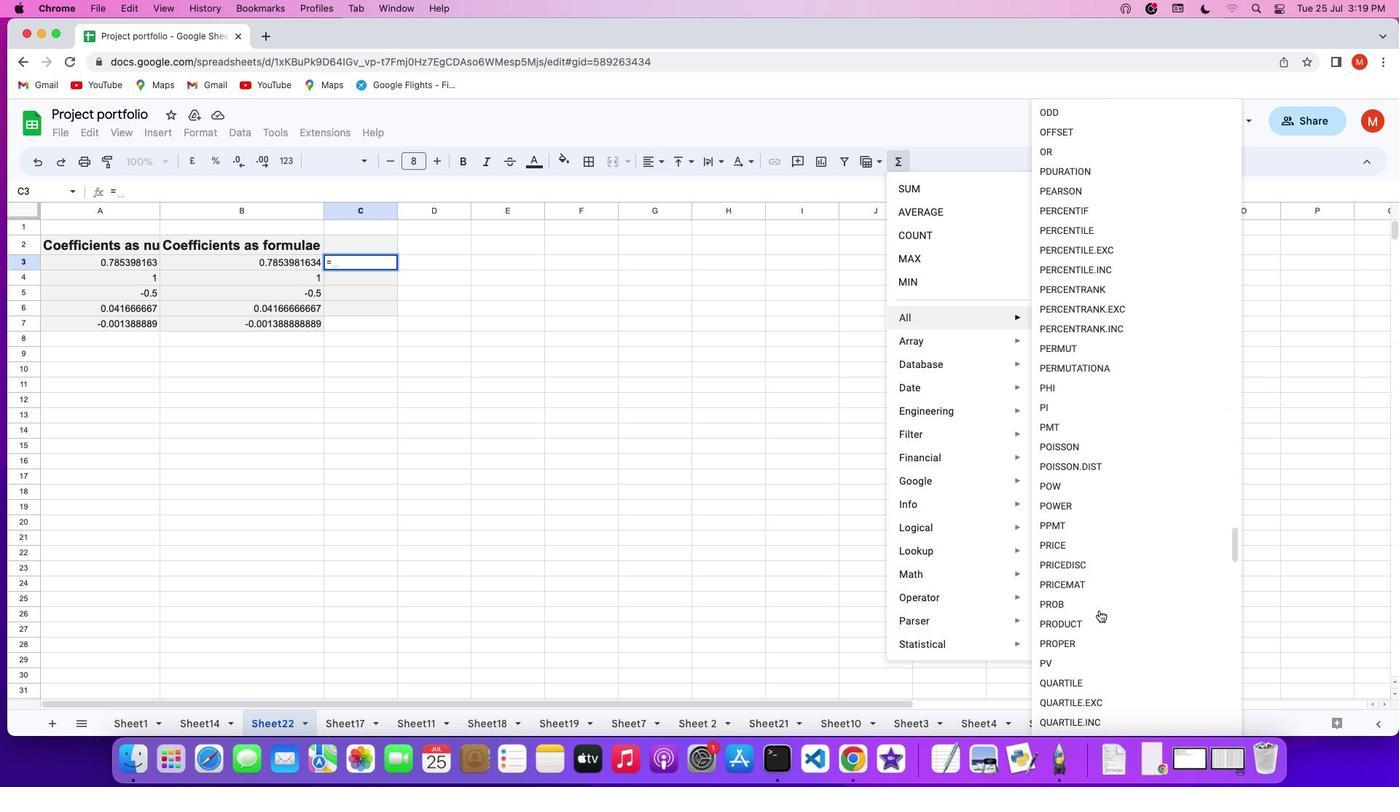 
Action: Mouse scrolled (1098, 609) with delta (0, 0)
Screenshot: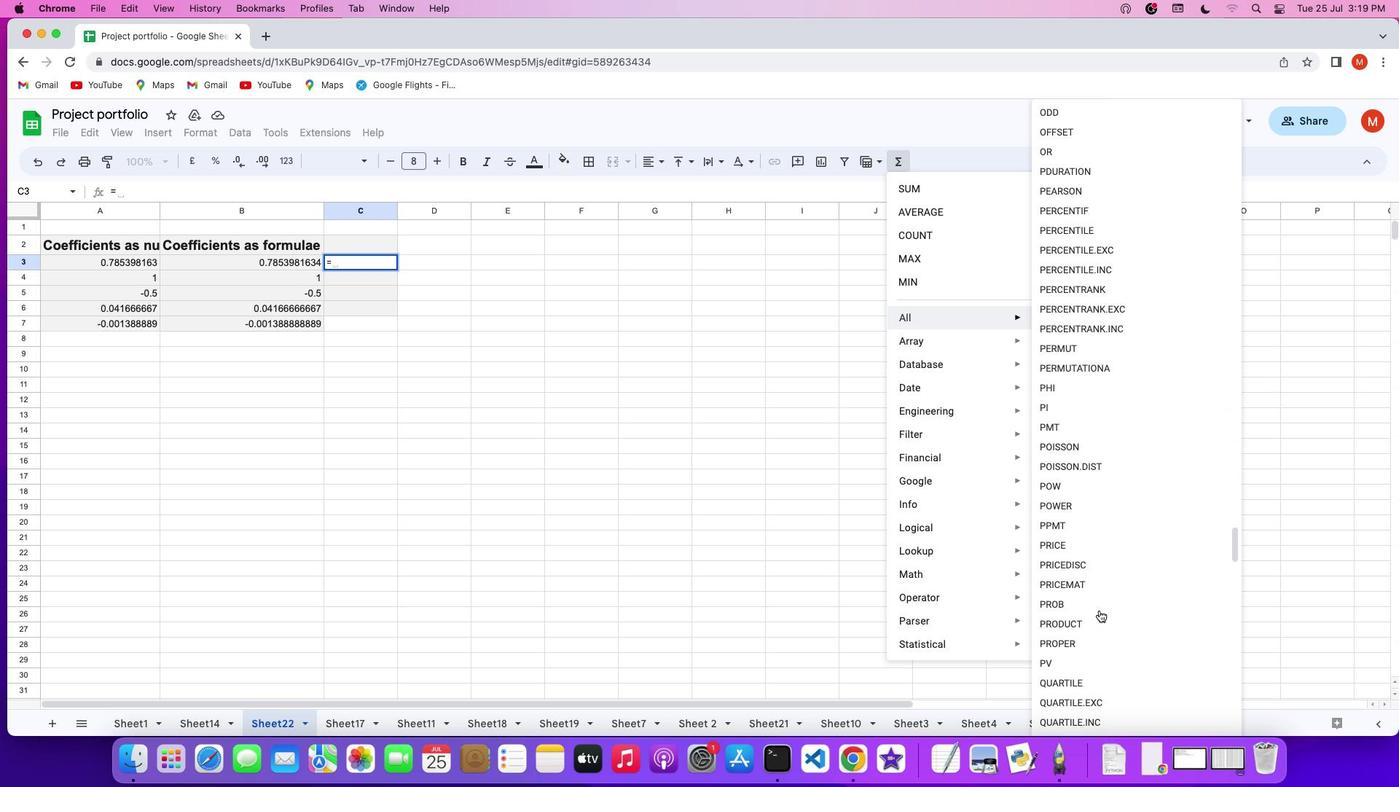 
Action: Mouse scrolled (1098, 609) with delta (0, -2)
Screenshot: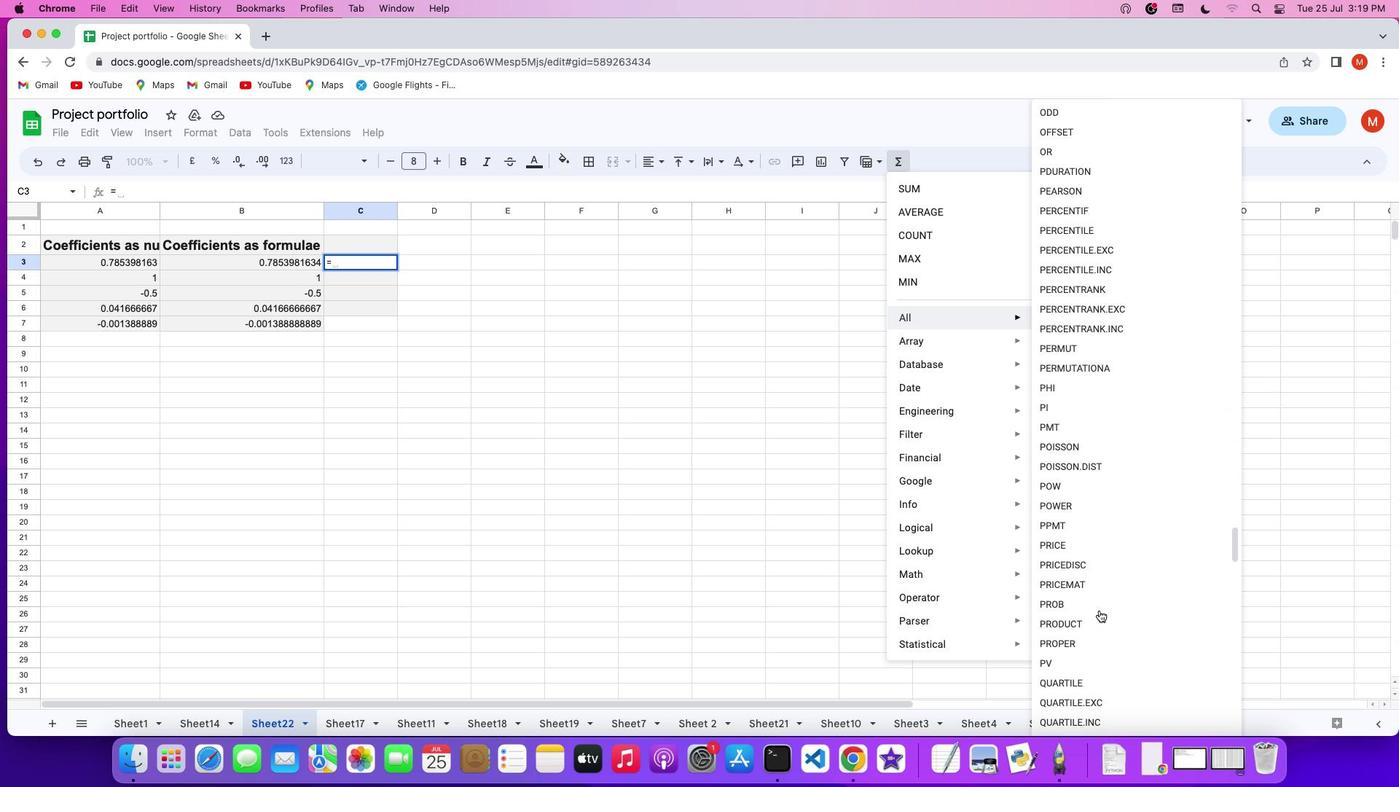 
Action: Mouse scrolled (1098, 609) with delta (0, 0)
Screenshot: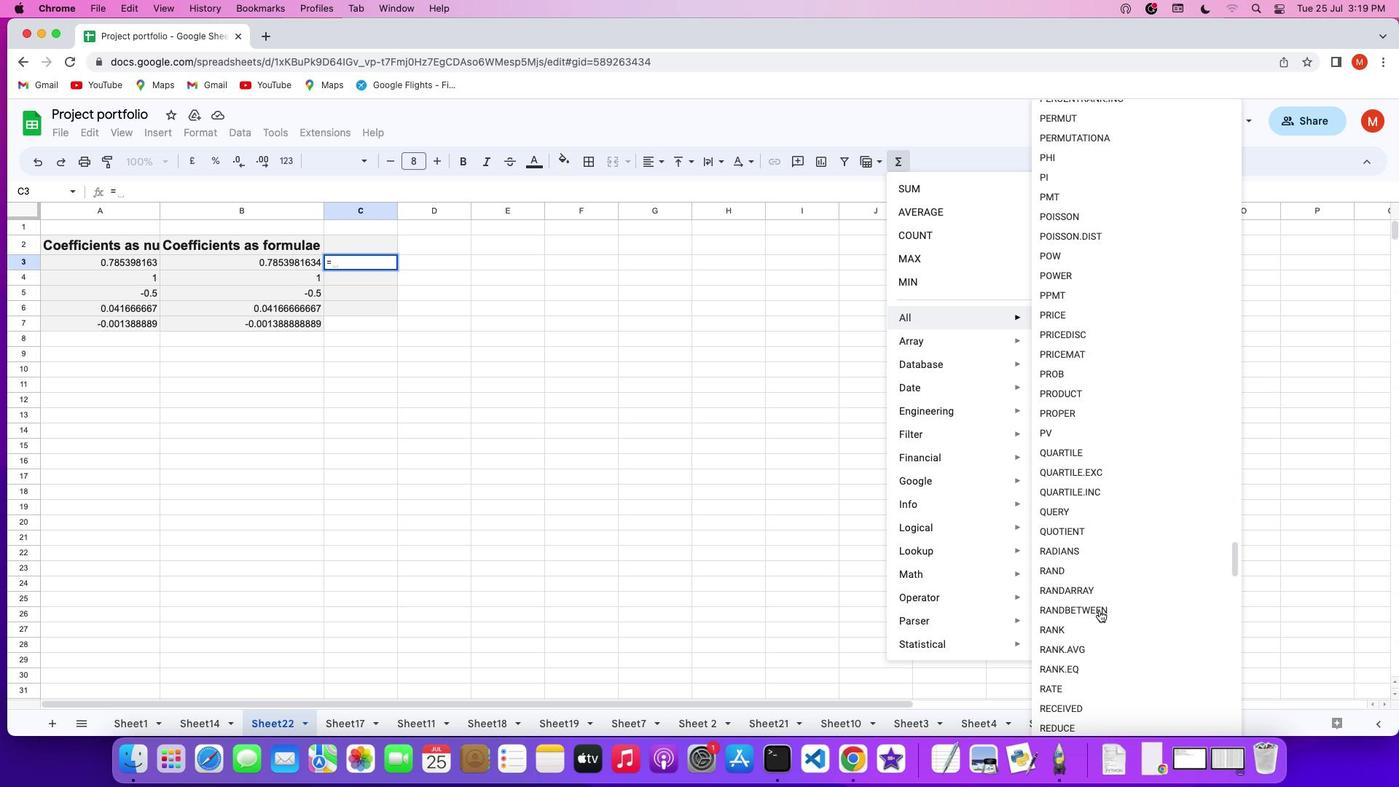 
Action: Mouse scrolled (1098, 609) with delta (0, 0)
Screenshot: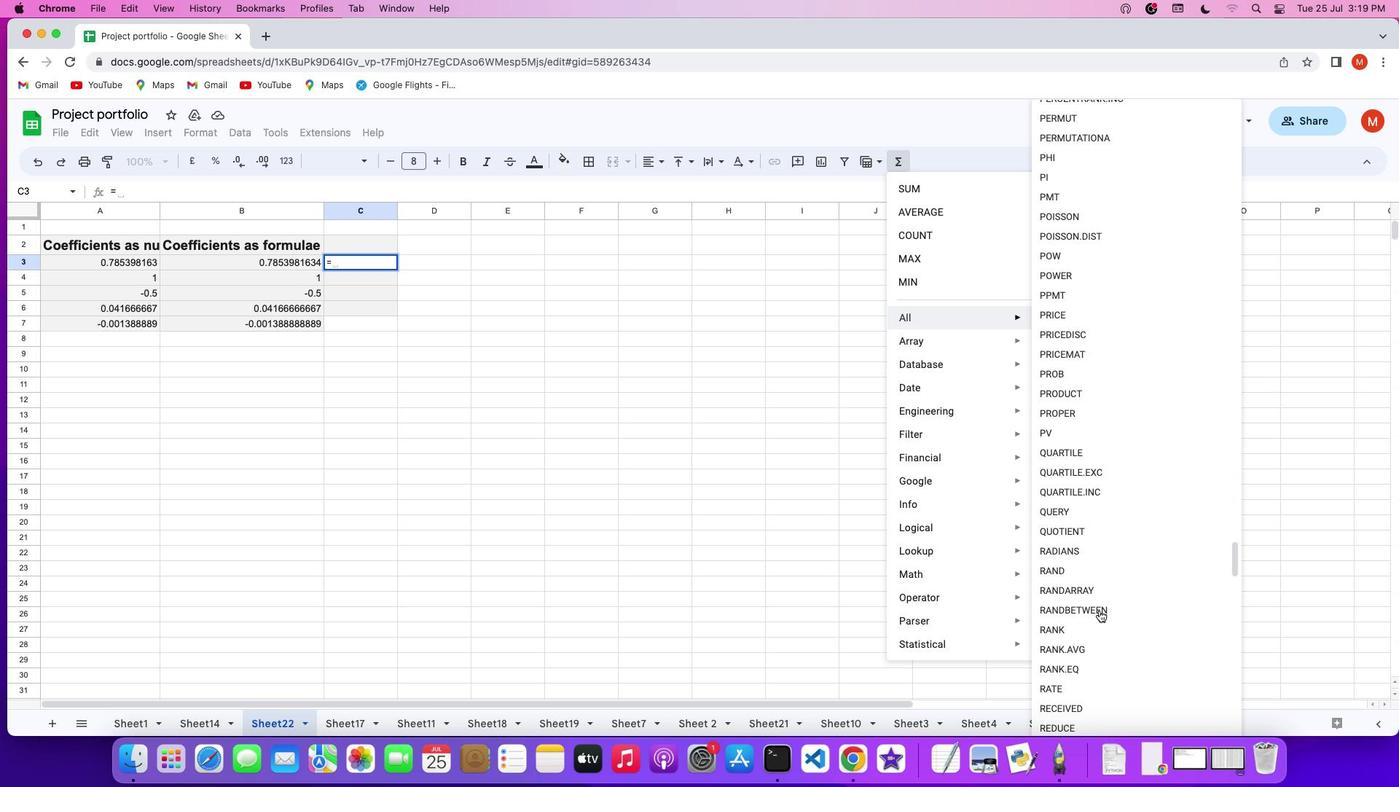 
Action: Mouse scrolled (1098, 609) with delta (0, -2)
Screenshot: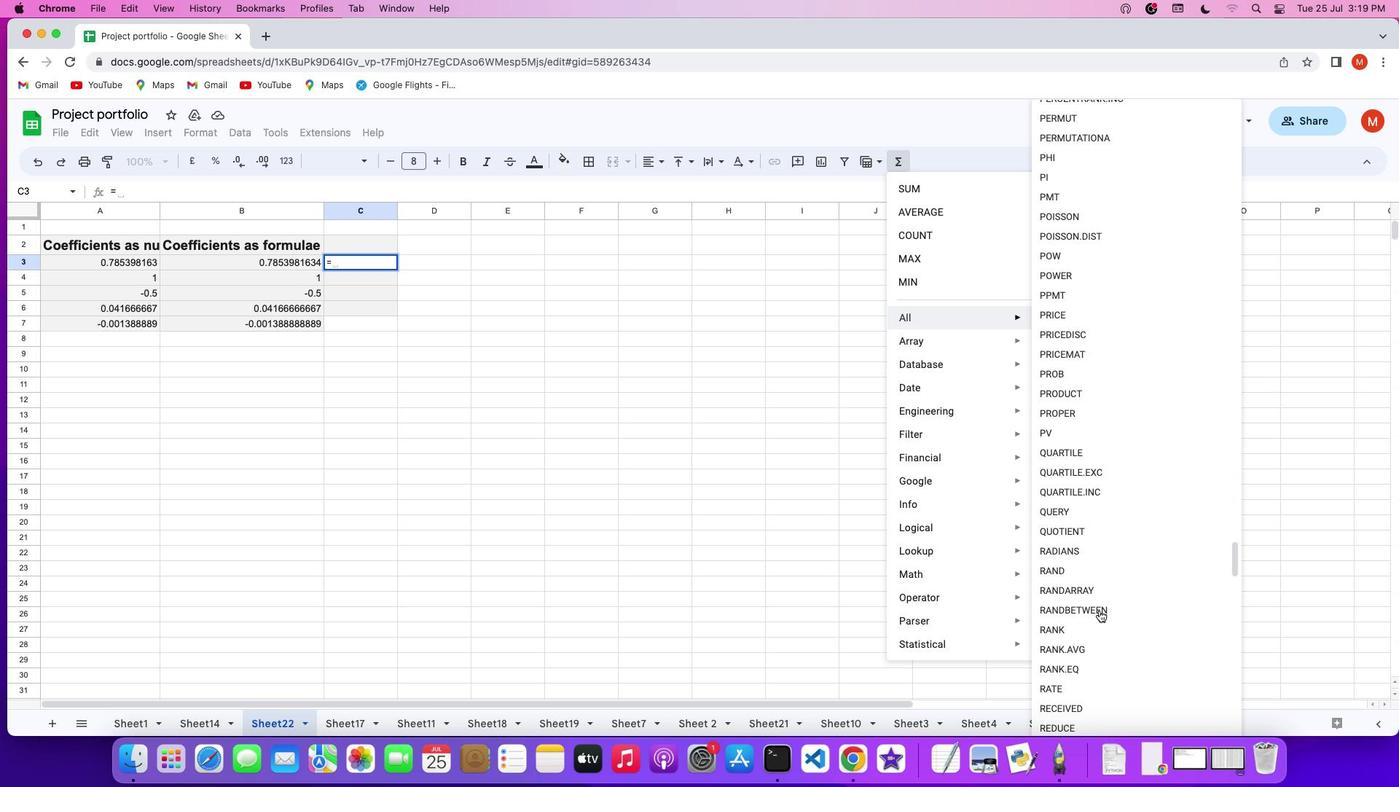 
Action: Mouse scrolled (1098, 609) with delta (0, -3)
Screenshot: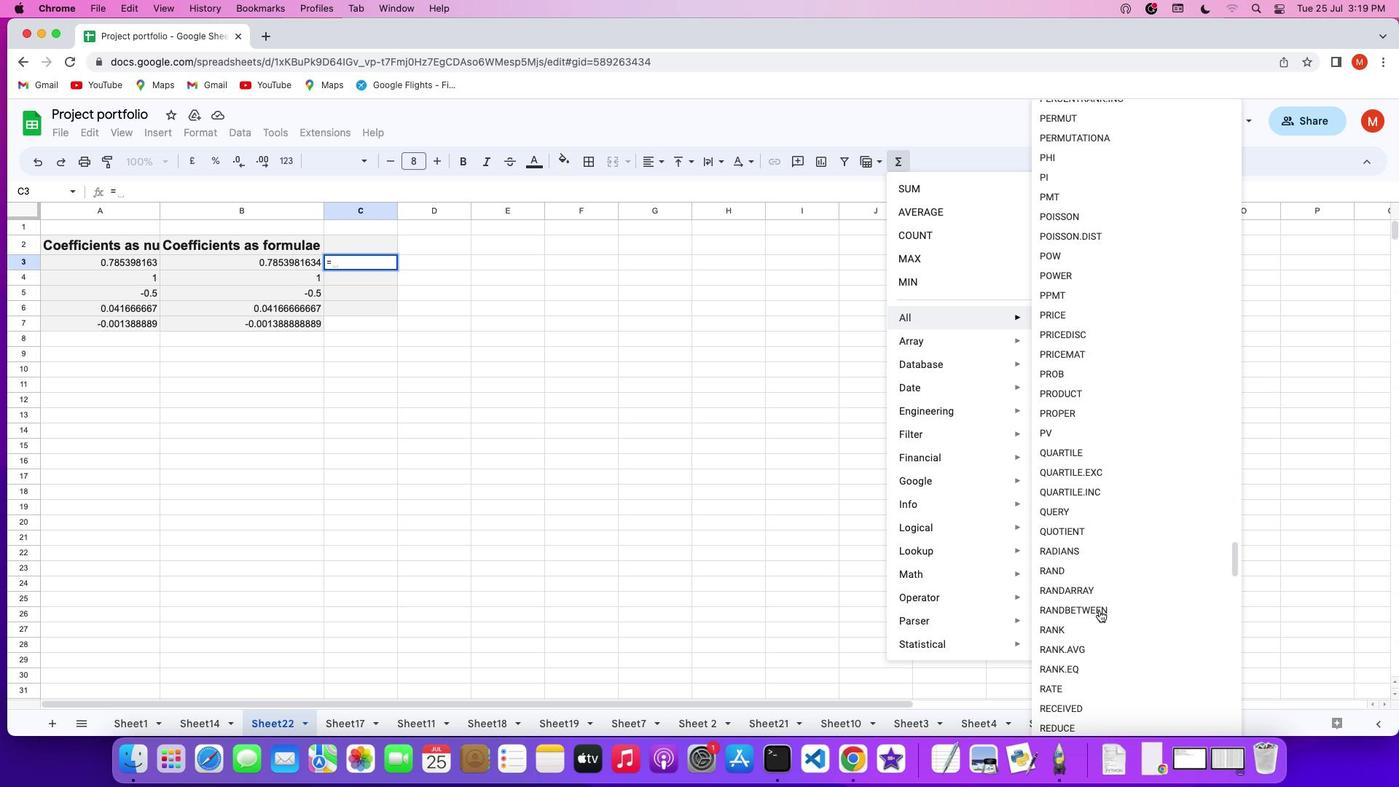 
Action: Mouse scrolled (1098, 609) with delta (0, 0)
Screenshot: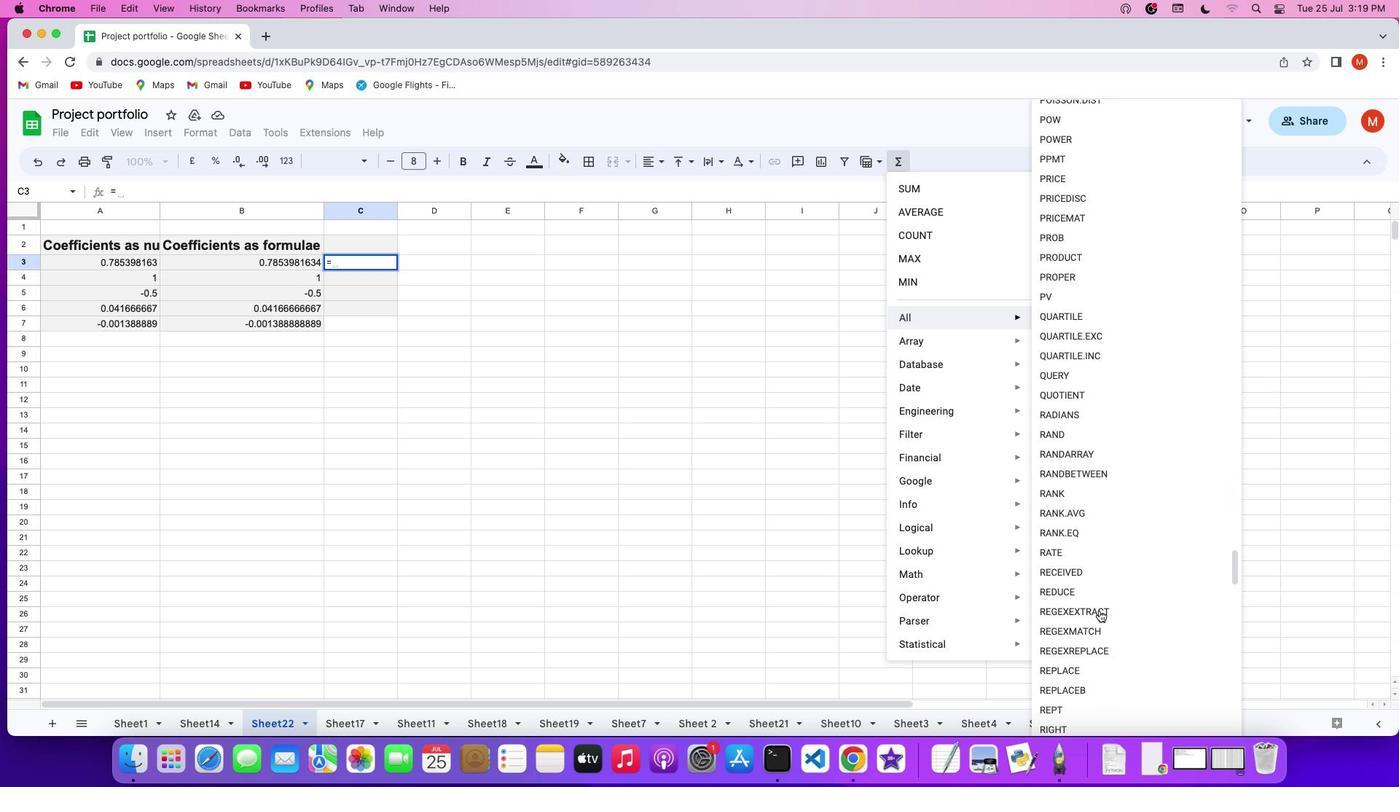 
Action: Mouse scrolled (1098, 609) with delta (0, 0)
Screenshot: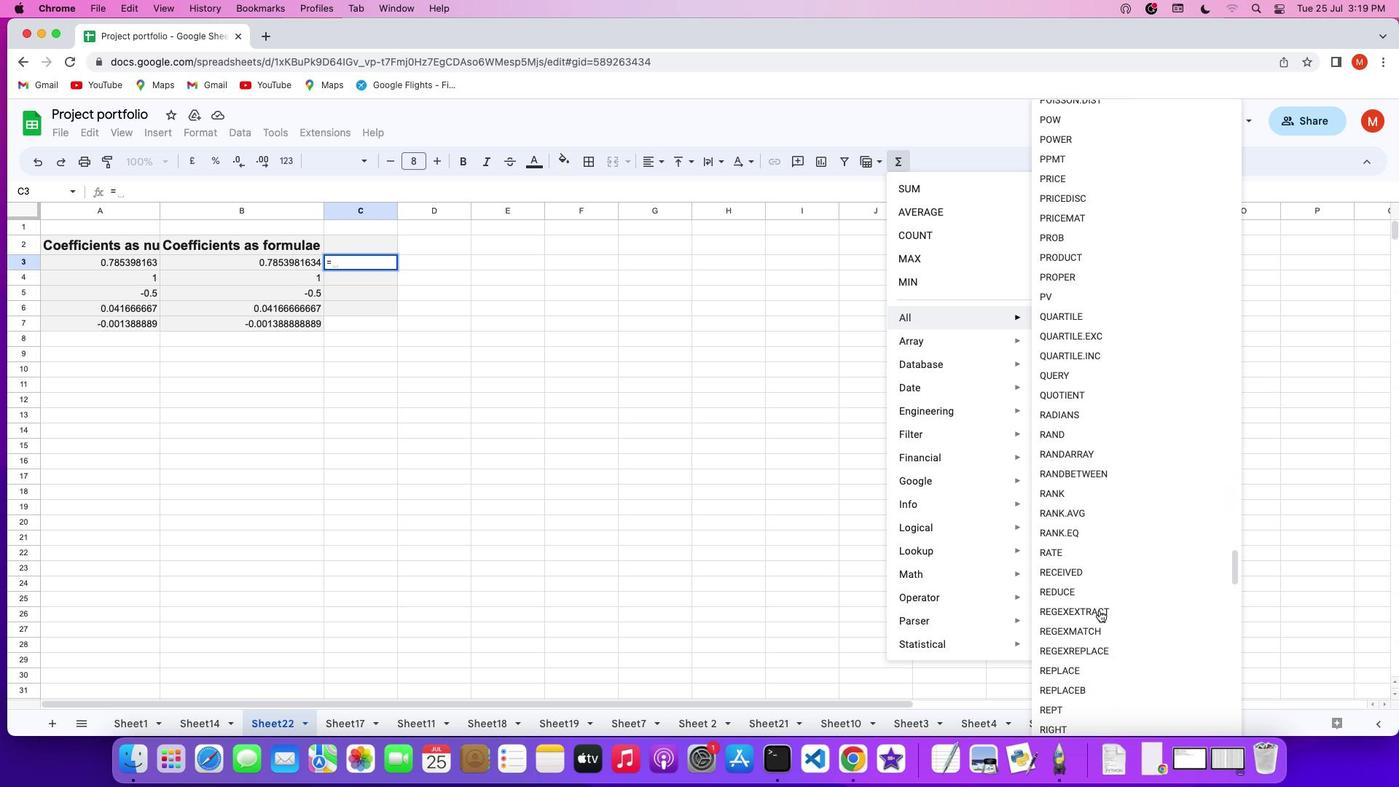 
Action: Mouse scrolled (1098, 609) with delta (0, -2)
Screenshot: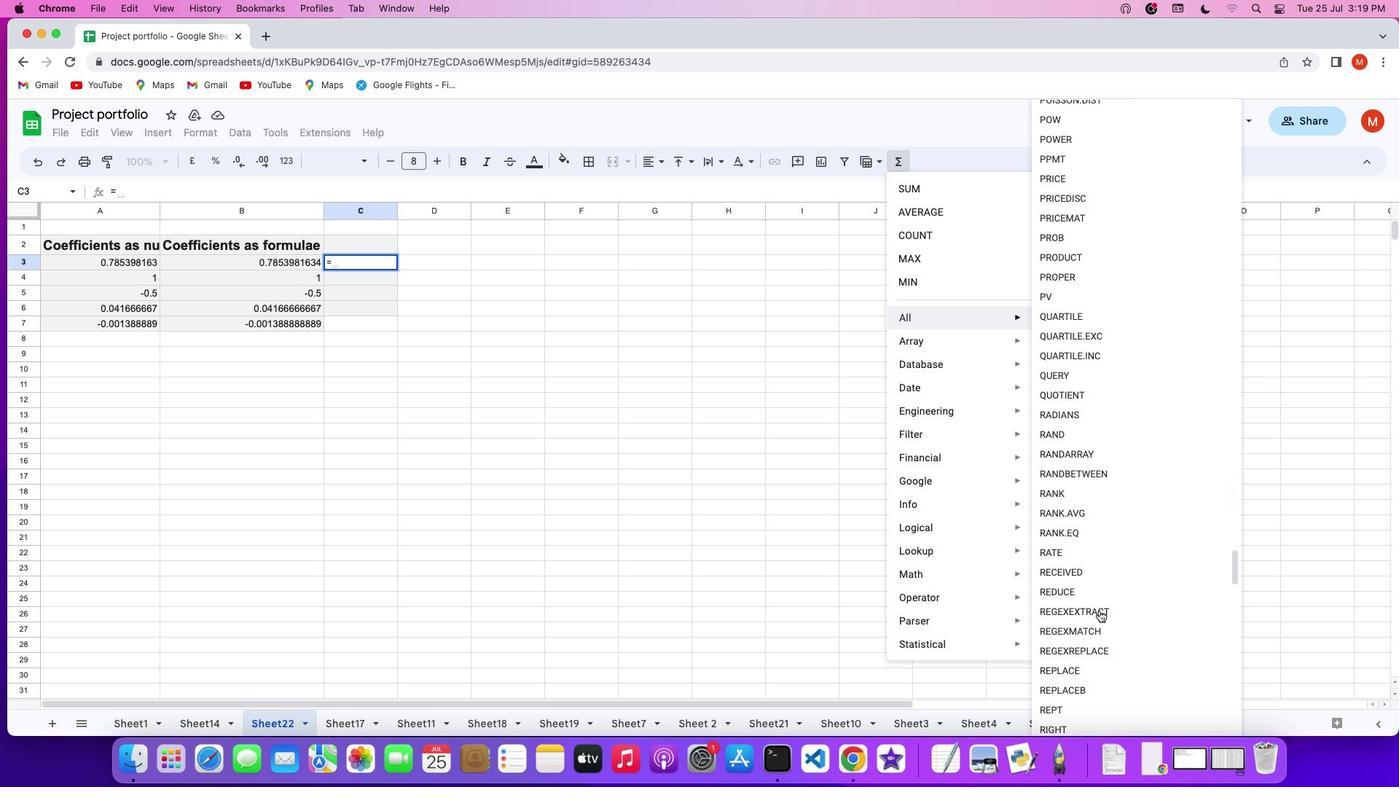 
Action: Mouse scrolled (1098, 609) with delta (0, 0)
Screenshot: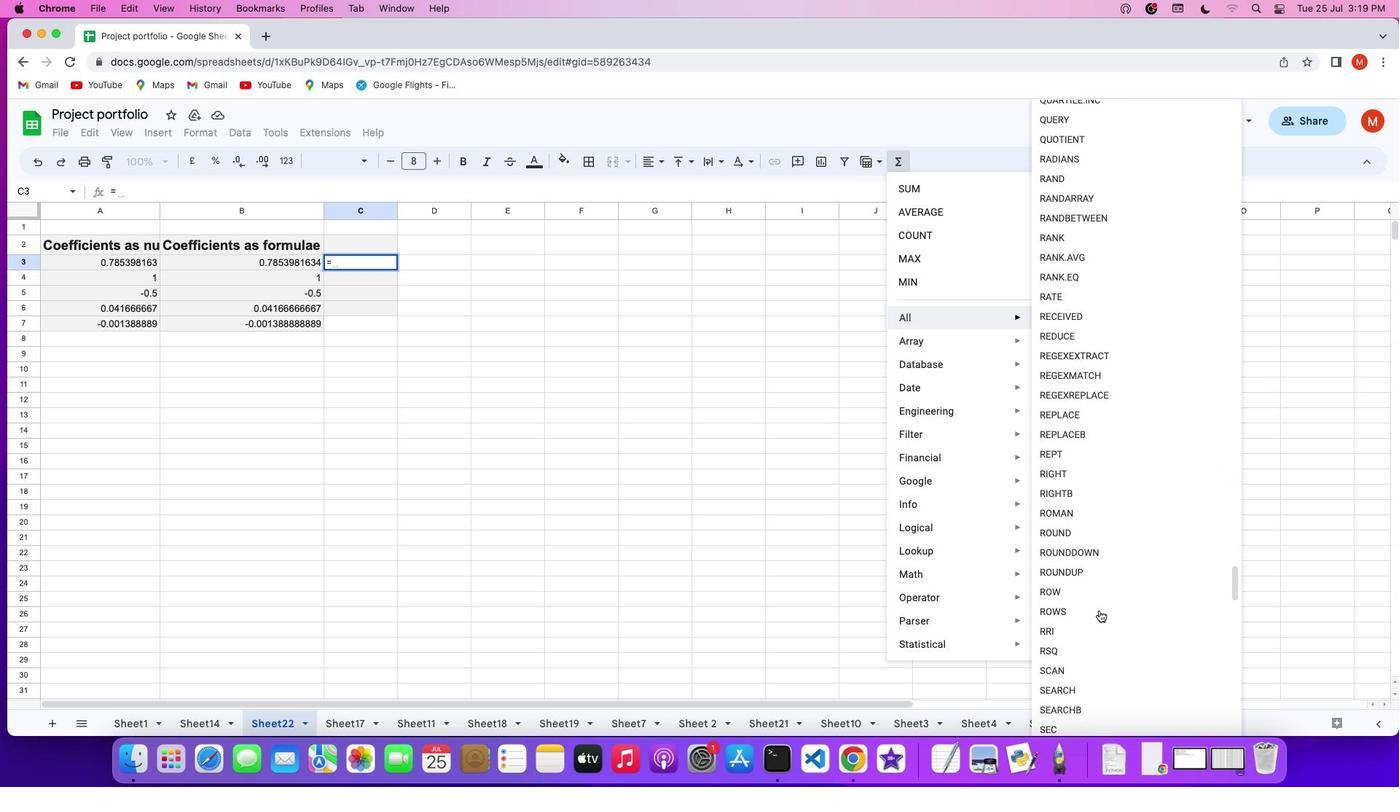 
Action: Mouse scrolled (1098, 609) with delta (0, 0)
Screenshot: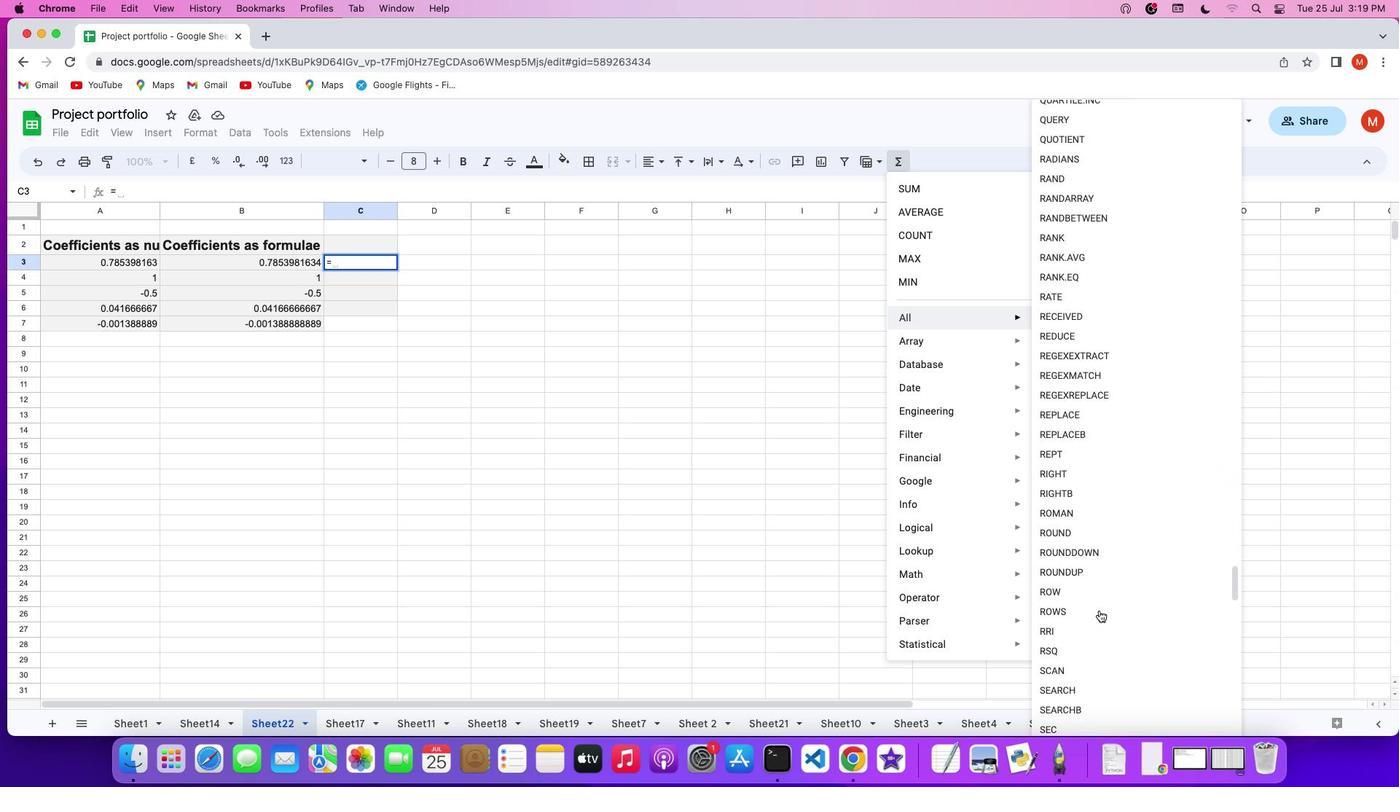 
Action: Mouse scrolled (1098, 609) with delta (0, -1)
Screenshot: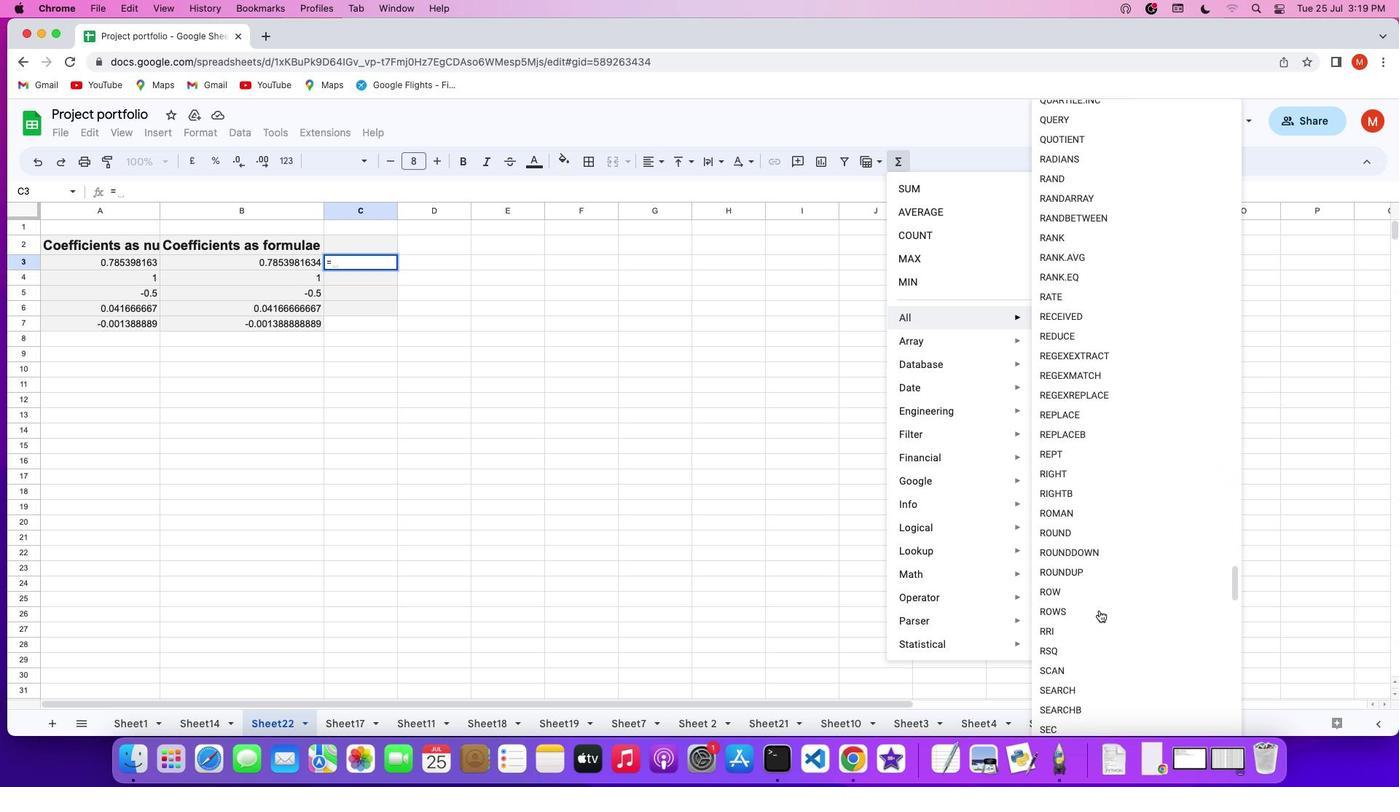
Action: Mouse scrolled (1098, 609) with delta (0, -2)
Screenshot: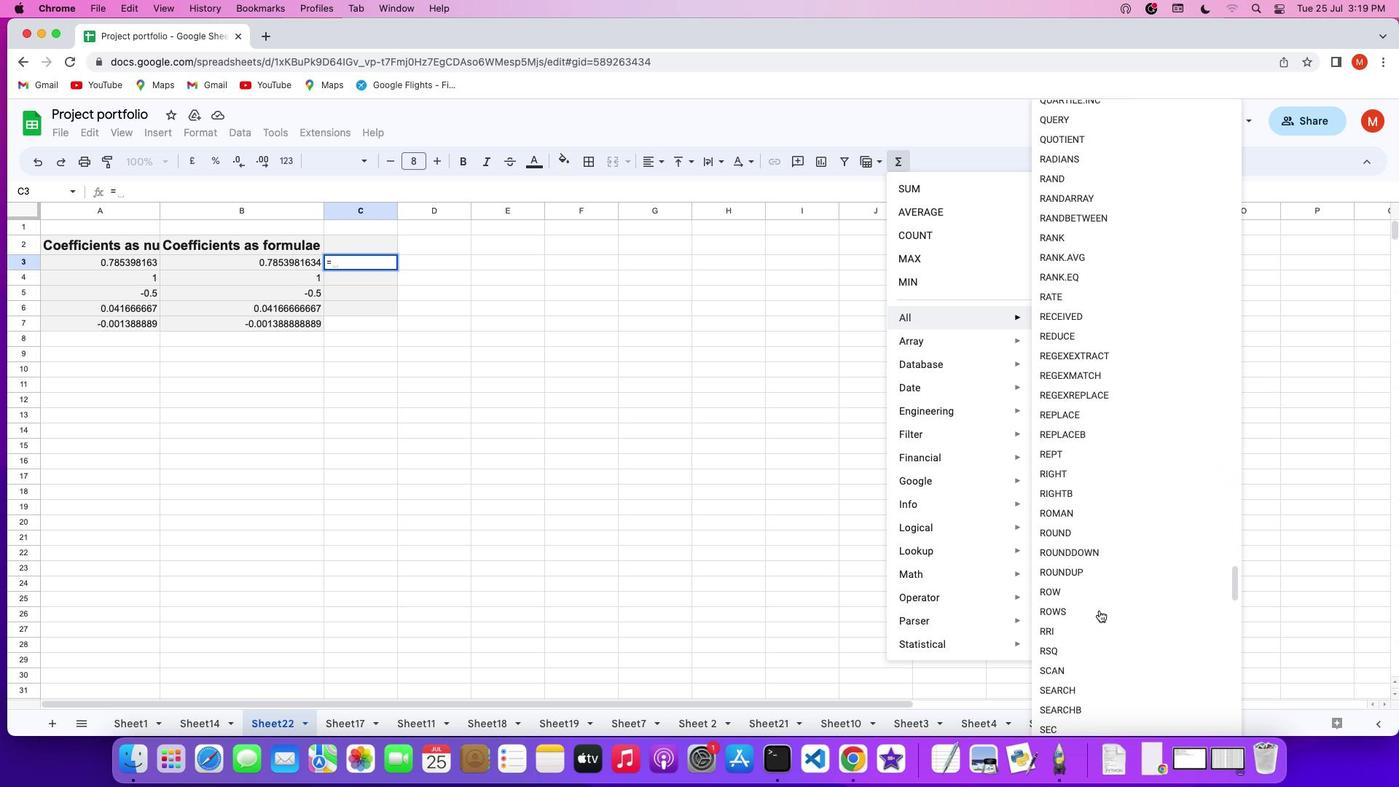 
Action: Mouse scrolled (1098, 609) with delta (0, 0)
Screenshot: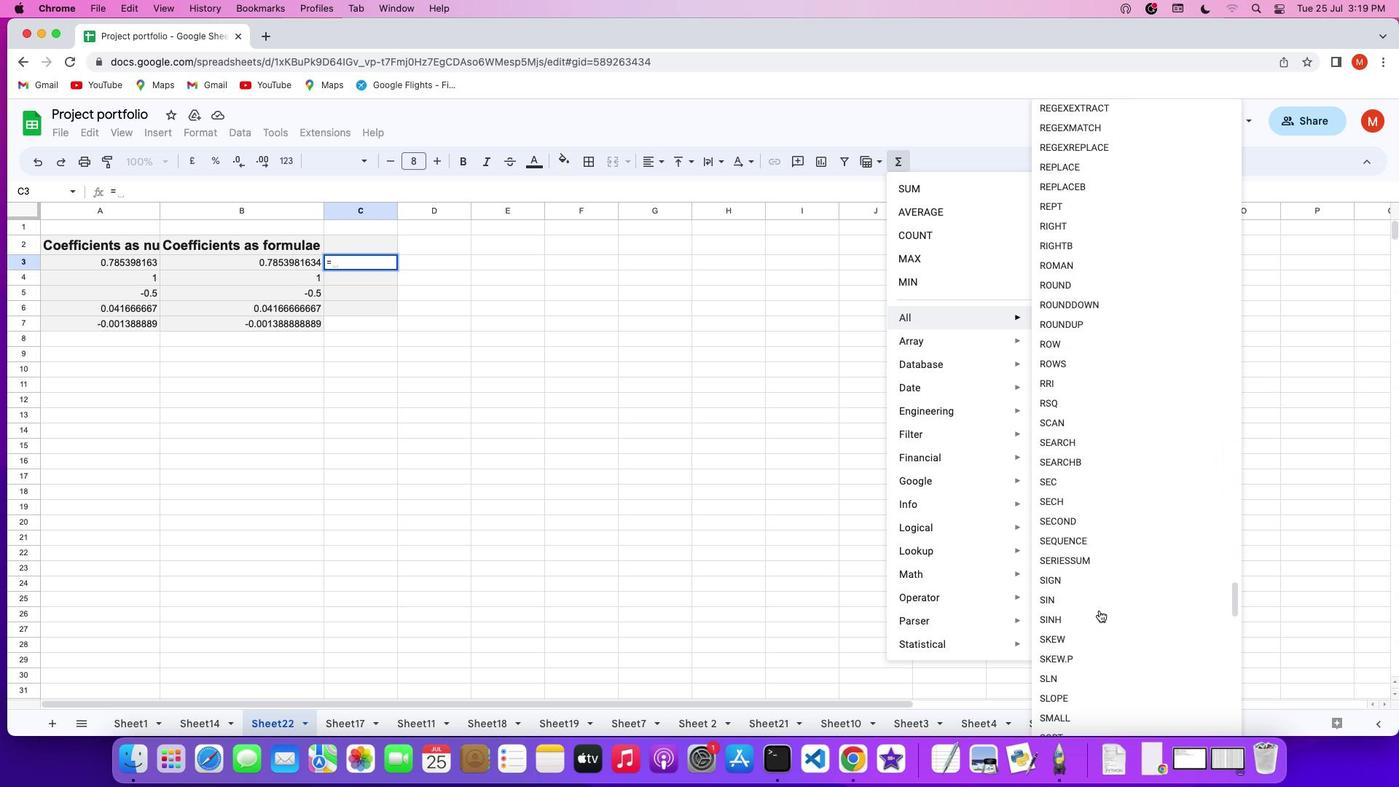 
Action: Mouse scrolled (1098, 609) with delta (0, 0)
Screenshot: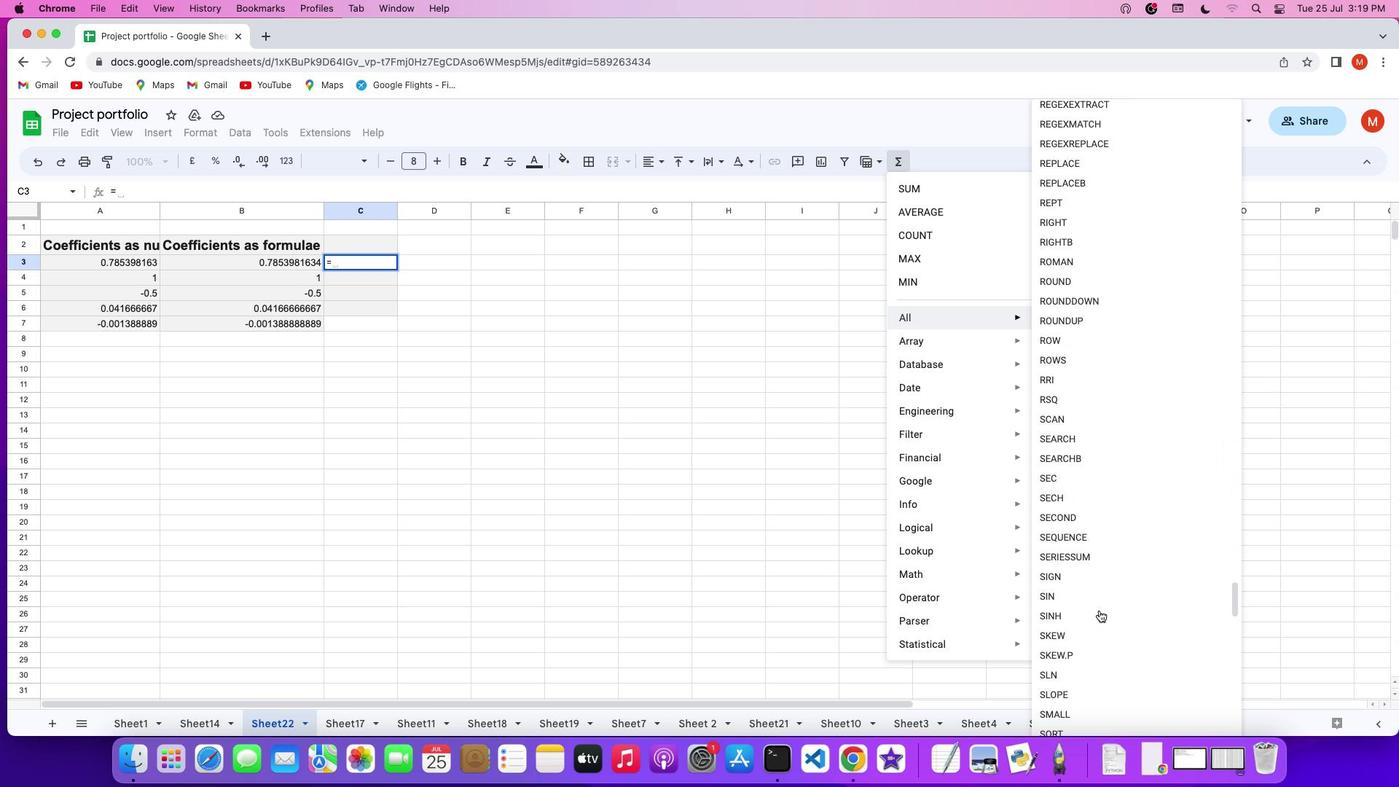 
Action: Mouse scrolled (1098, 609) with delta (0, -2)
Screenshot: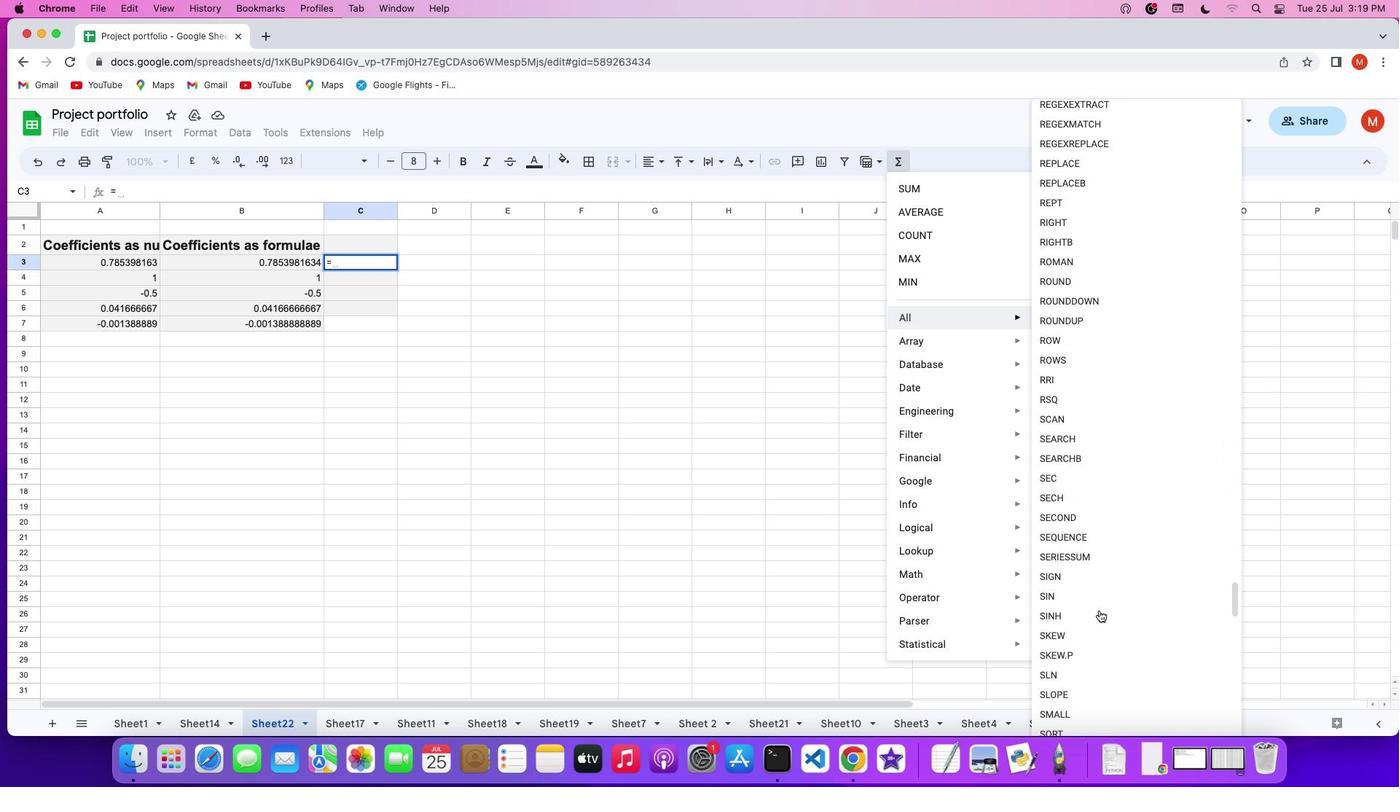 
Action: Mouse scrolled (1098, 609) with delta (0, 0)
Screenshot: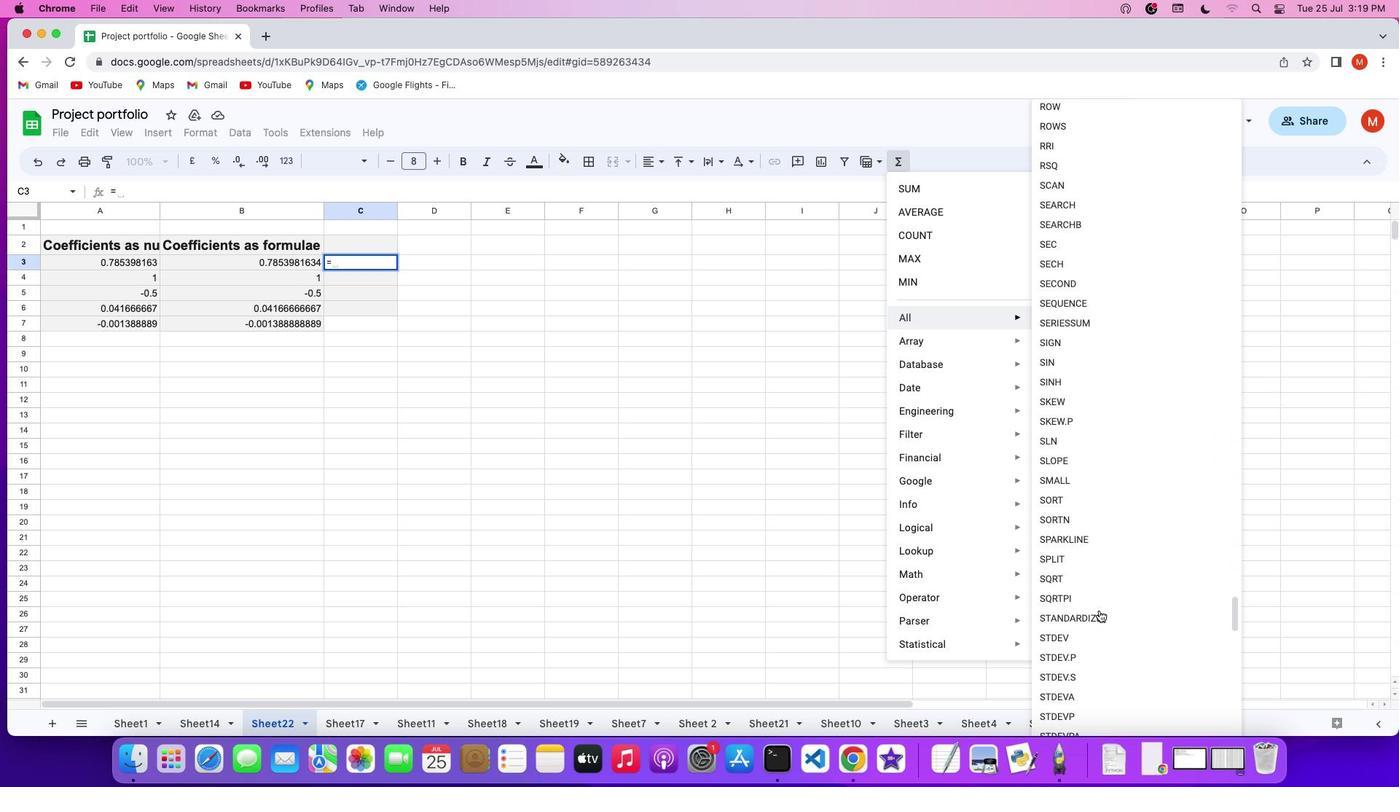 
Action: Mouse scrolled (1098, 609) with delta (0, 0)
Screenshot: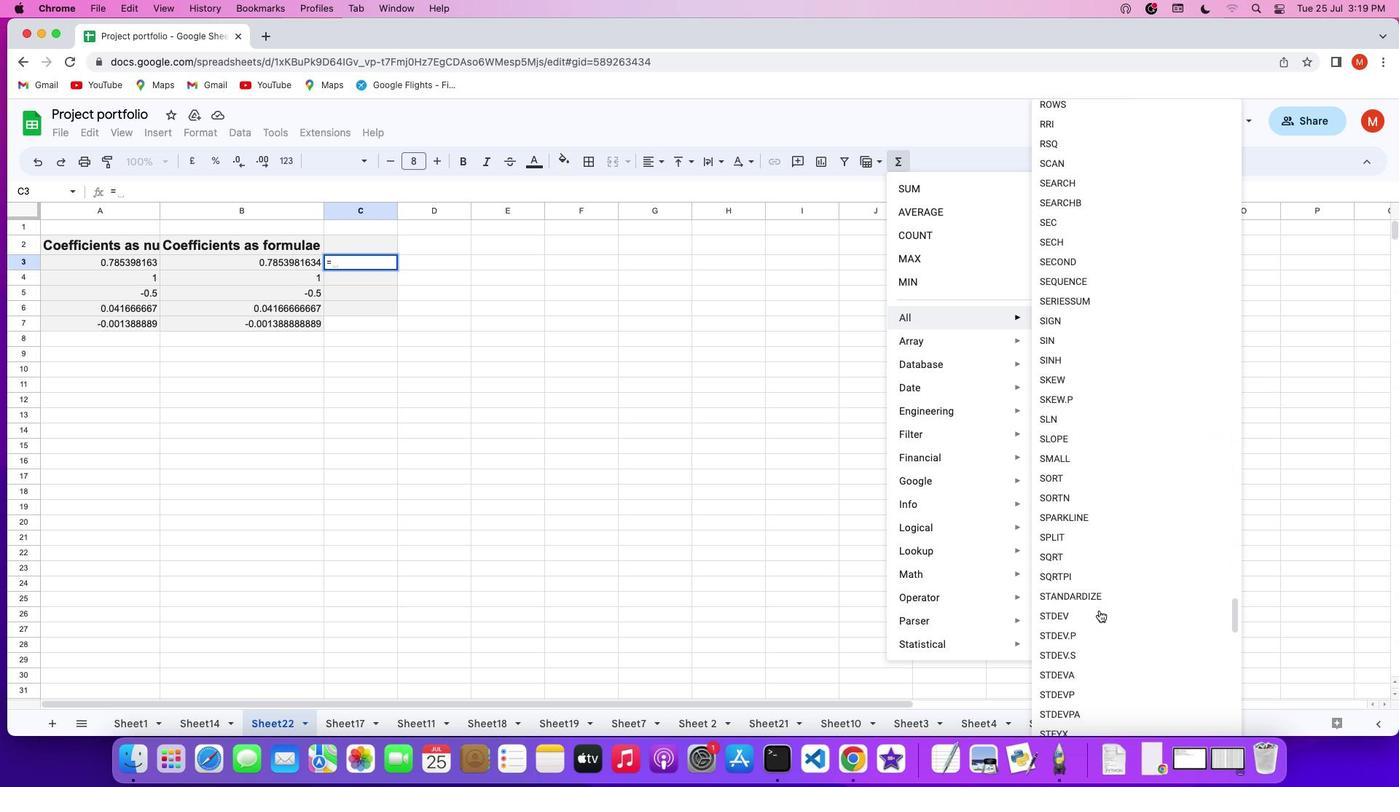 
Action: Mouse scrolled (1098, 609) with delta (0, -2)
Screenshot: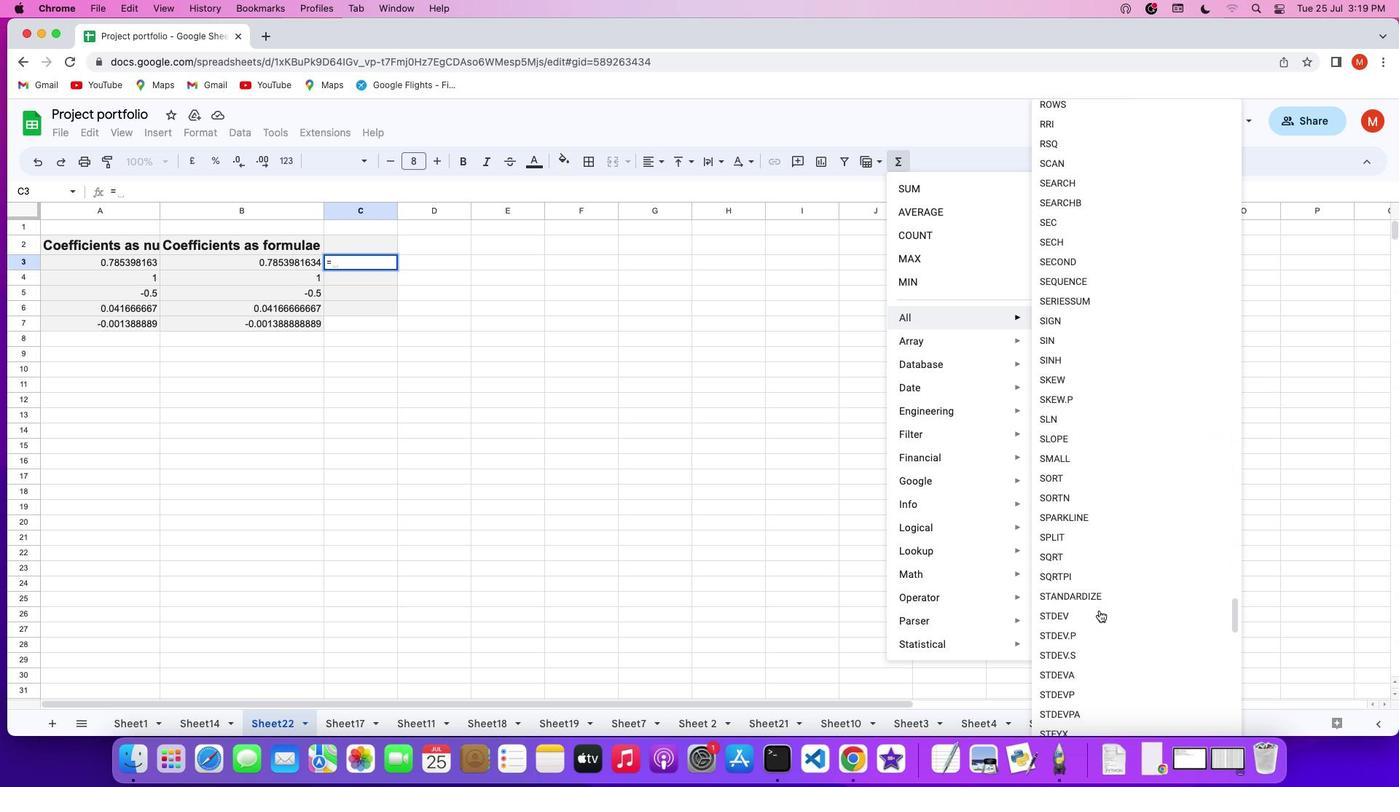 
Action: Mouse scrolled (1098, 609) with delta (0, -2)
Screenshot: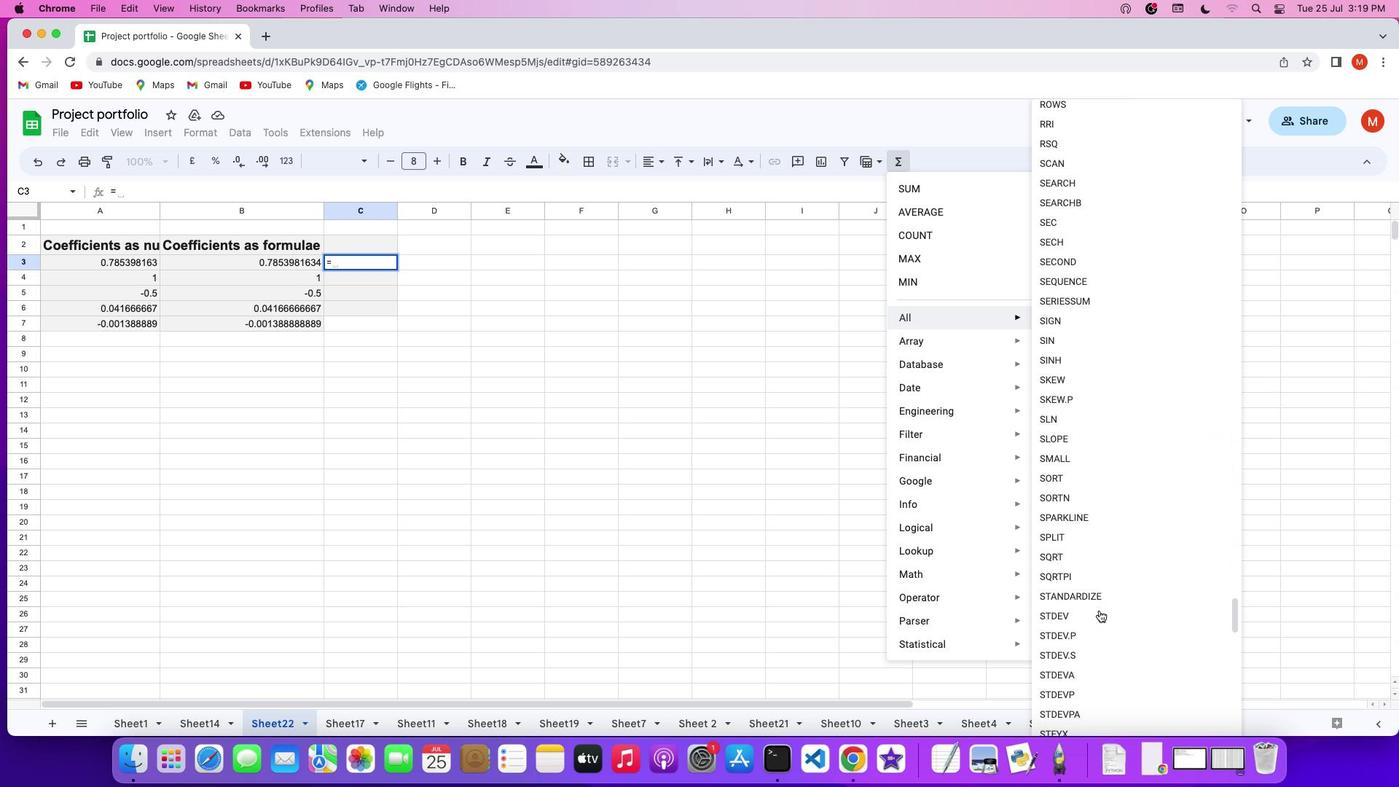 
Action: Mouse scrolled (1098, 609) with delta (0, 0)
Screenshot: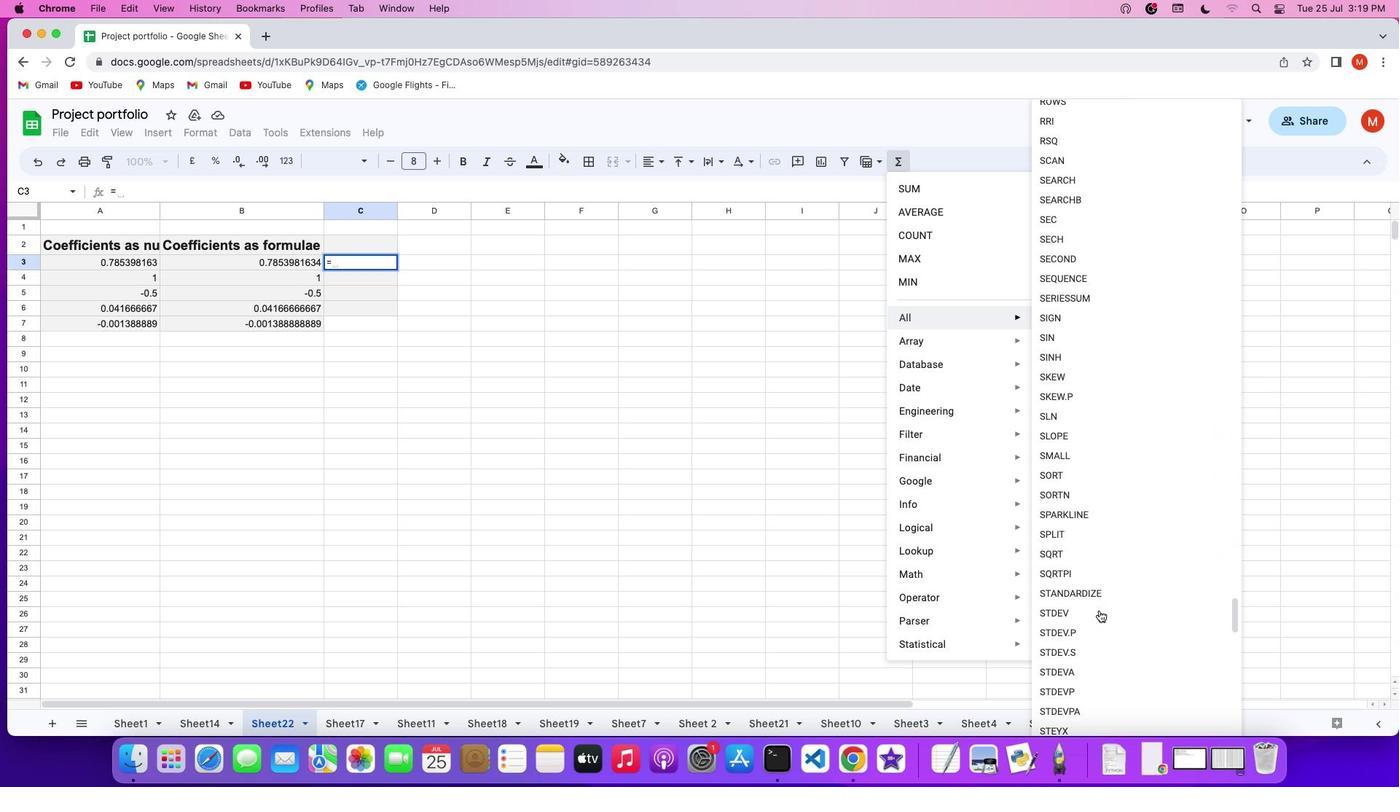 
Action: Mouse scrolled (1098, 609) with delta (0, 0)
Screenshot: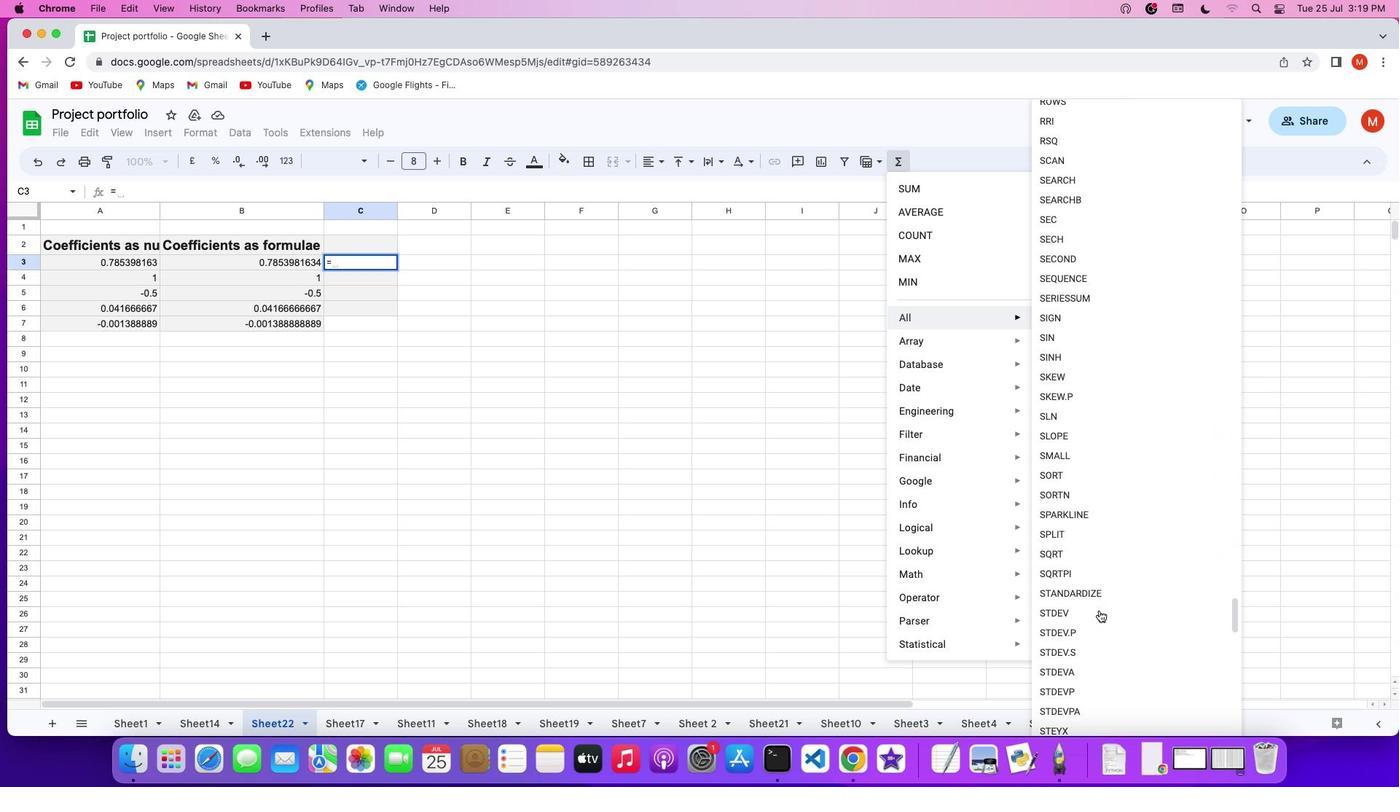 
Action: Mouse scrolled (1098, 609) with delta (0, -2)
Screenshot: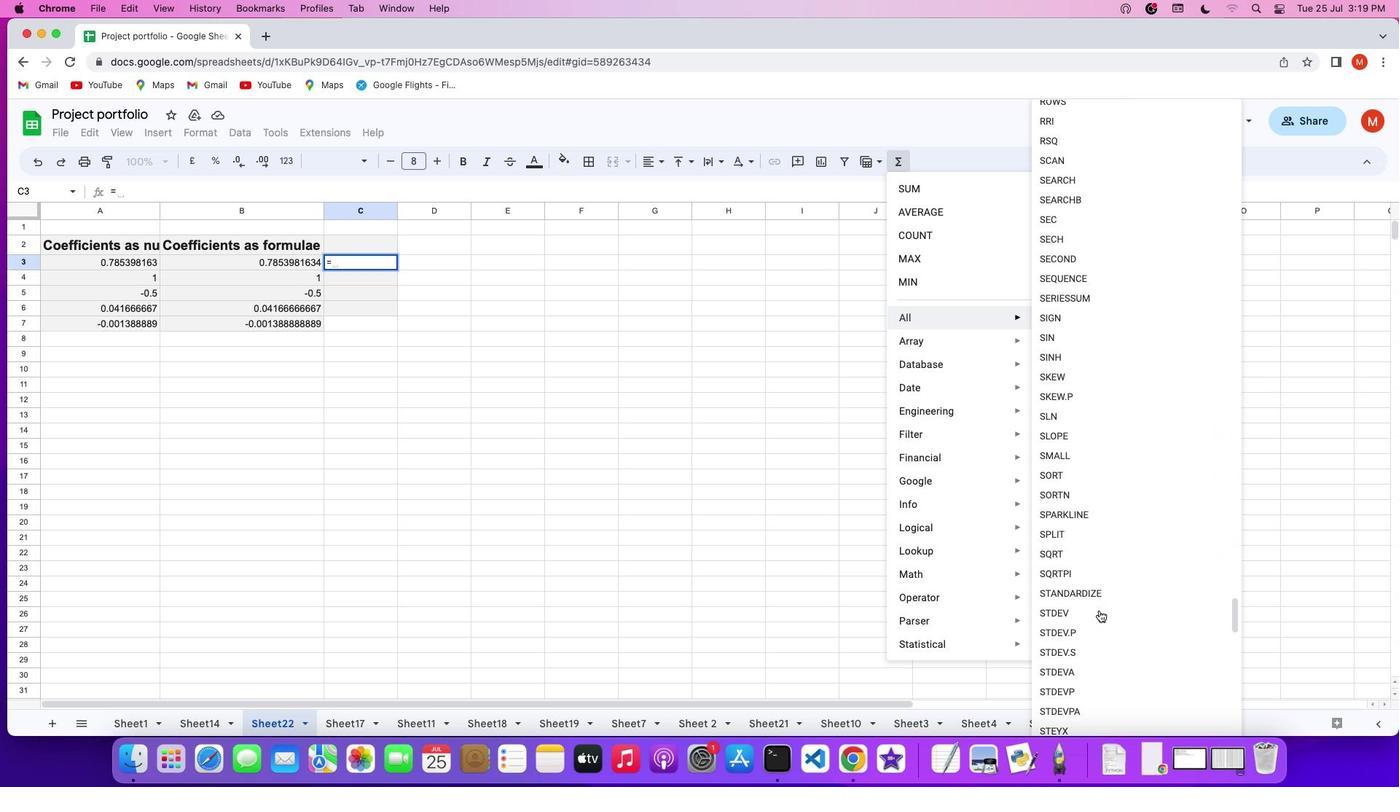 
Action: Mouse scrolled (1098, 609) with delta (0, -2)
Screenshot: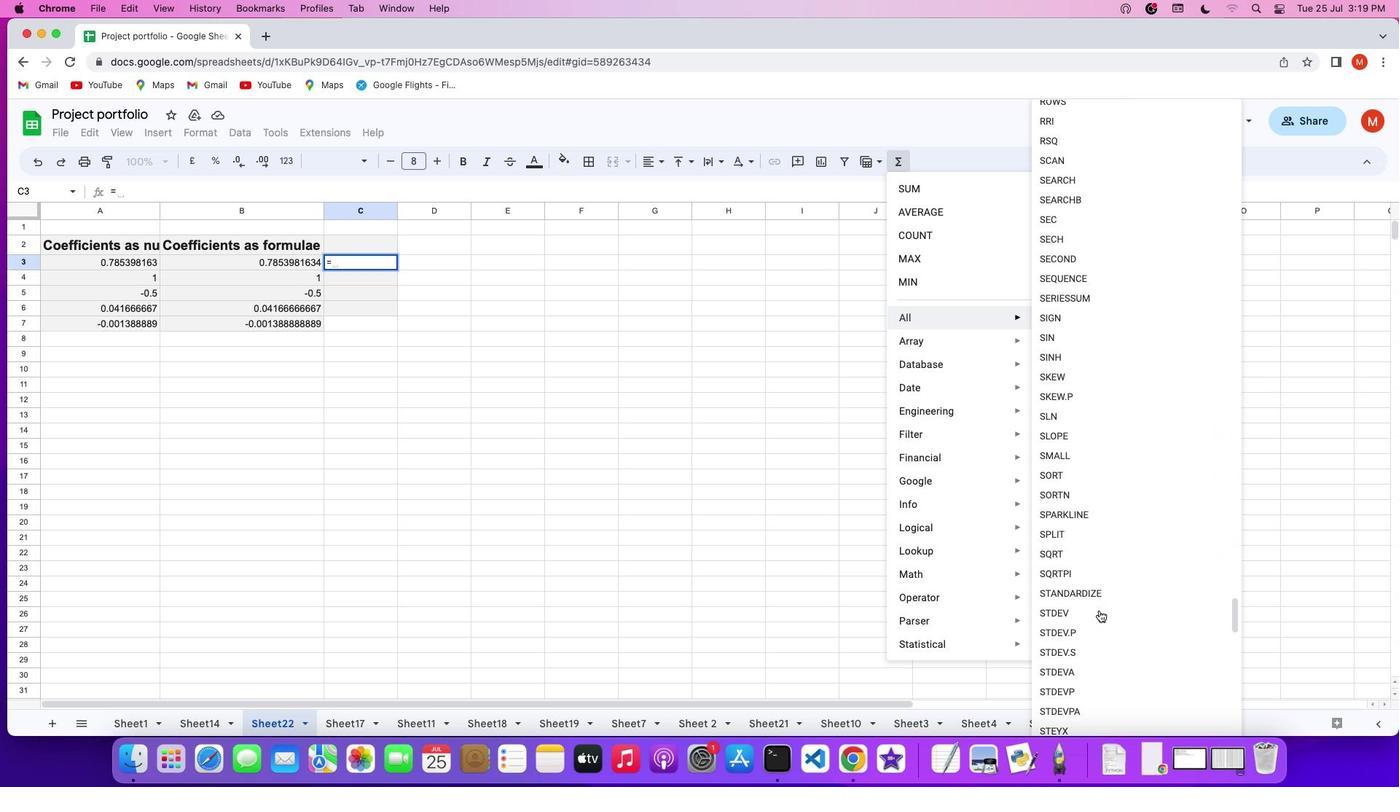 
Action: Mouse scrolled (1098, 609) with delta (0, 0)
Screenshot: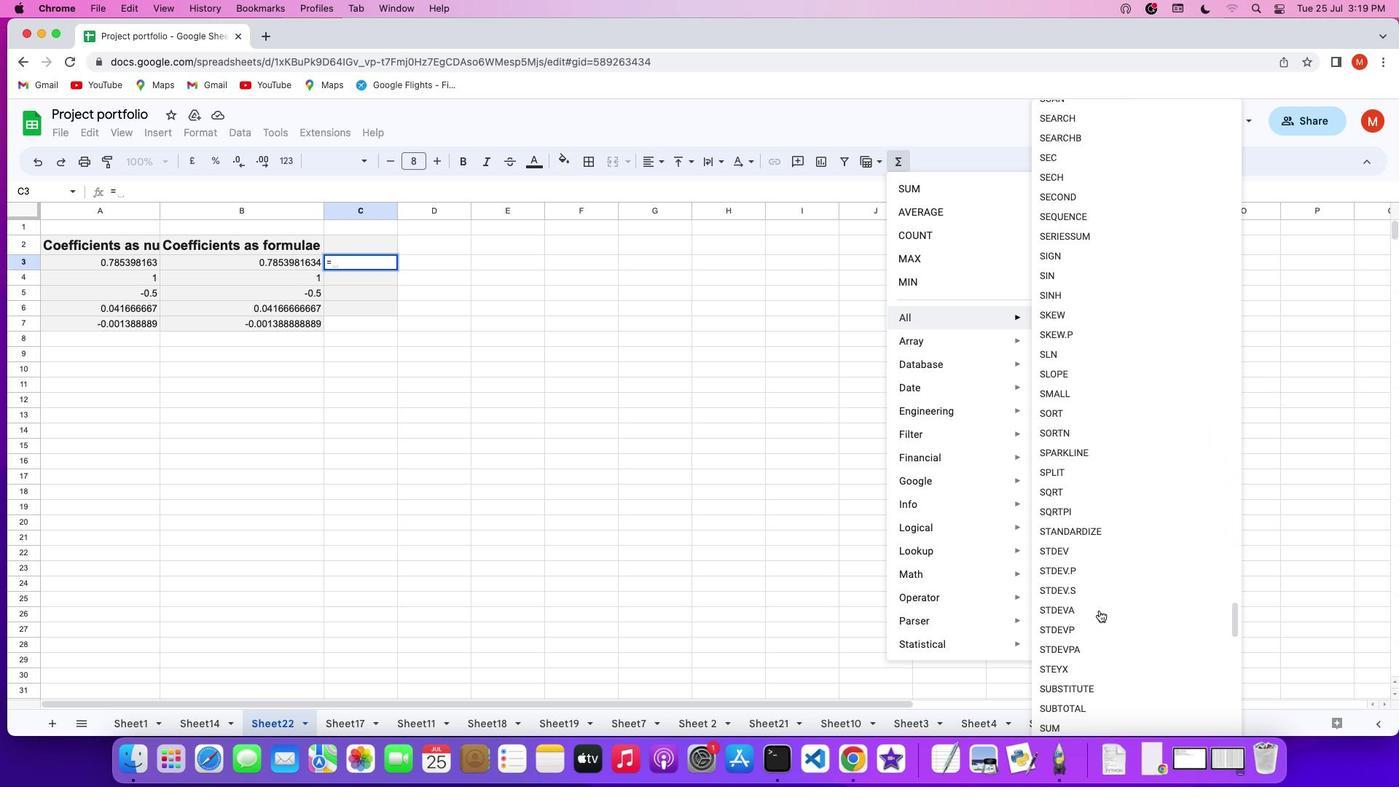 
Action: Mouse scrolled (1098, 609) with delta (0, 0)
Screenshot: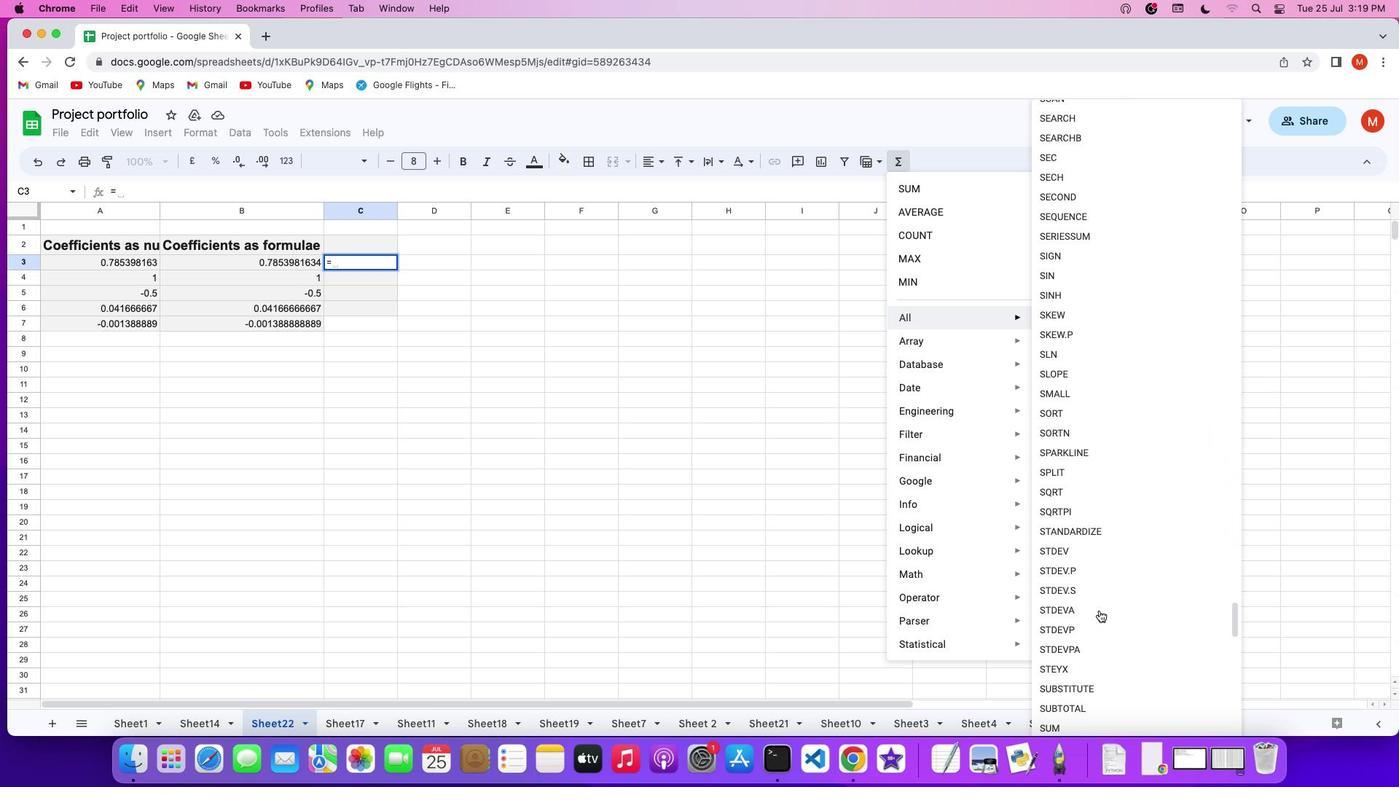 
Action: Mouse scrolled (1098, 609) with delta (0, -2)
Screenshot: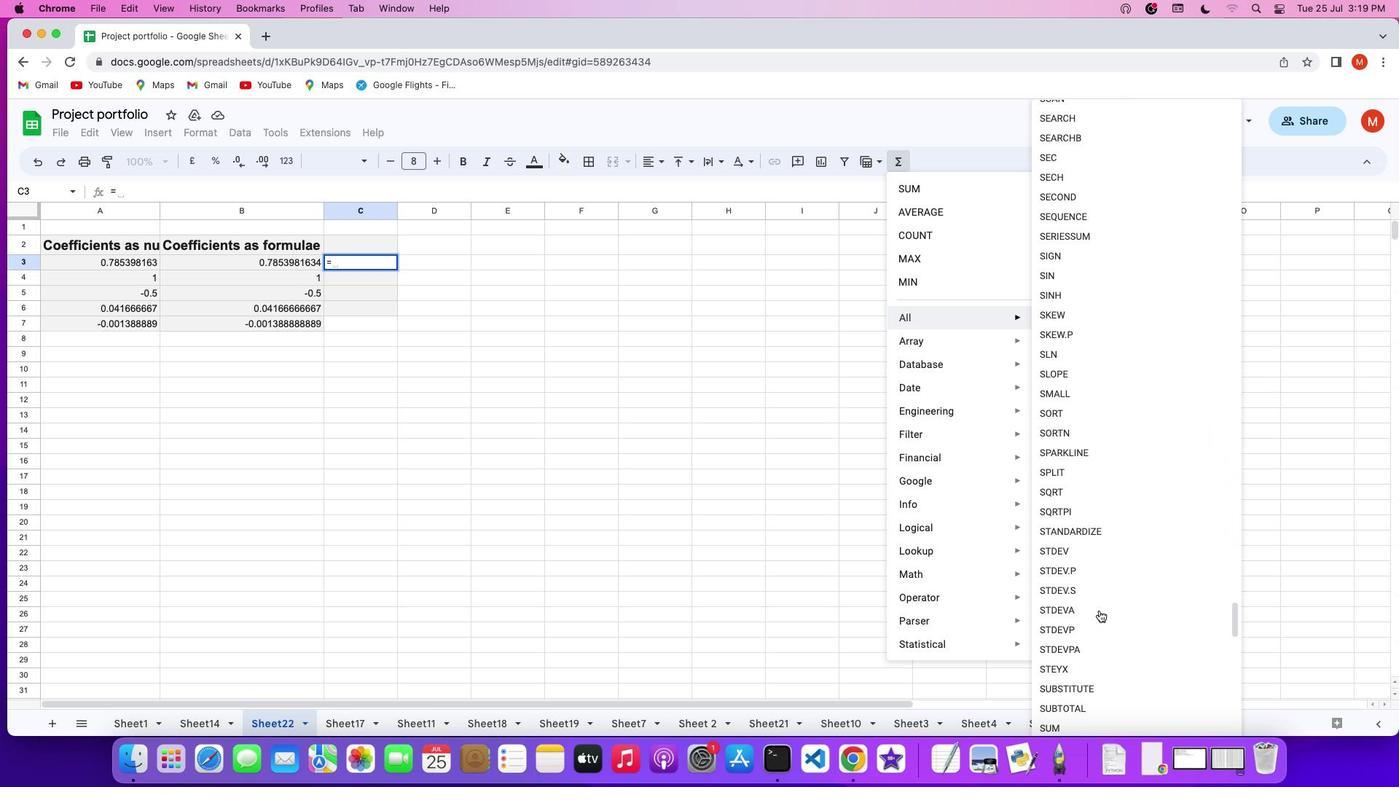 
Action: Mouse scrolled (1098, 609) with delta (0, -2)
Screenshot: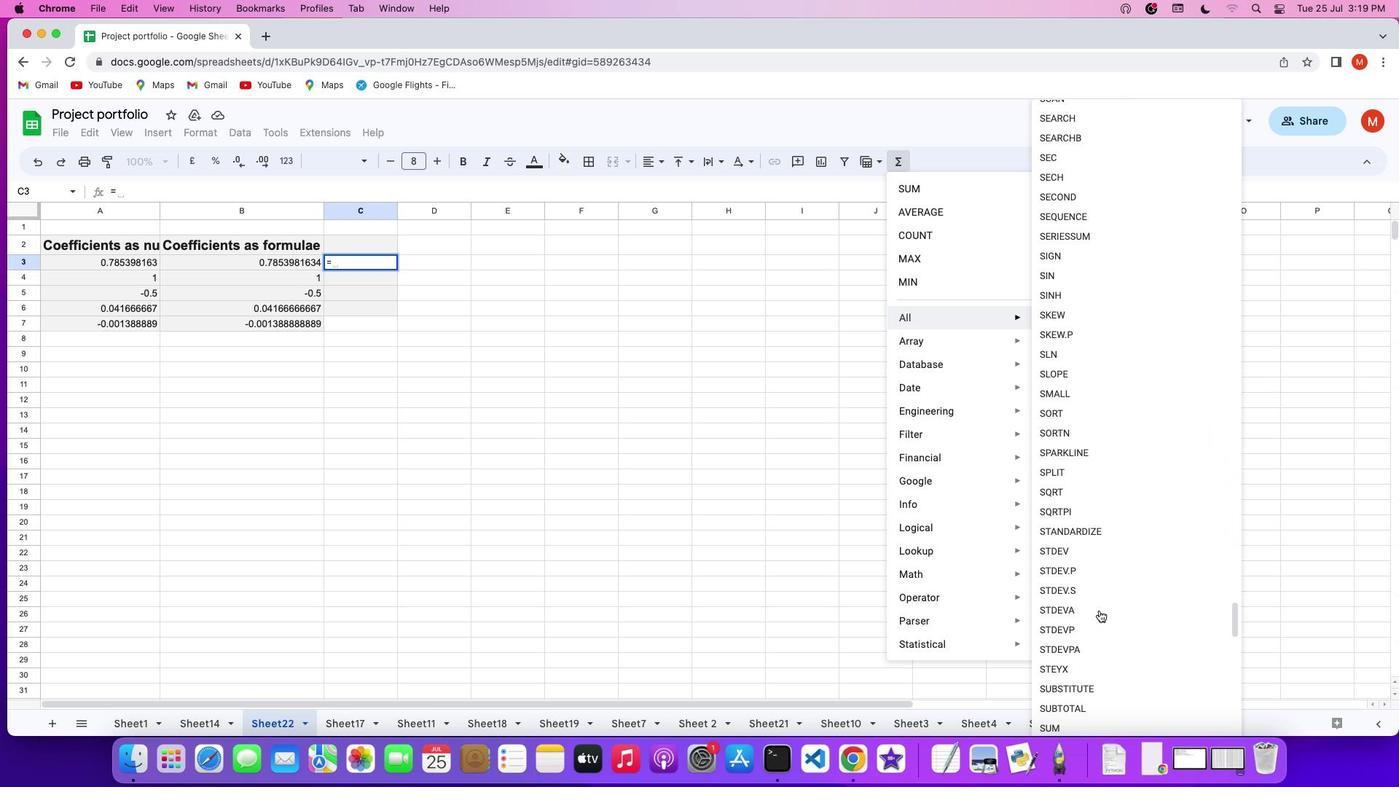 
Action: Mouse scrolled (1098, 609) with delta (0, 0)
Screenshot: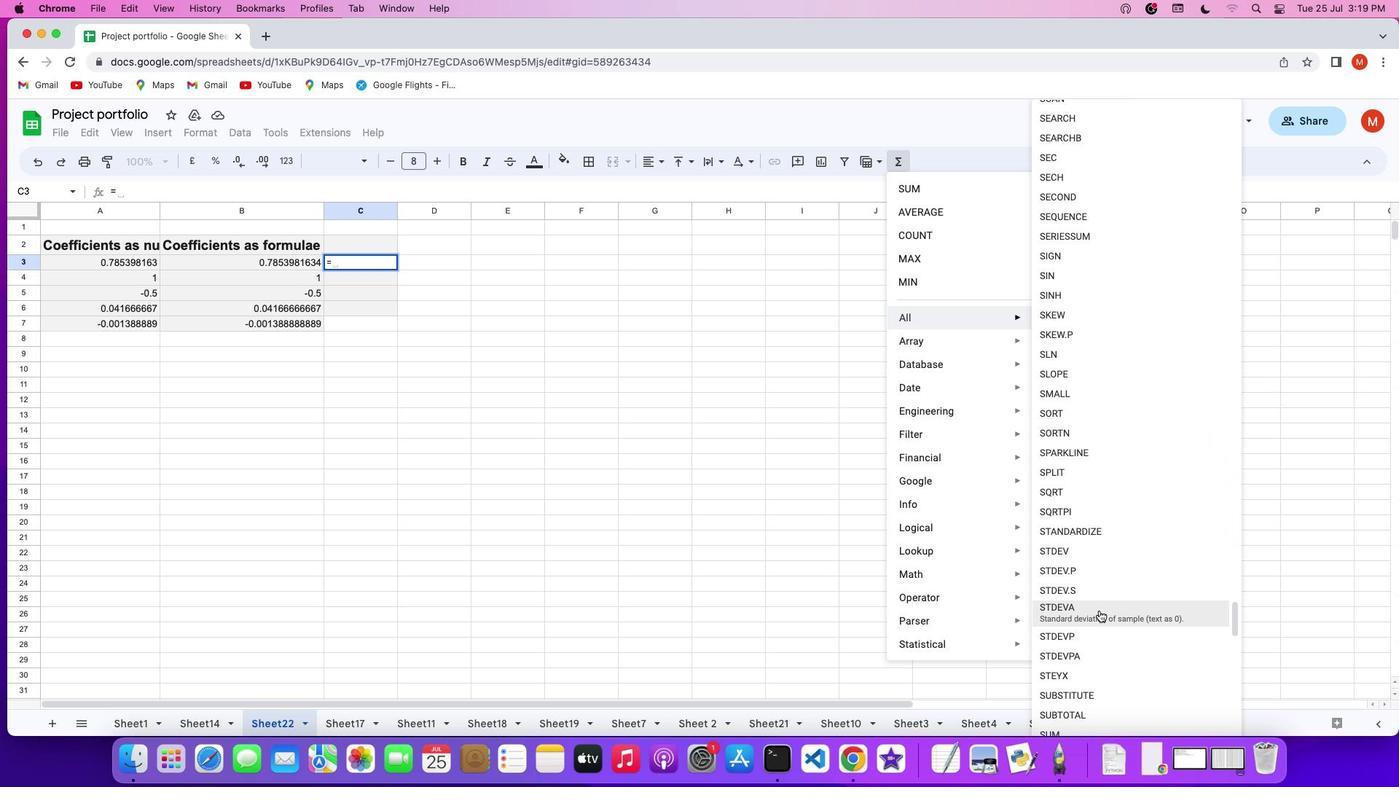 
Action: Mouse scrolled (1098, 609) with delta (0, 0)
Screenshot: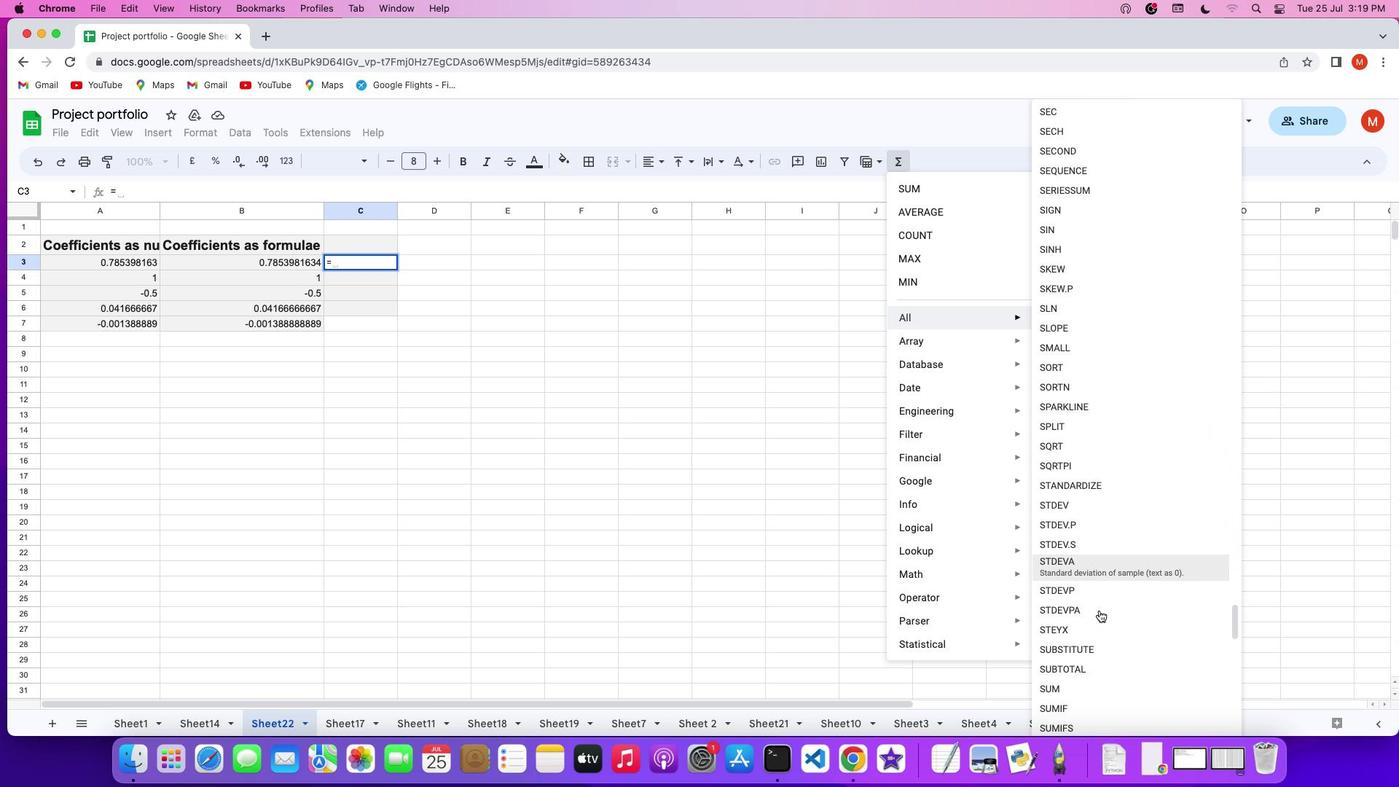 
Action: Mouse scrolled (1098, 609) with delta (0, 0)
Screenshot: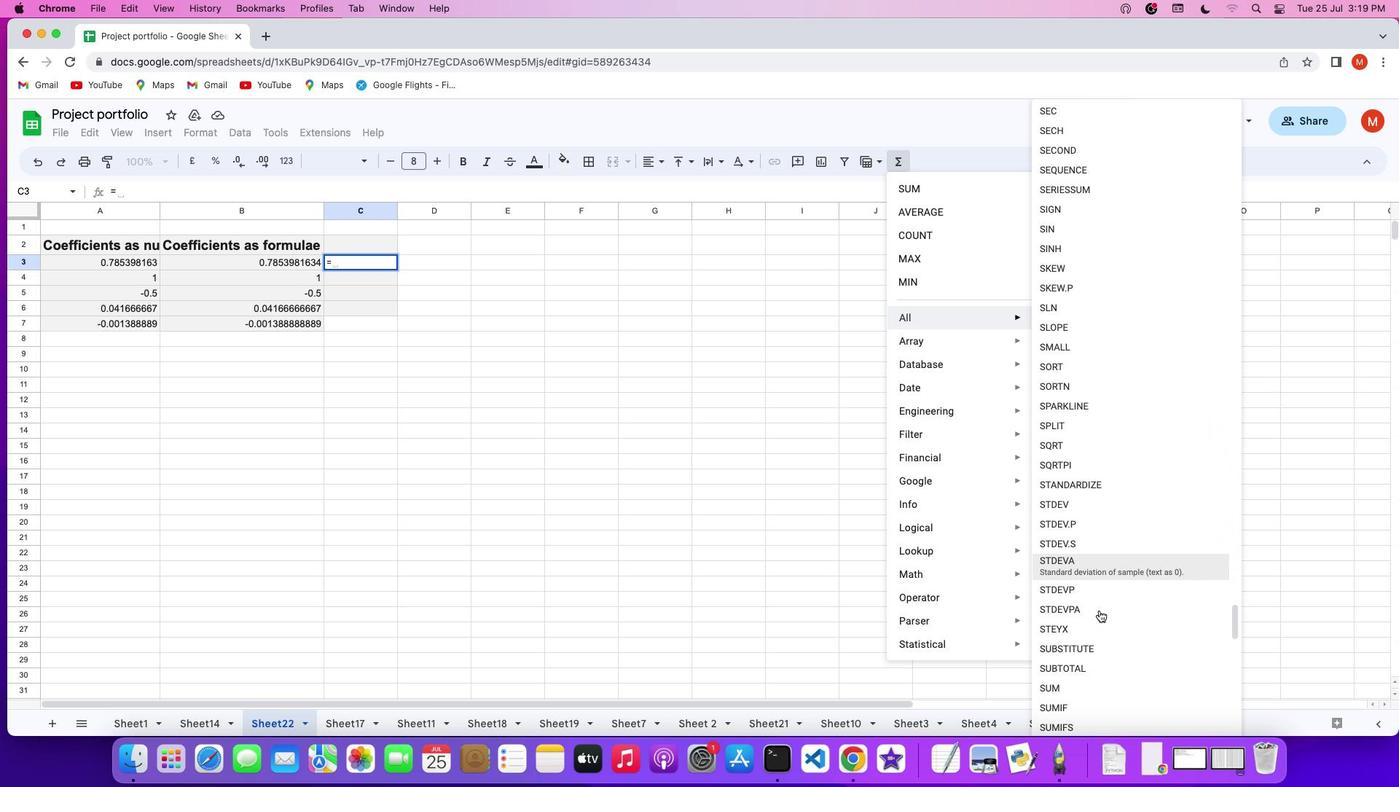 
Action: Mouse scrolled (1098, 609) with delta (0, 0)
Screenshot: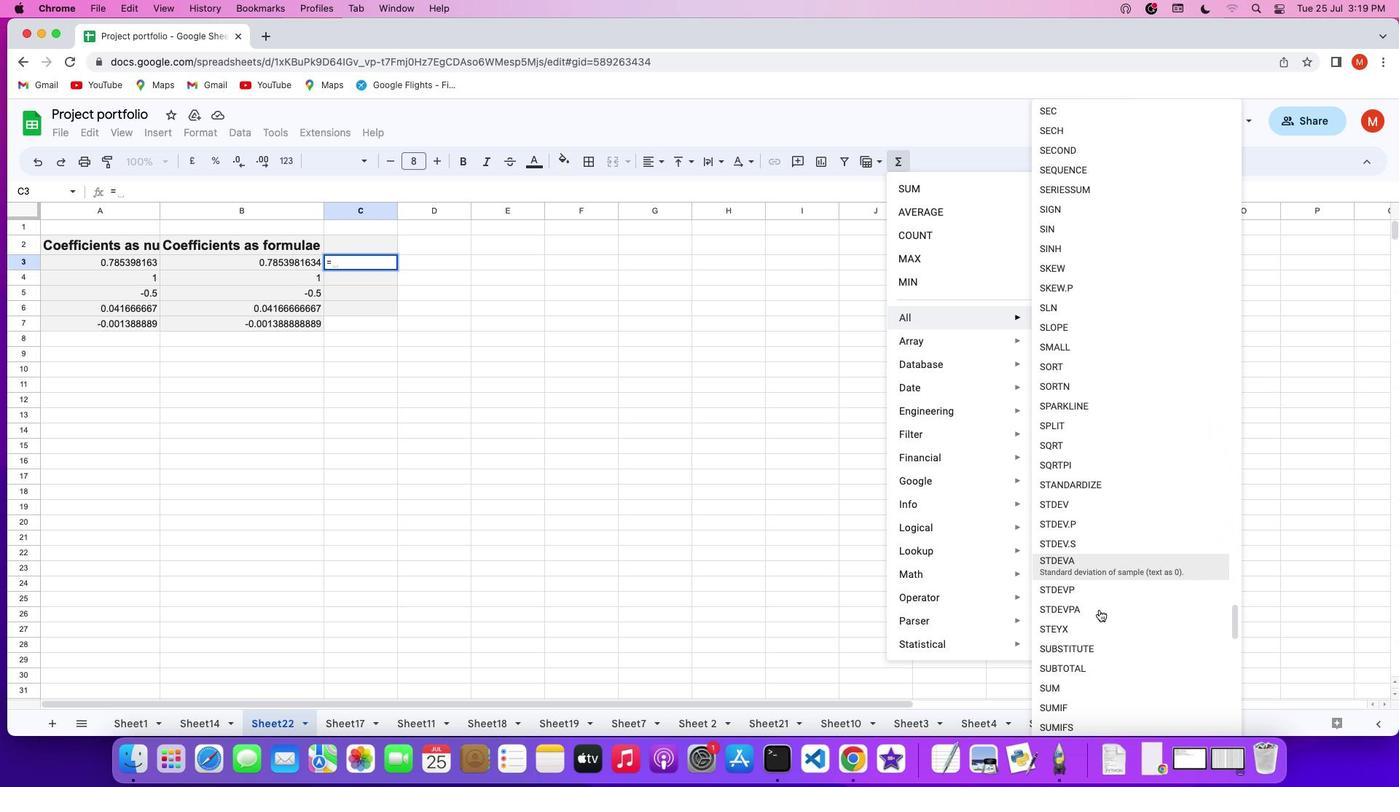 
Action: Mouse scrolled (1098, 609) with delta (0, 0)
Screenshot: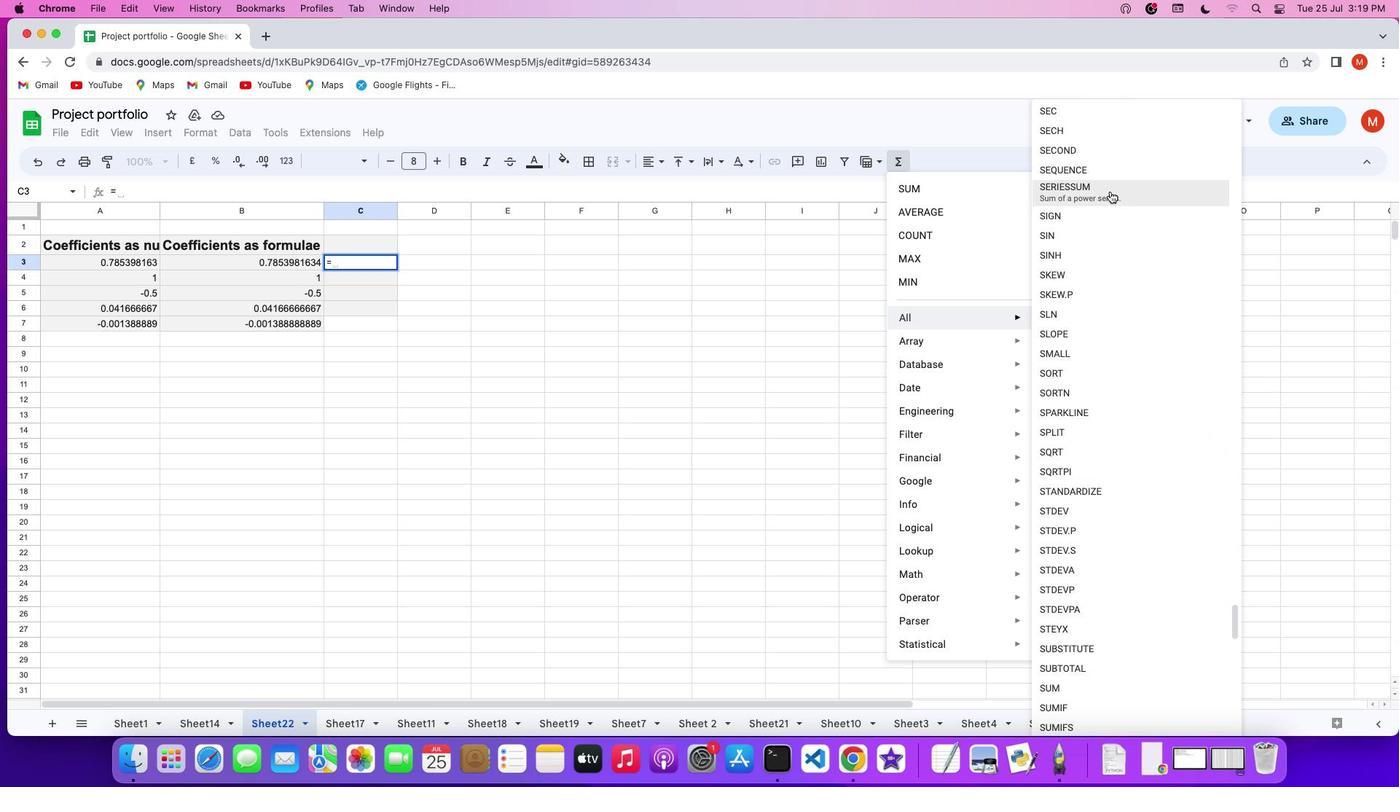 
Action: Mouse scrolled (1098, 609) with delta (0, 0)
Screenshot: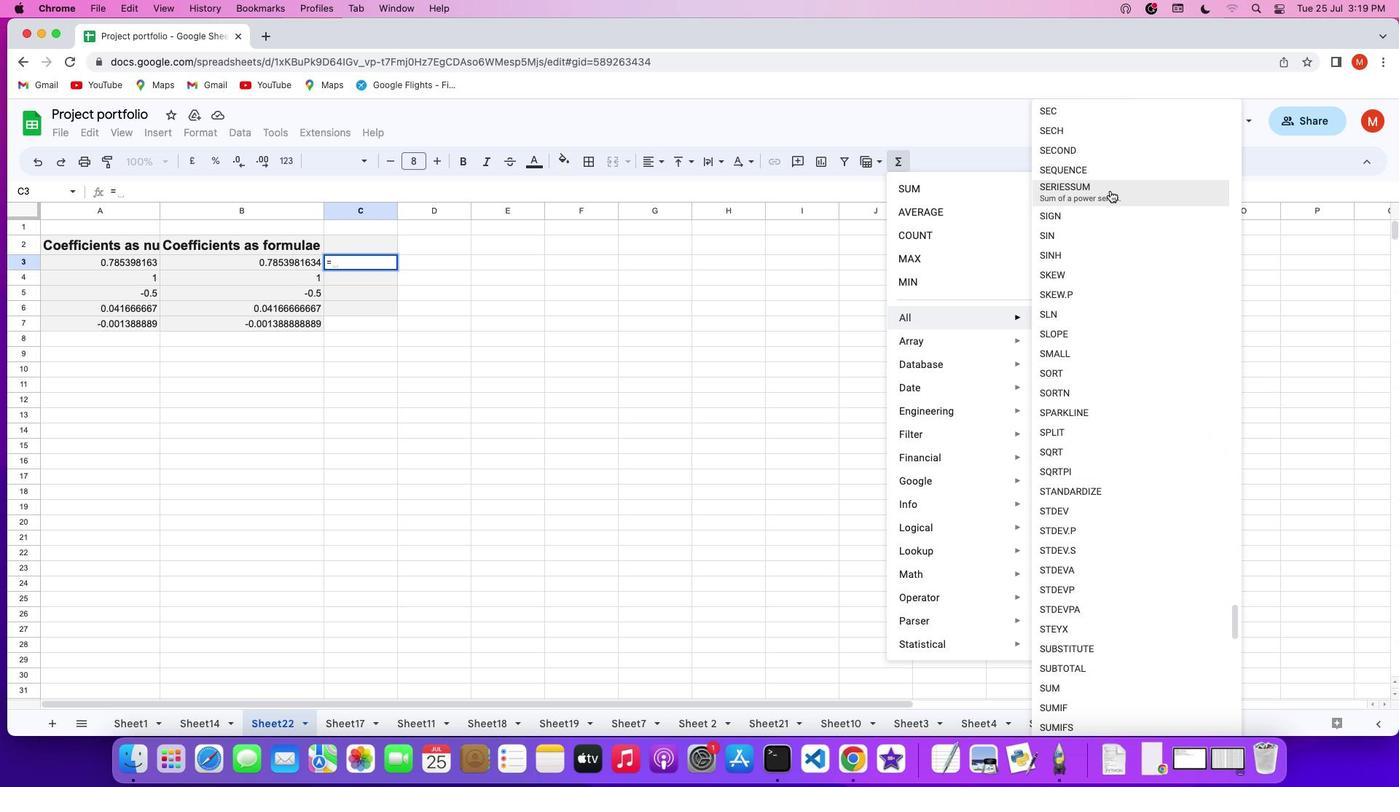 
Action: Mouse scrolled (1098, 609) with delta (0, 0)
Screenshot: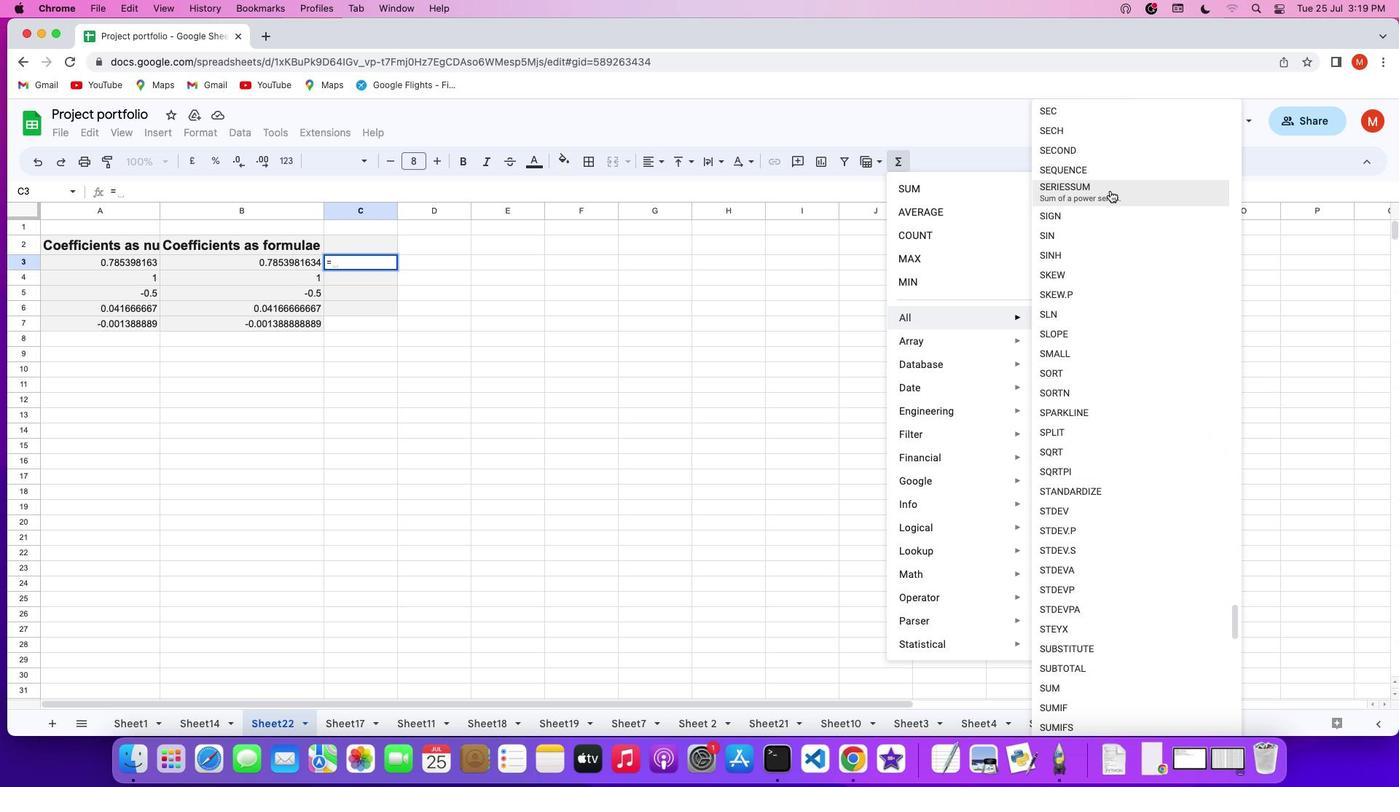 
Action: Mouse moved to (1110, 190)
Screenshot: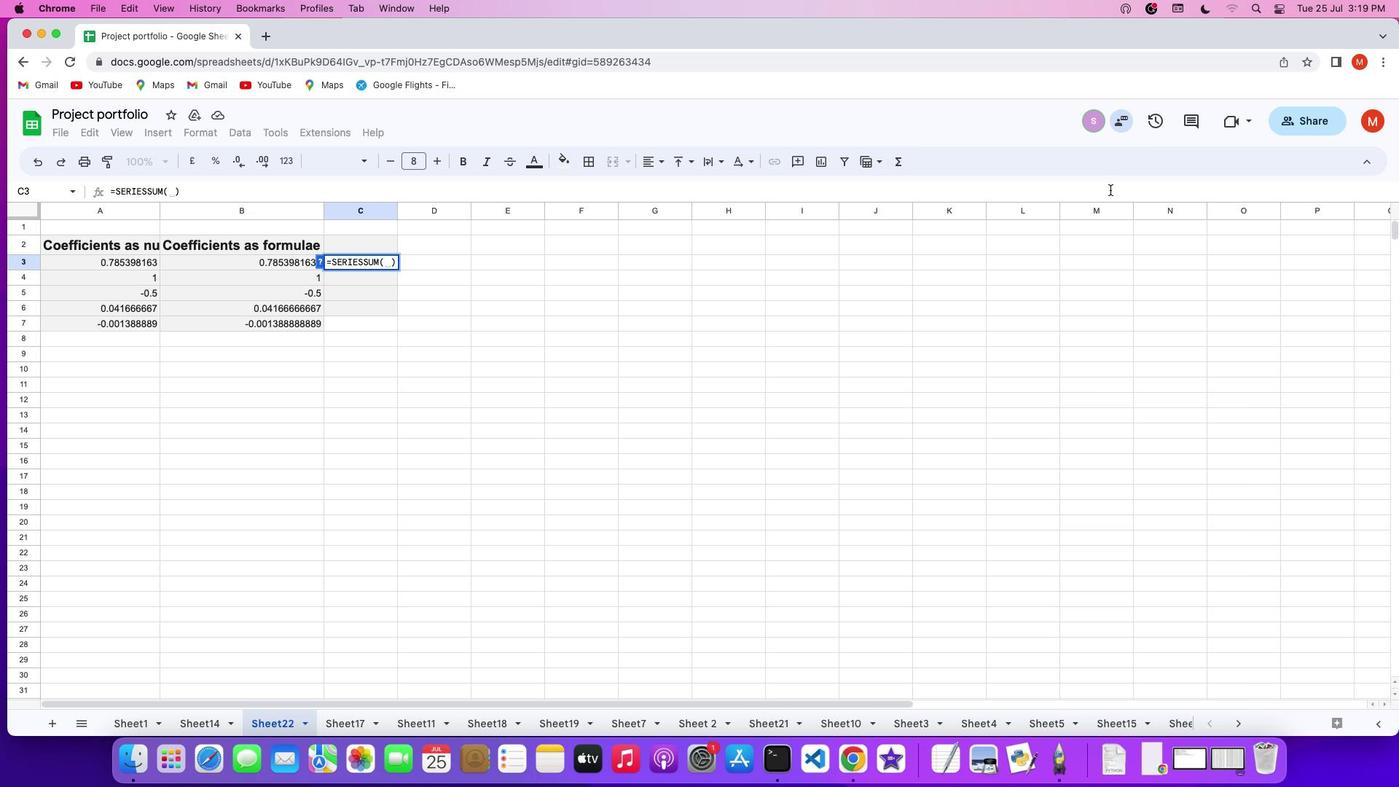 
Action: Mouse pressed left at (1110, 190)
Screenshot: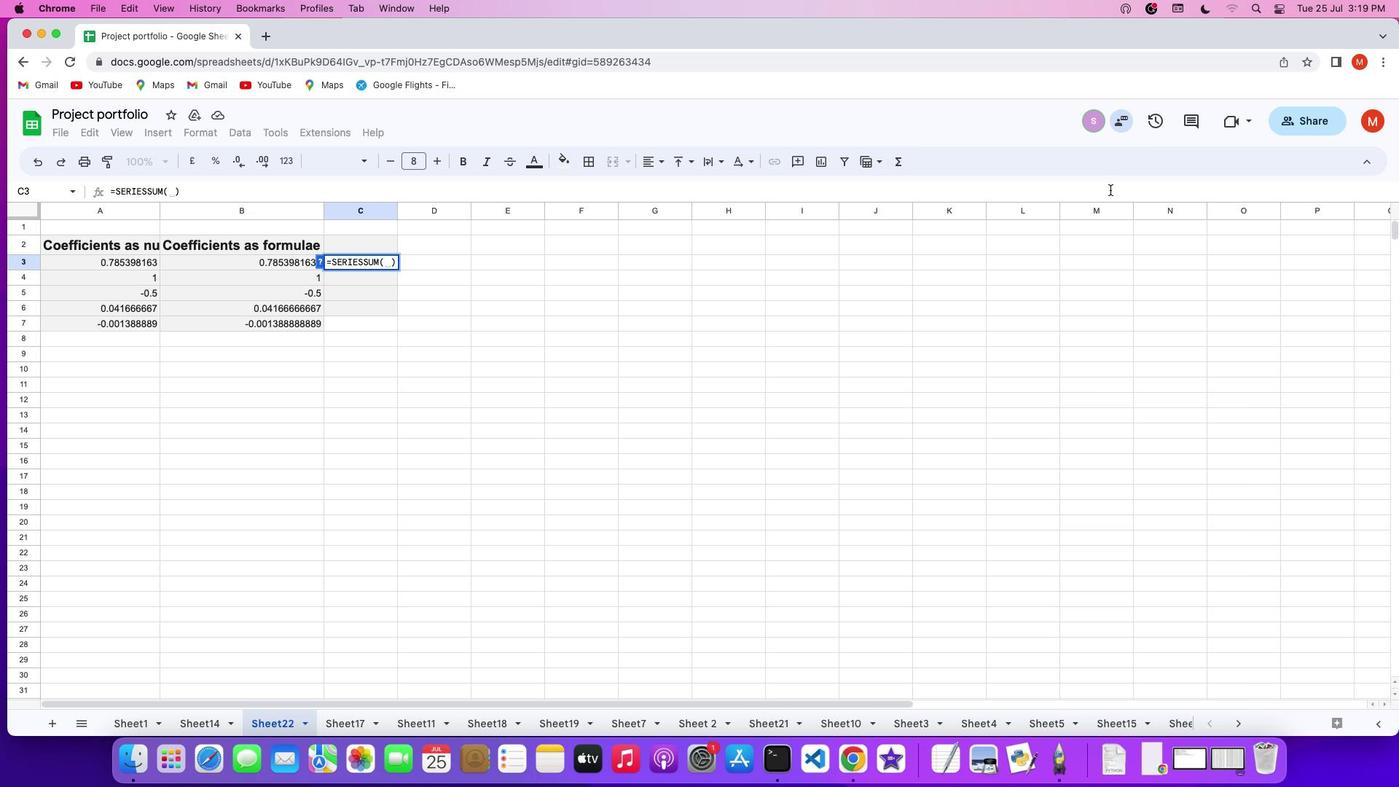 
Action: Mouse moved to (1109, 190)
Screenshot: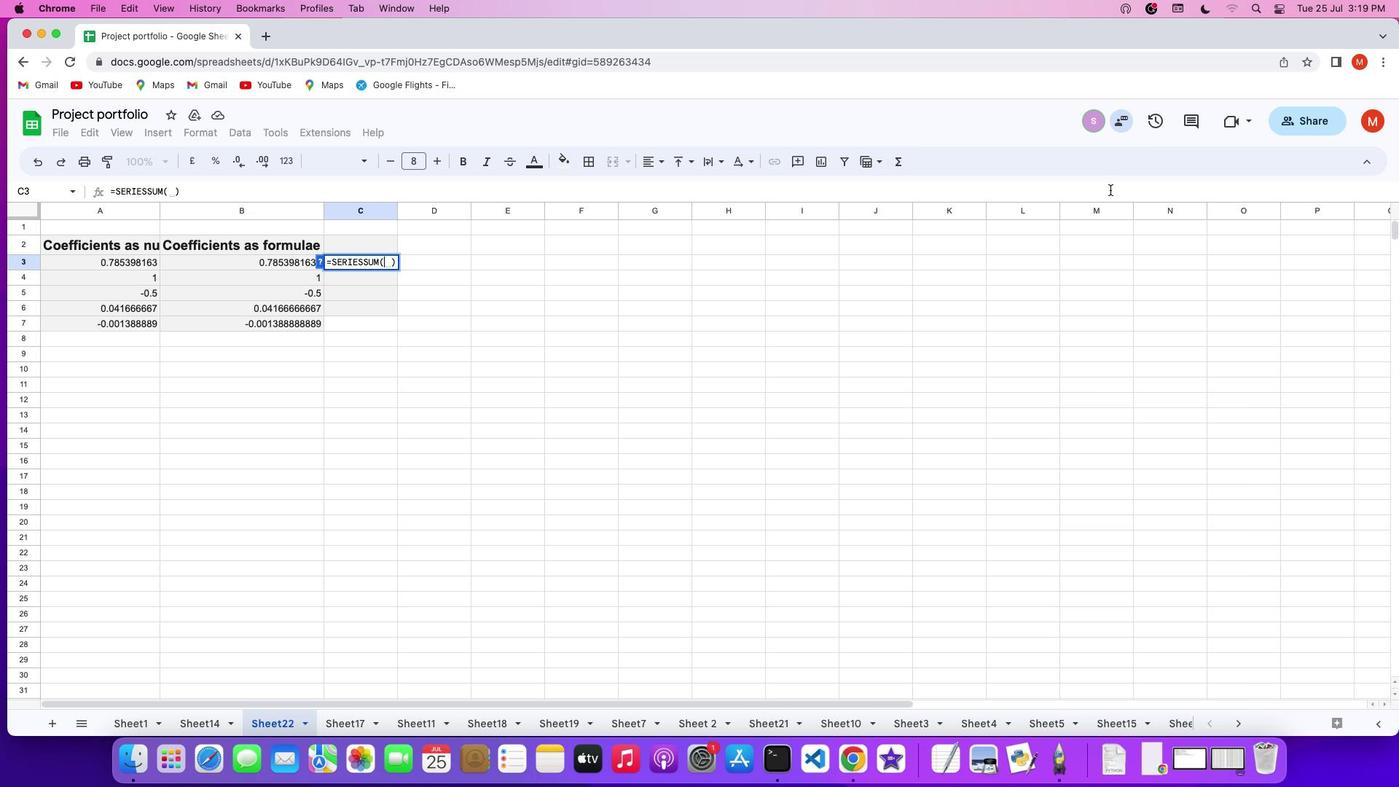
Action: Key pressed Key.shift'A''3'',''0'',''2'','Key.shift'A''4'Key.shift_r':'Key.shift'A''7'Key.enter
Screenshot: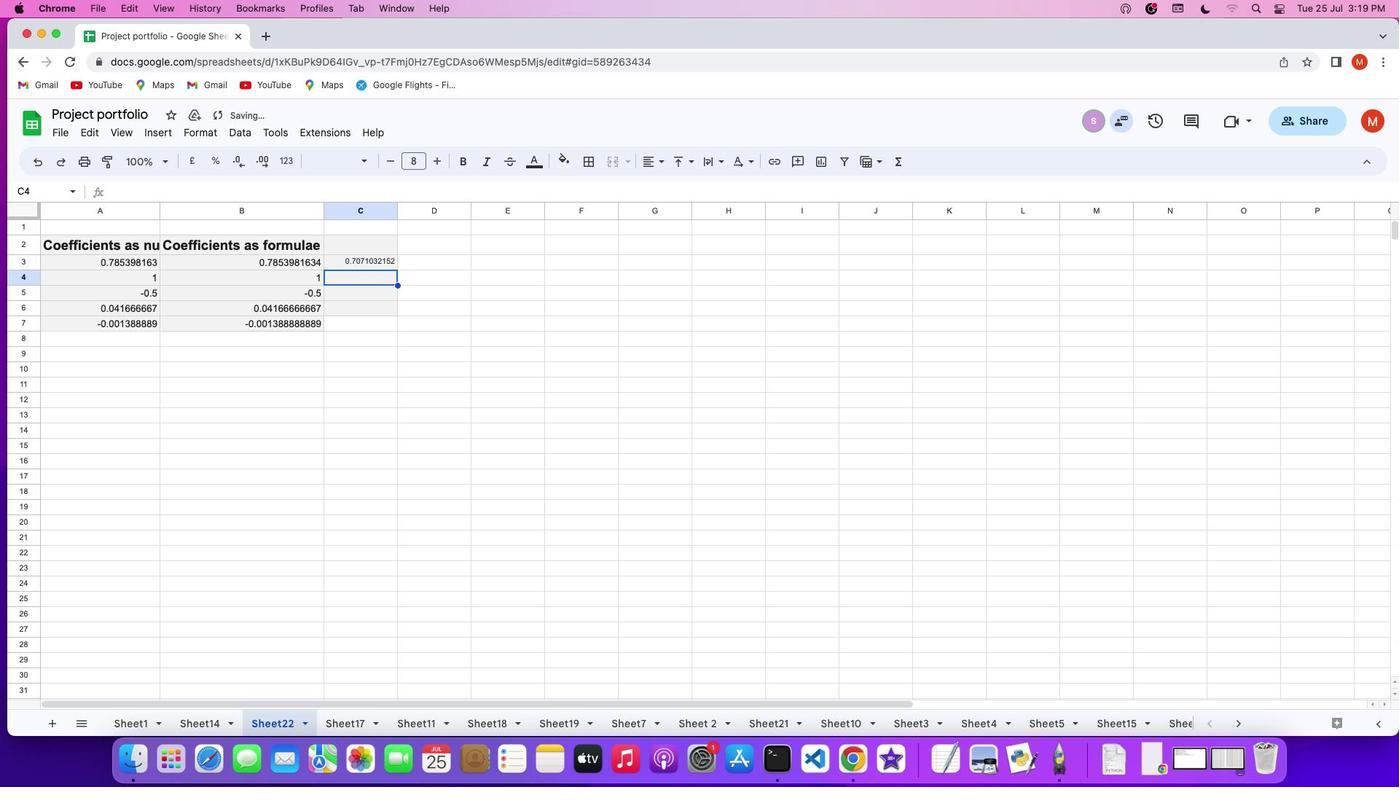 
